 Task: Open the event Second Performance Improvement Plan Assessment and Follow-up on '2024/04/02', change the date to 2024/04/08, change the font style of the description to Times New Roman, set the availability to Busy, insert an emoji Green heart, logged in from the account softage.10@softage.net and add another guest for the event, softage.6@softage.net. Change the alignment of the event description to Align left.Change the font color of the description to Dark Green and select an event charm, 
Action: Mouse moved to (404, 189)
Screenshot: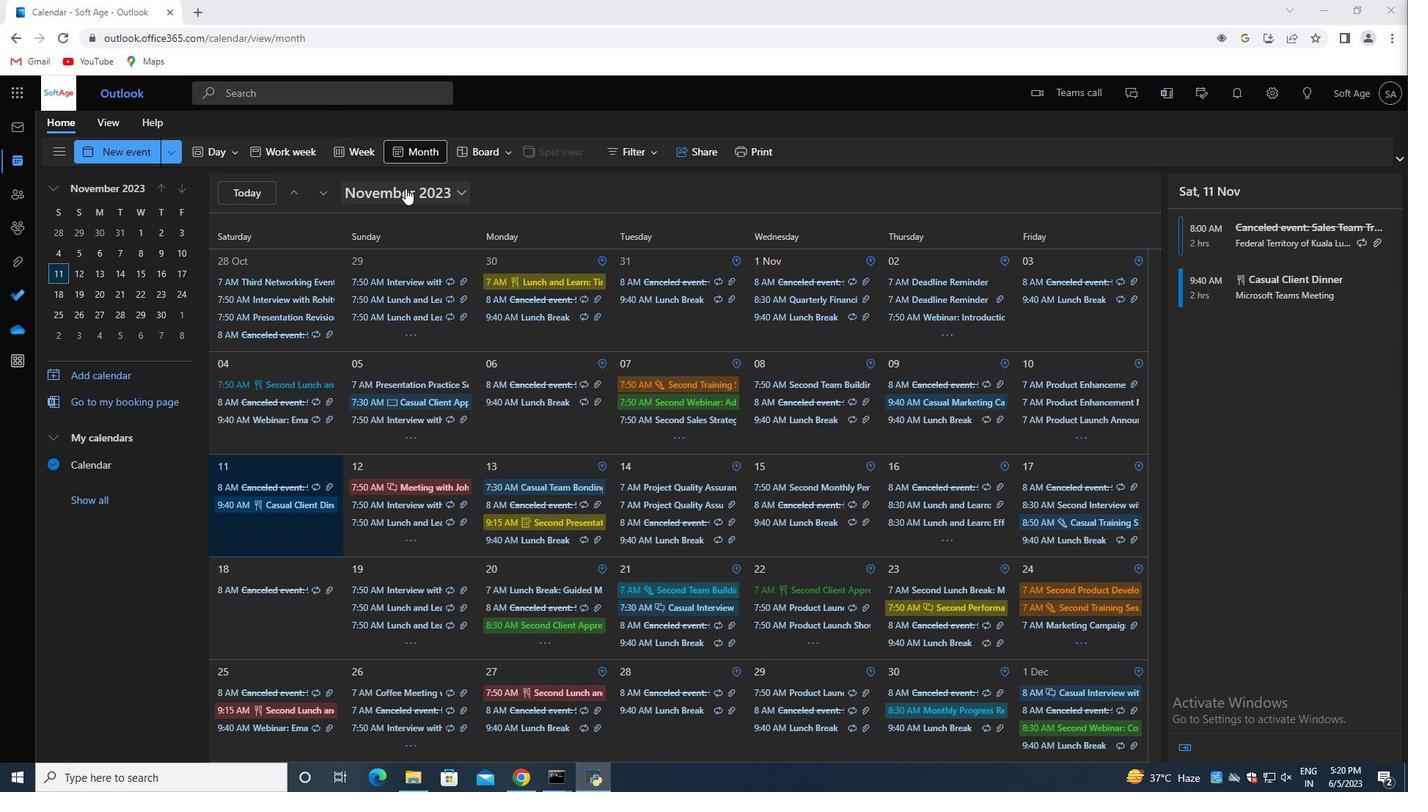 
Action: Mouse pressed left at (404, 189)
Screenshot: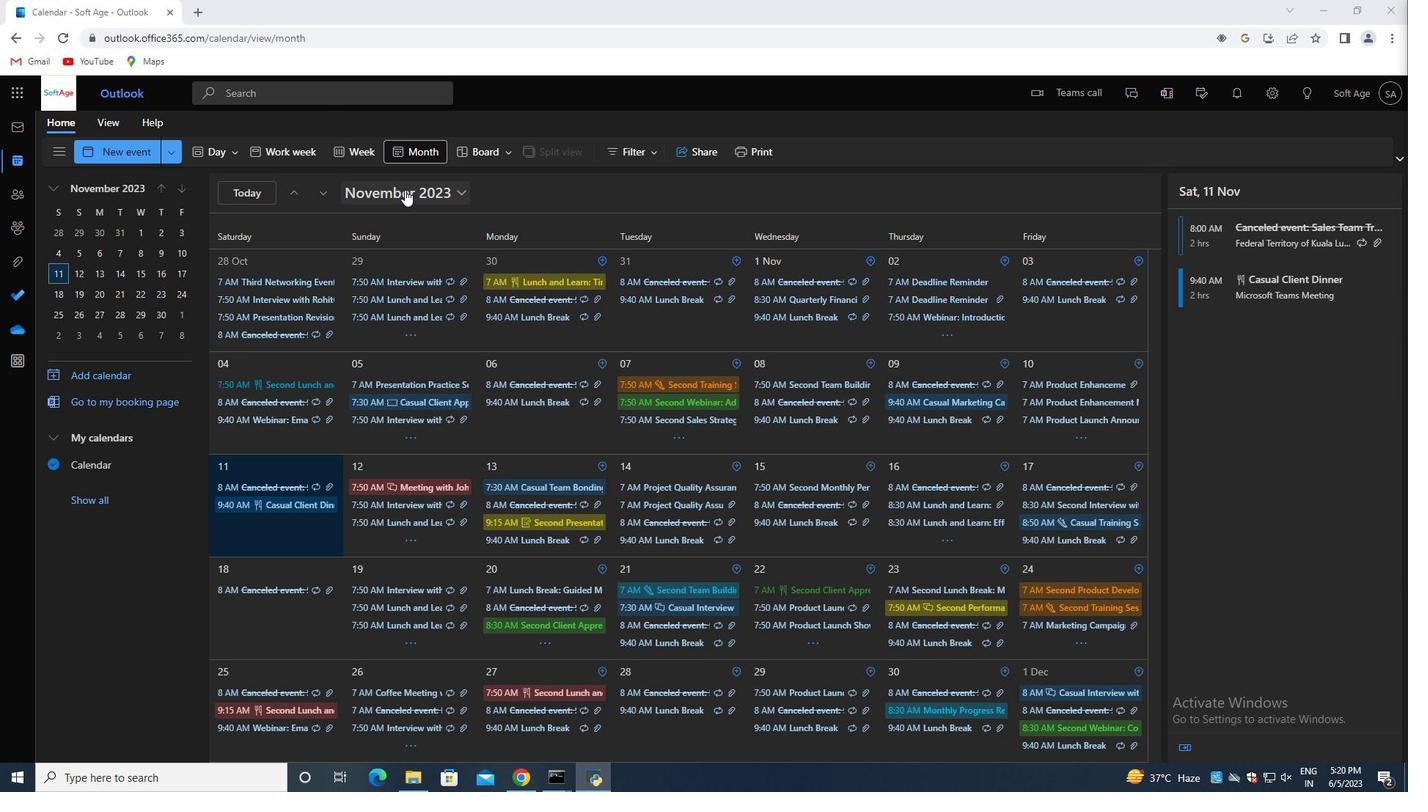 
Action: Mouse moved to (487, 231)
Screenshot: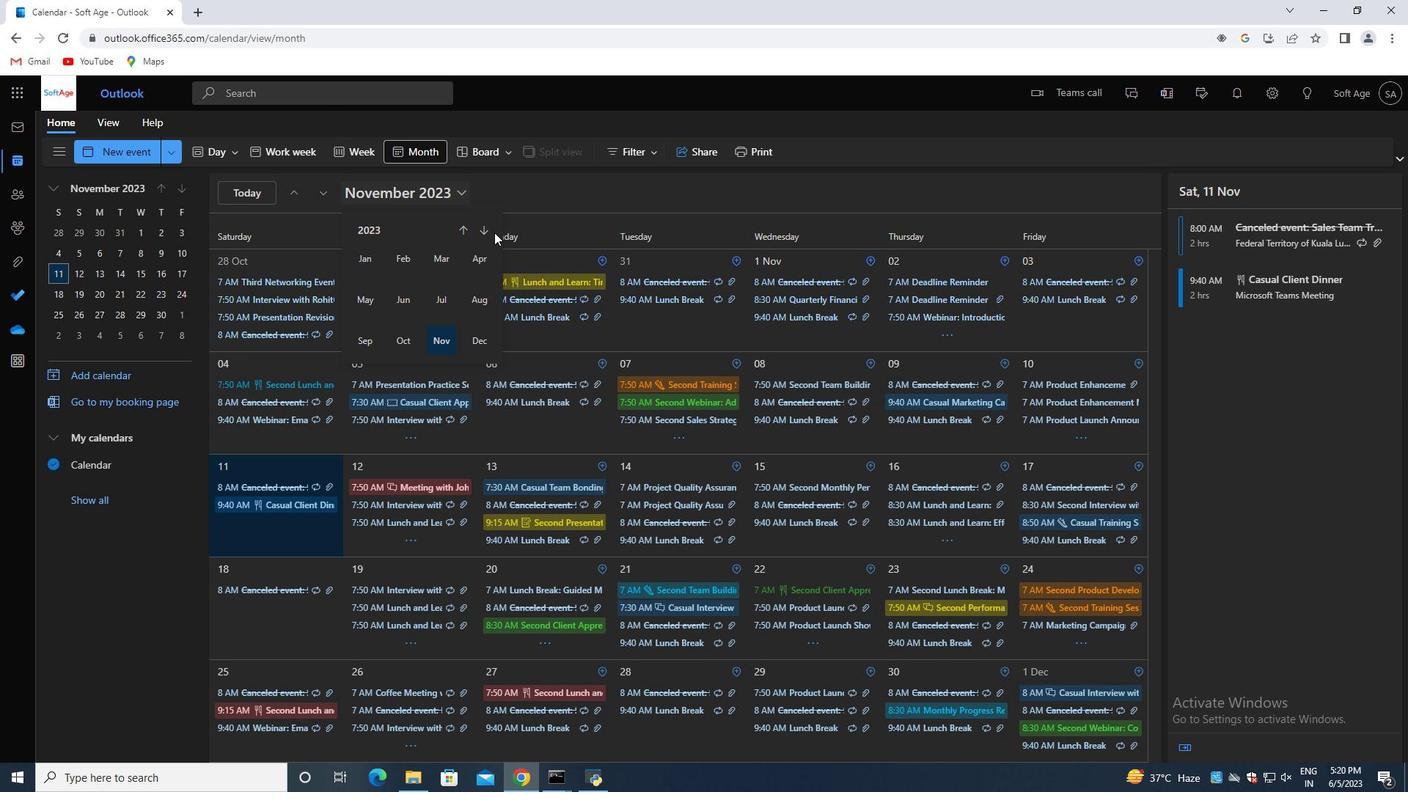 
Action: Mouse pressed left at (487, 231)
Screenshot: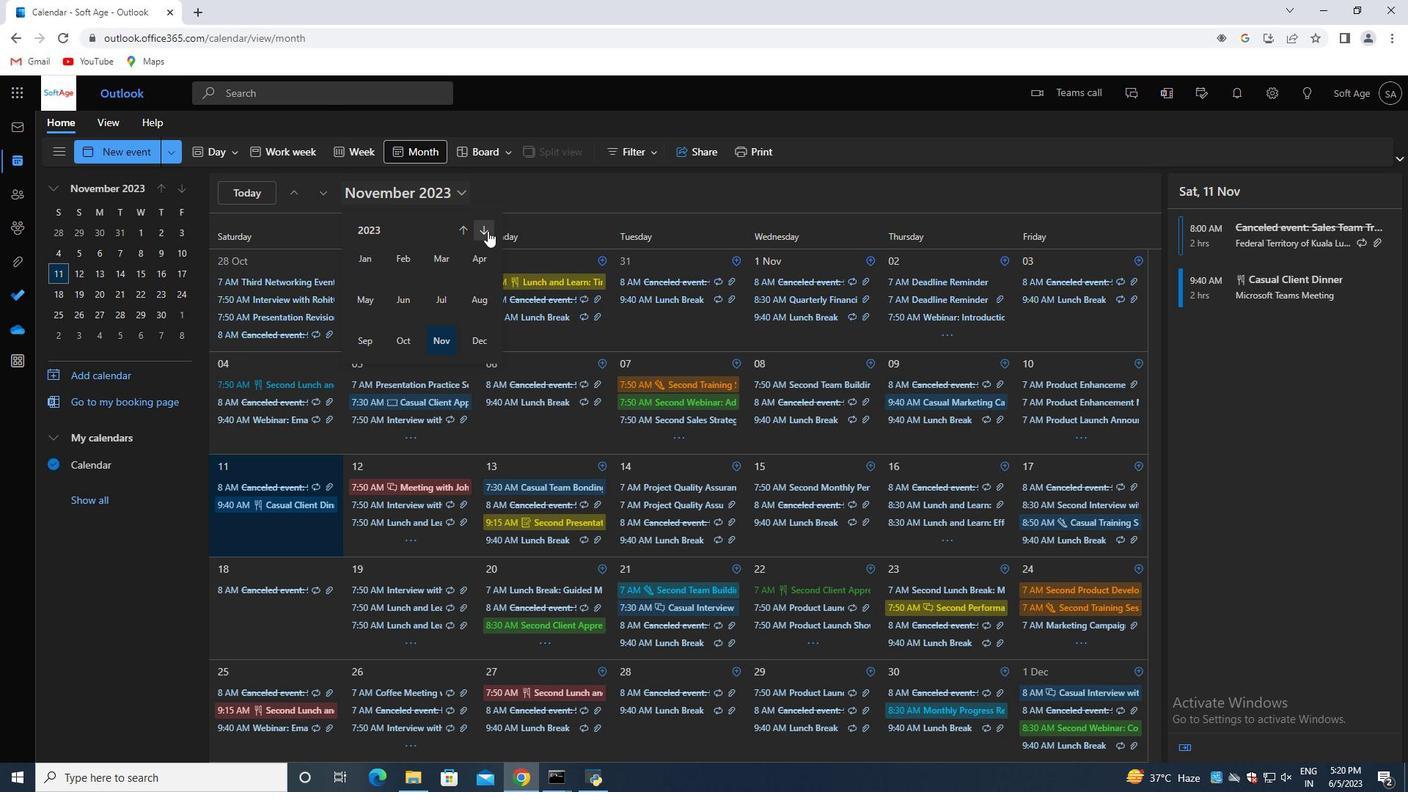 
Action: Mouse moved to (476, 262)
Screenshot: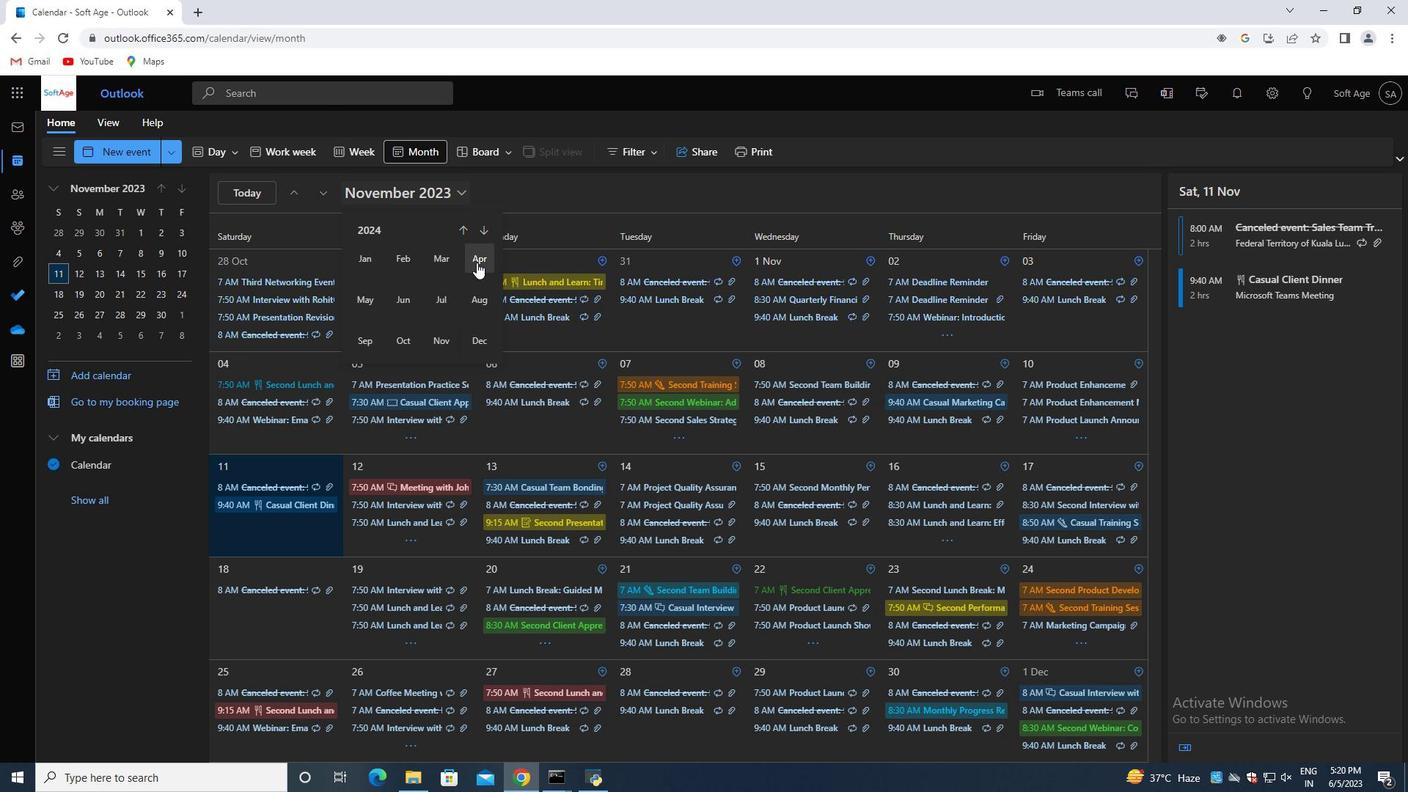 
Action: Mouse pressed left at (476, 262)
Screenshot: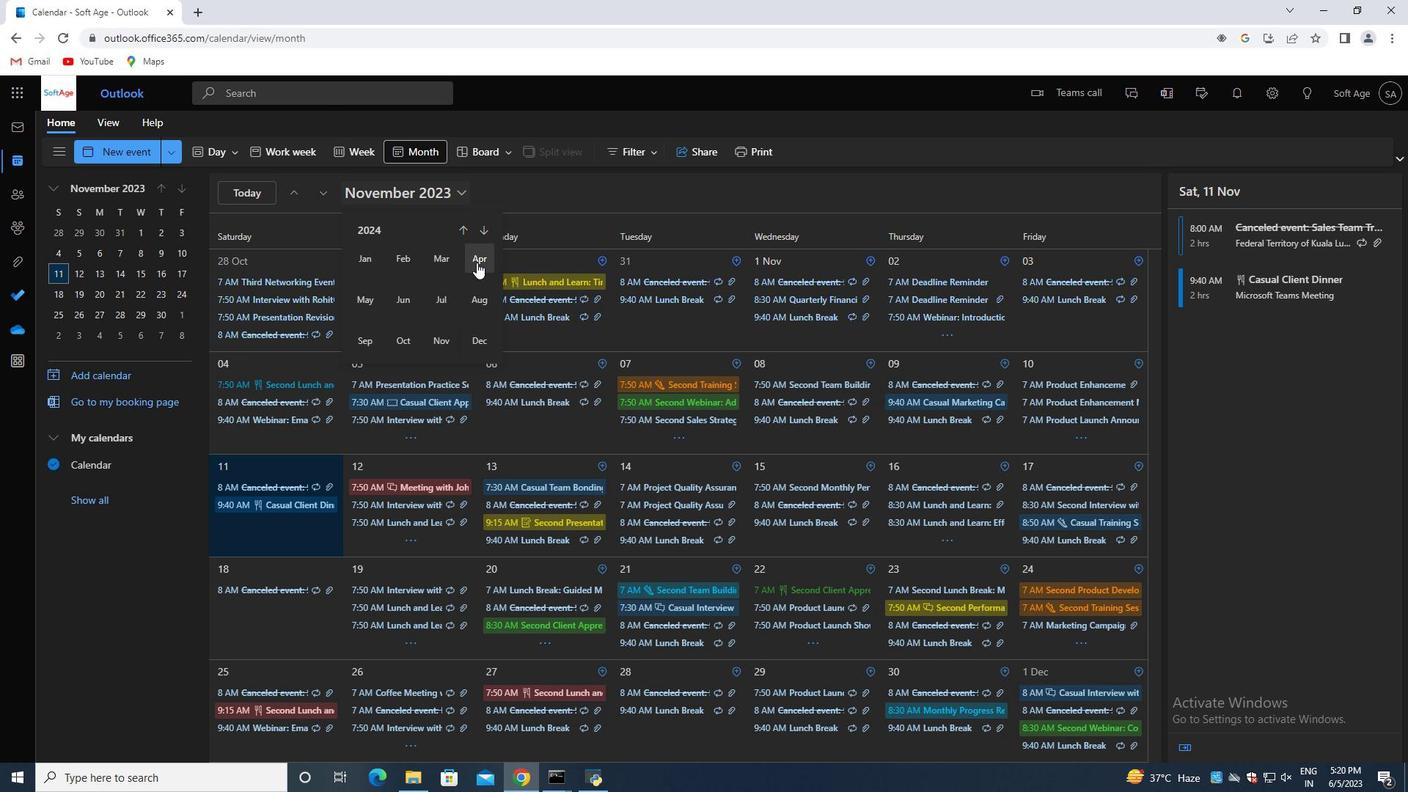 
Action: Mouse moved to (666, 259)
Screenshot: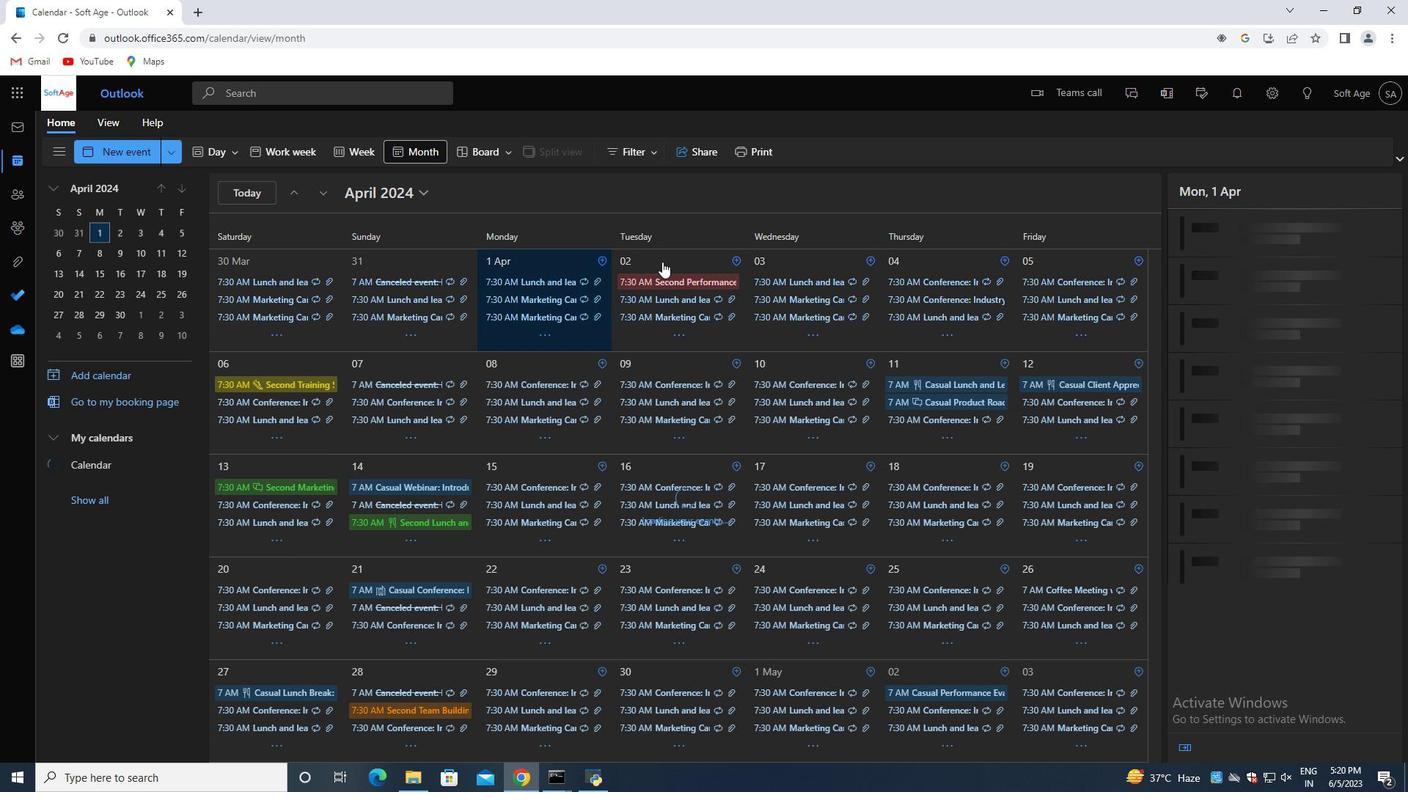 
Action: Mouse pressed left at (666, 259)
Screenshot: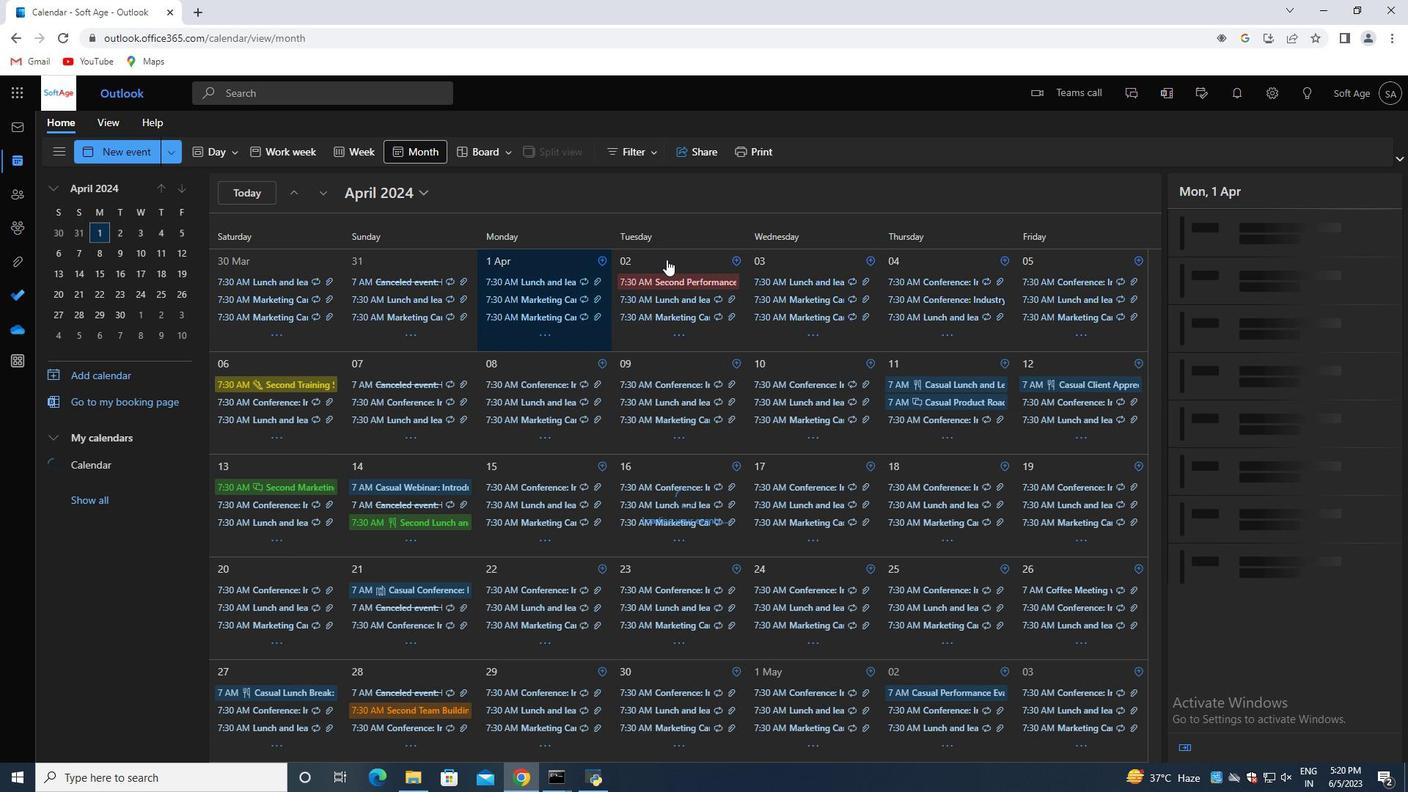 
Action: Mouse moved to (650, 327)
Screenshot: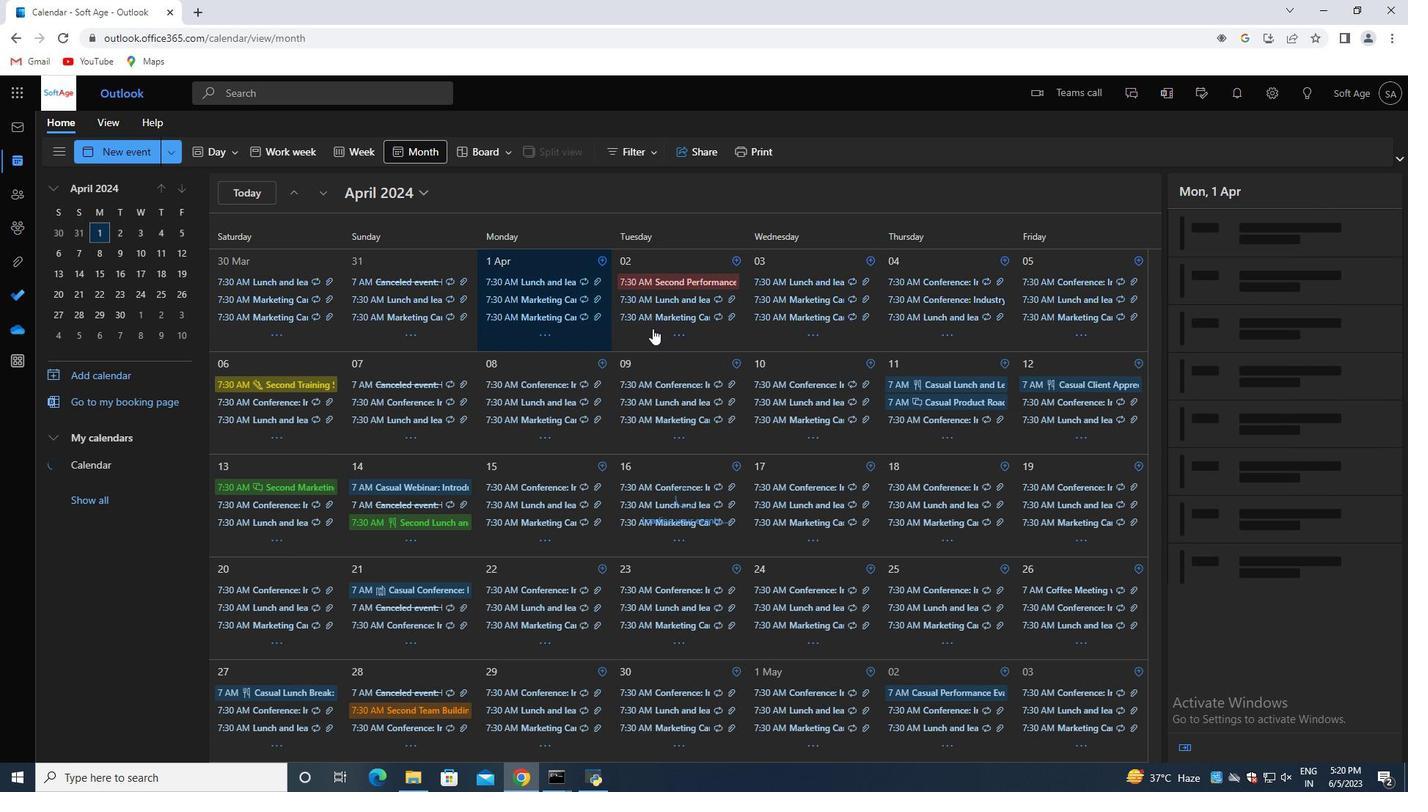 
Action: Mouse pressed left at (650, 327)
Screenshot: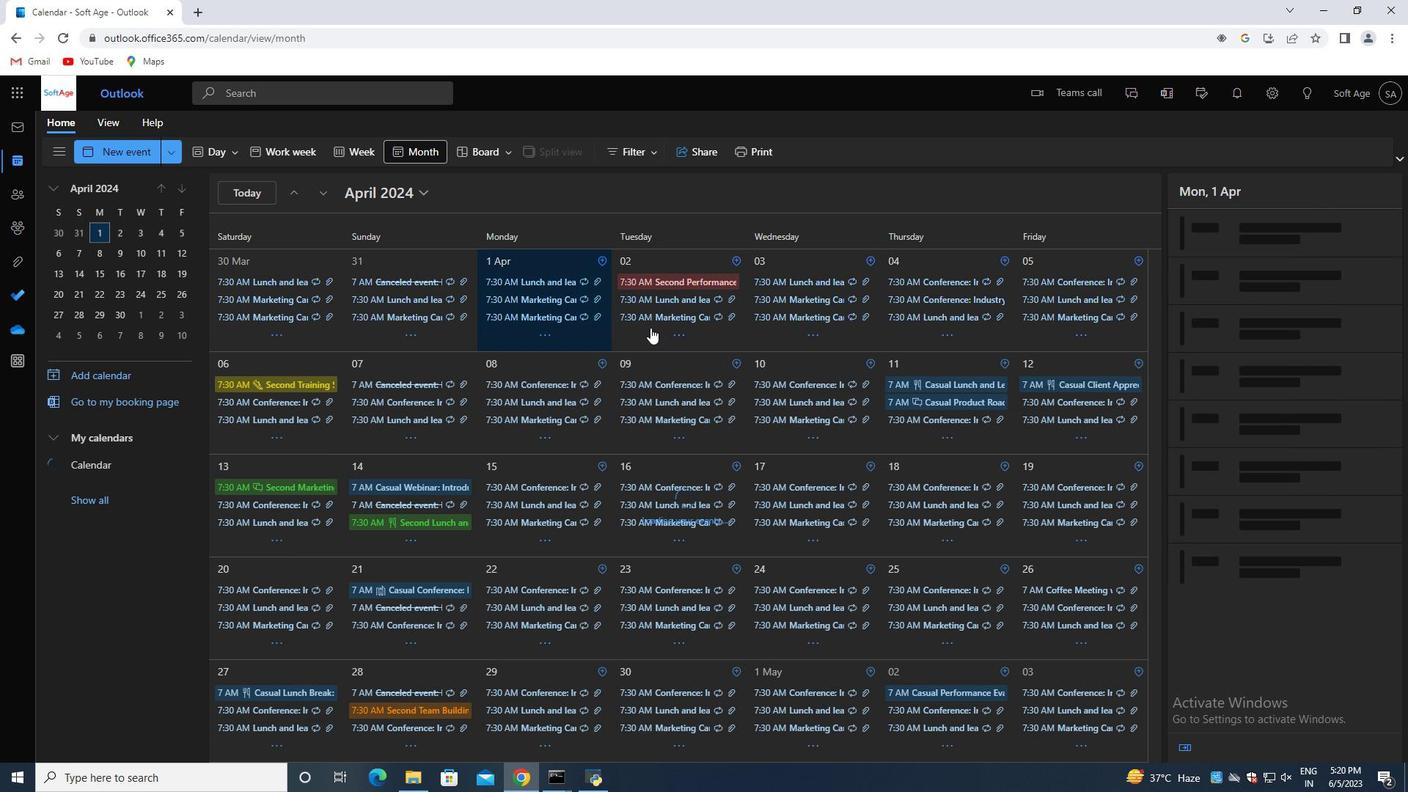 
Action: Mouse moved to (759, 198)
Screenshot: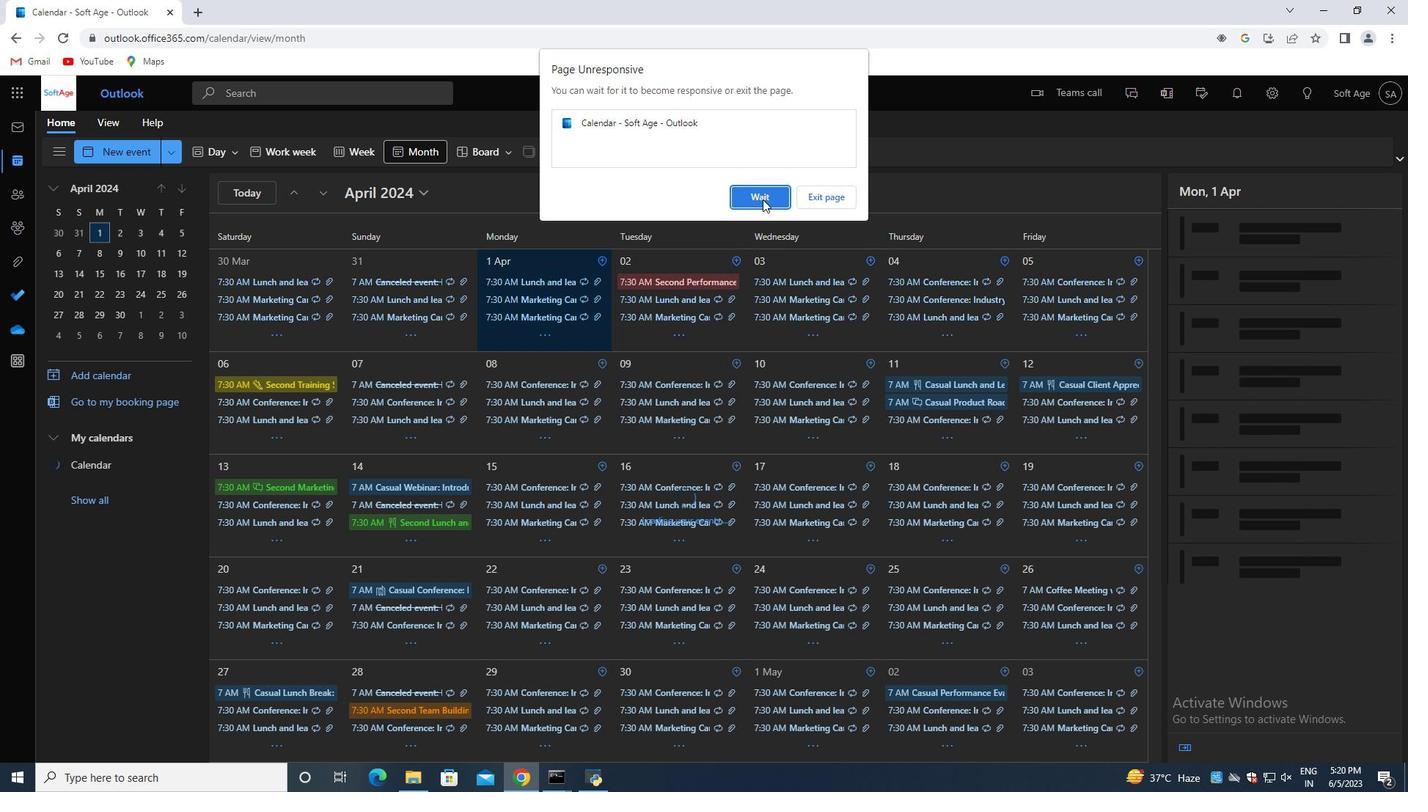 
Action: Mouse pressed left at (759, 198)
Screenshot: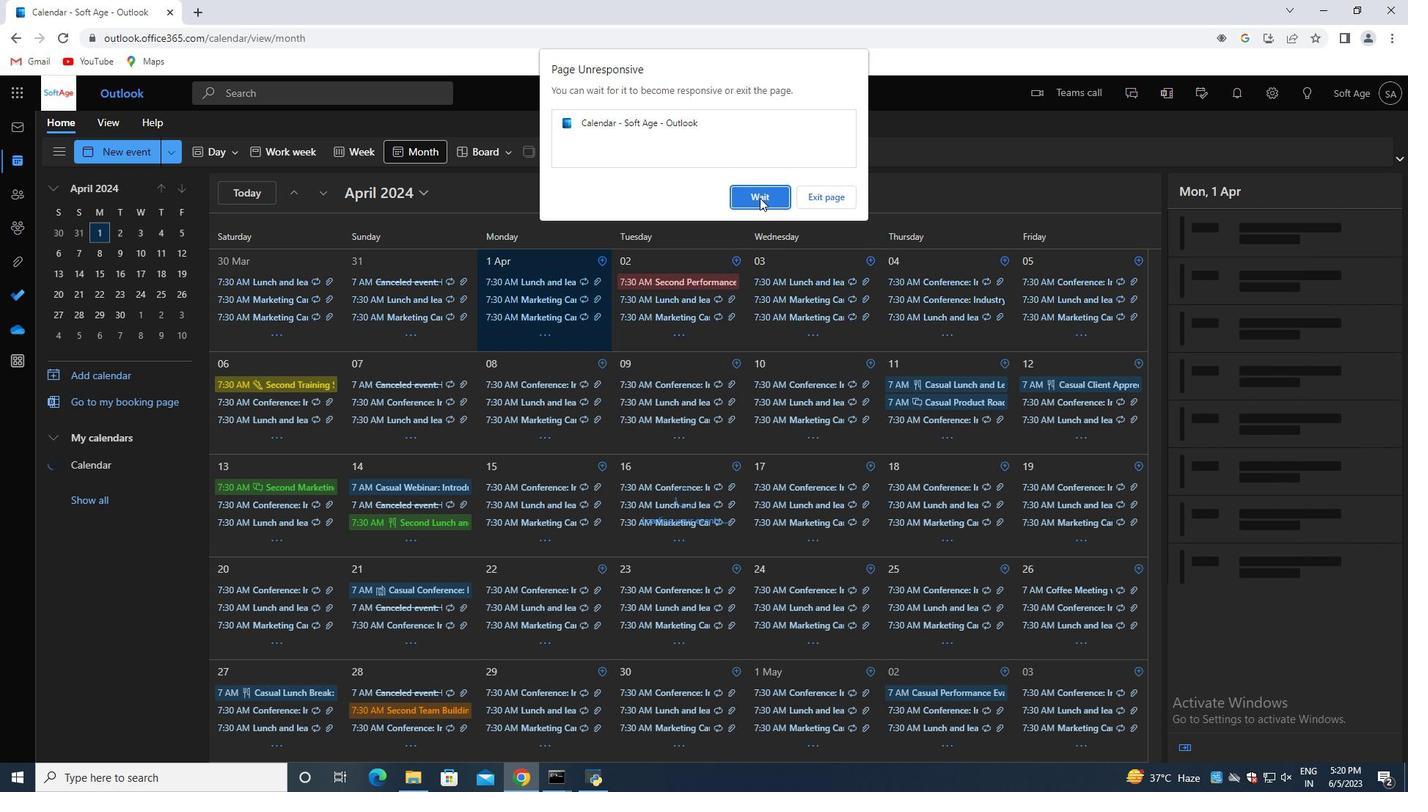 
Action: Mouse moved to (673, 268)
Screenshot: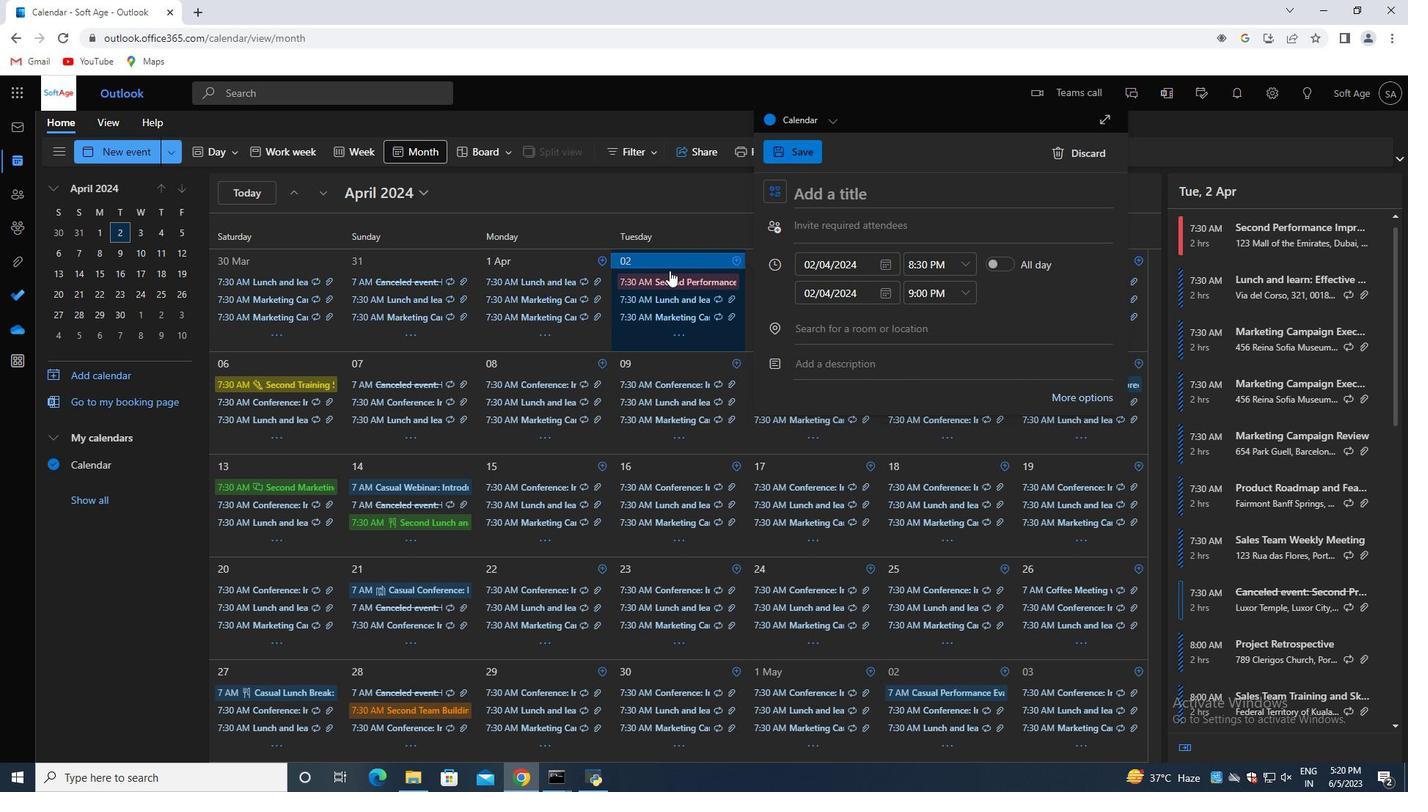 
Action: Mouse pressed left at (673, 268)
Screenshot: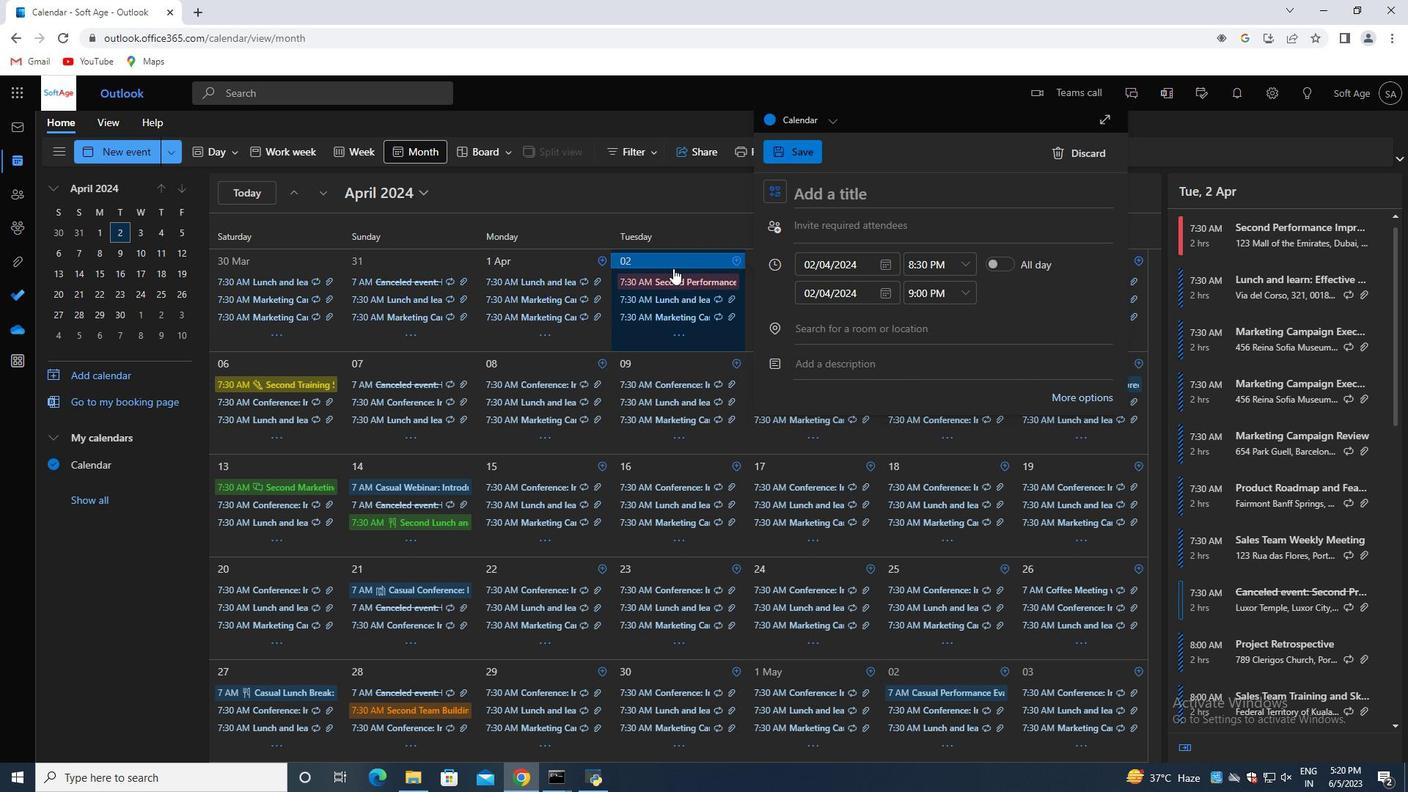 
Action: Mouse moved to (658, 332)
Screenshot: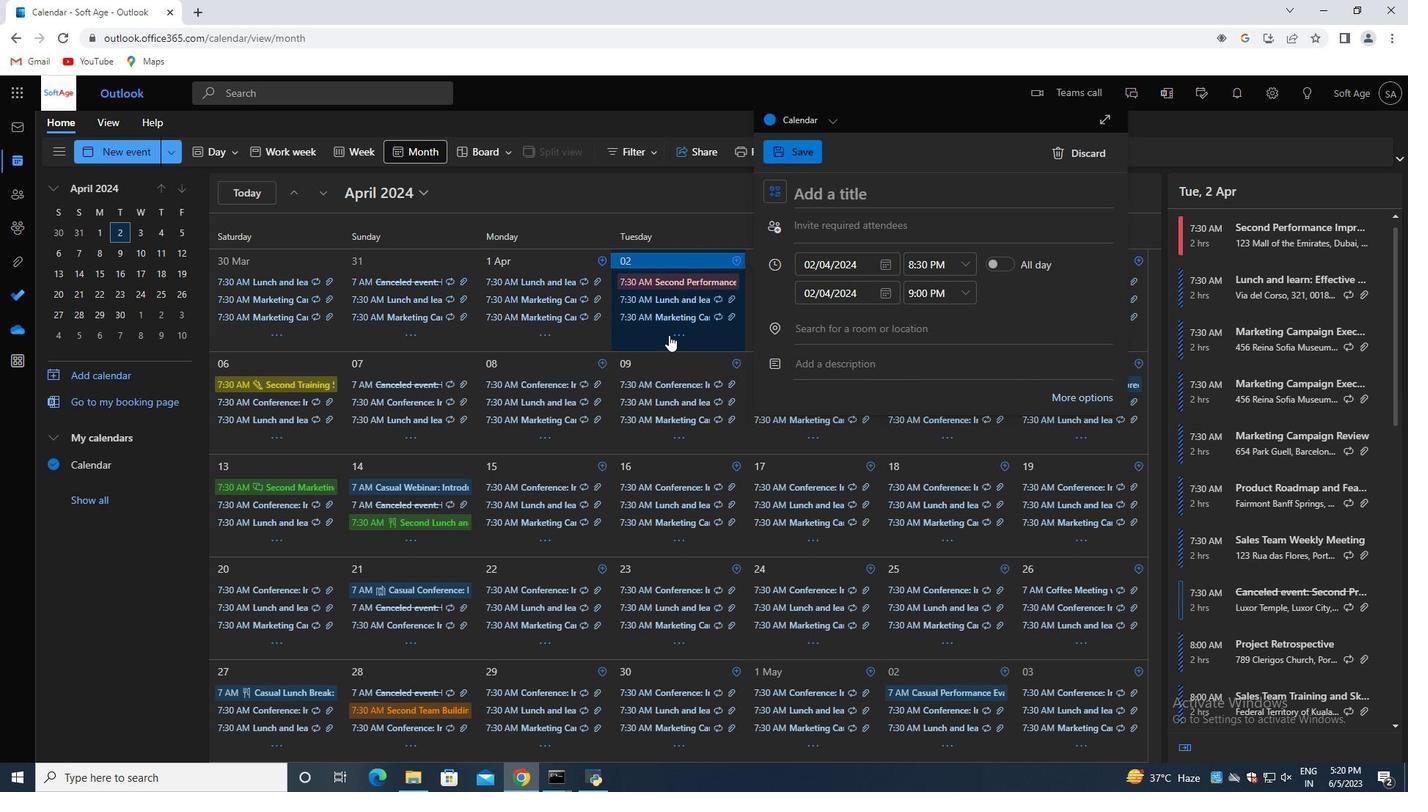 
Action: Mouse pressed left at (658, 332)
Screenshot: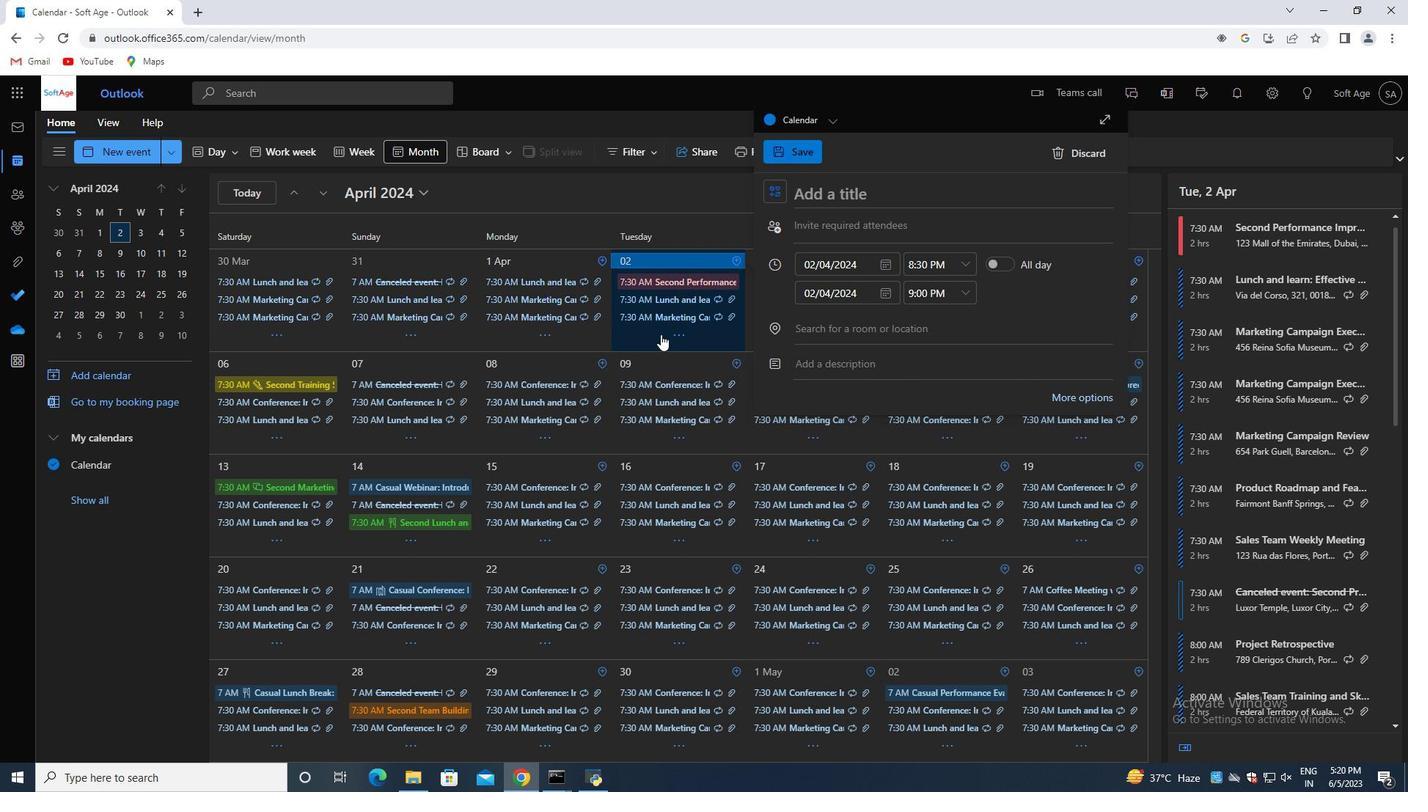 
Action: Mouse moved to (1364, 239)
Screenshot: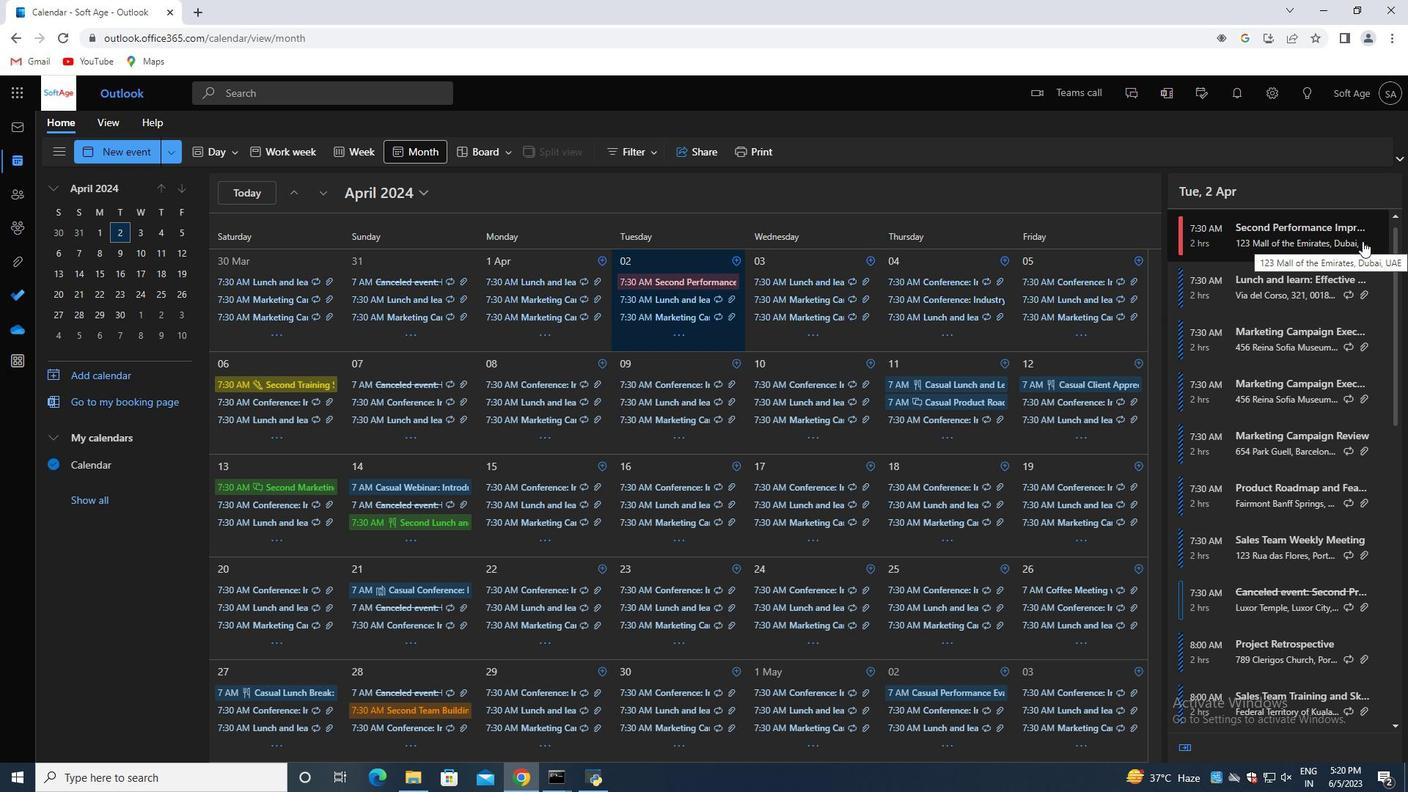 
Action: Mouse pressed left at (1364, 239)
Screenshot: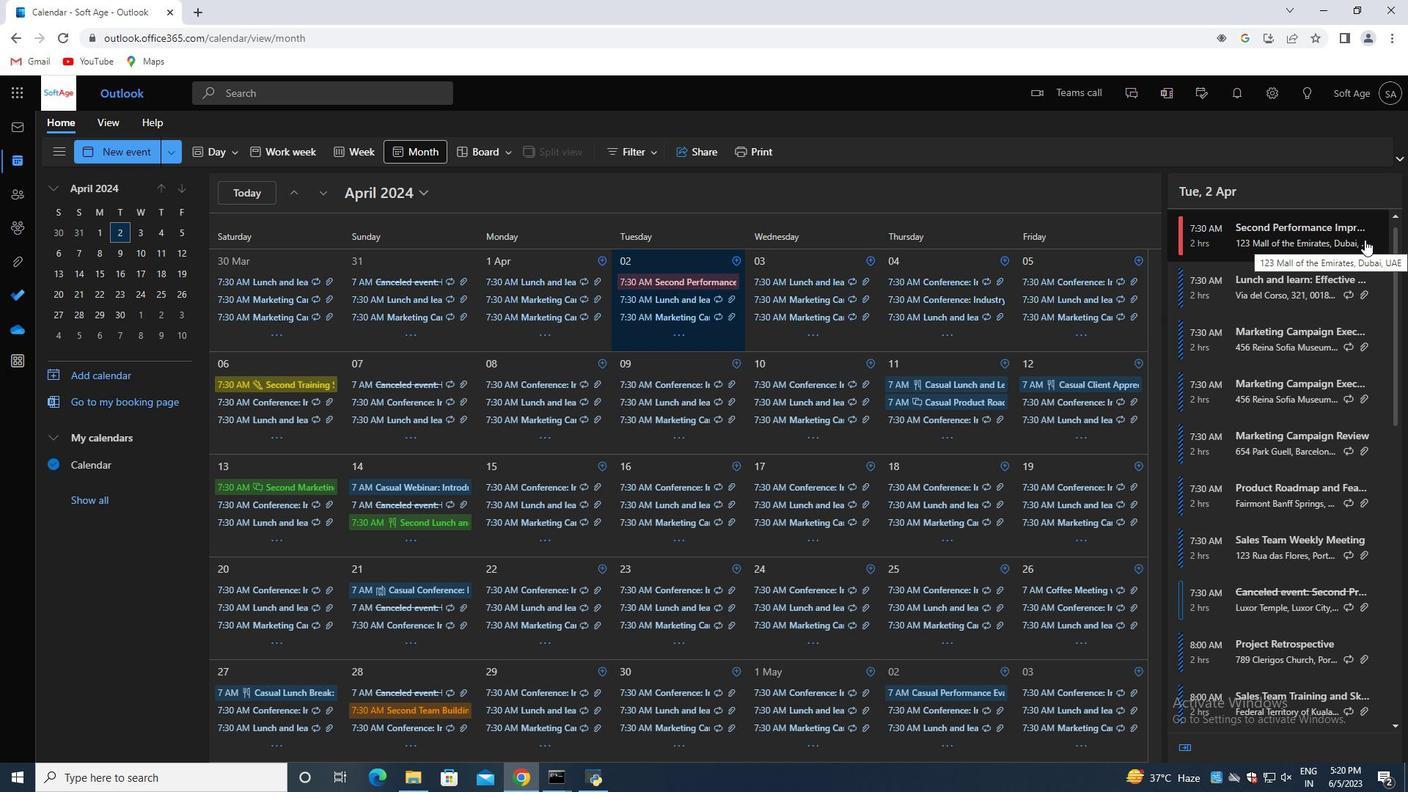 
Action: Mouse moved to (943, 433)
Screenshot: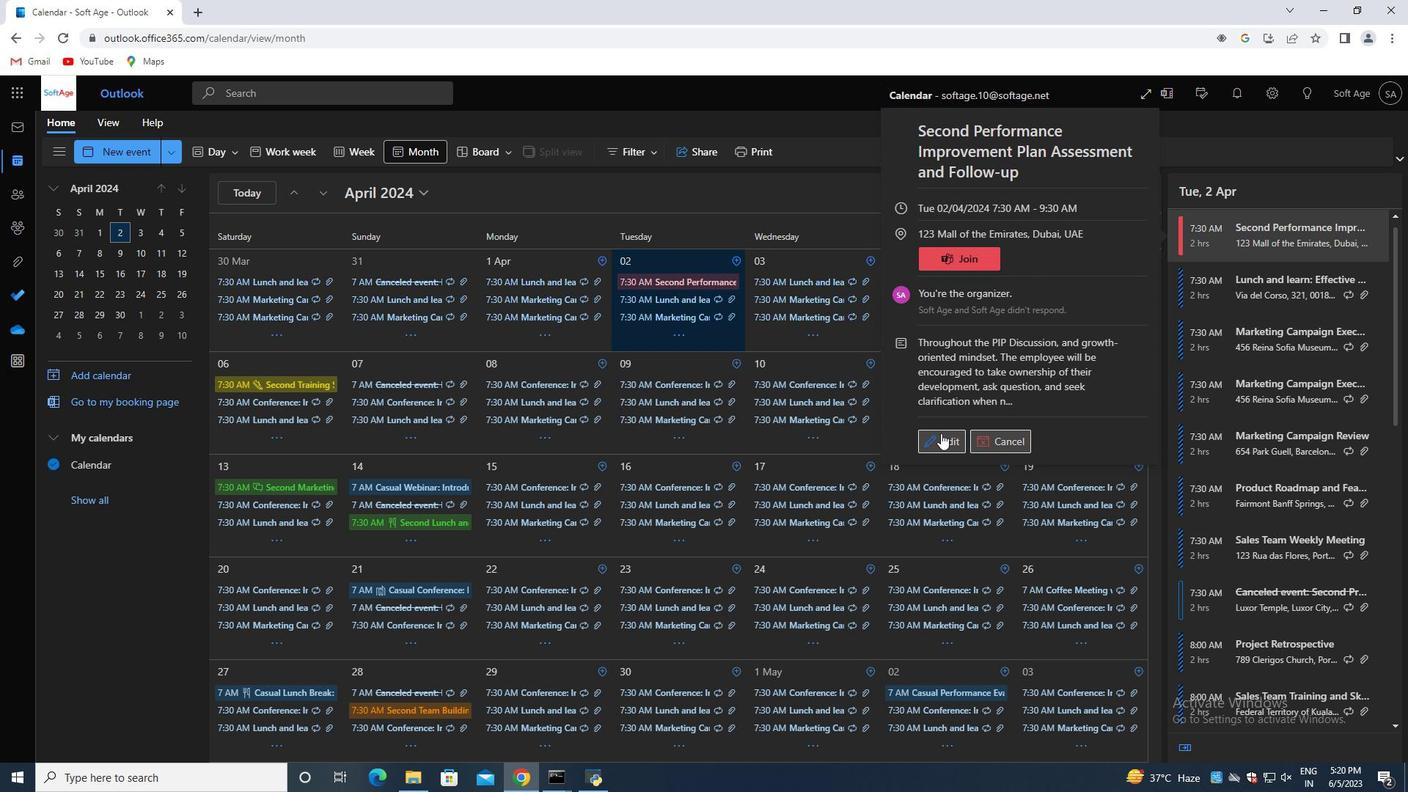 
Action: Mouse pressed left at (943, 433)
Screenshot: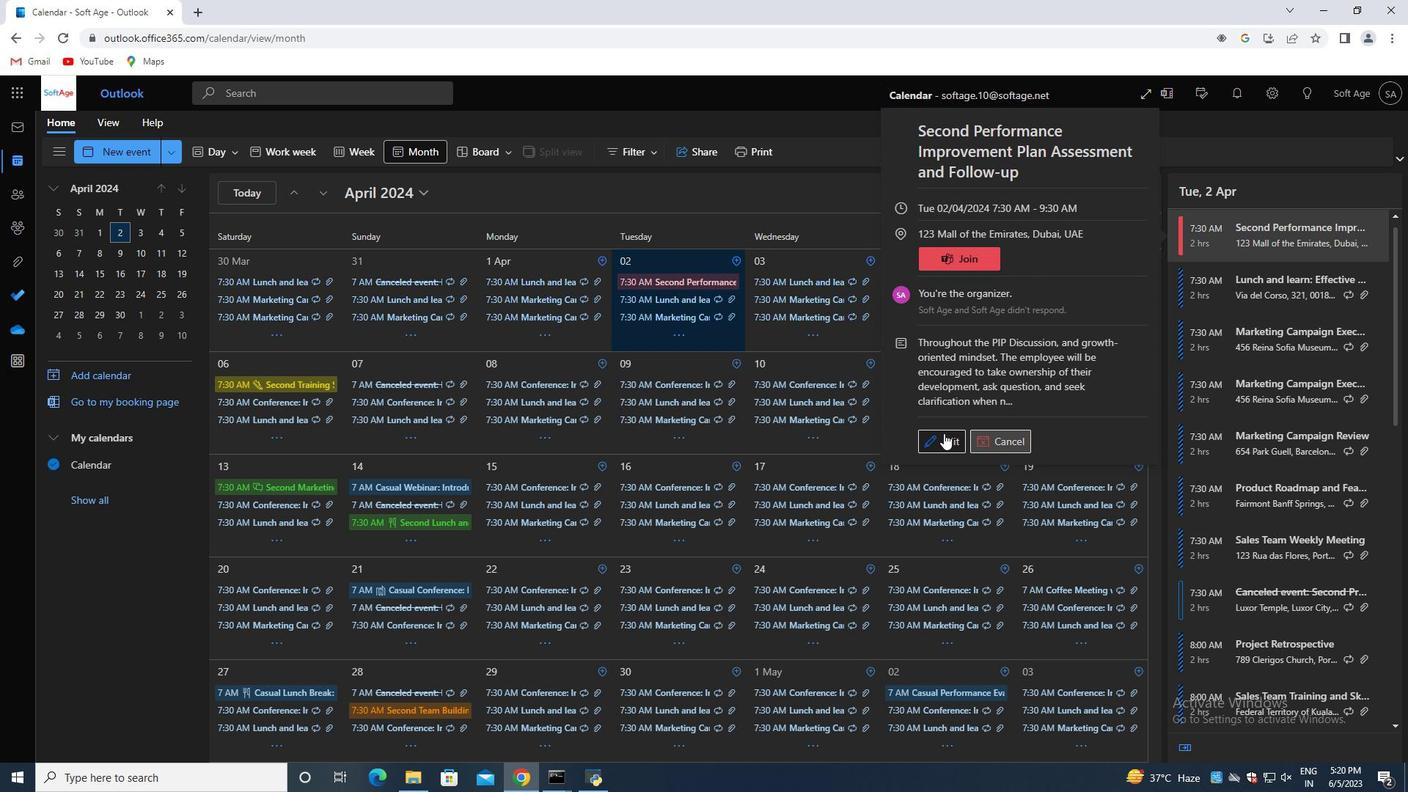 
Action: Mouse moved to (431, 409)
Screenshot: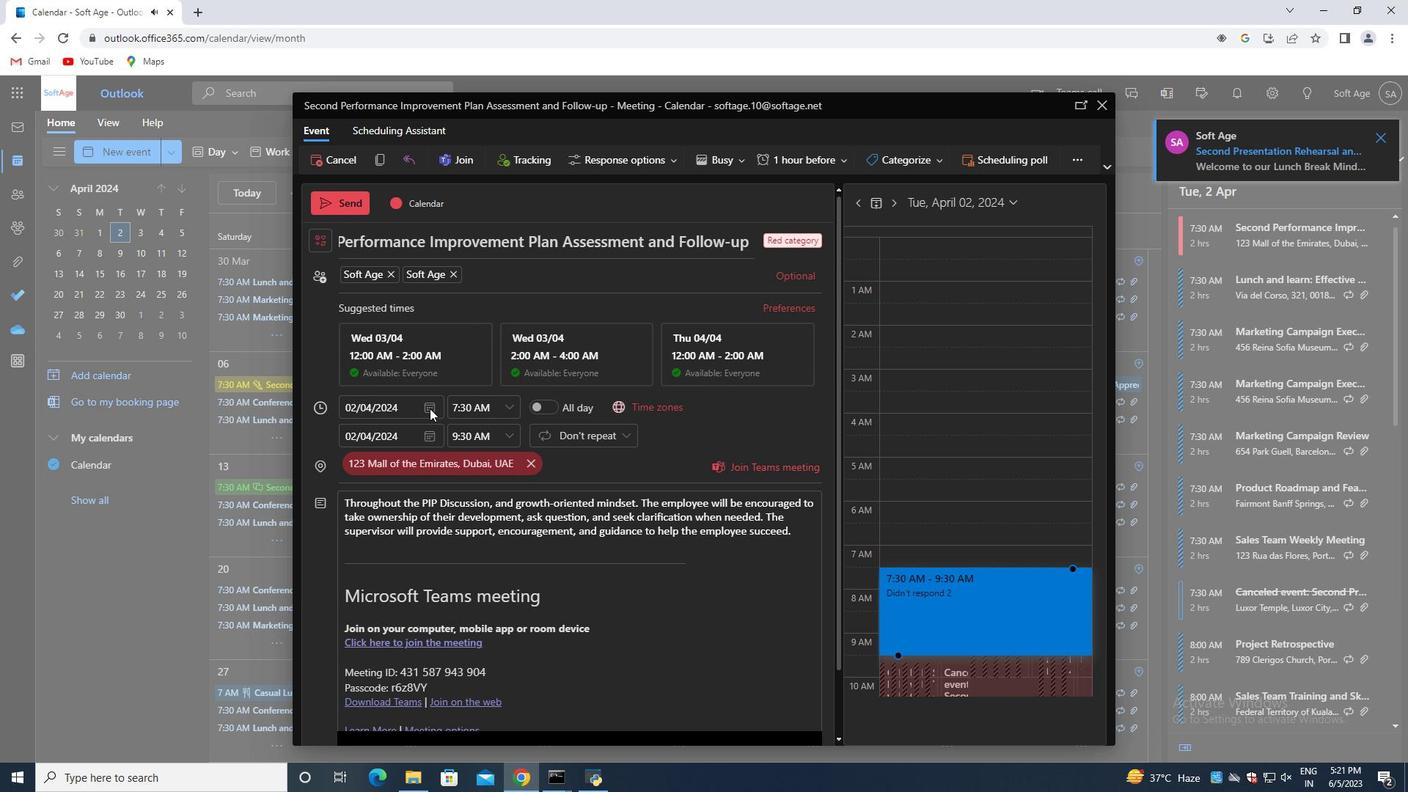 
Action: Mouse pressed left at (431, 409)
Screenshot: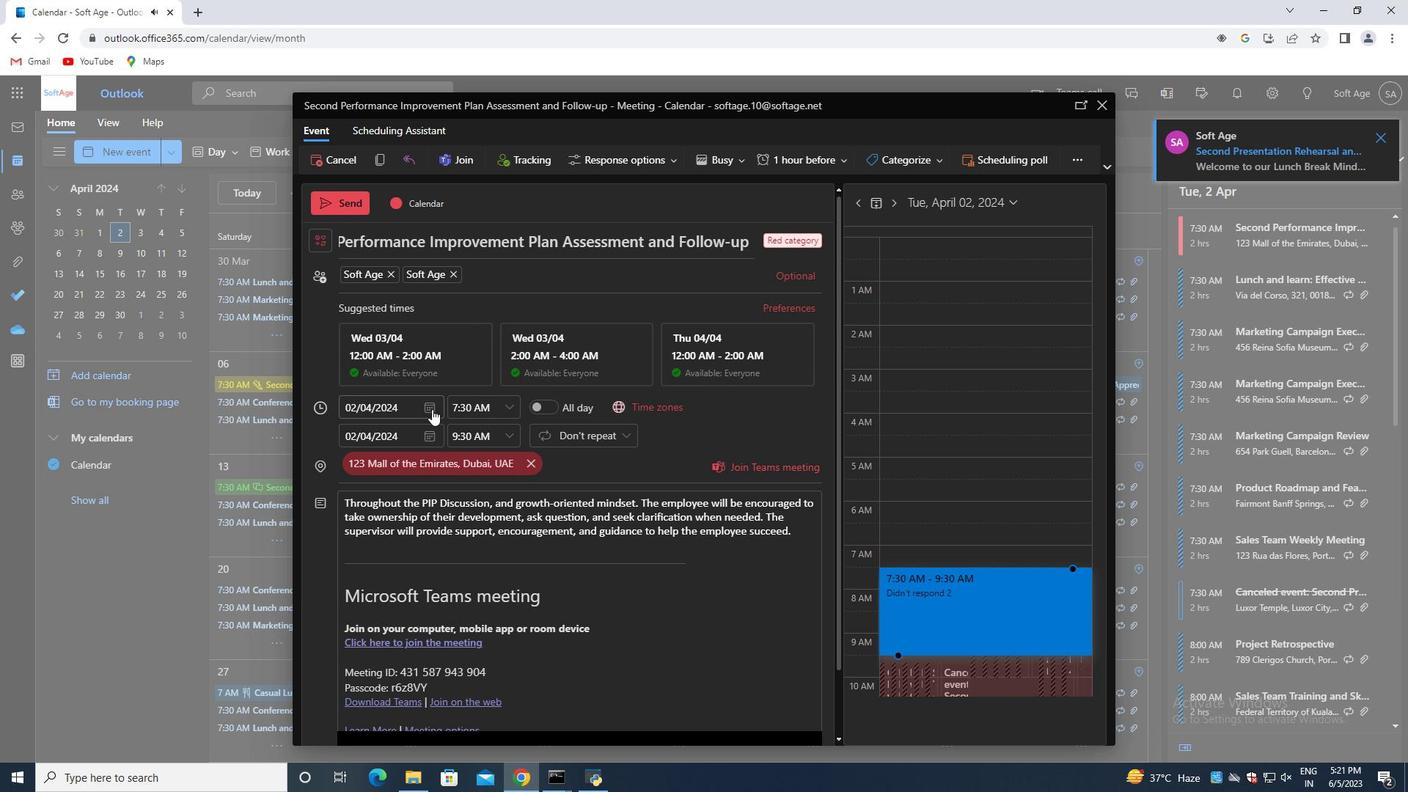
Action: Mouse moved to (397, 501)
Screenshot: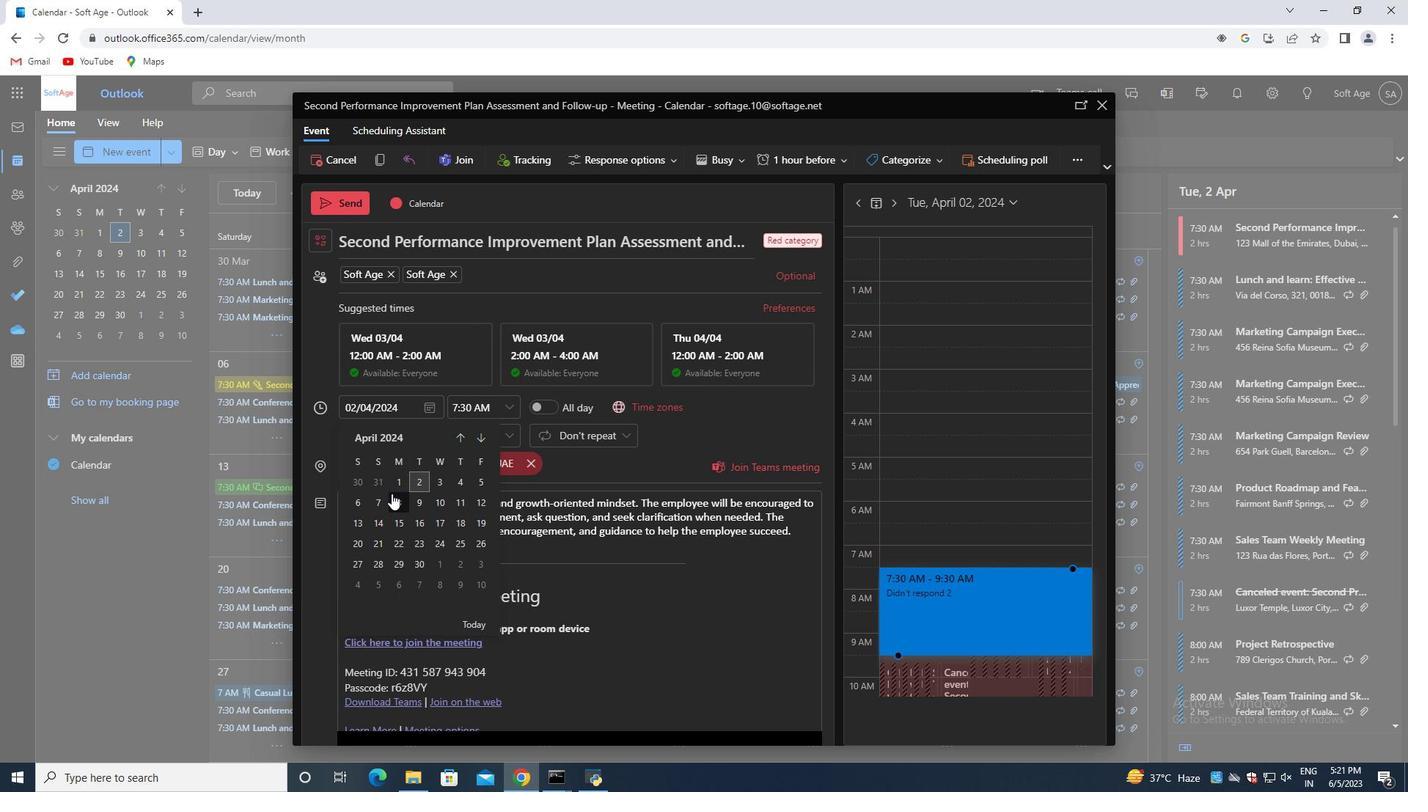 
Action: Mouse pressed left at (397, 501)
Screenshot: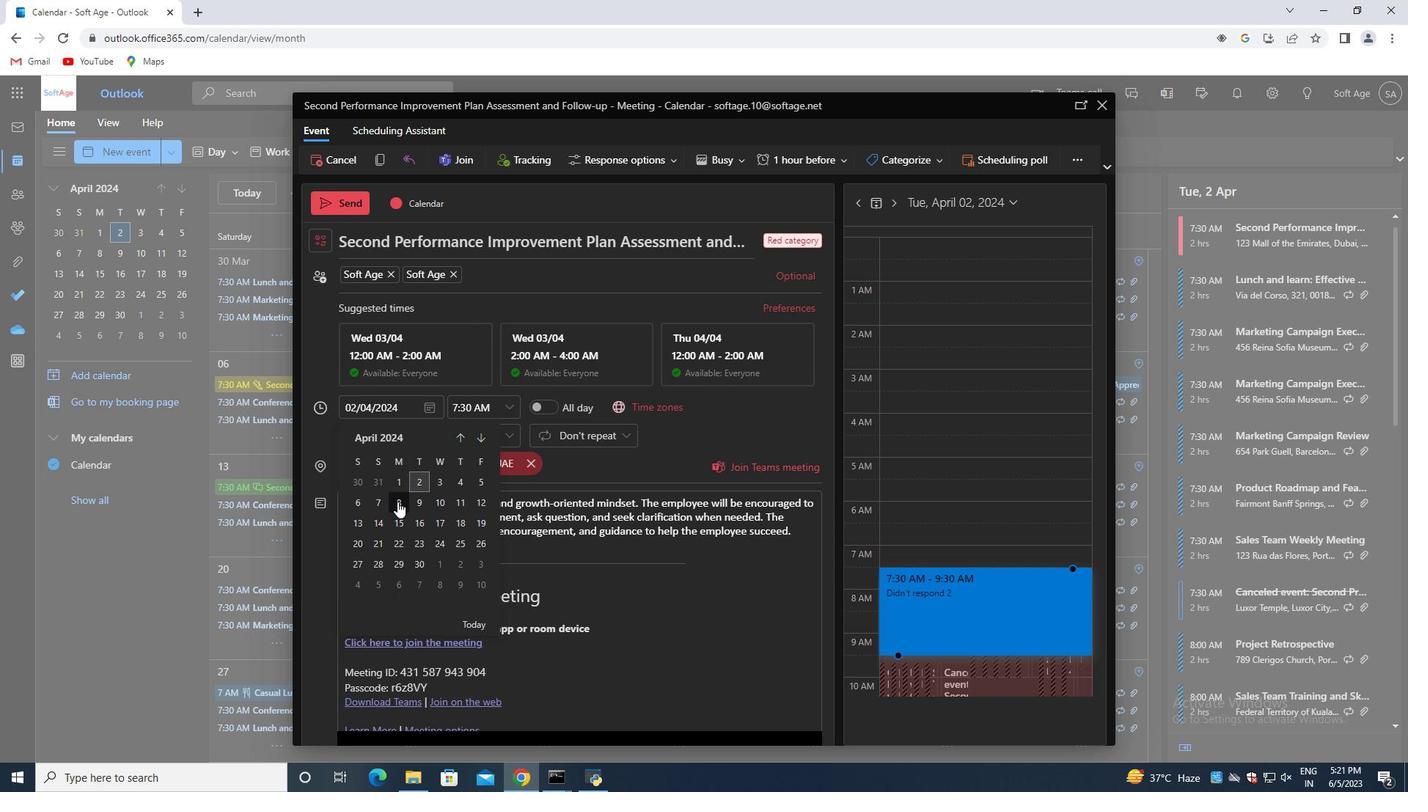 
Action: Mouse moved to (476, 495)
Screenshot: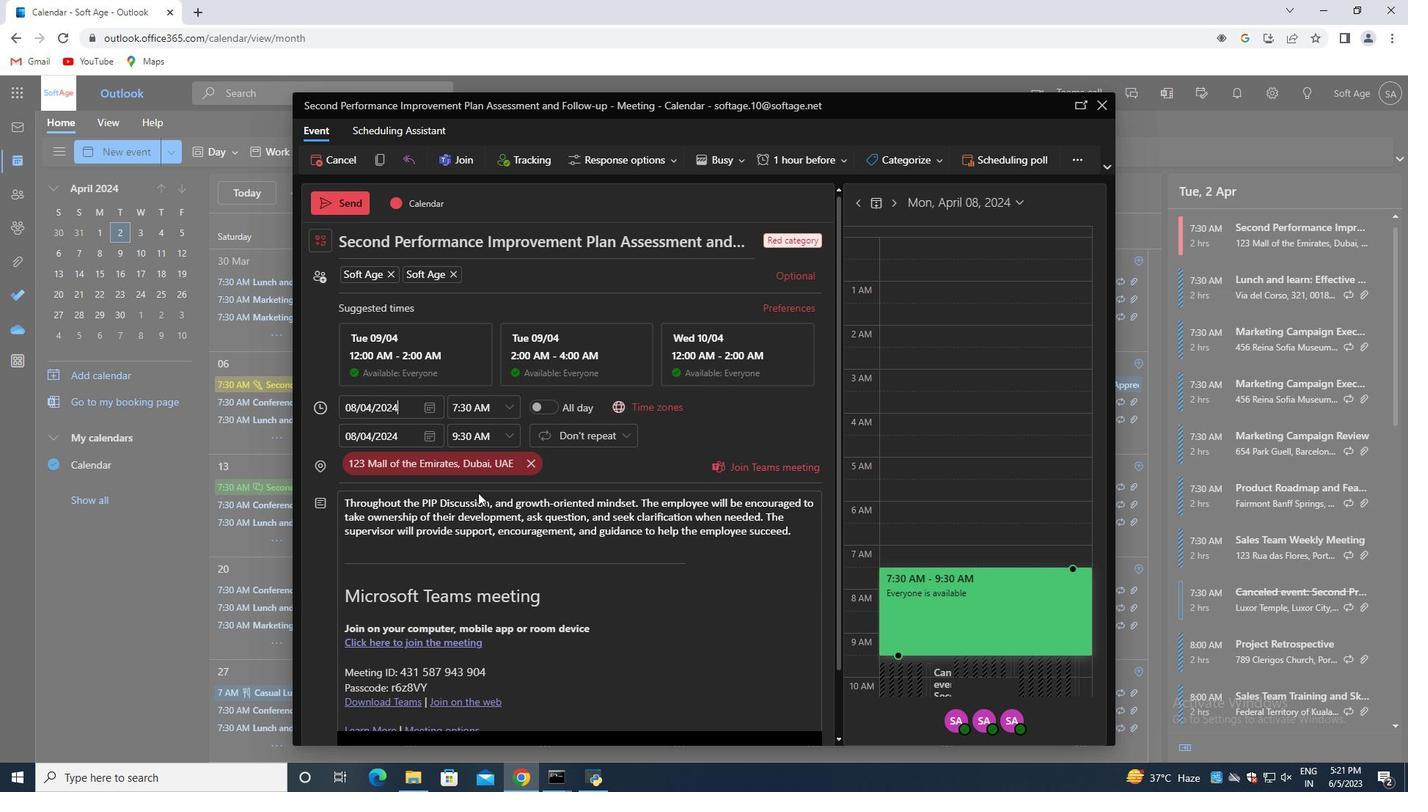 
Action: Mouse scrolled (476, 495) with delta (0, 0)
Screenshot: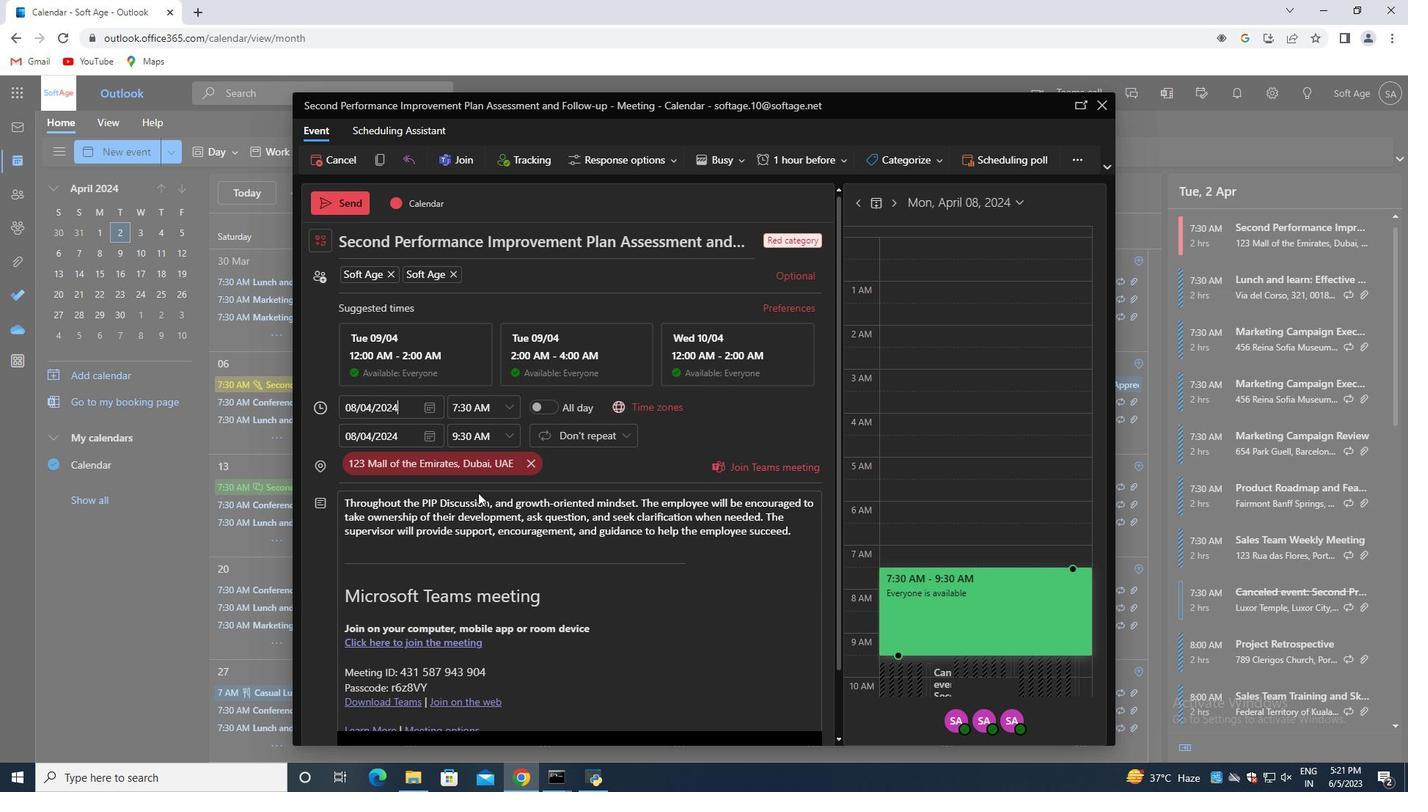 
Action: Mouse moved to (475, 496)
Screenshot: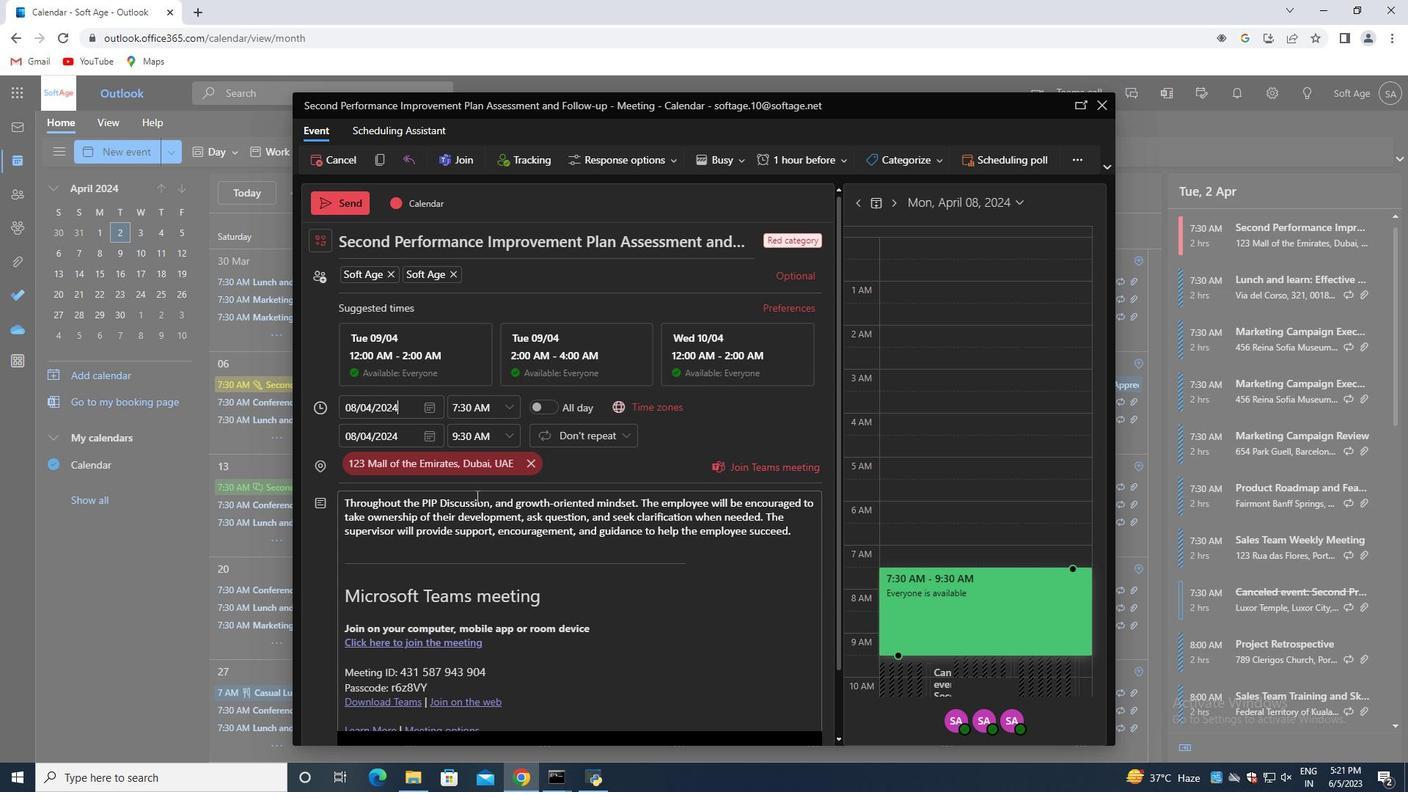 
Action: Mouse scrolled (475, 495) with delta (0, 0)
Screenshot: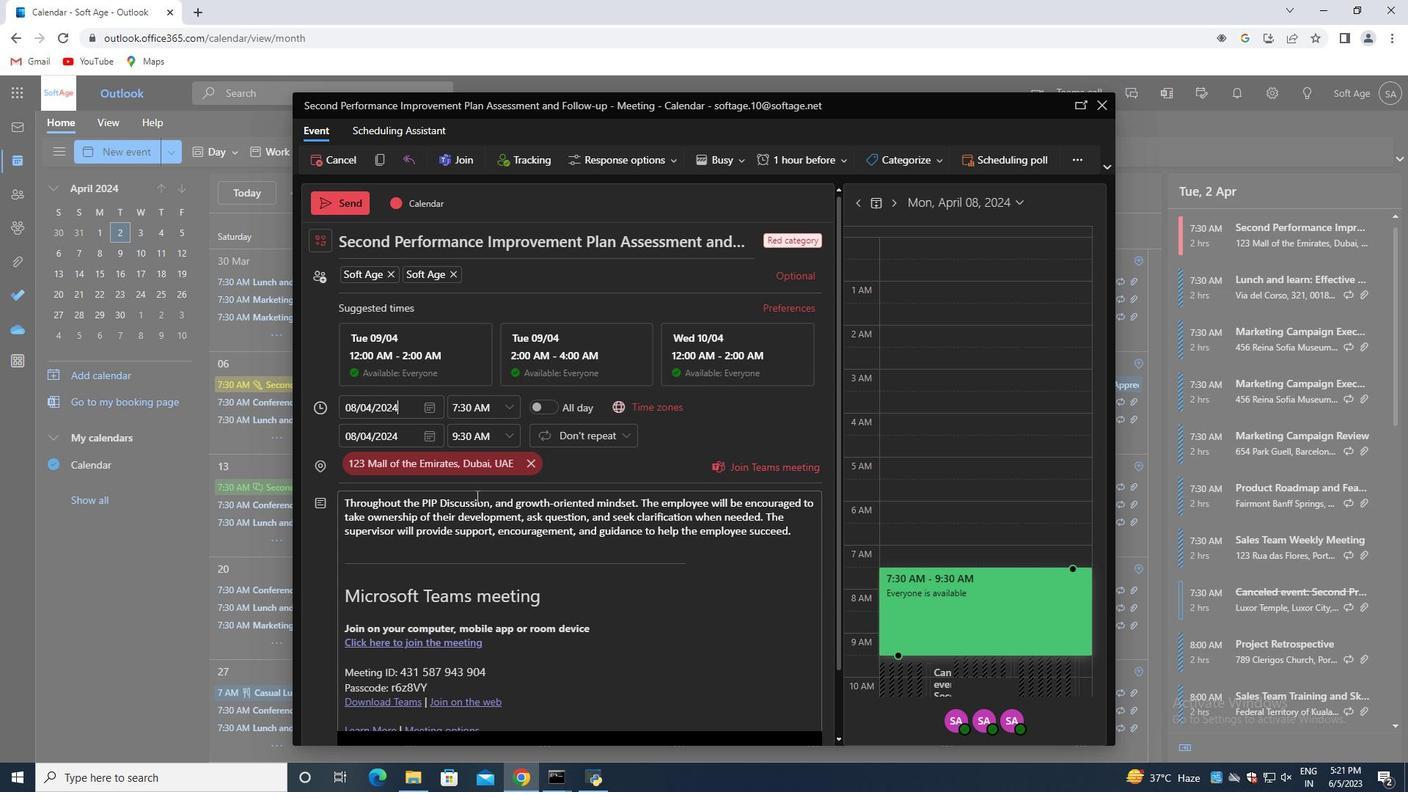 
Action: Mouse moved to (800, 457)
Screenshot: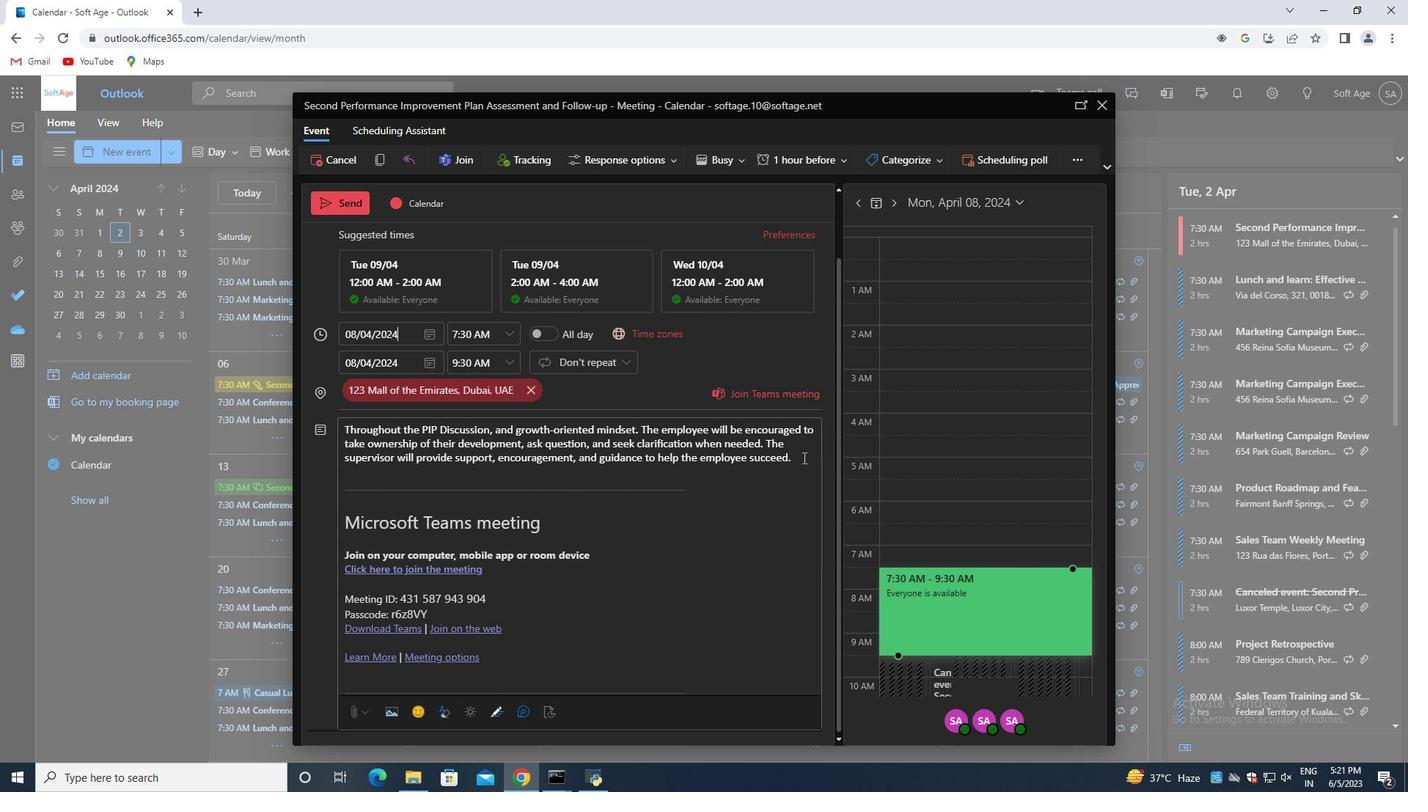 
Action: Mouse pressed left at (800, 457)
Screenshot: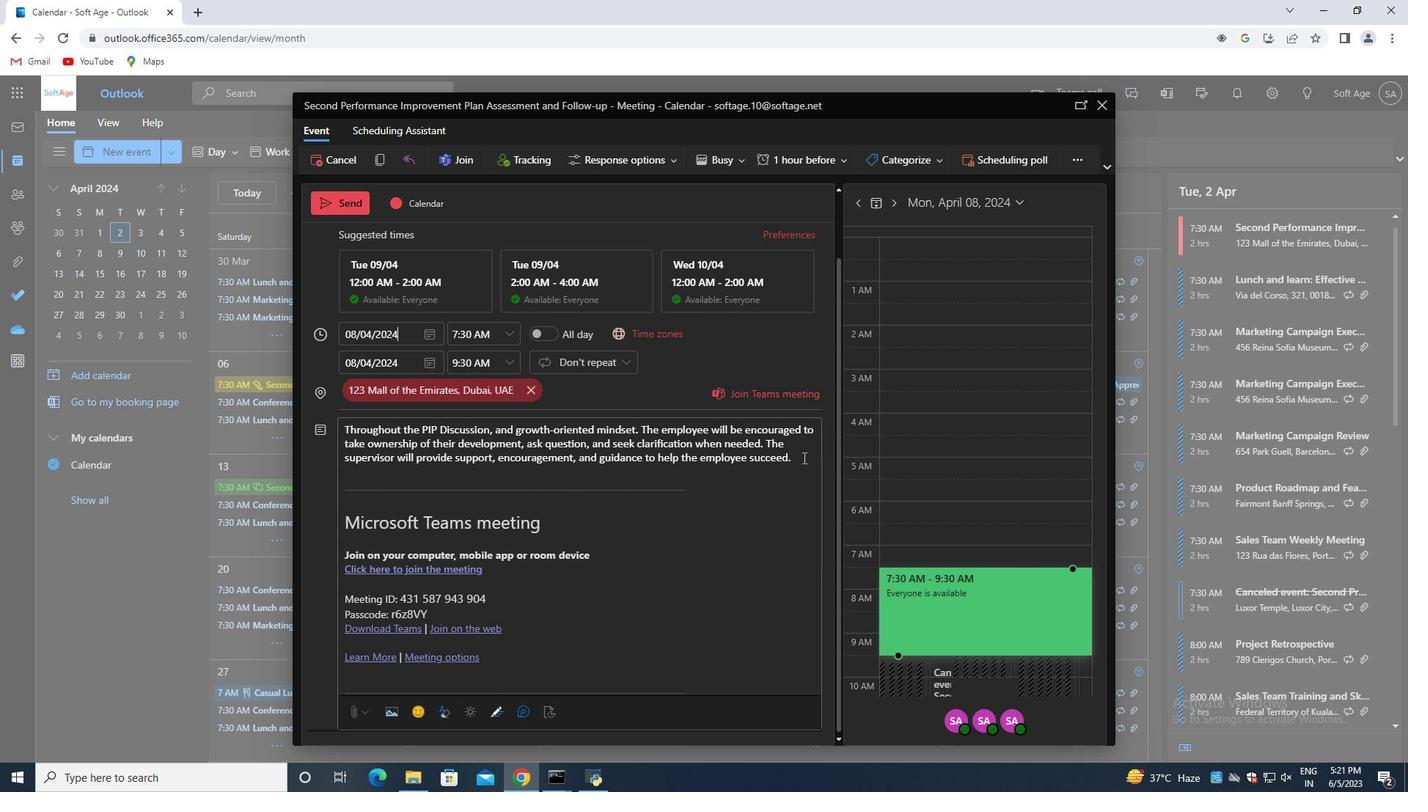 
Action: Mouse moved to (440, 606)
Screenshot: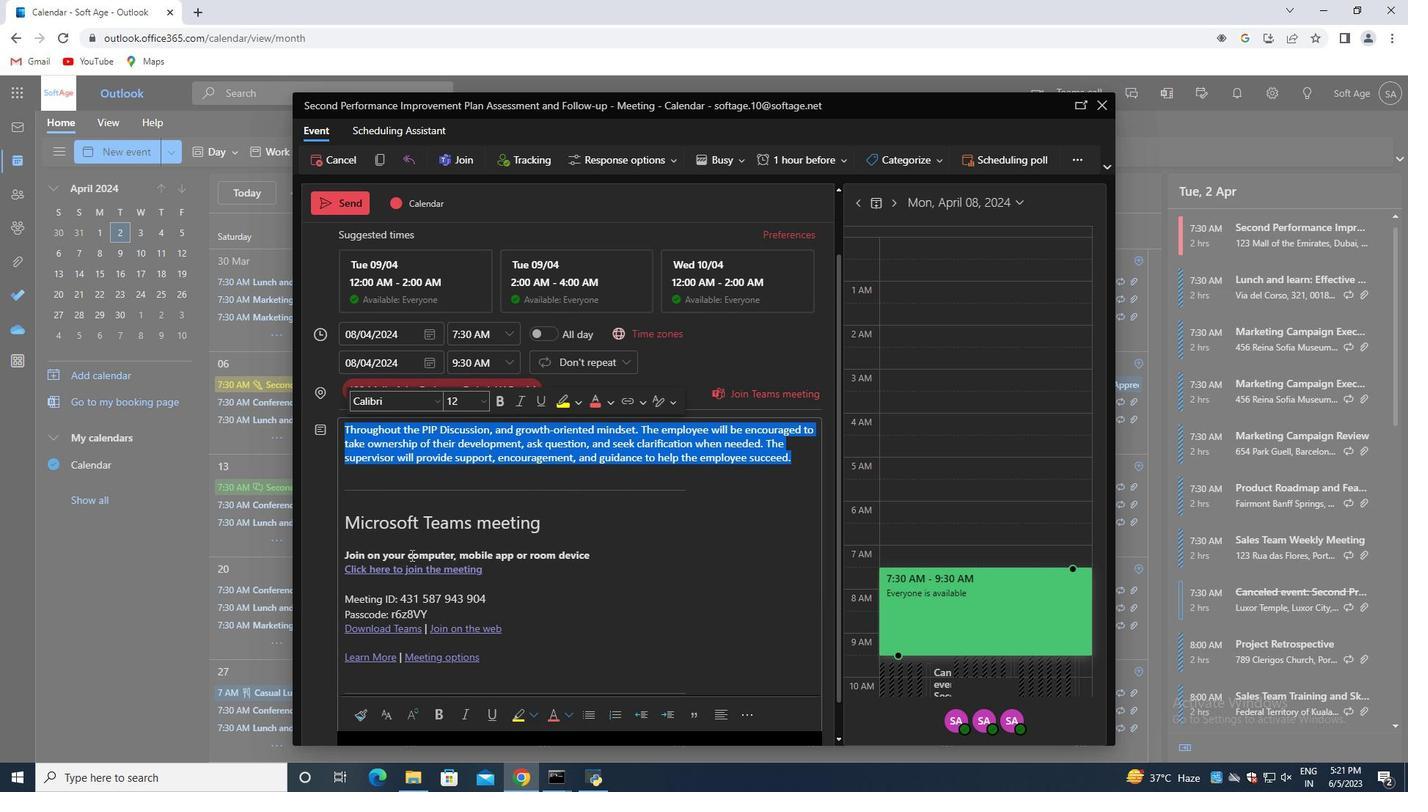 
Action: Mouse scrolled (440, 601) with delta (0, 0)
Screenshot: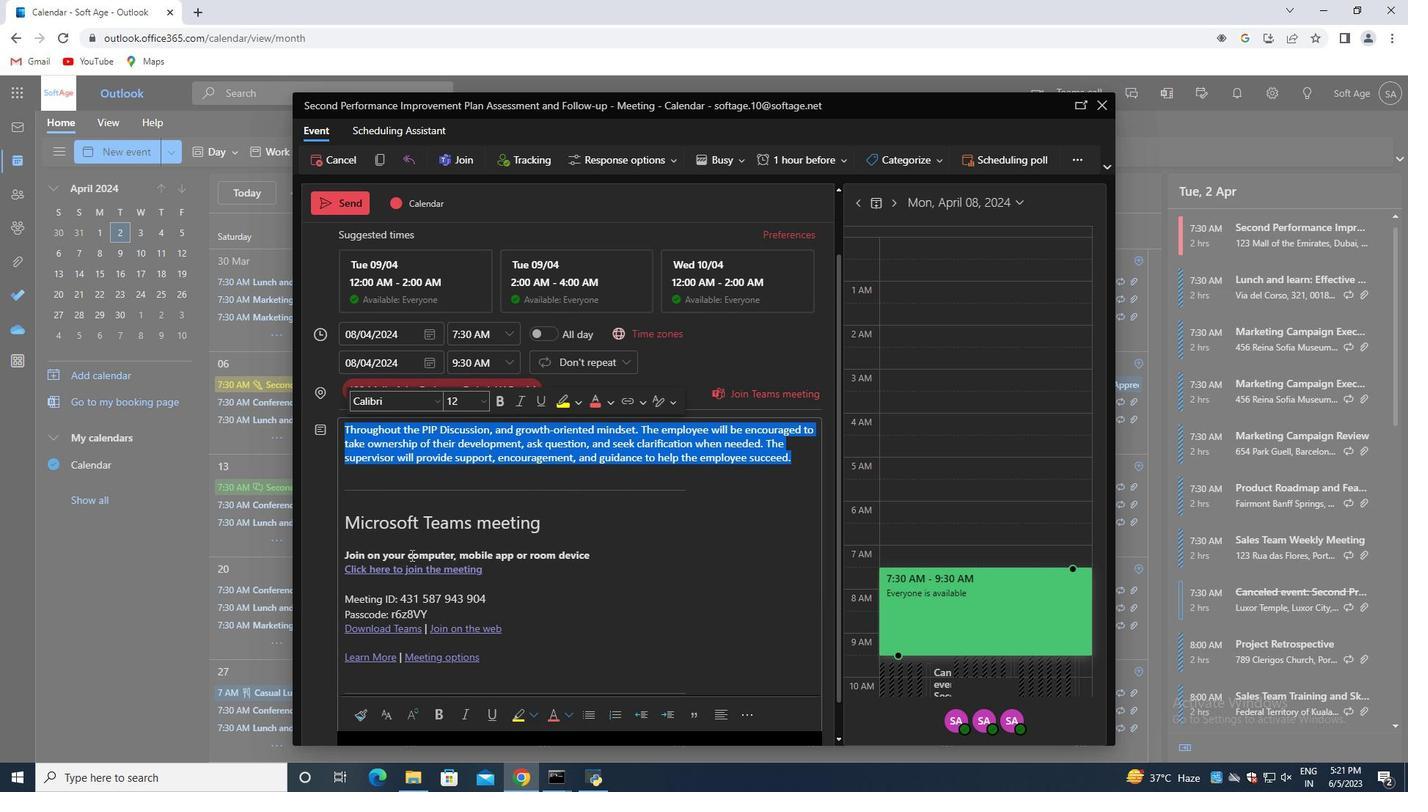 
Action: Mouse moved to (438, 609)
Screenshot: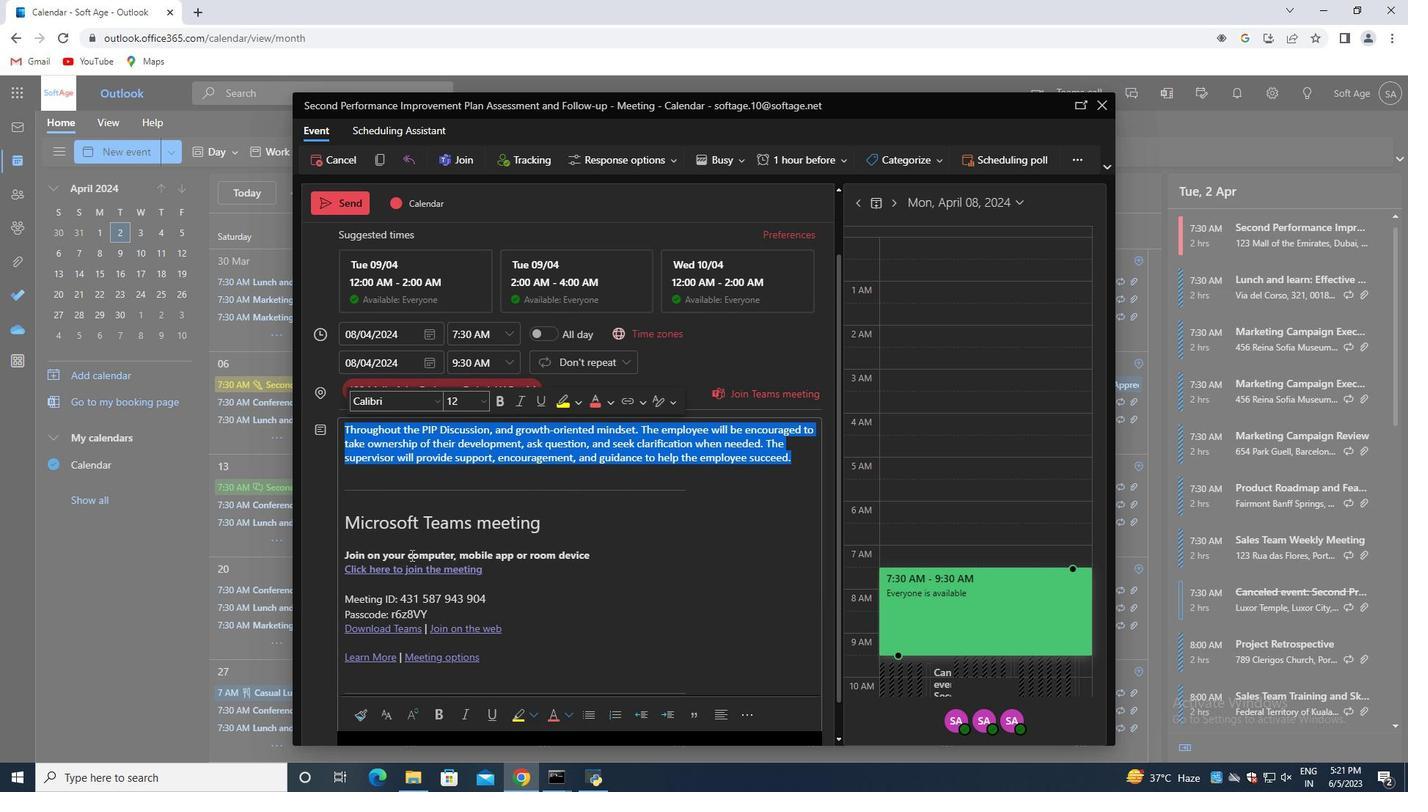 
Action: Mouse scrolled (440, 605) with delta (0, 0)
Screenshot: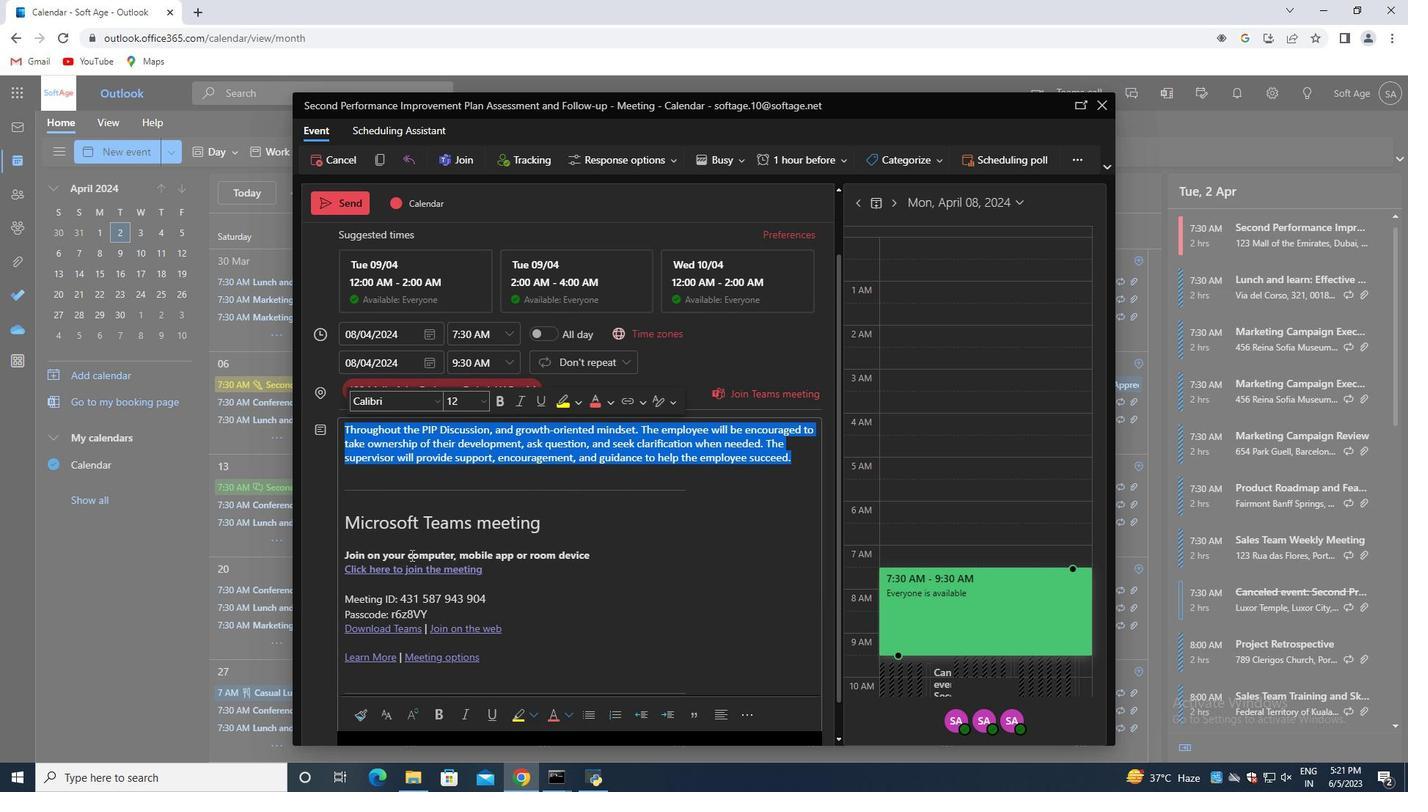 
Action: Mouse moved to (388, 678)
Screenshot: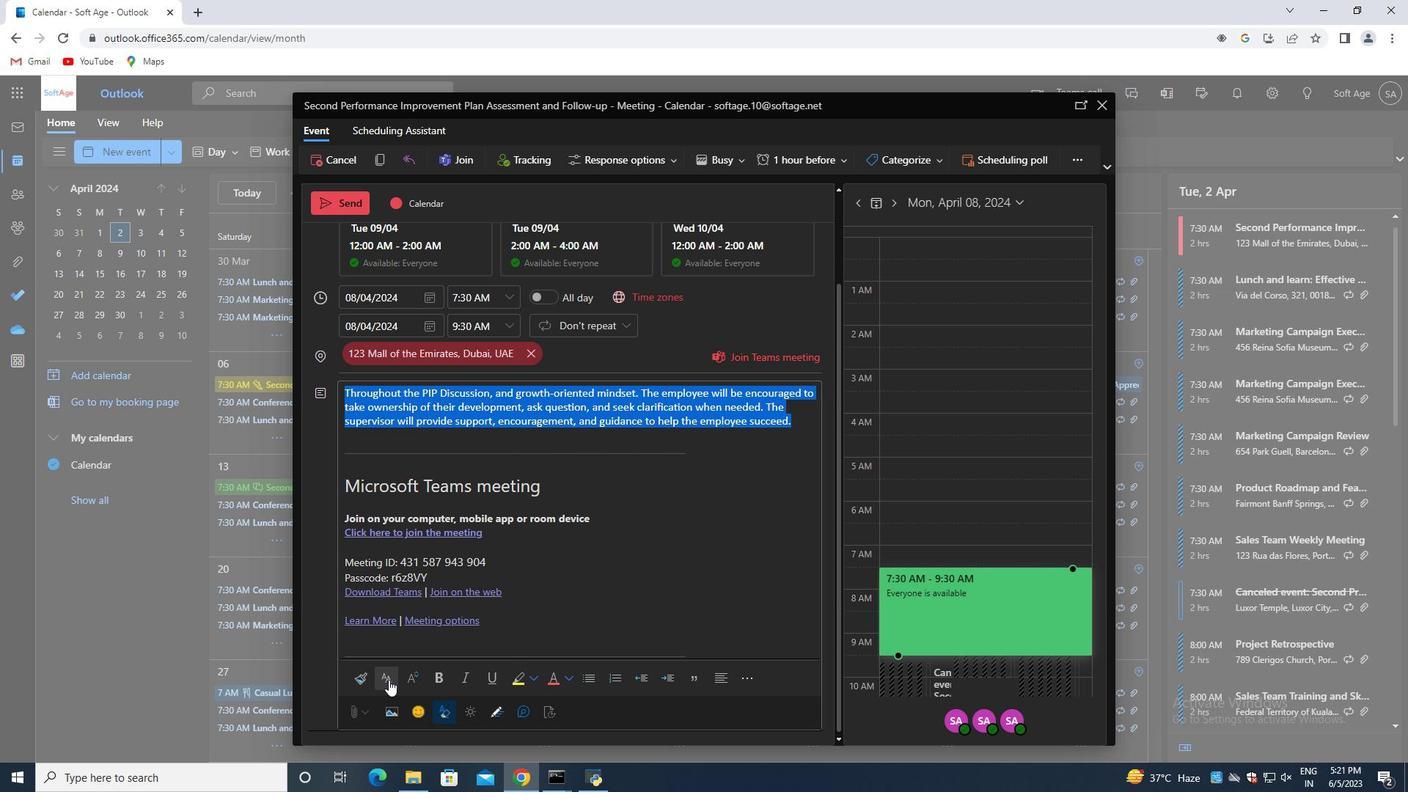 
Action: Mouse pressed left at (388, 678)
Screenshot: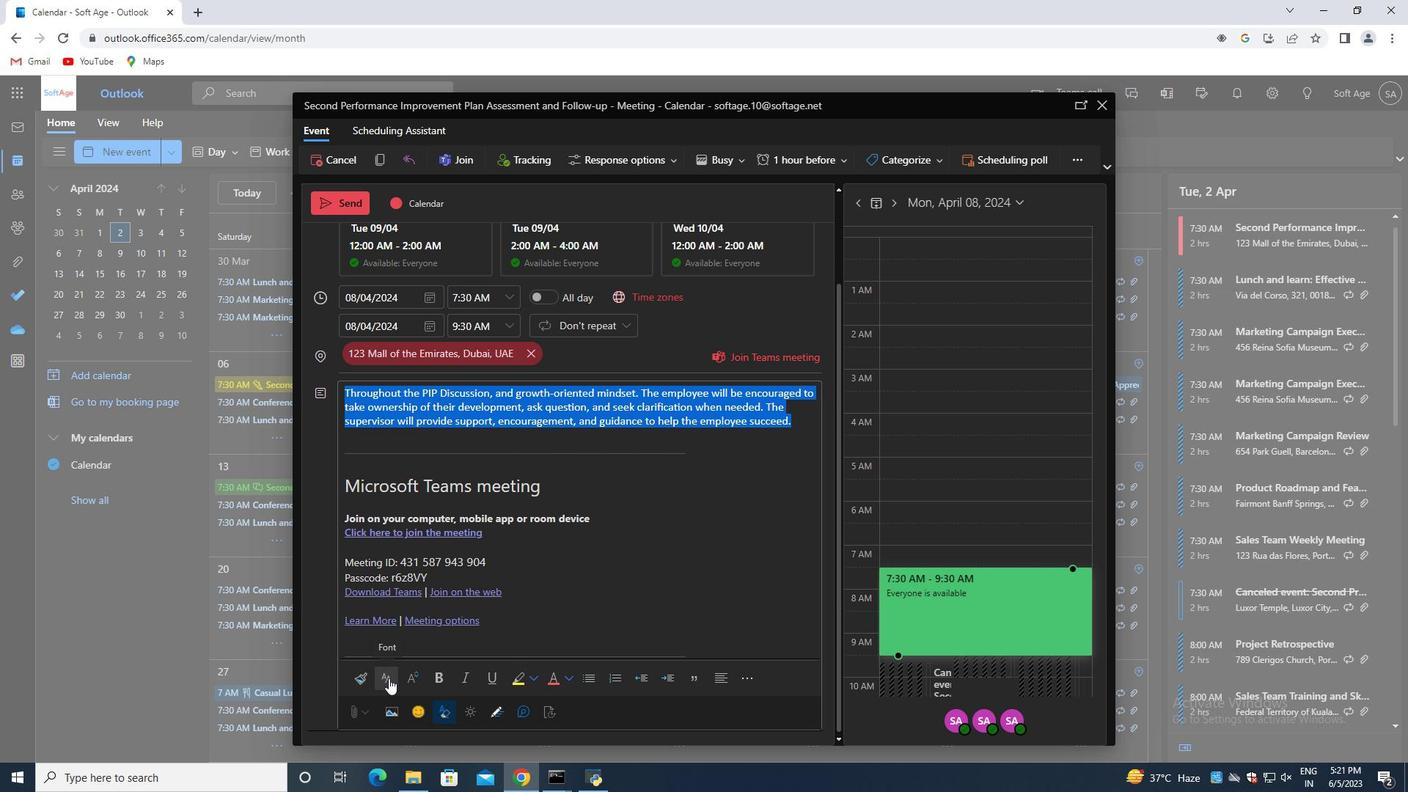 
Action: Mouse moved to (418, 603)
Screenshot: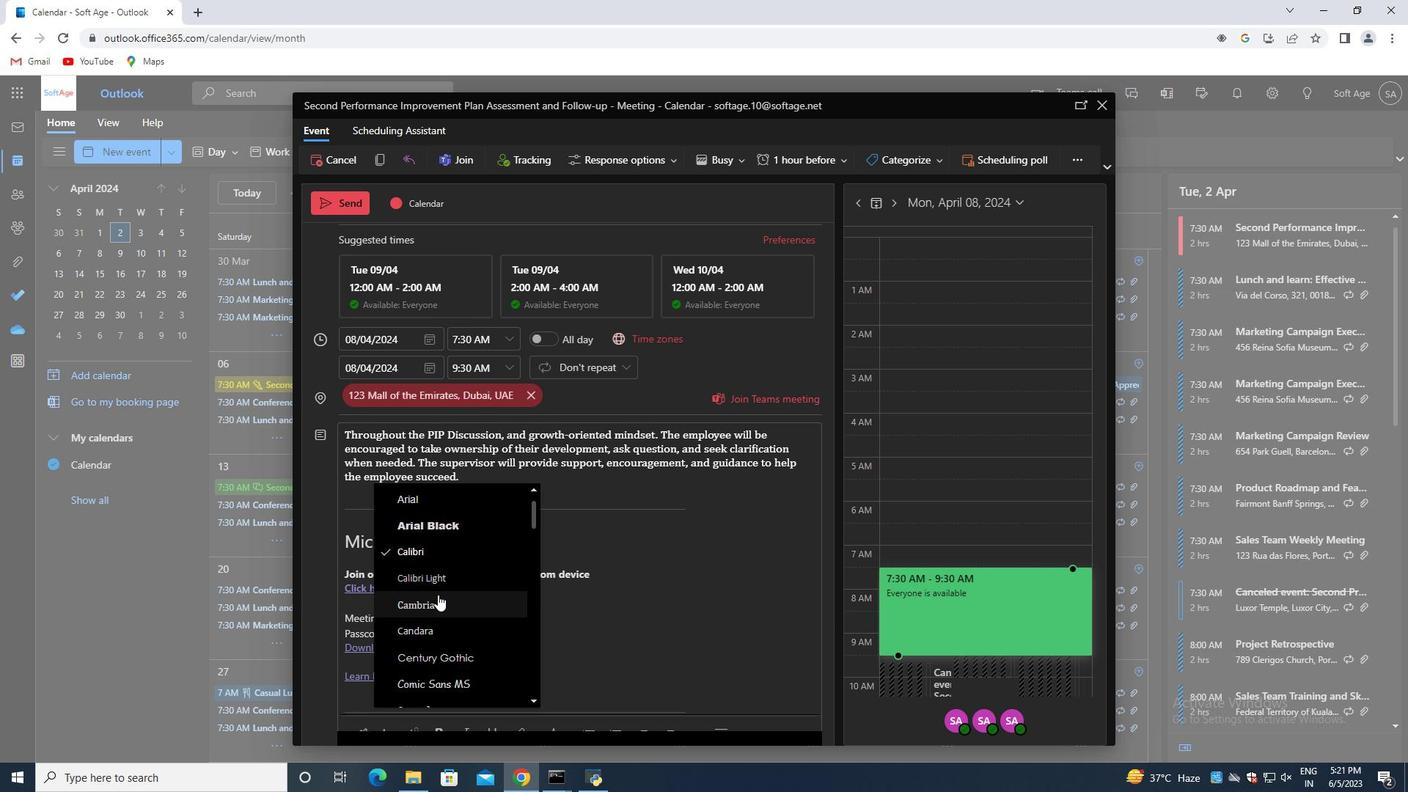 
Action: Mouse scrolled (420, 598) with delta (0, 0)
Screenshot: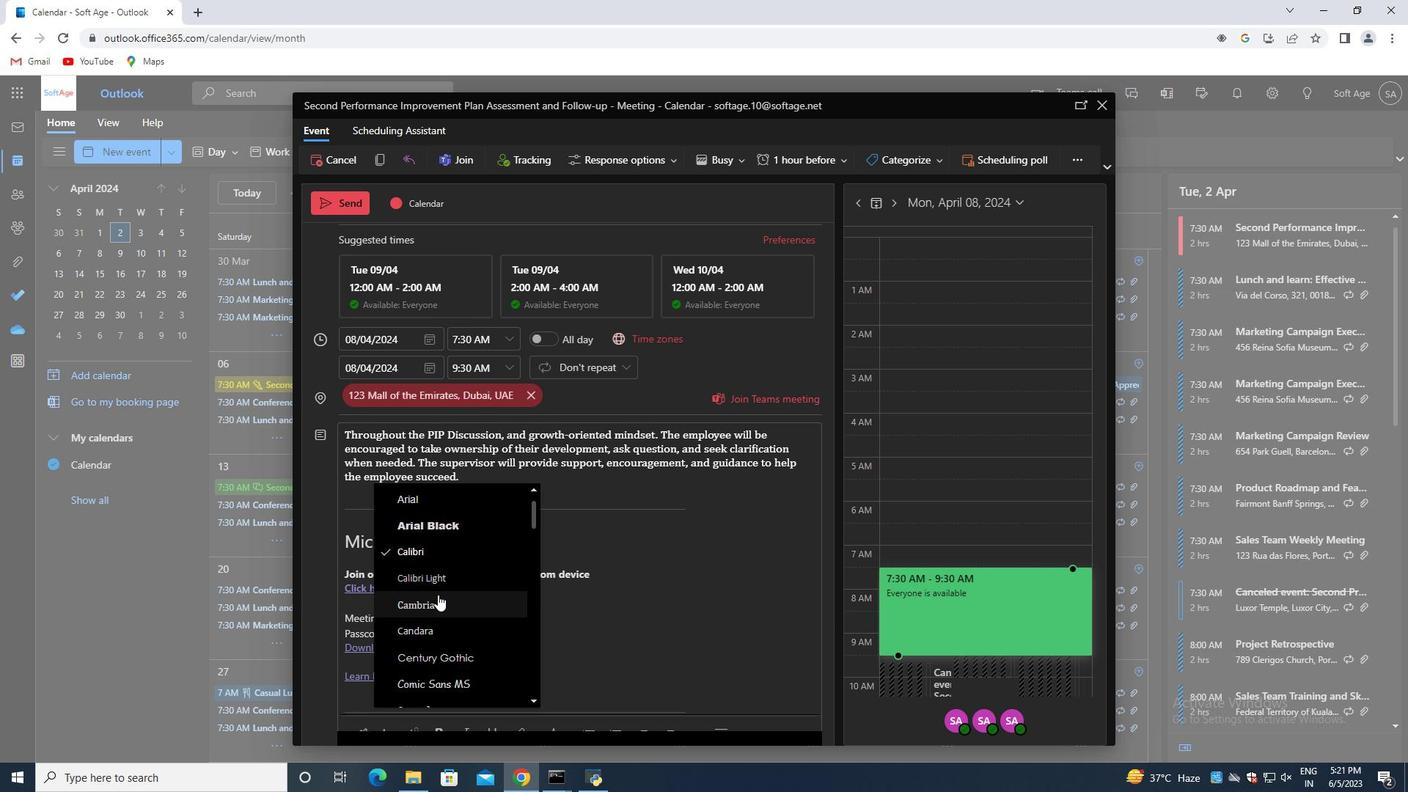 
Action: Mouse moved to (418, 604)
Screenshot: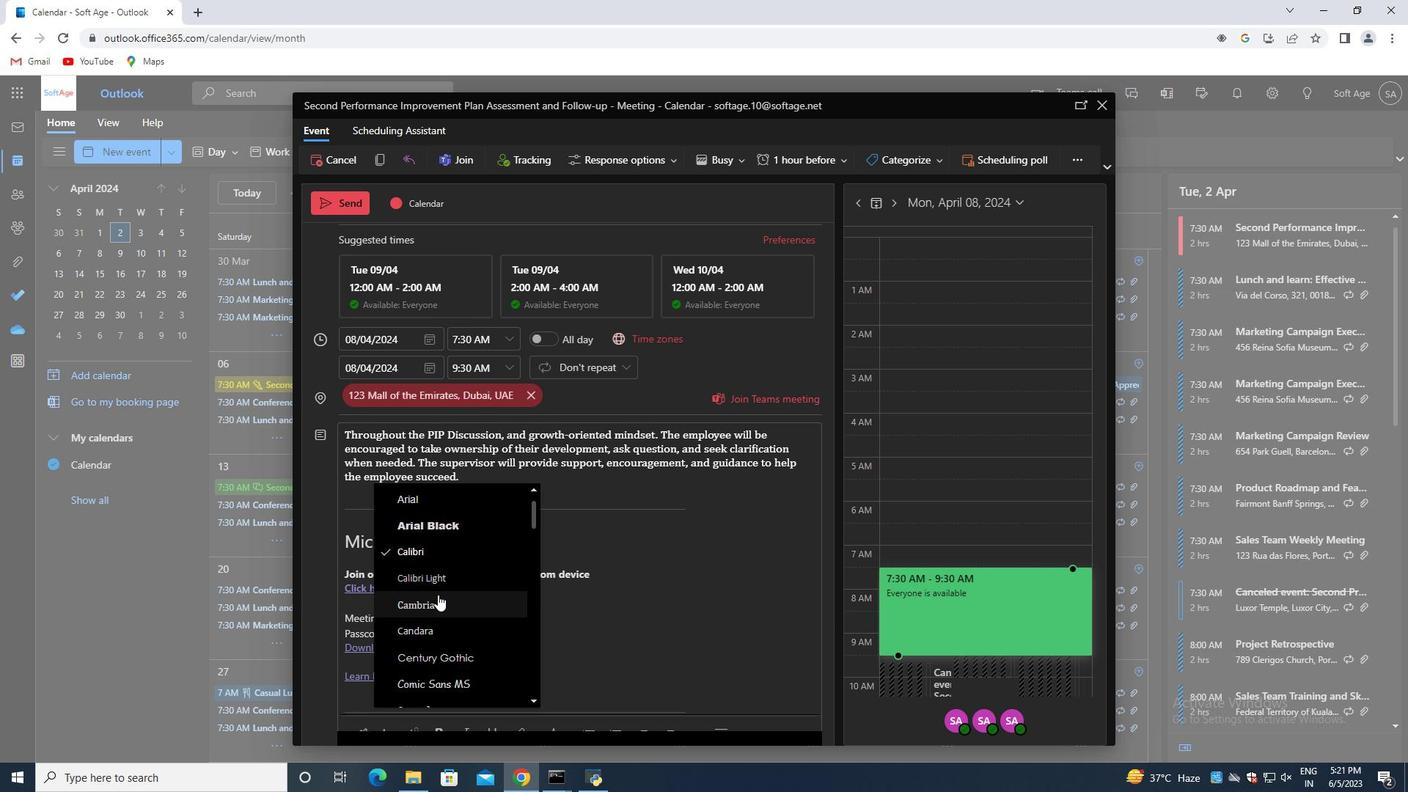 
Action: Mouse scrolled (418, 602) with delta (0, 0)
Screenshot: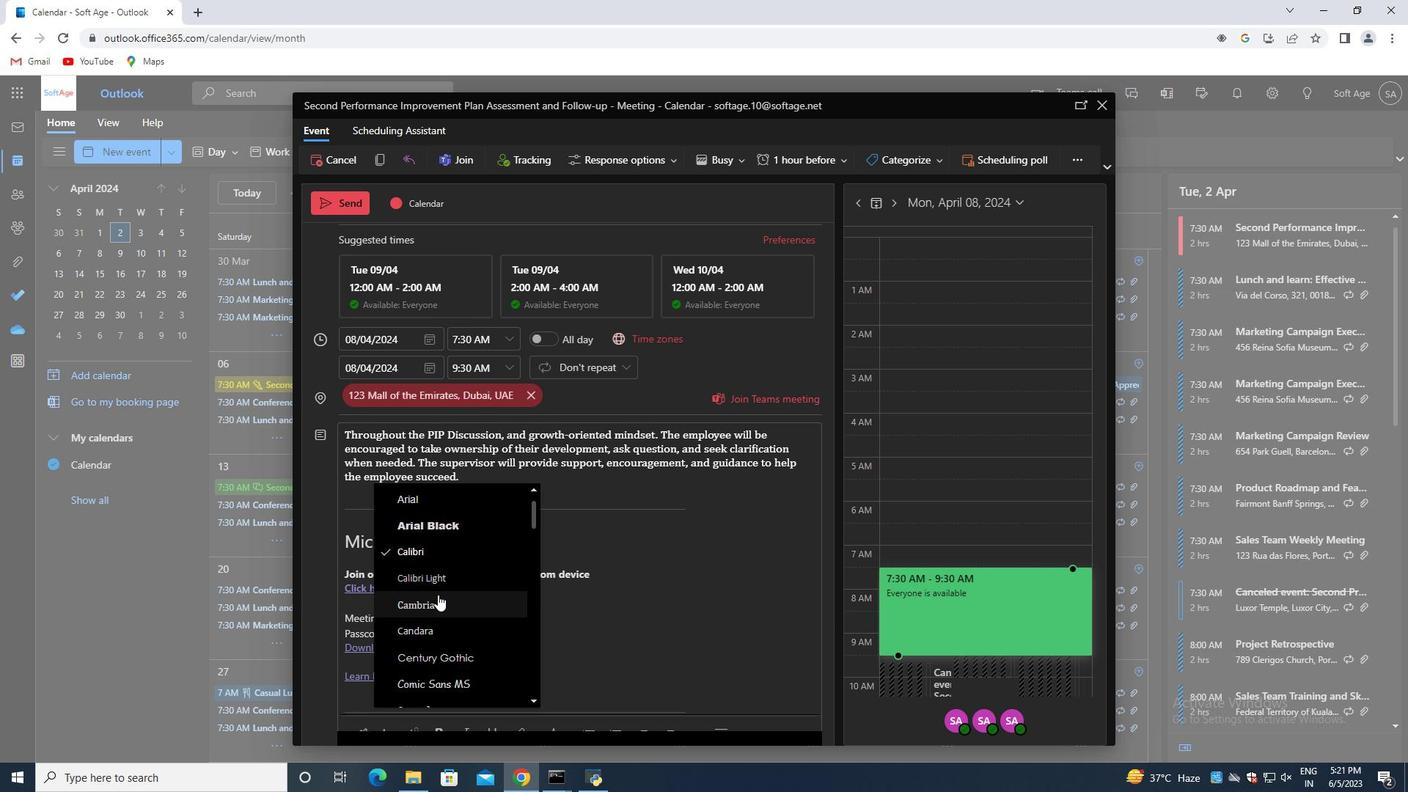 
Action: Mouse scrolled (418, 603) with delta (0, 0)
Screenshot: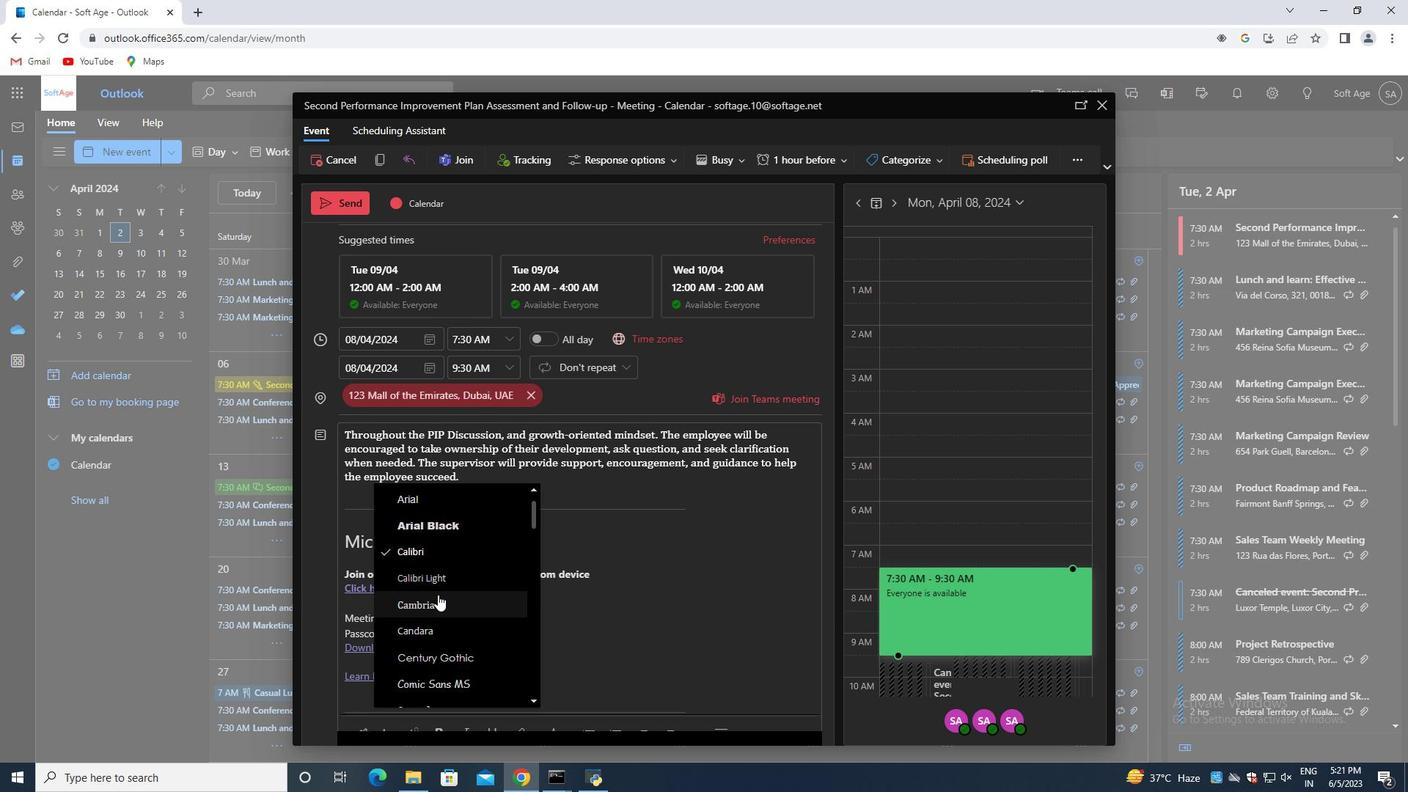 
Action: Mouse moved to (450, 598)
Screenshot: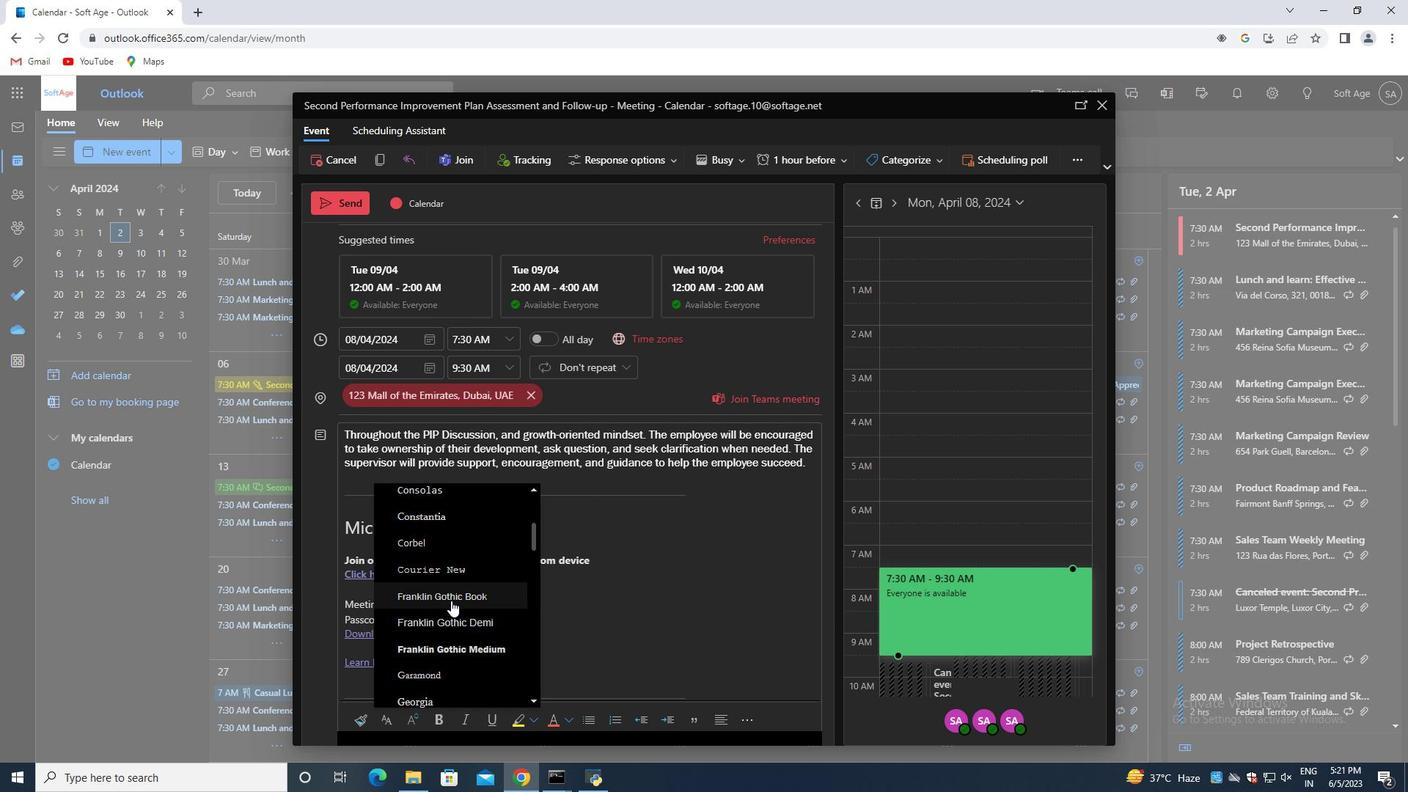 
Action: Mouse scrolled (450, 597) with delta (0, 0)
Screenshot: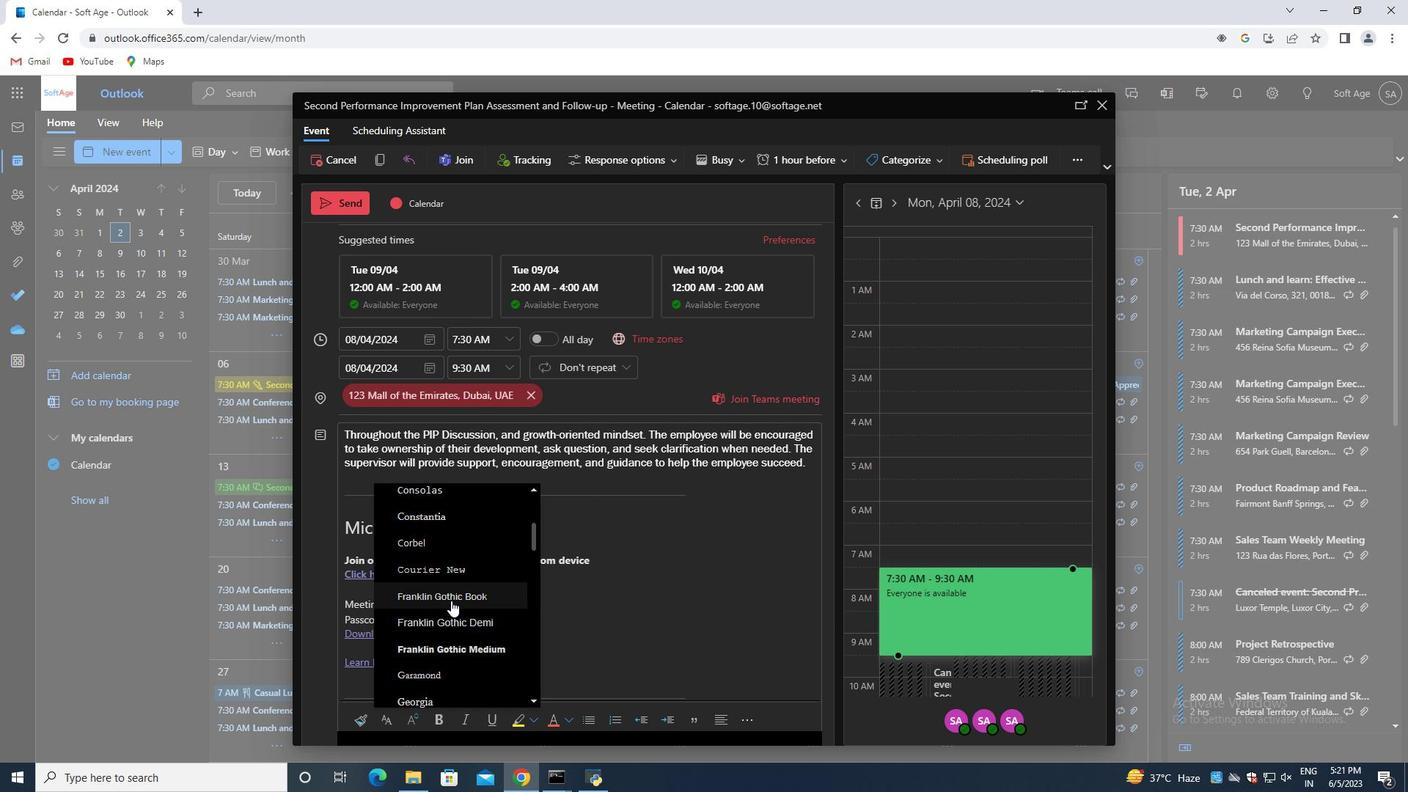 
Action: Mouse moved to (449, 597)
Screenshot: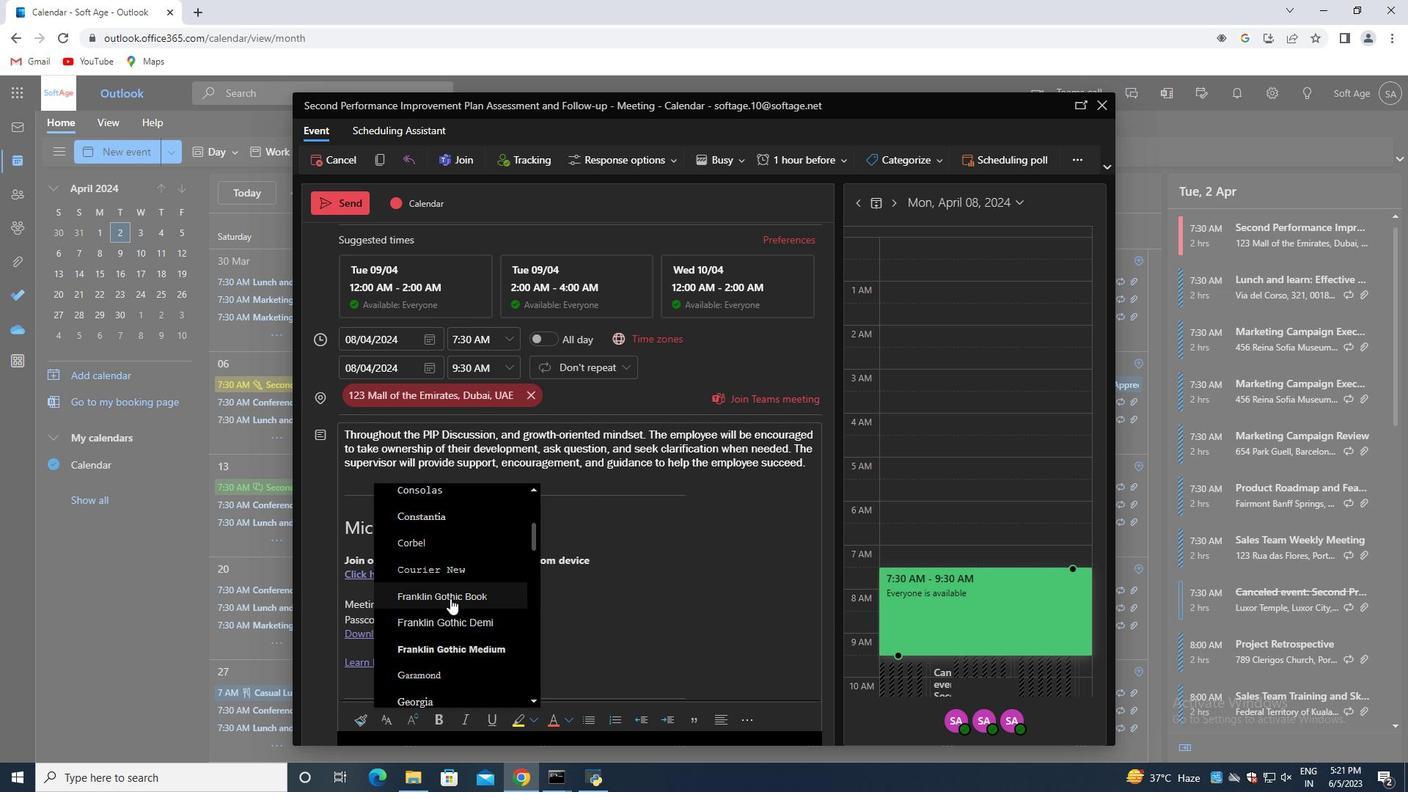 
Action: Mouse scrolled (449, 597) with delta (0, 0)
Screenshot: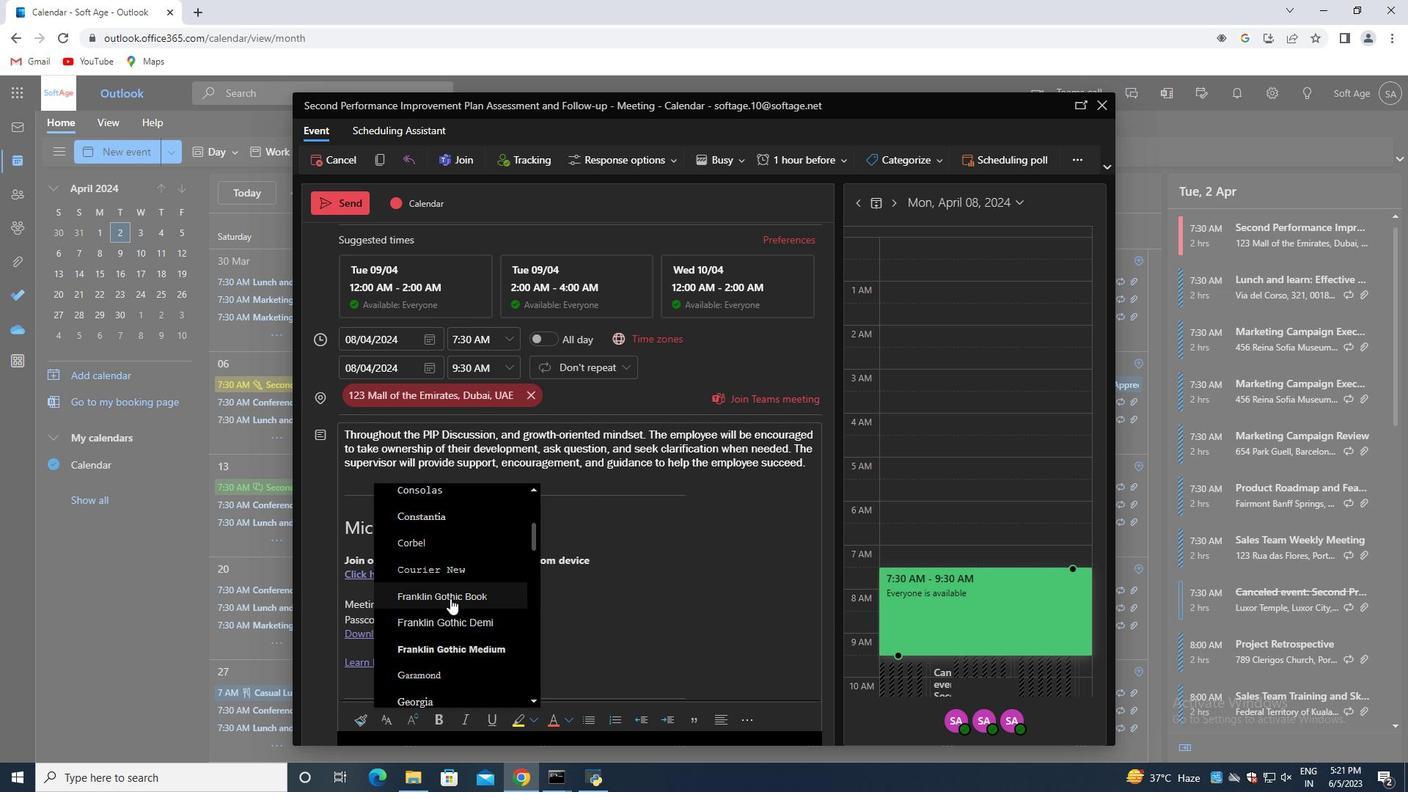 
Action: Mouse moved to (448, 597)
Screenshot: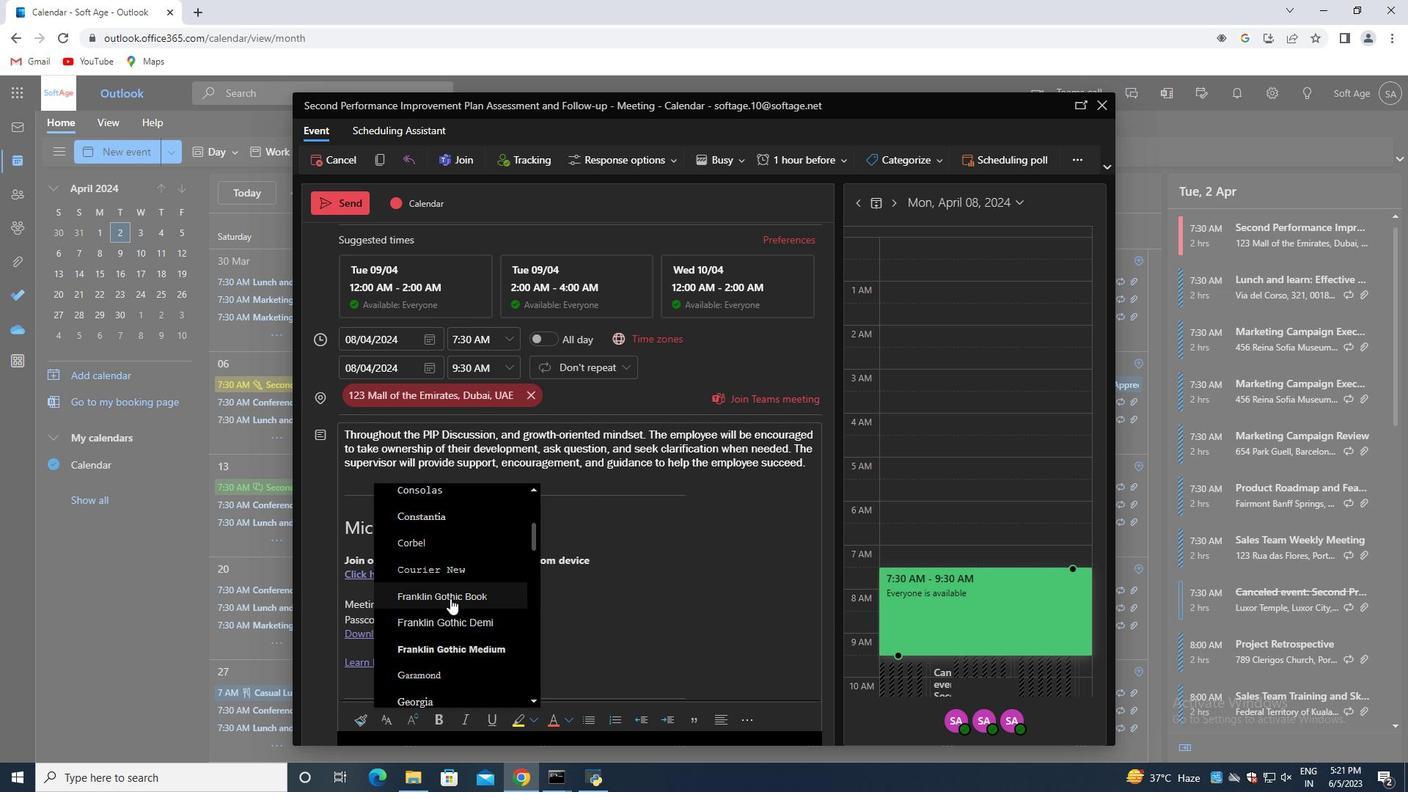 
Action: Mouse scrolled (448, 596) with delta (0, 0)
Screenshot: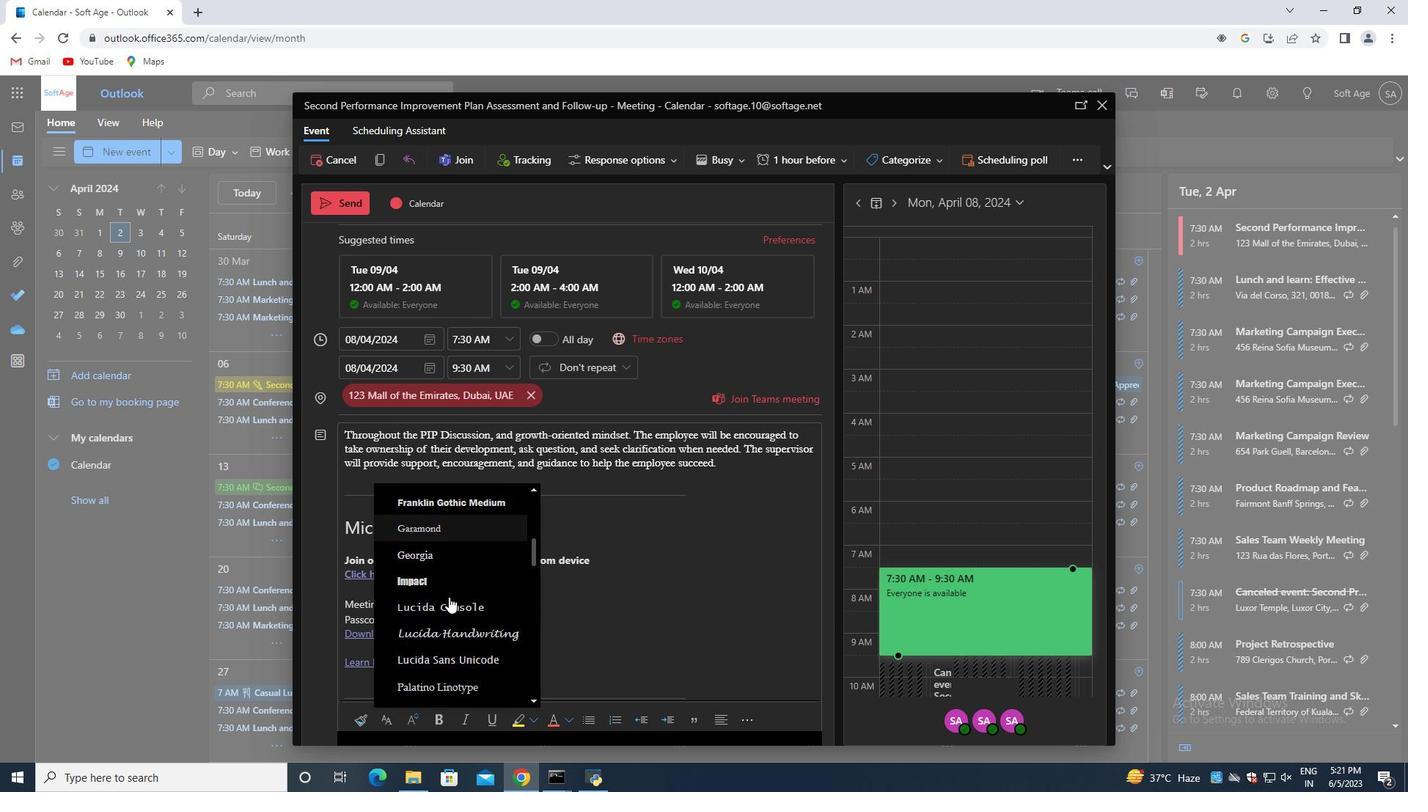 
Action: Mouse moved to (448, 596)
Screenshot: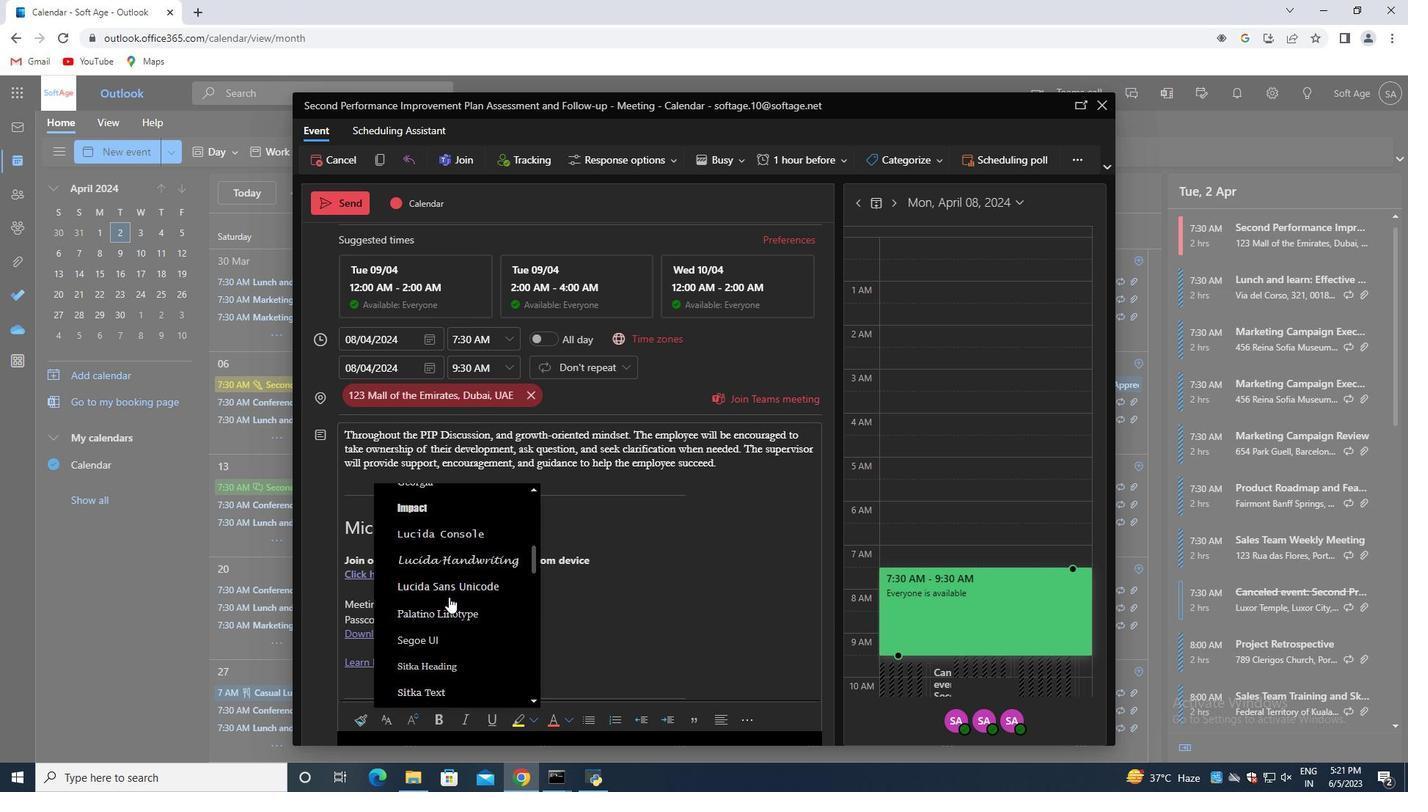 
Action: Mouse scrolled (448, 595) with delta (0, 0)
Screenshot: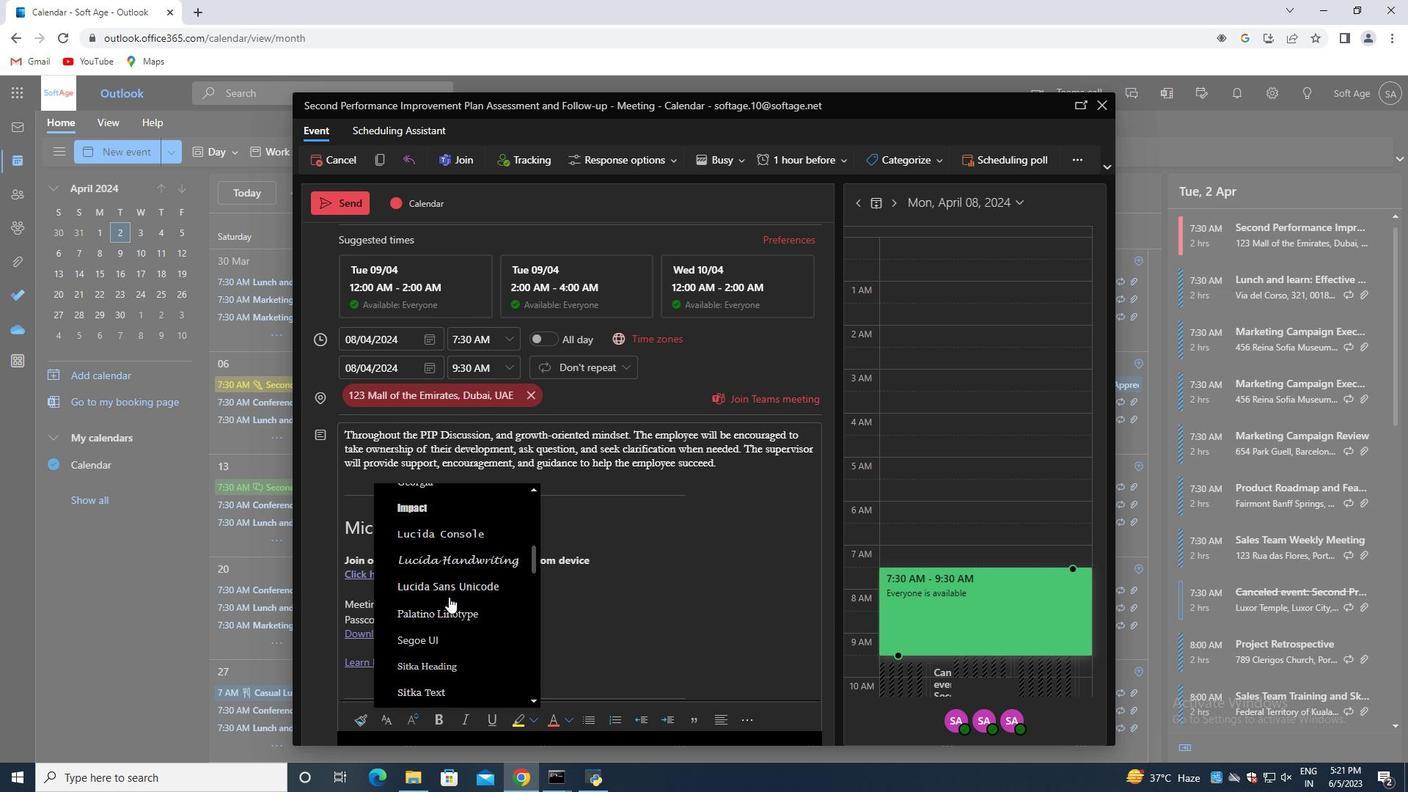 
Action: Mouse scrolled (448, 595) with delta (0, 0)
Screenshot: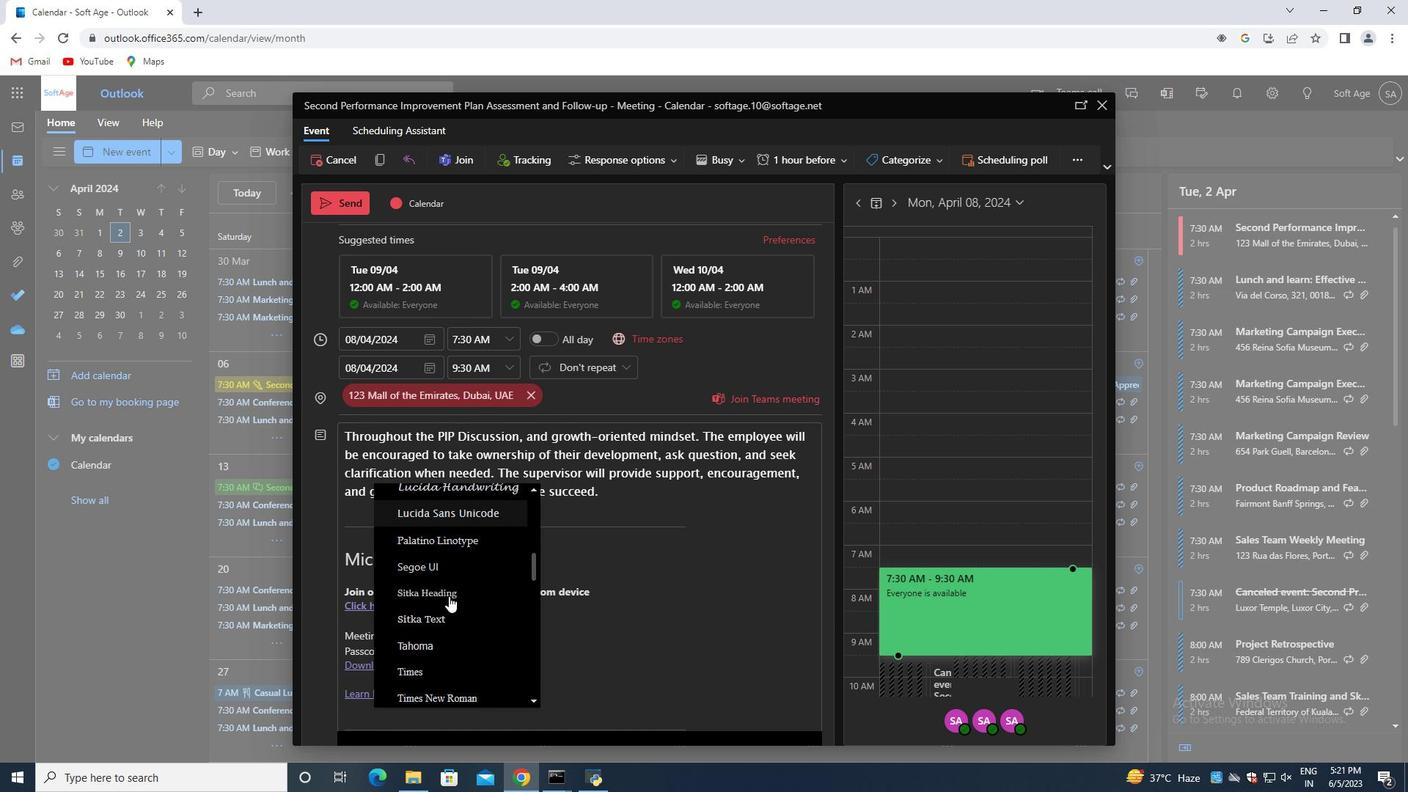 
Action: Mouse moved to (436, 624)
Screenshot: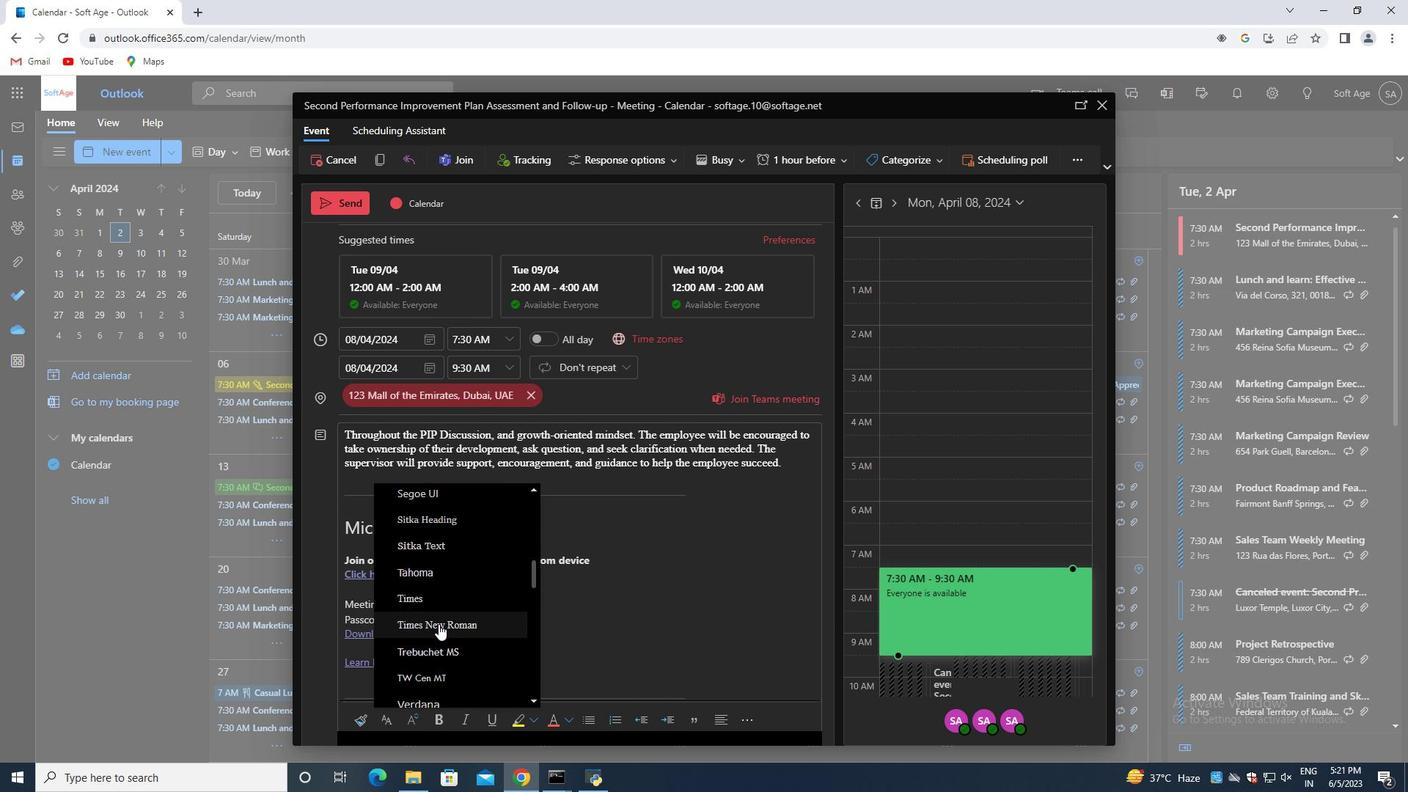 
Action: Mouse pressed left at (436, 624)
Screenshot: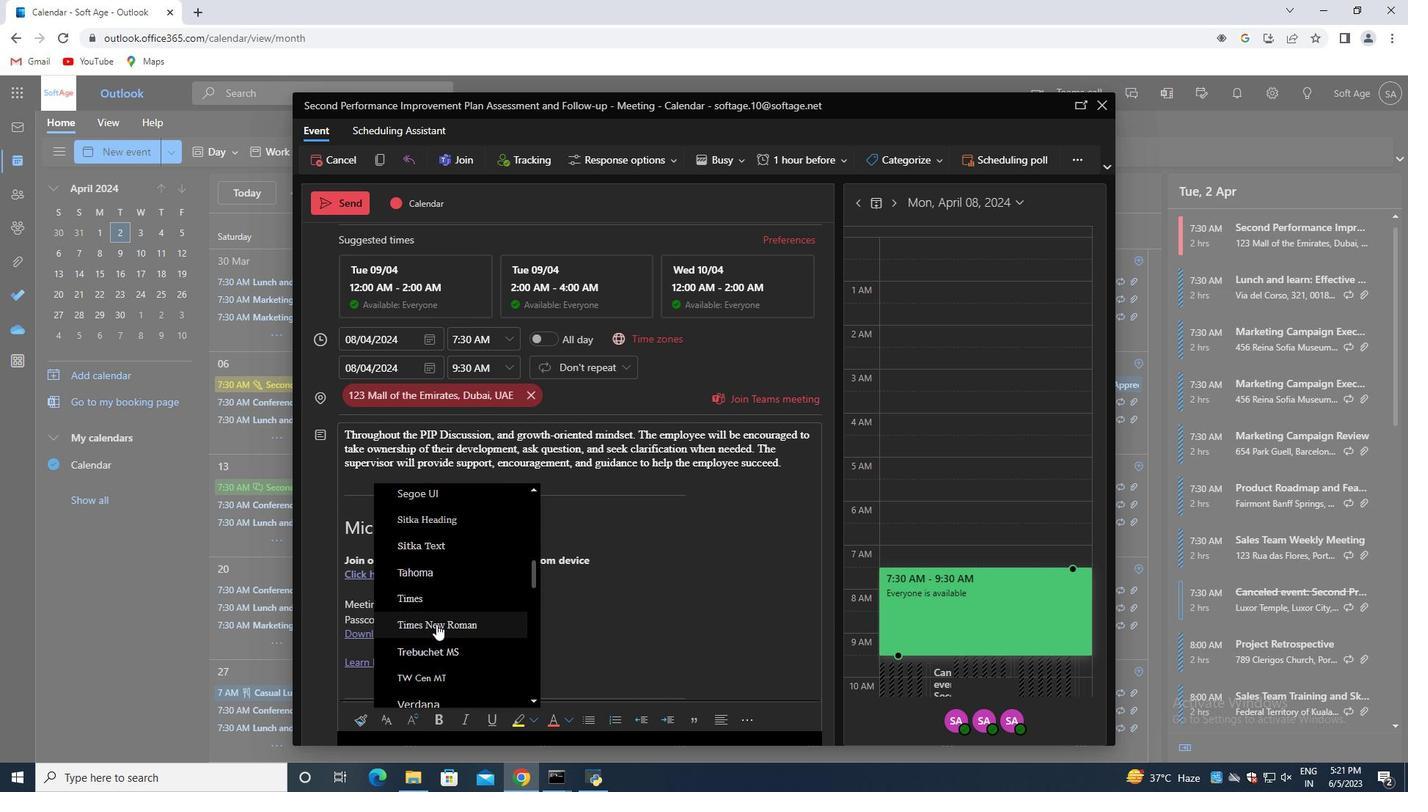 
Action: Mouse moved to (548, 488)
Screenshot: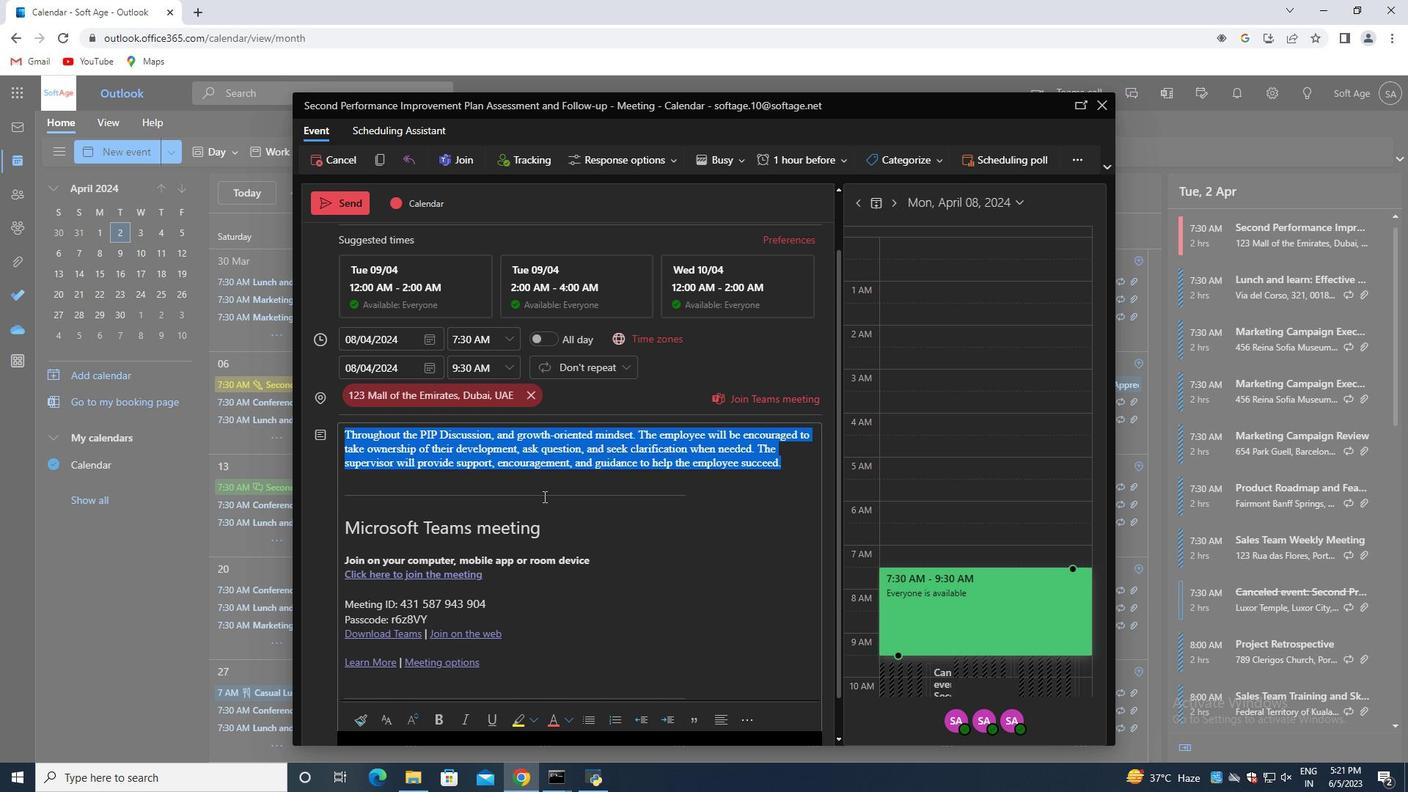 
Action: Mouse pressed left at (548, 488)
Screenshot: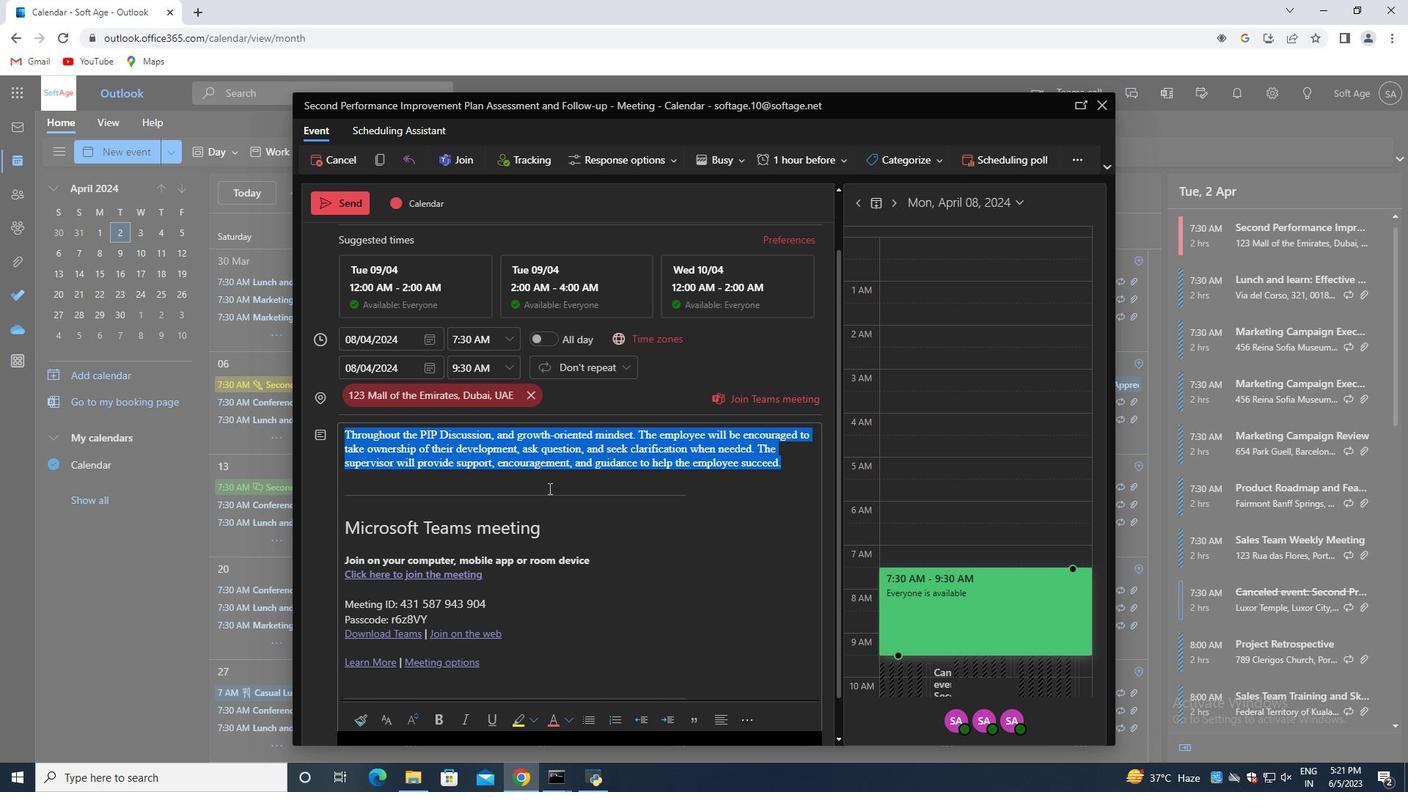 
Action: Mouse moved to (606, 415)
Screenshot: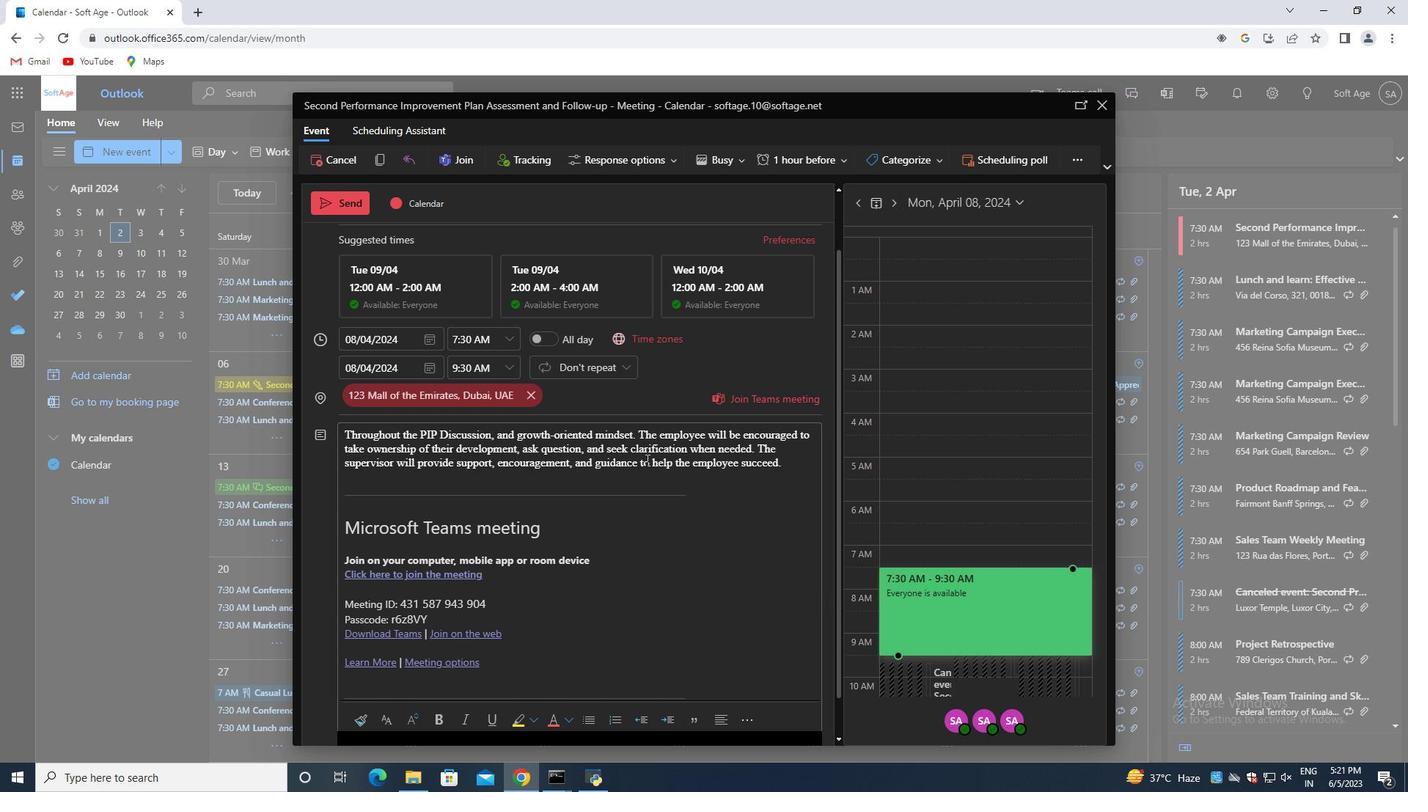 
Action: Mouse scrolled (606, 415) with delta (0, 0)
Screenshot: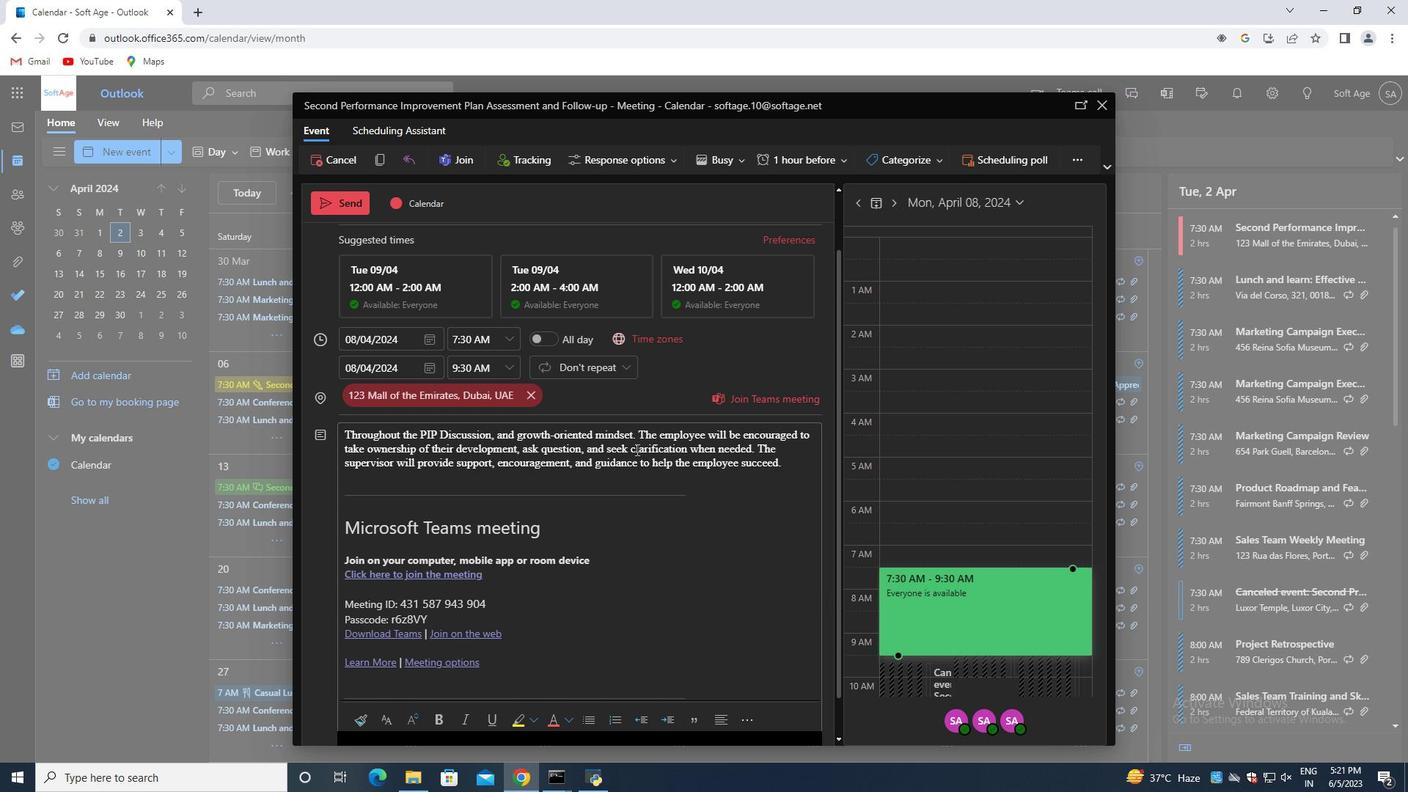 
Action: Mouse scrolled (606, 415) with delta (0, 0)
Screenshot: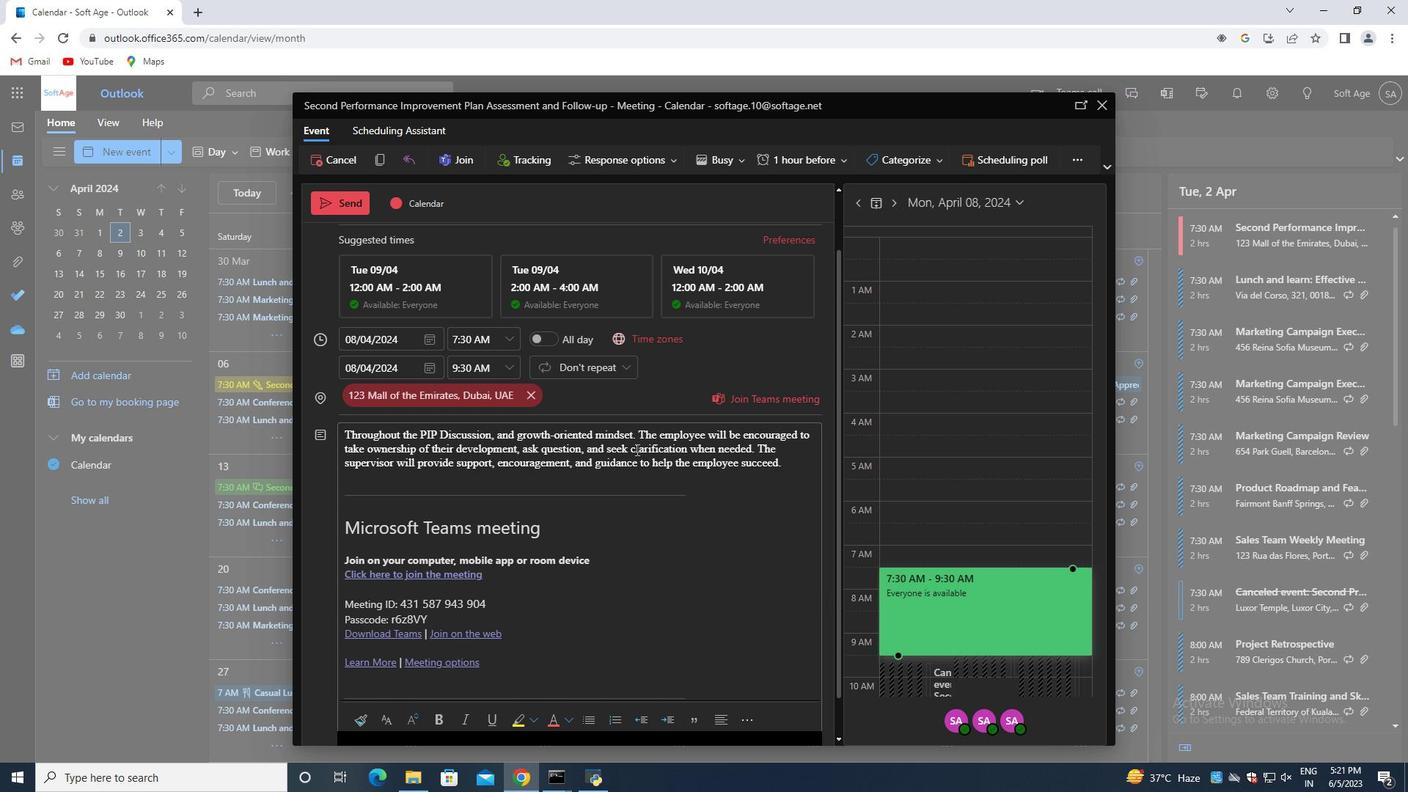 
Action: Mouse scrolled (606, 415) with delta (0, 0)
Screenshot: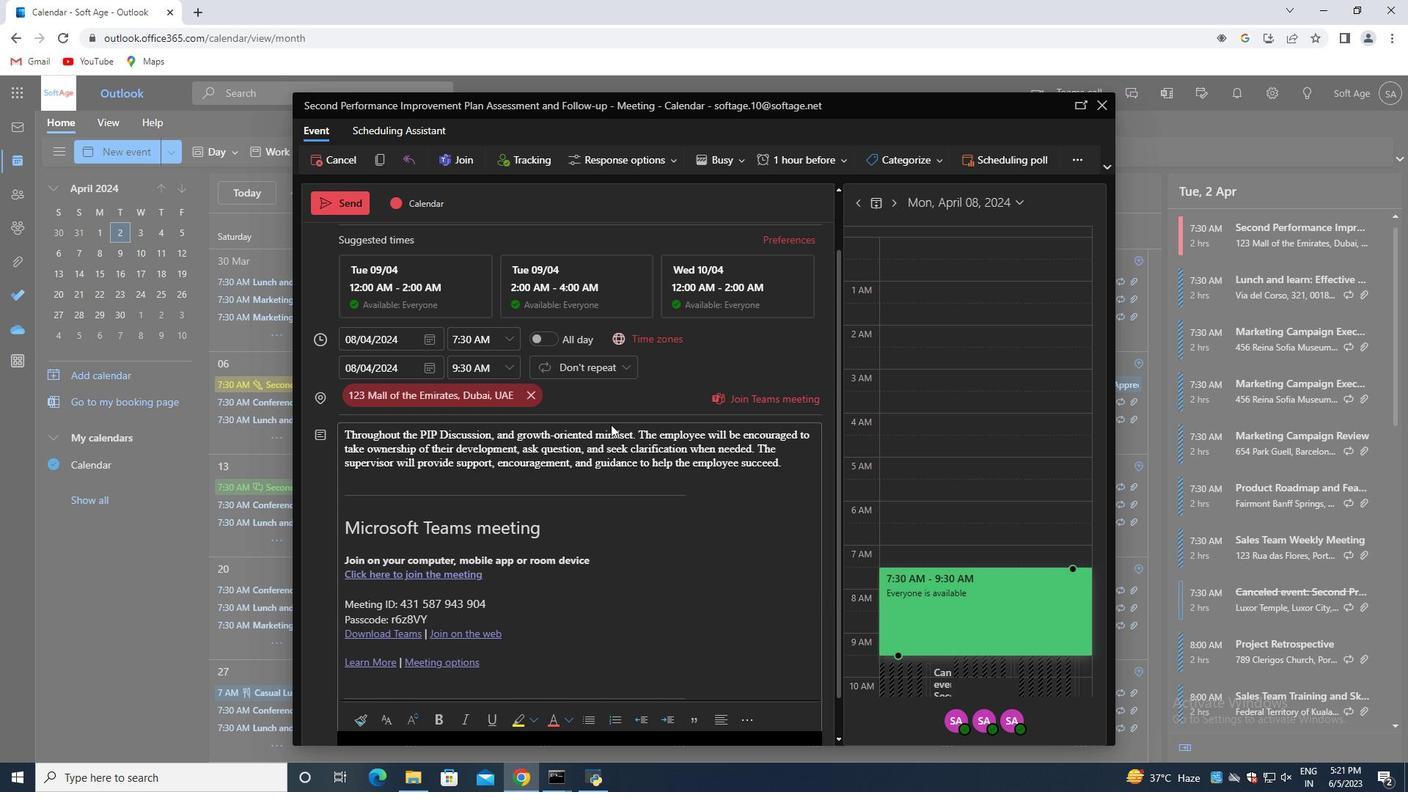 
Action: Mouse scrolled (606, 415) with delta (0, 0)
Screenshot: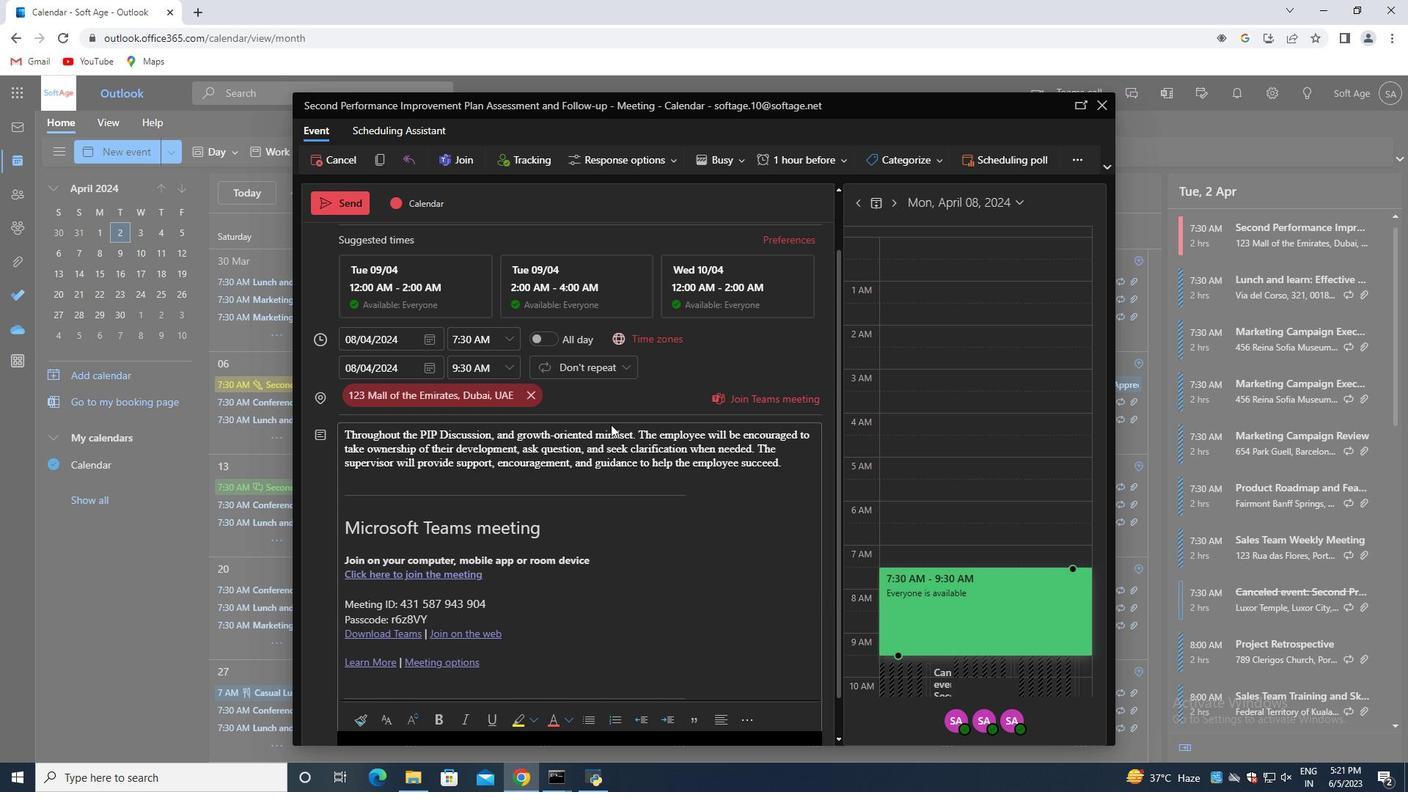 
Action: Mouse scrolled (606, 415) with delta (0, 0)
Screenshot: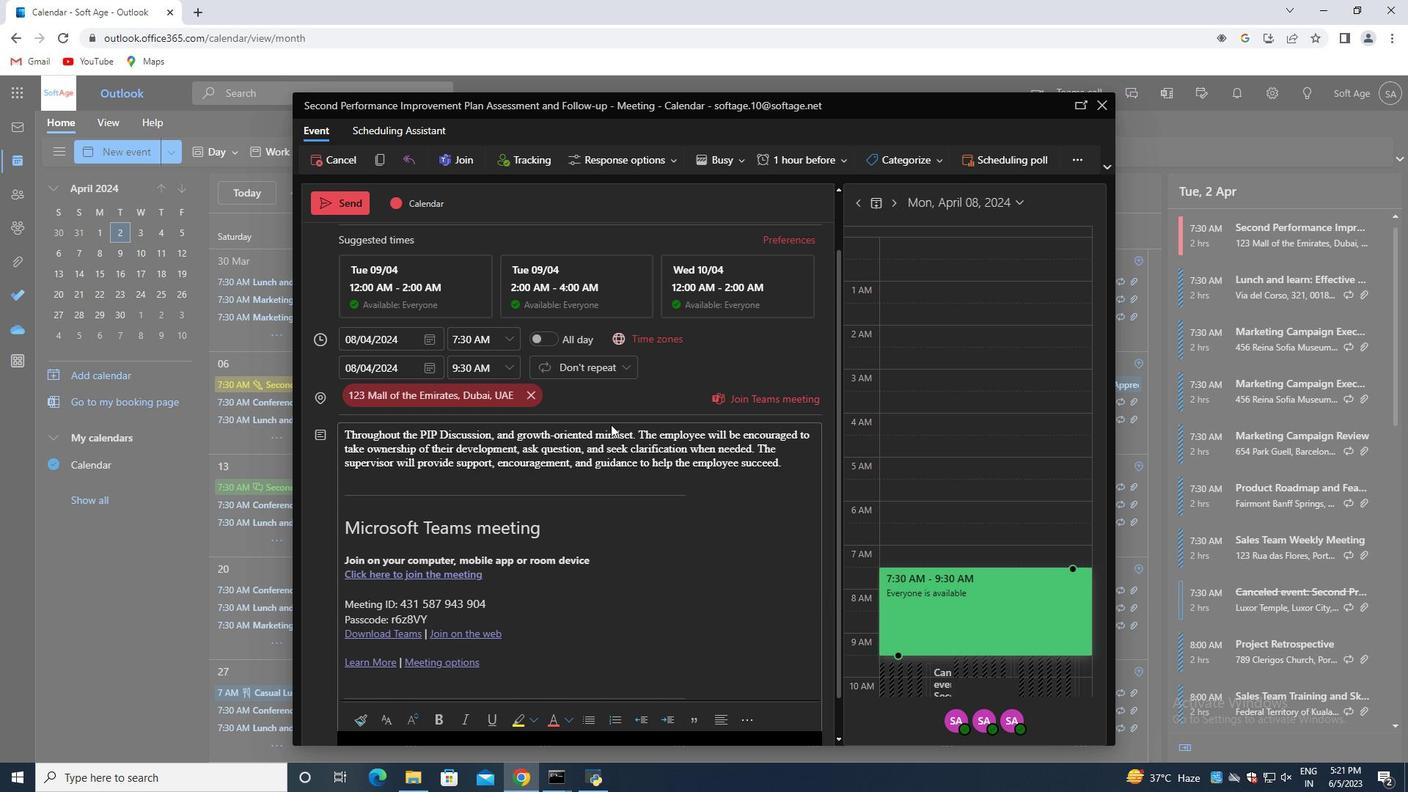 
Action: Mouse moved to (681, 244)
Screenshot: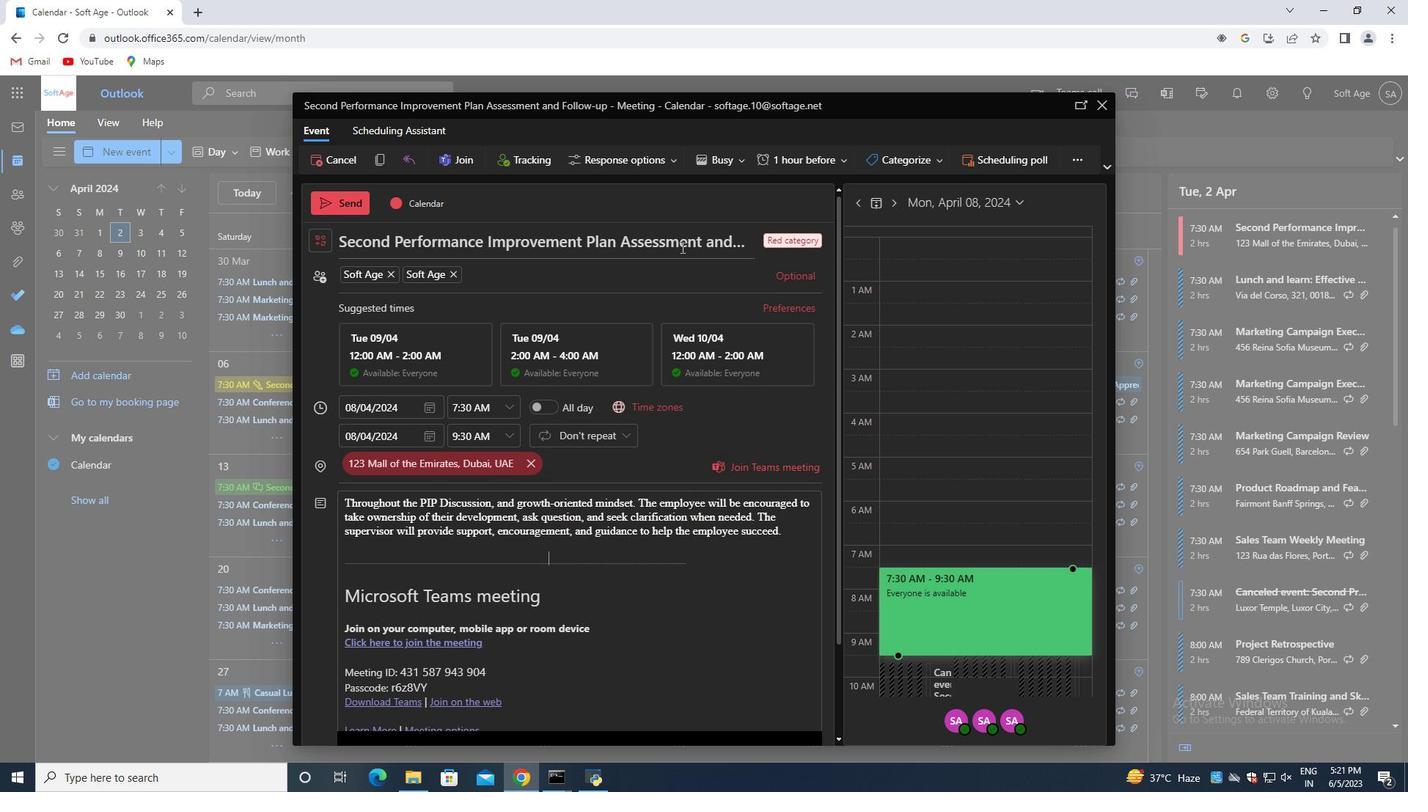 
Action: Mouse scrolled (681, 244) with delta (0, 0)
Screenshot: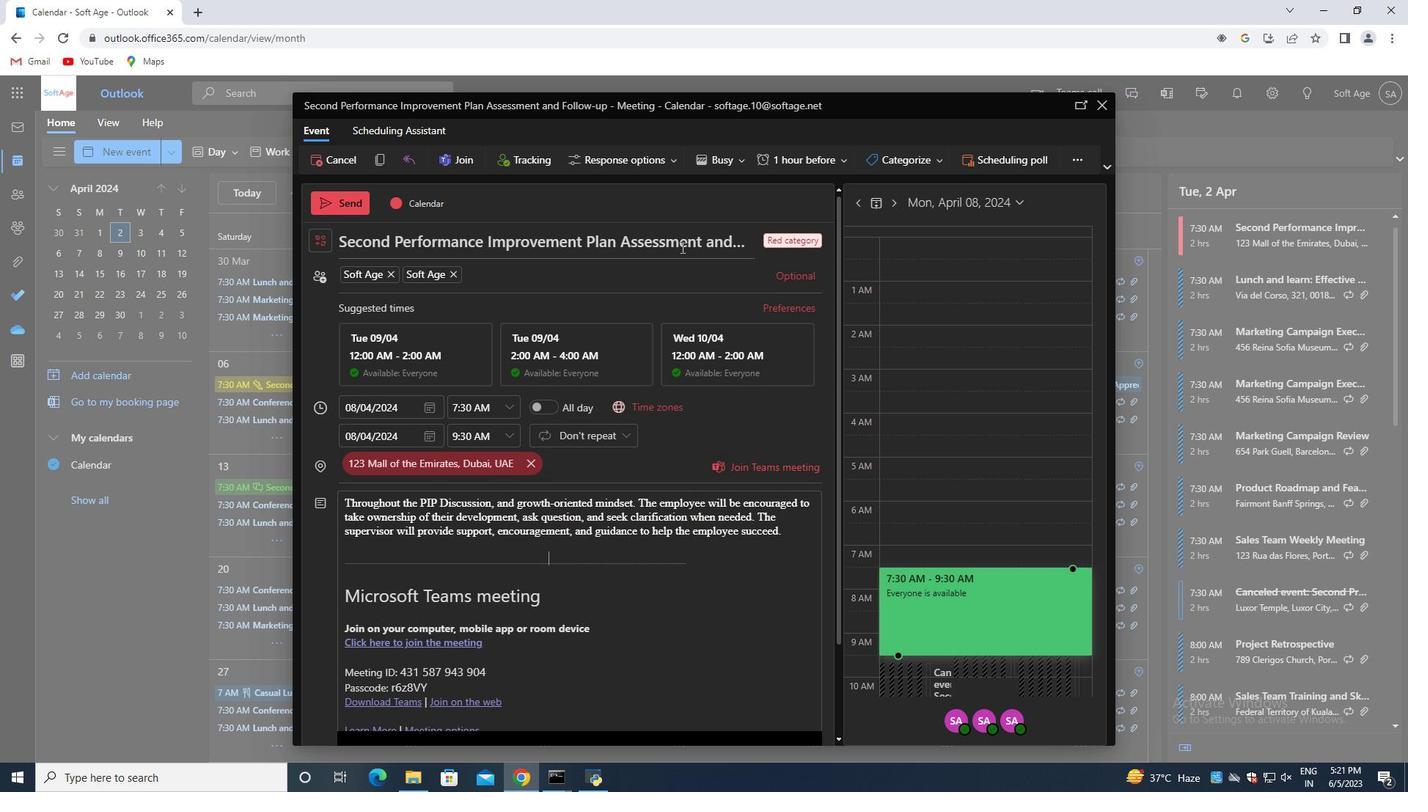 
Action: Mouse moved to (684, 242)
Screenshot: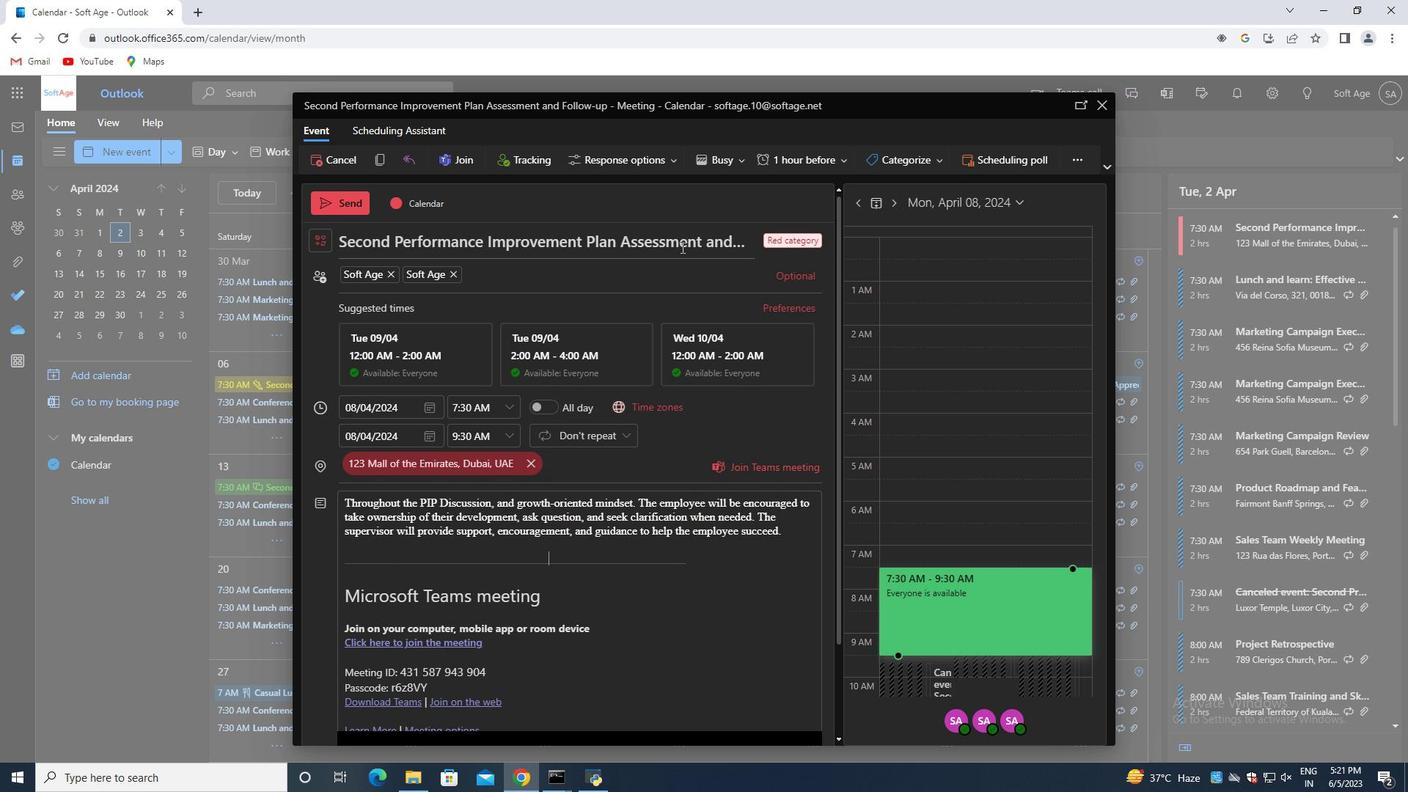 
Action: Mouse scrolled (684, 243) with delta (0, 0)
Screenshot: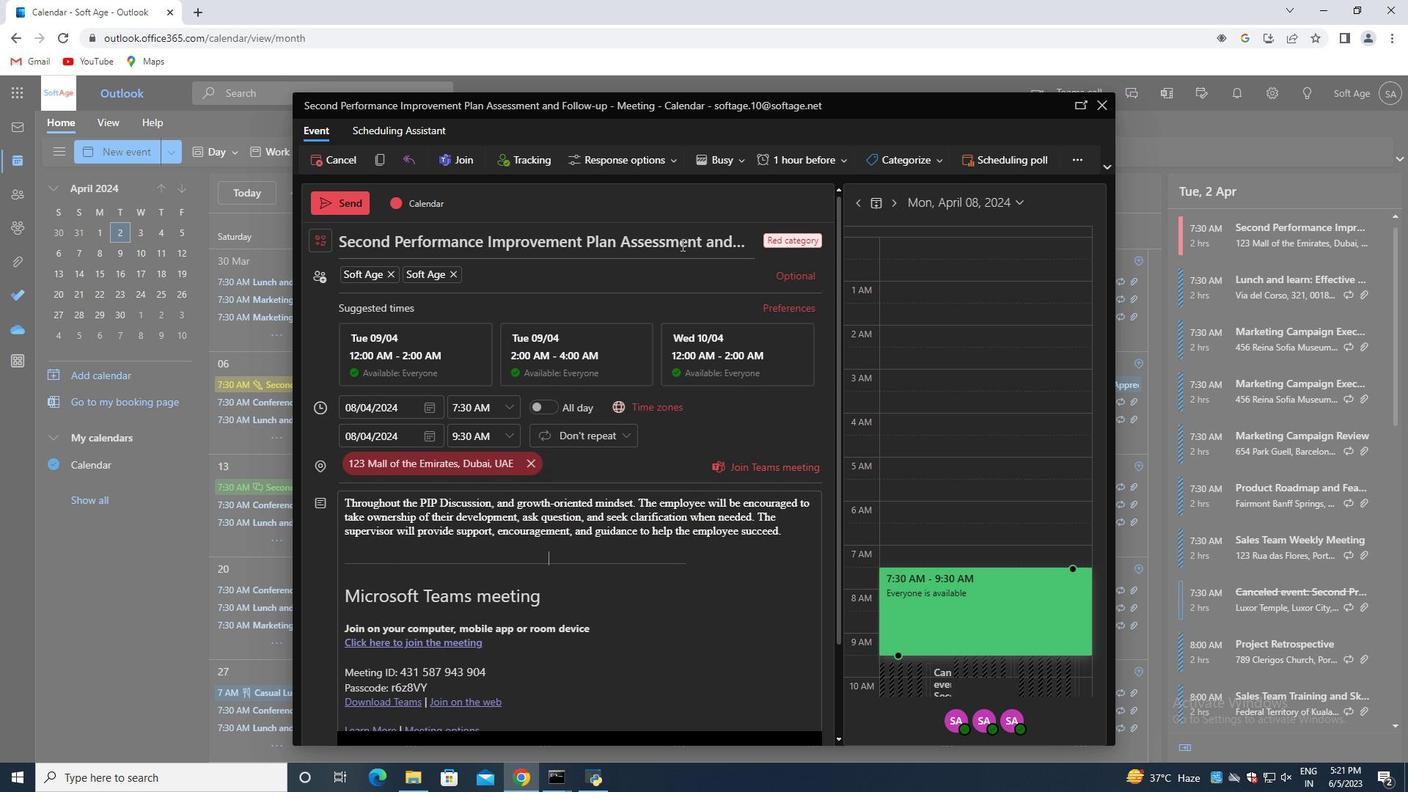 
Action: Mouse moved to (685, 242)
Screenshot: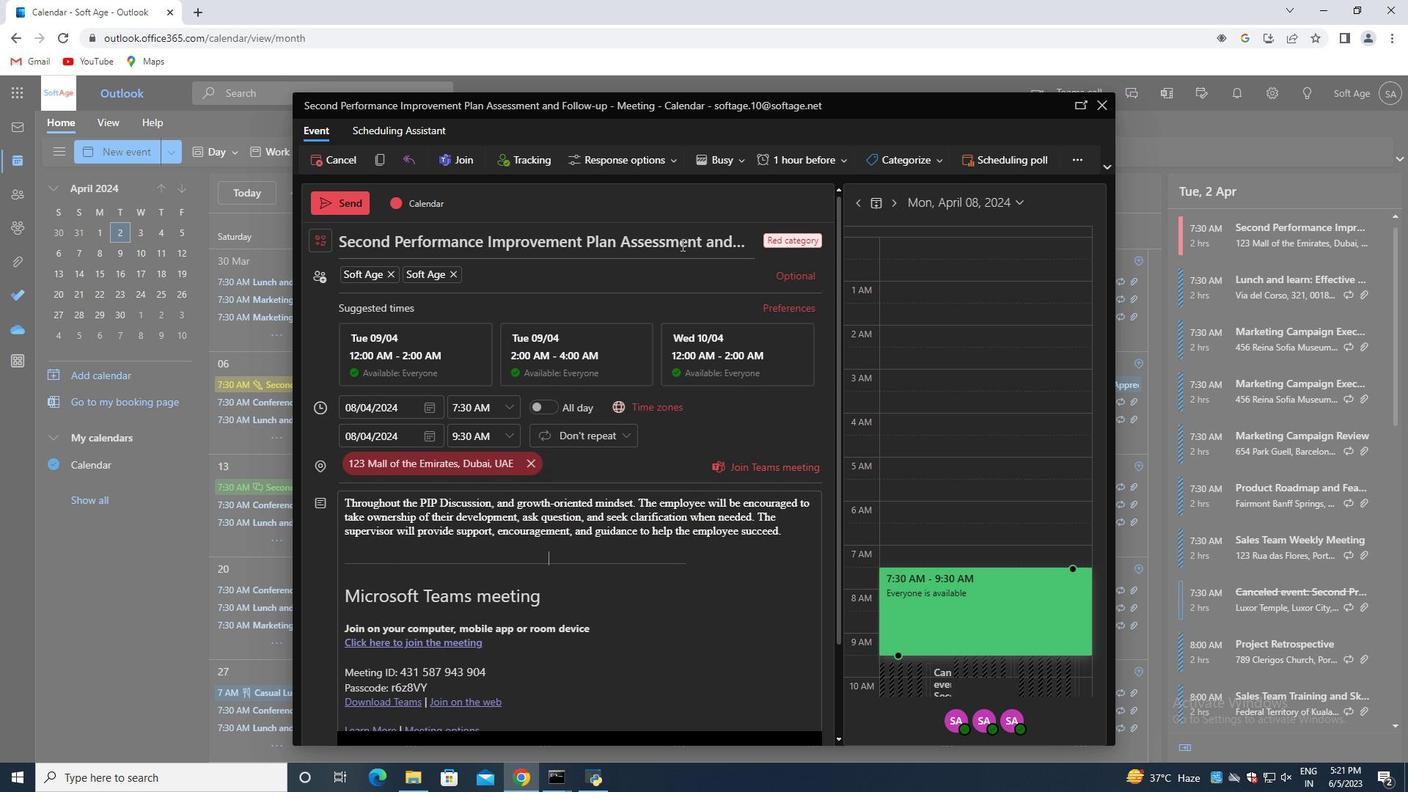 
Action: Mouse scrolled (685, 242) with delta (0, 0)
Screenshot: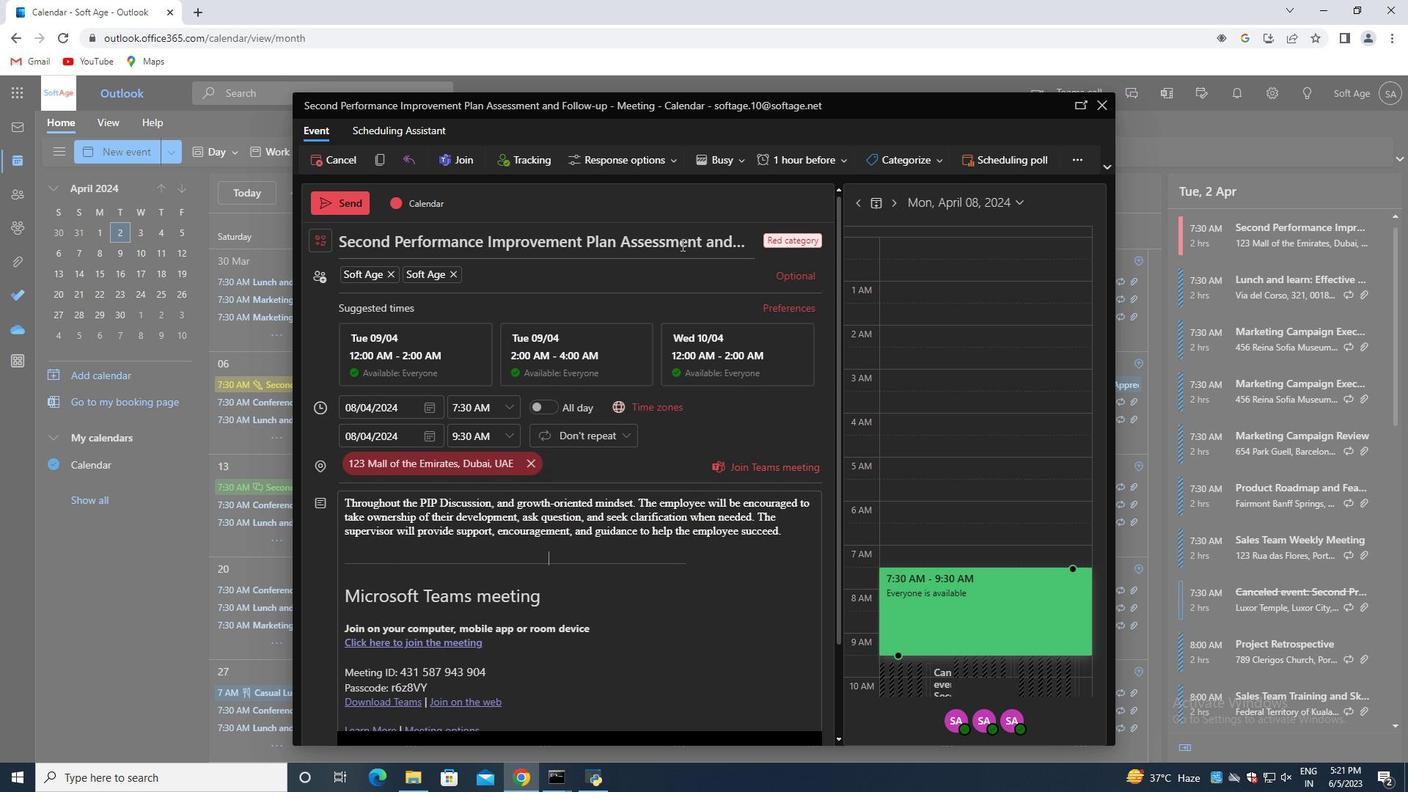 
Action: Mouse scrolled (685, 242) with delta (0, 0)
Screenshot: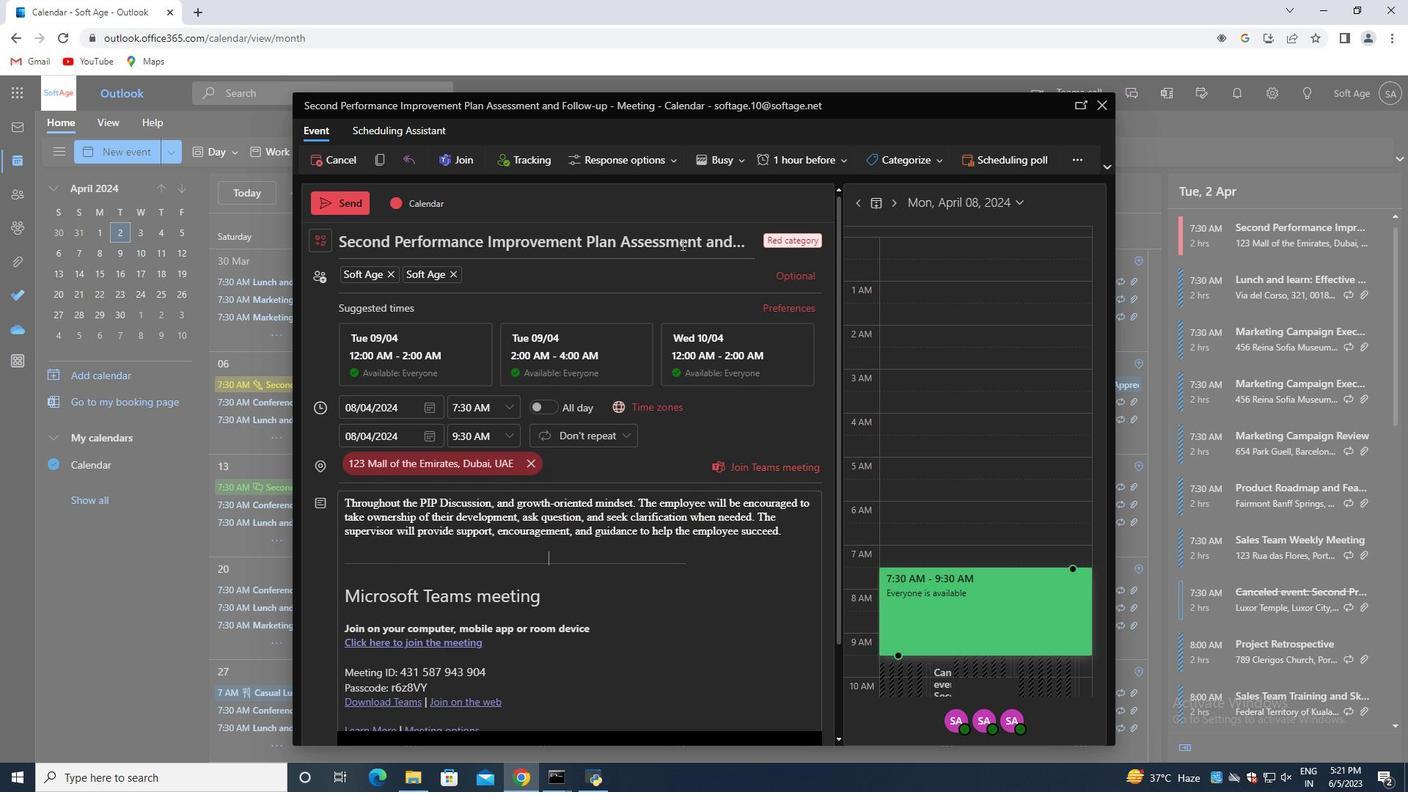 
Action: Mouse moved to (723, 155)
Screenshot: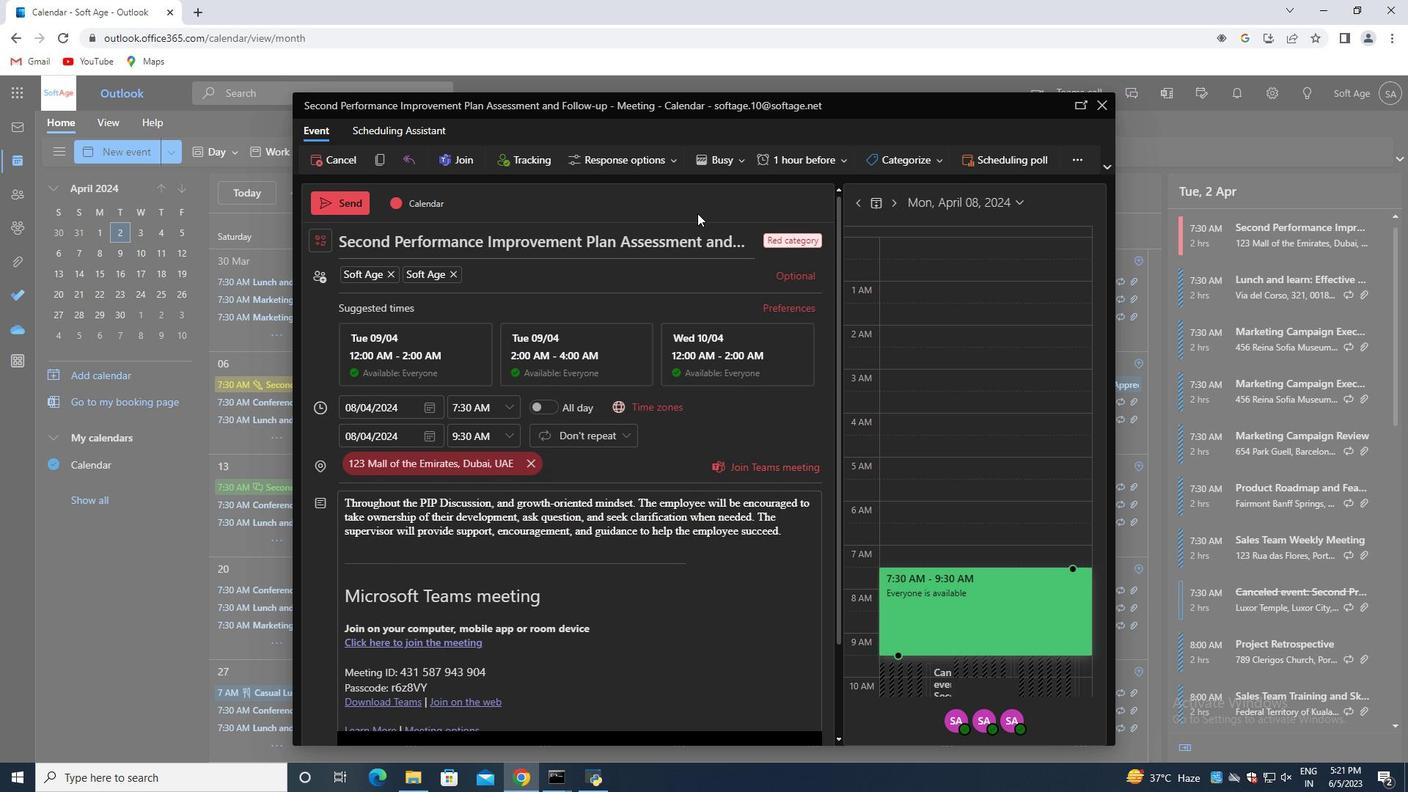 
Action: Mouse pressed left at (723, 155)
Screenshot: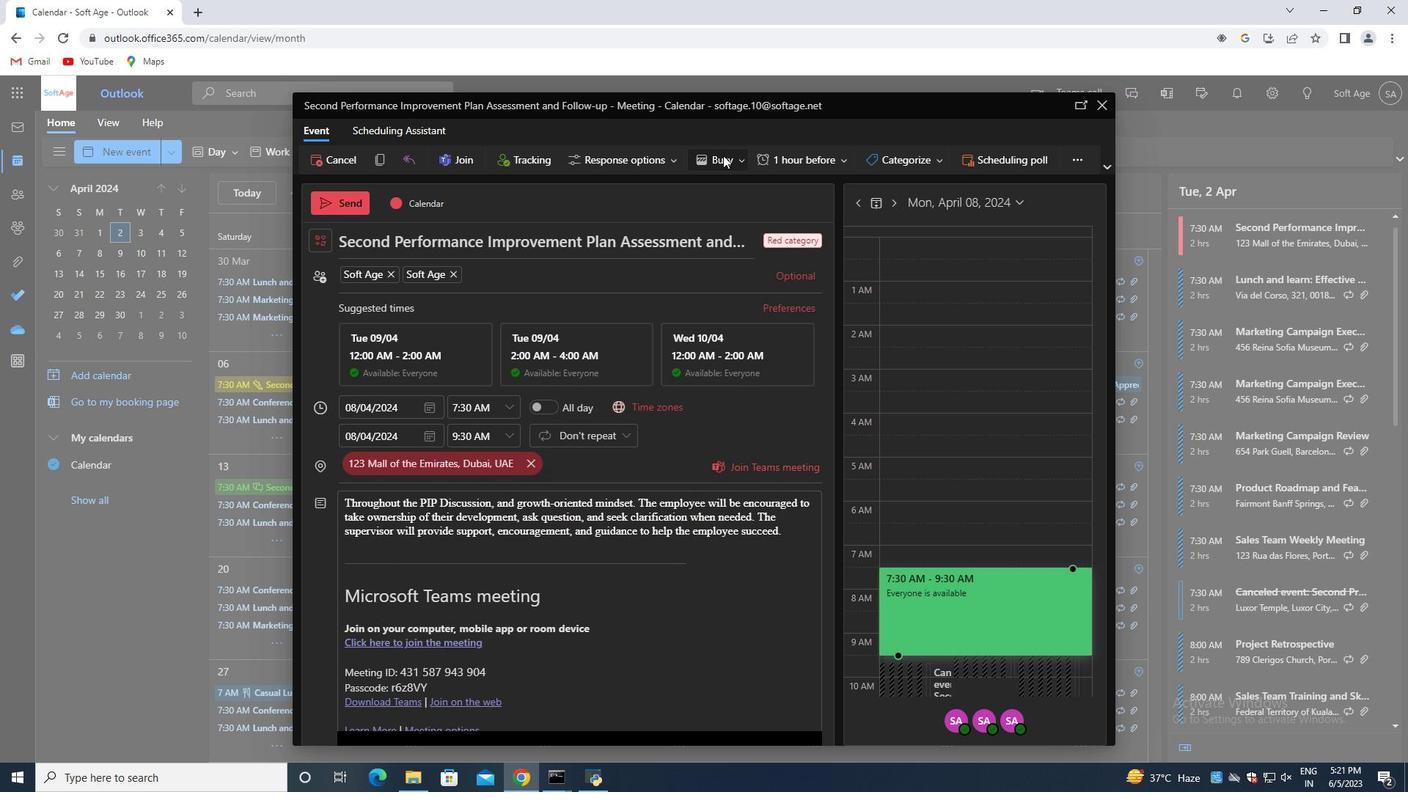 
Action: Mouse moved to (676, 268)
Screenshot: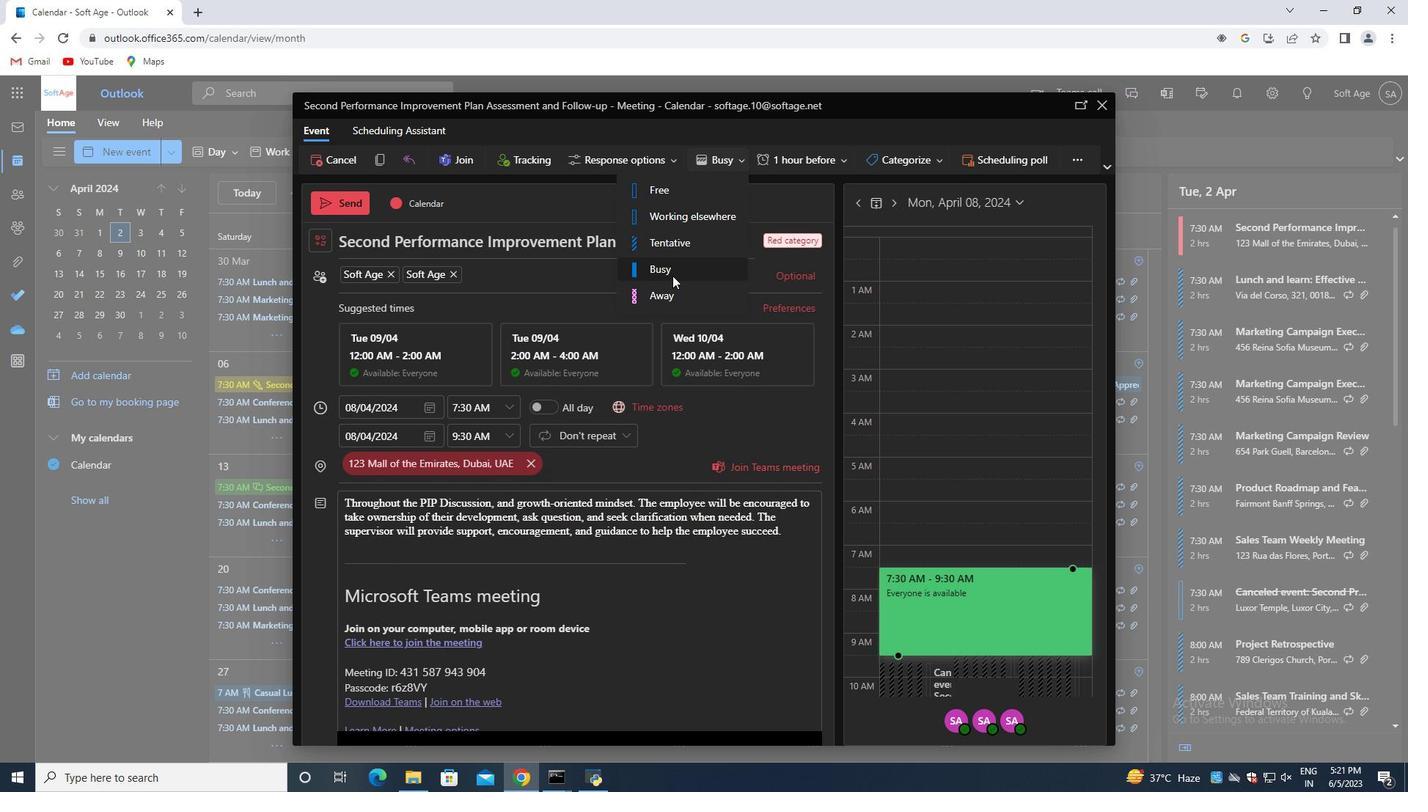 
Action: Mouse pressed left at (676, 268)
Screenshot: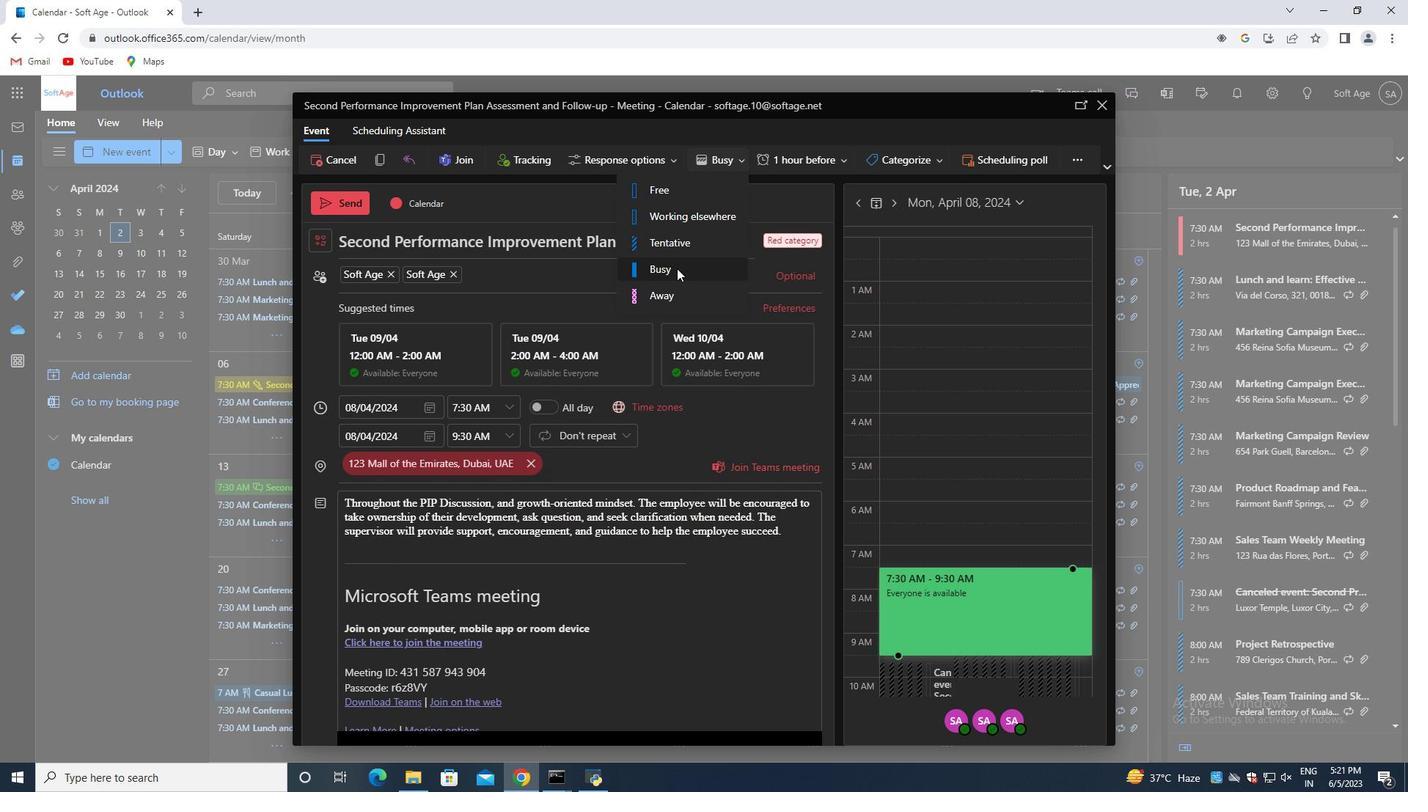 
Action: Mouse moved to (515, 538)
Screenshot: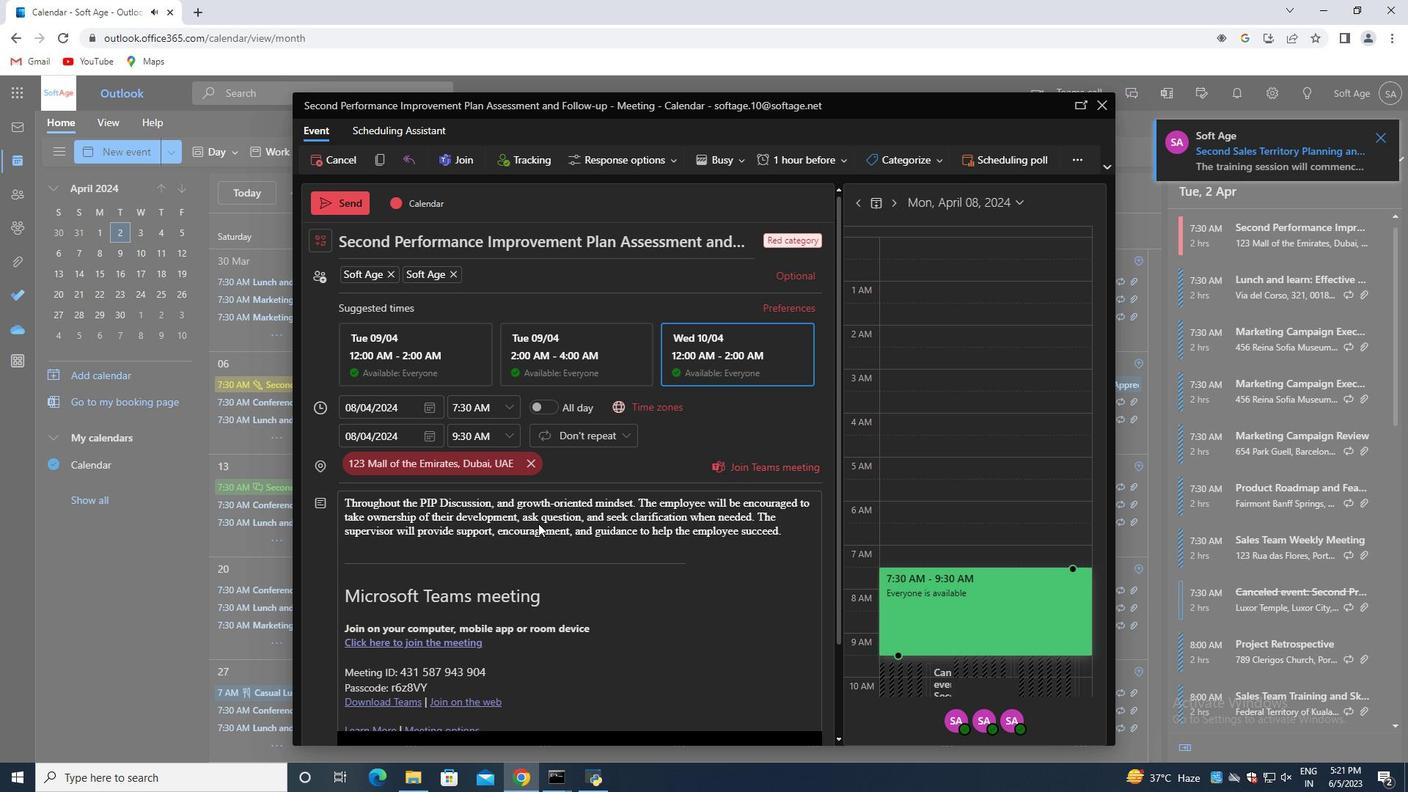 
Action: Mouse scrolled (519, 534) with delta (0, 0)
Screenshot: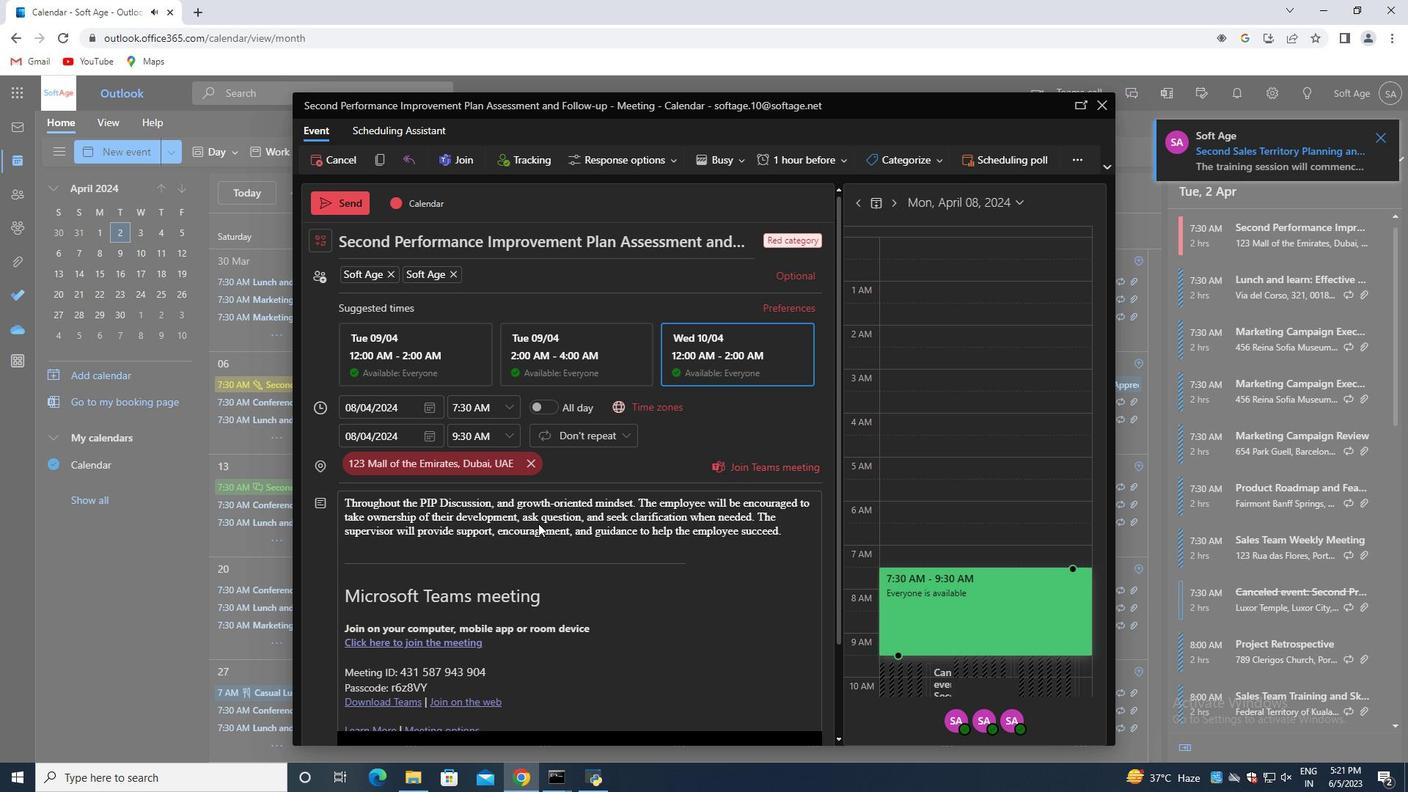
Action: Mouse moved to (487, 556)
Screenshot: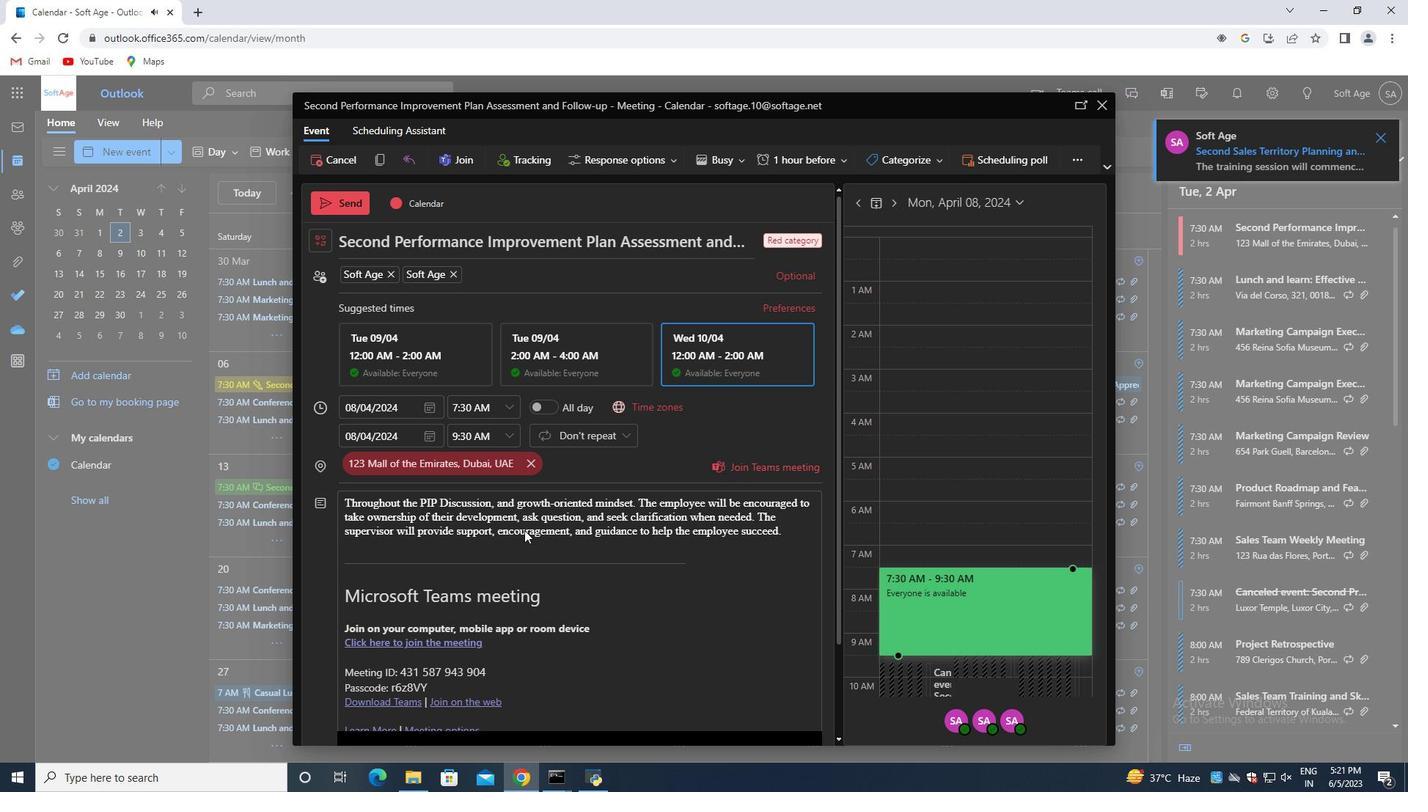 
Action: Mouse scrolled (506, 542) with delta (0, 0)
Screenshot: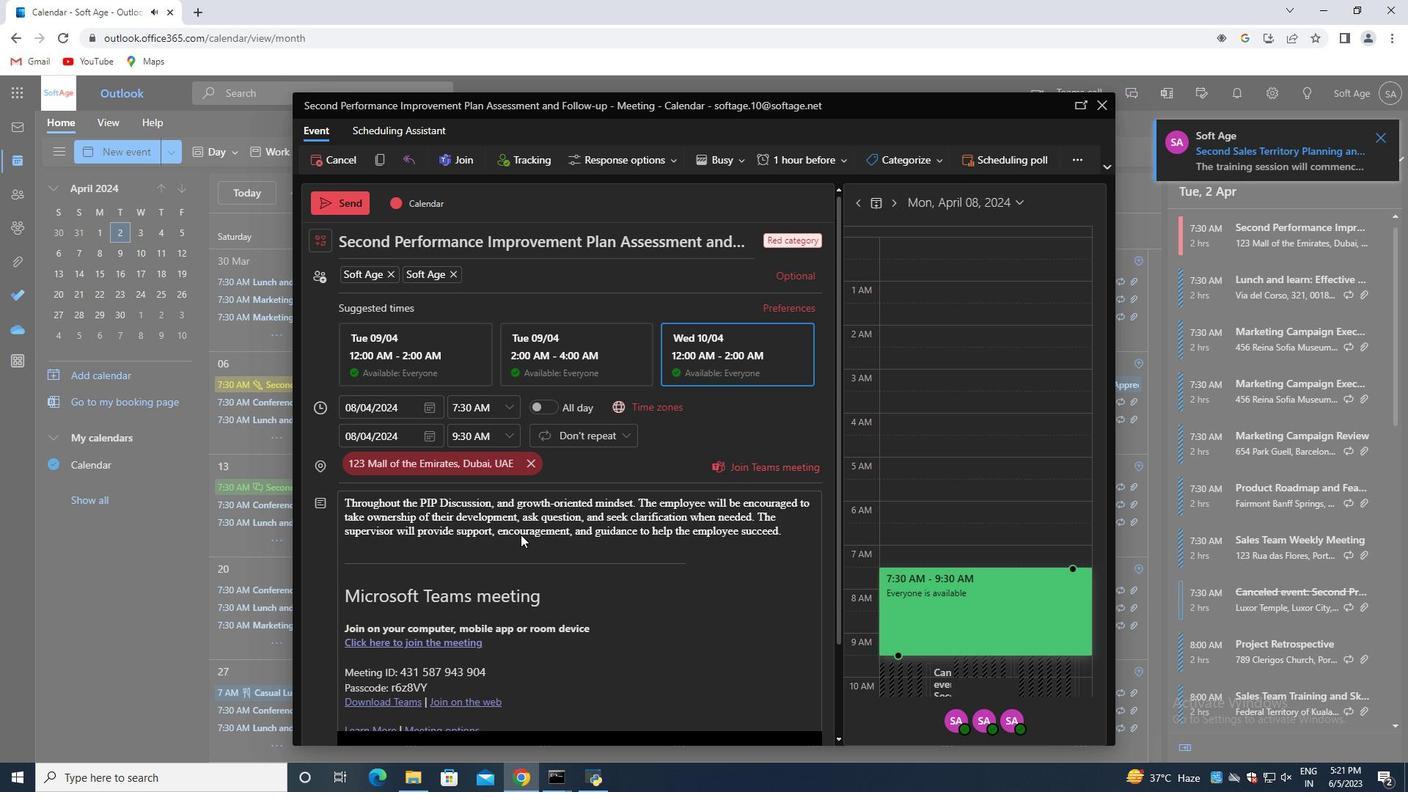 
Action: Mouse moved to (484, 561)
Screenshot: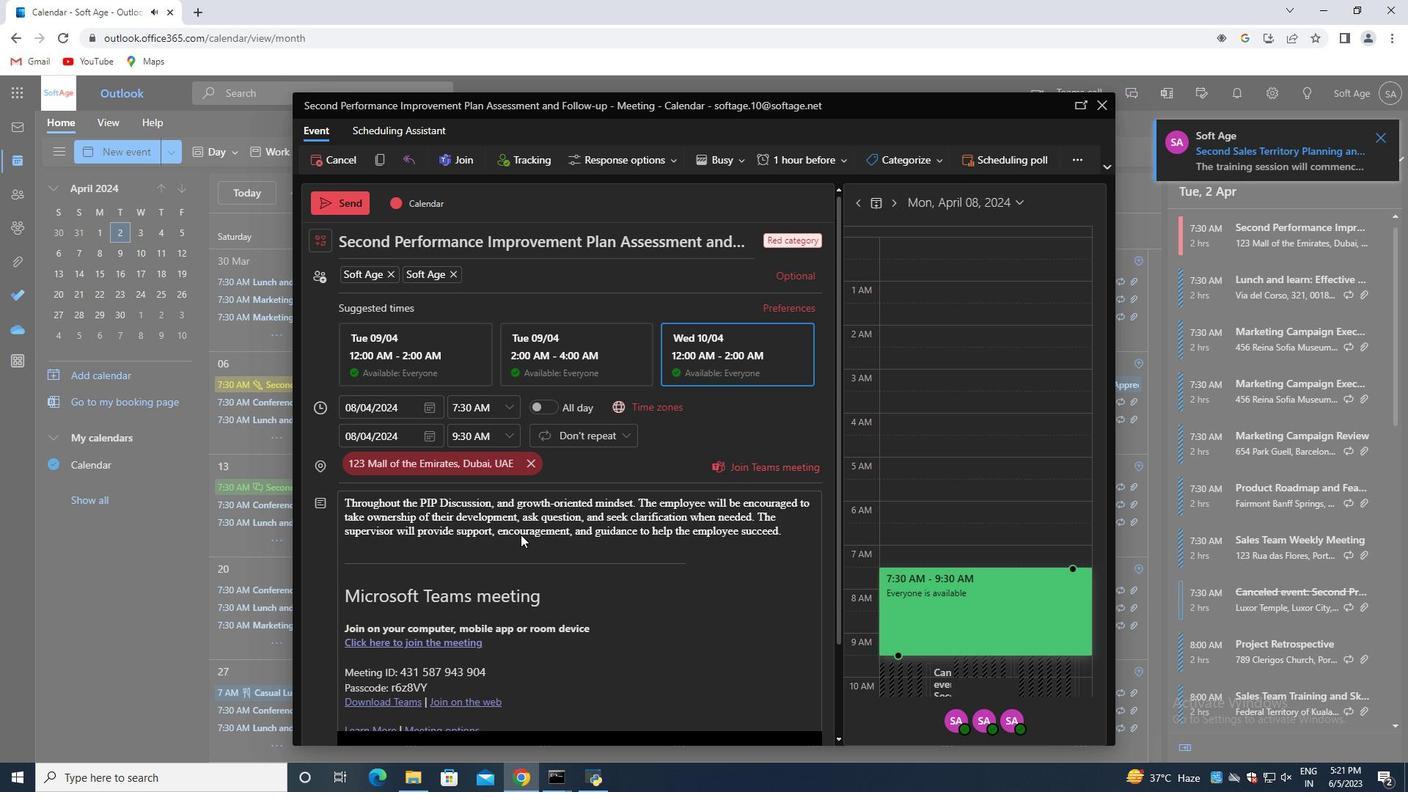 
Action: Mouse scrolled (495, 548) with delta (0, 0)
Screenshot: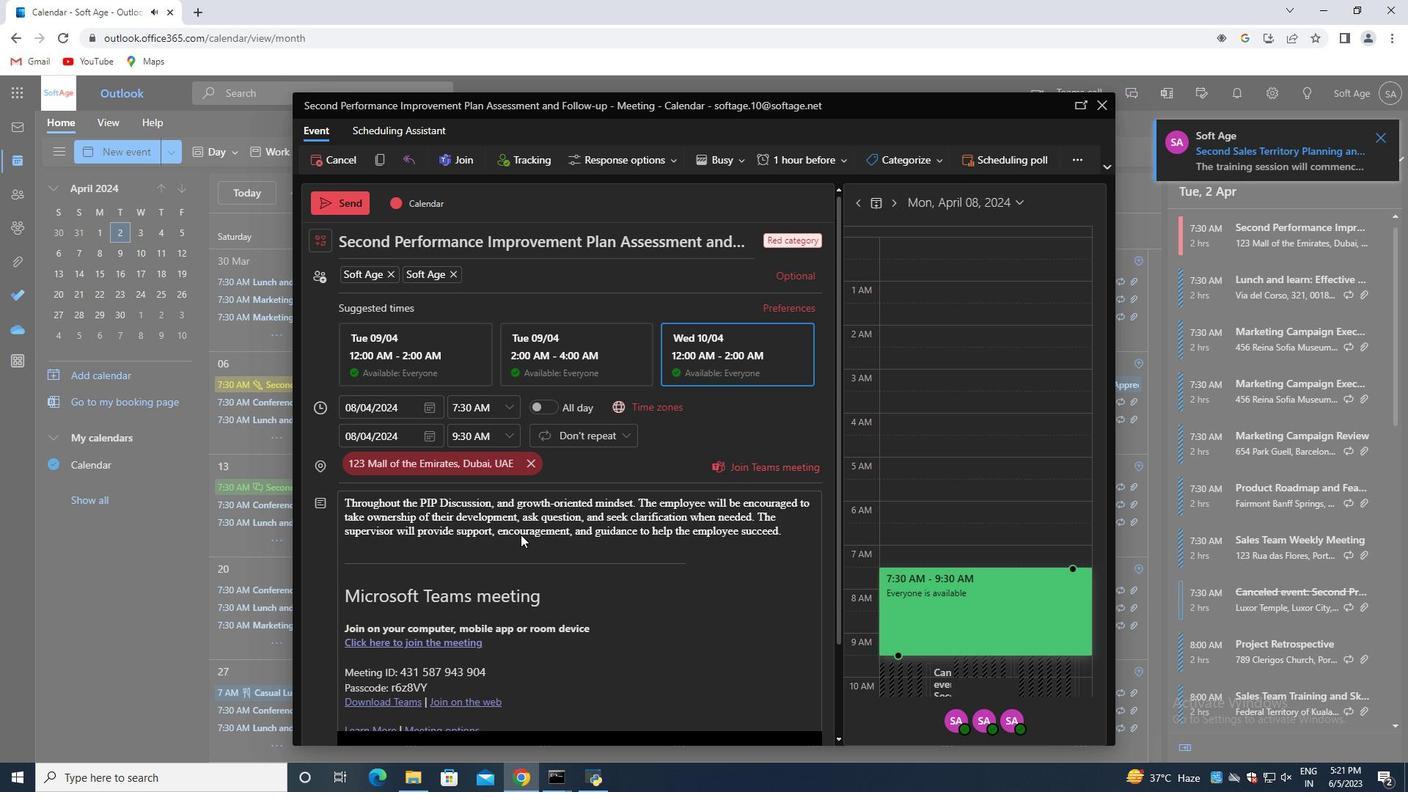 
Action: Mouse moved to (481, 571)
Screenshot: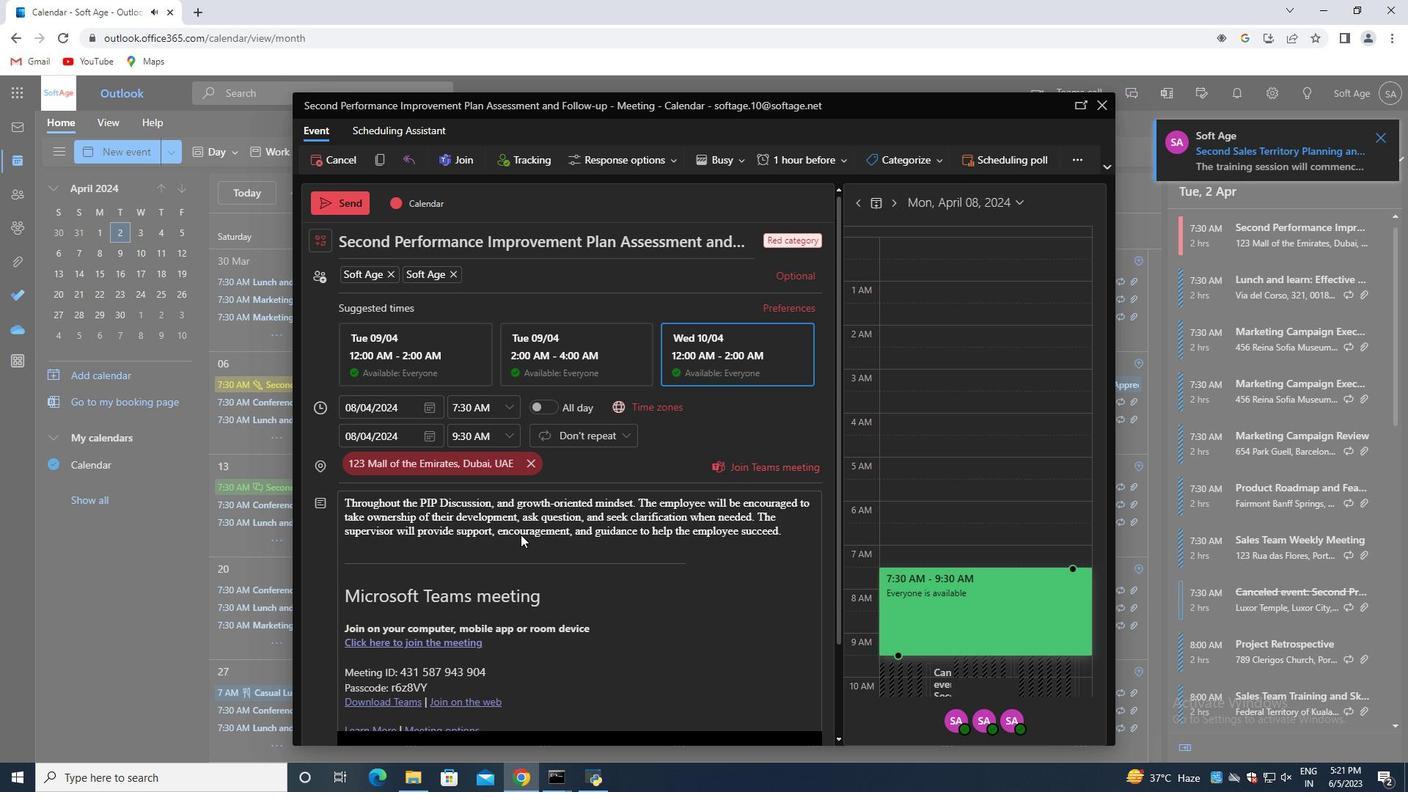 
Action: Mouse scrolled (484, 560) with delta (0, 0)
Screenshot: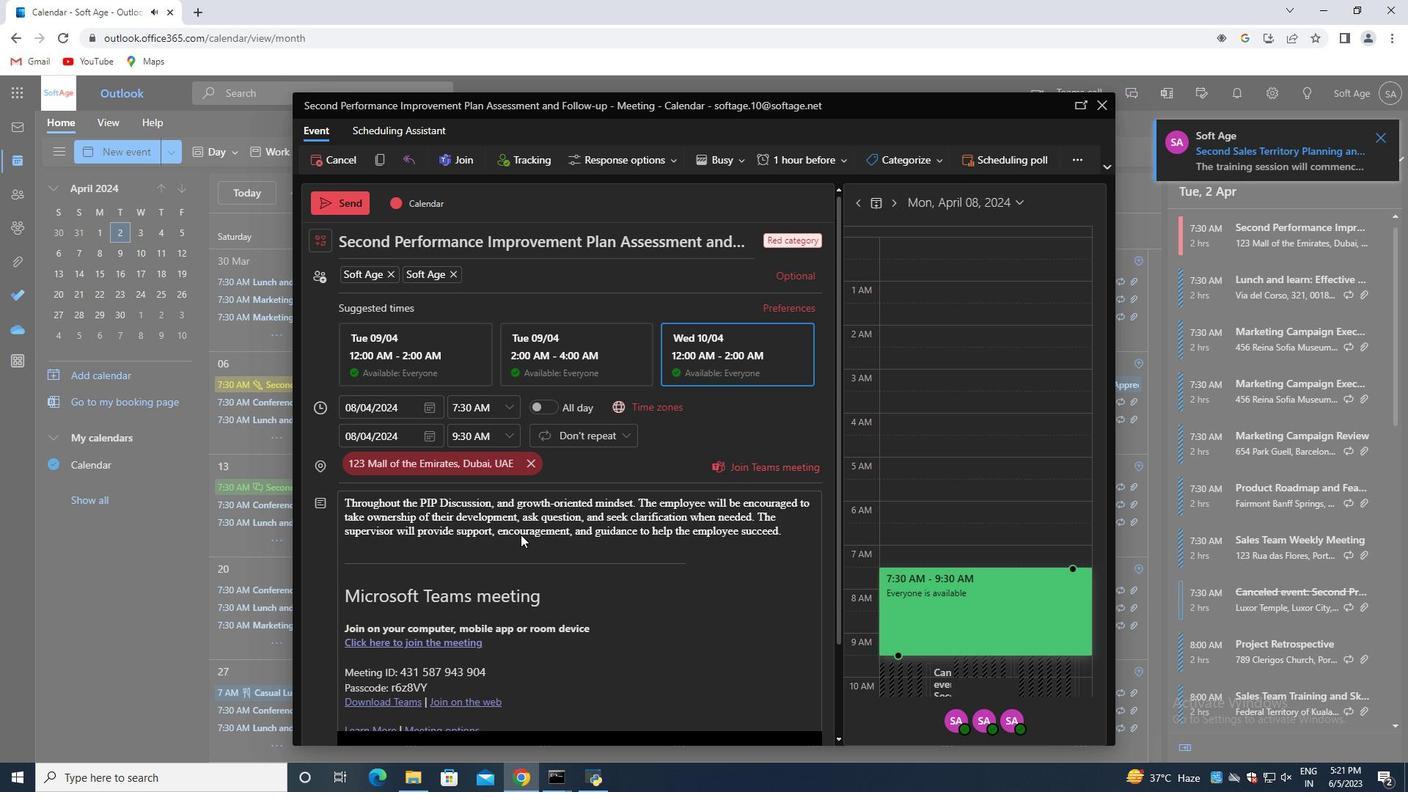 
Action: Mouse moved to (382, 763)
Screenshot: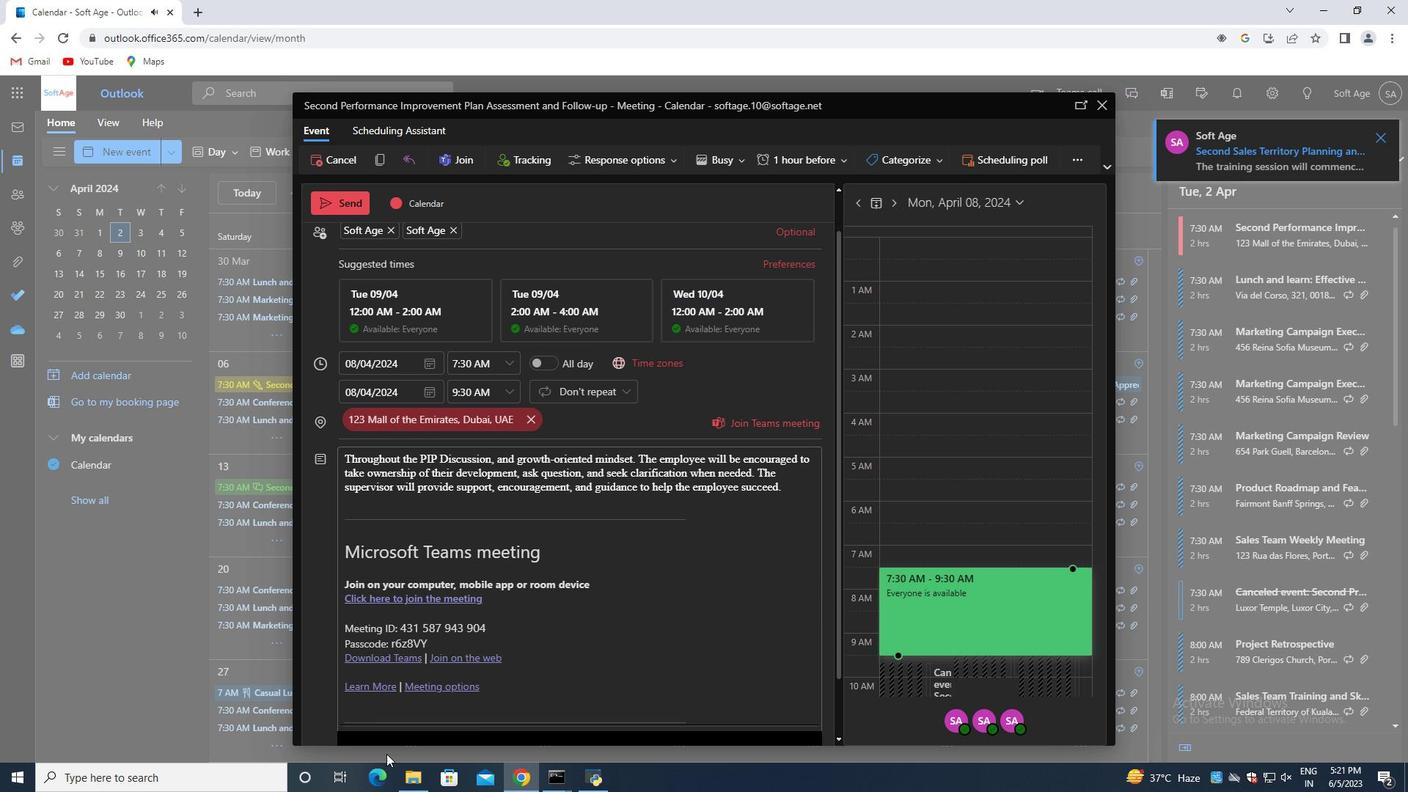 
Action: Mouse scrolled (382, 762) with delta (0, 0)
Screenshot: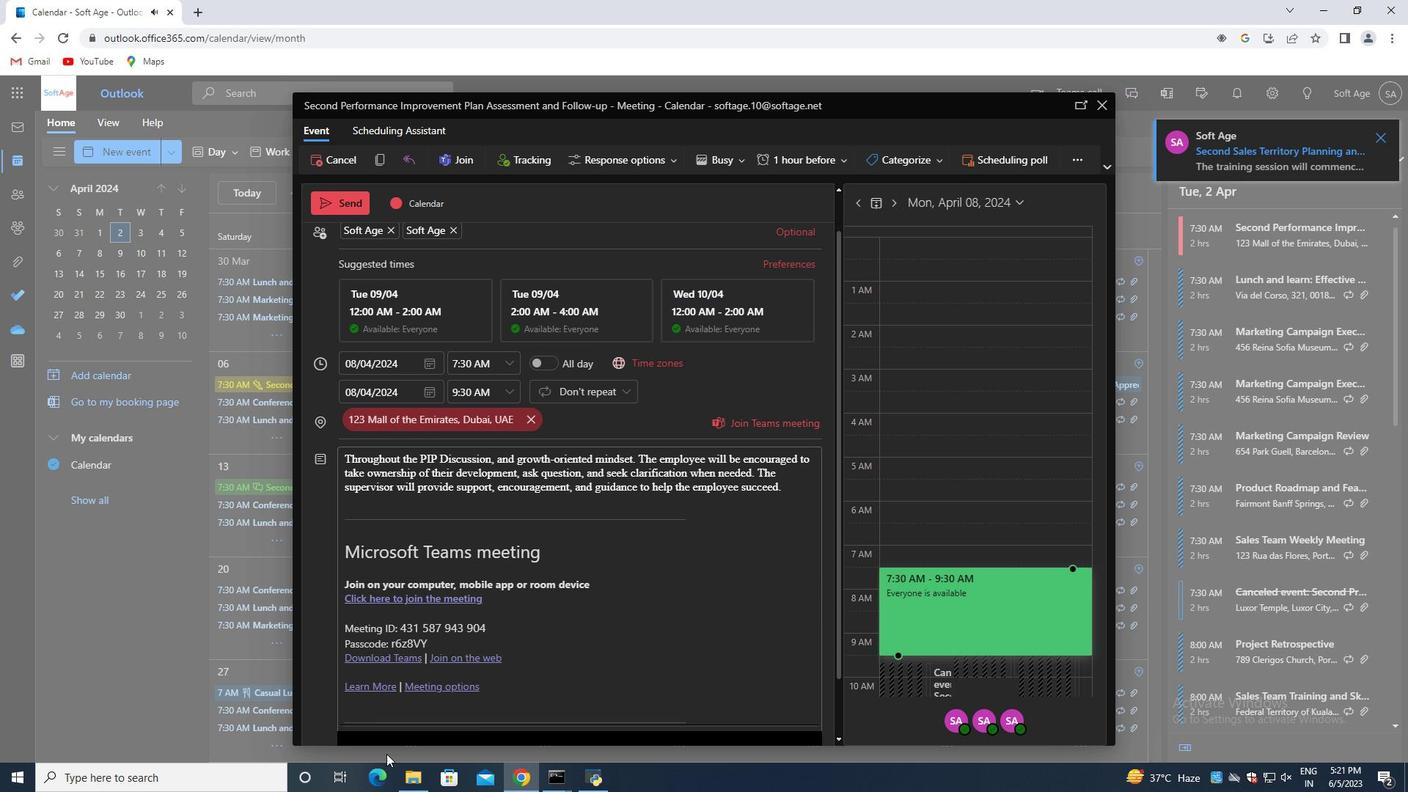
Action: Mouse moved to (382, 763)
Screenshot: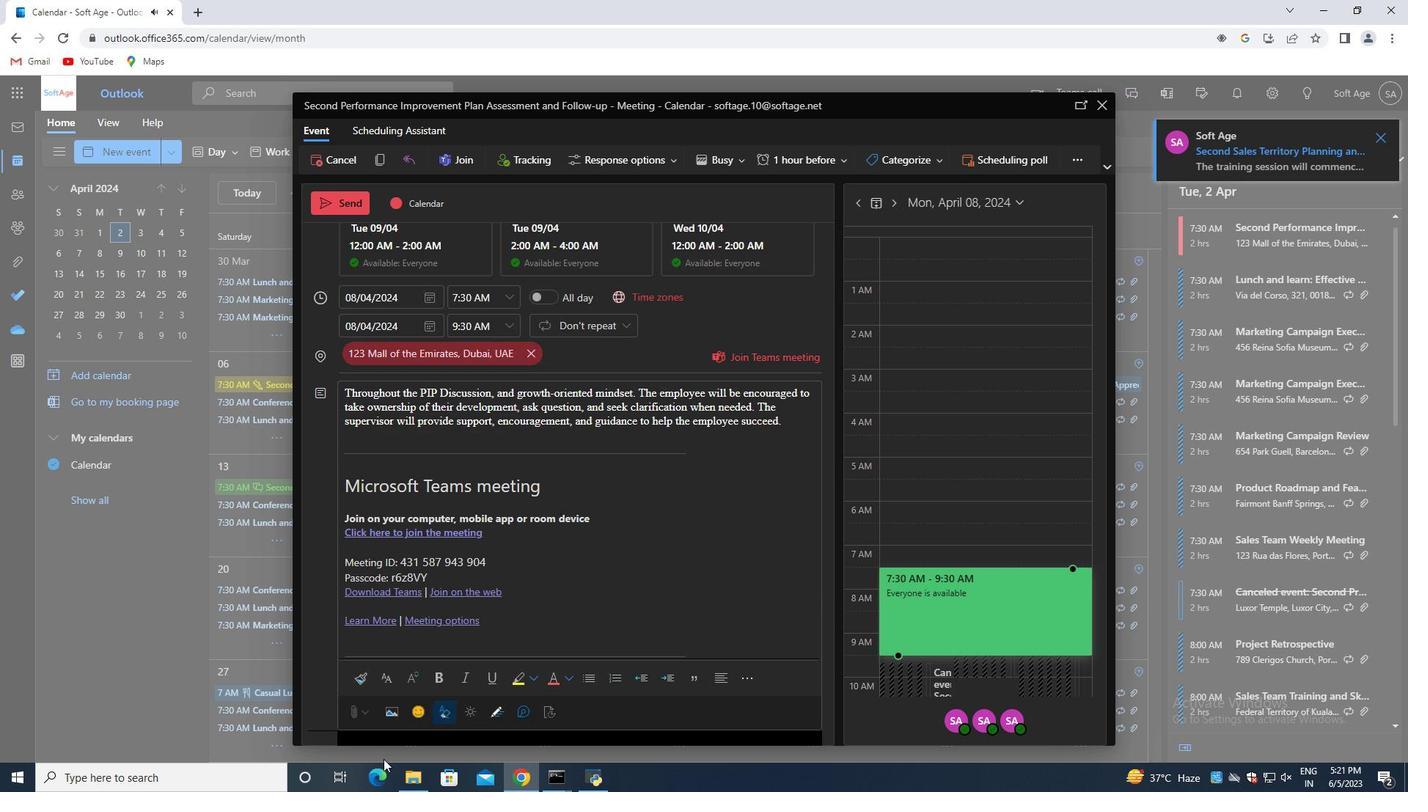 
Action: Mouse scrolled (382, 762) with delta (0, 0)
Screenshot: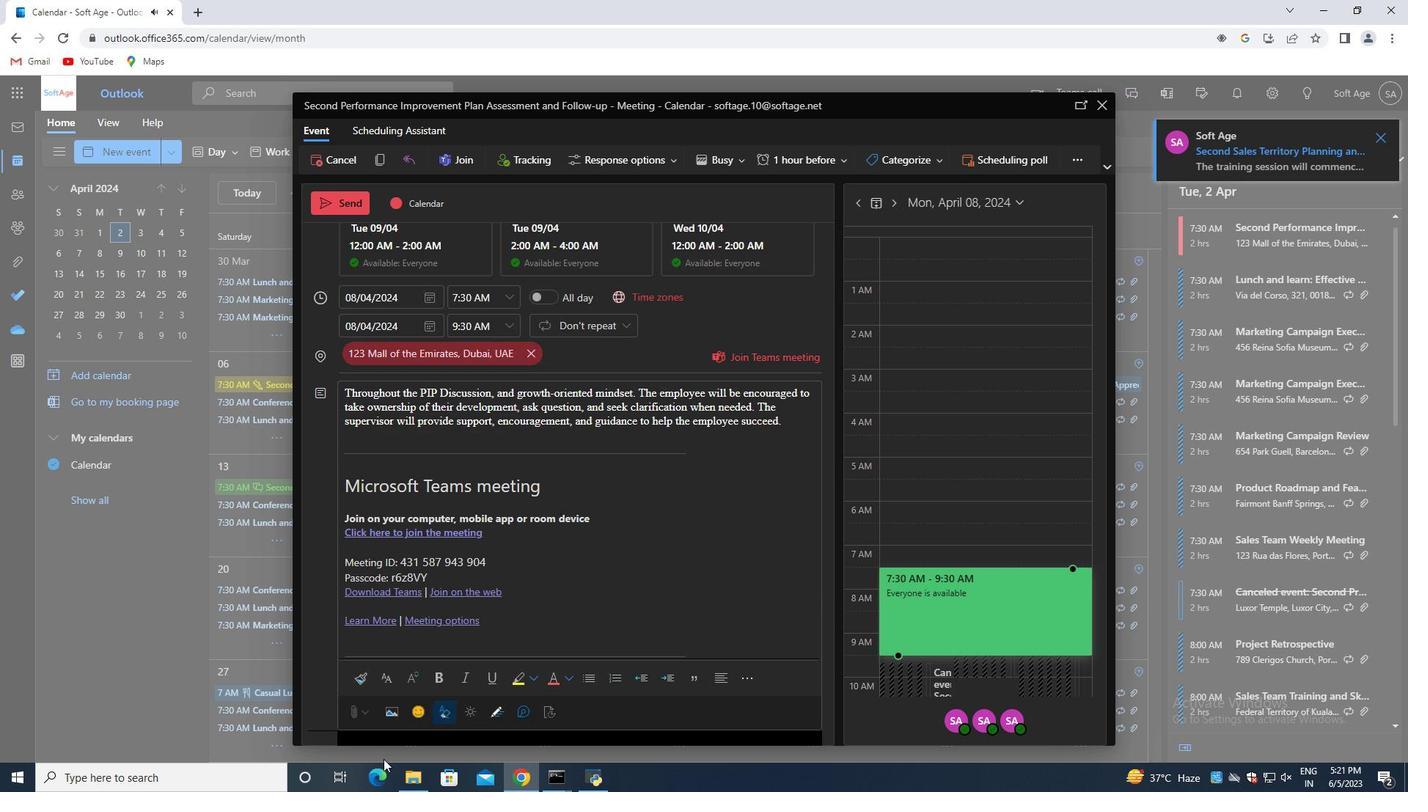 
Action: Mouse scrolled (382, 762) with delta (0, 0)
Screenshot: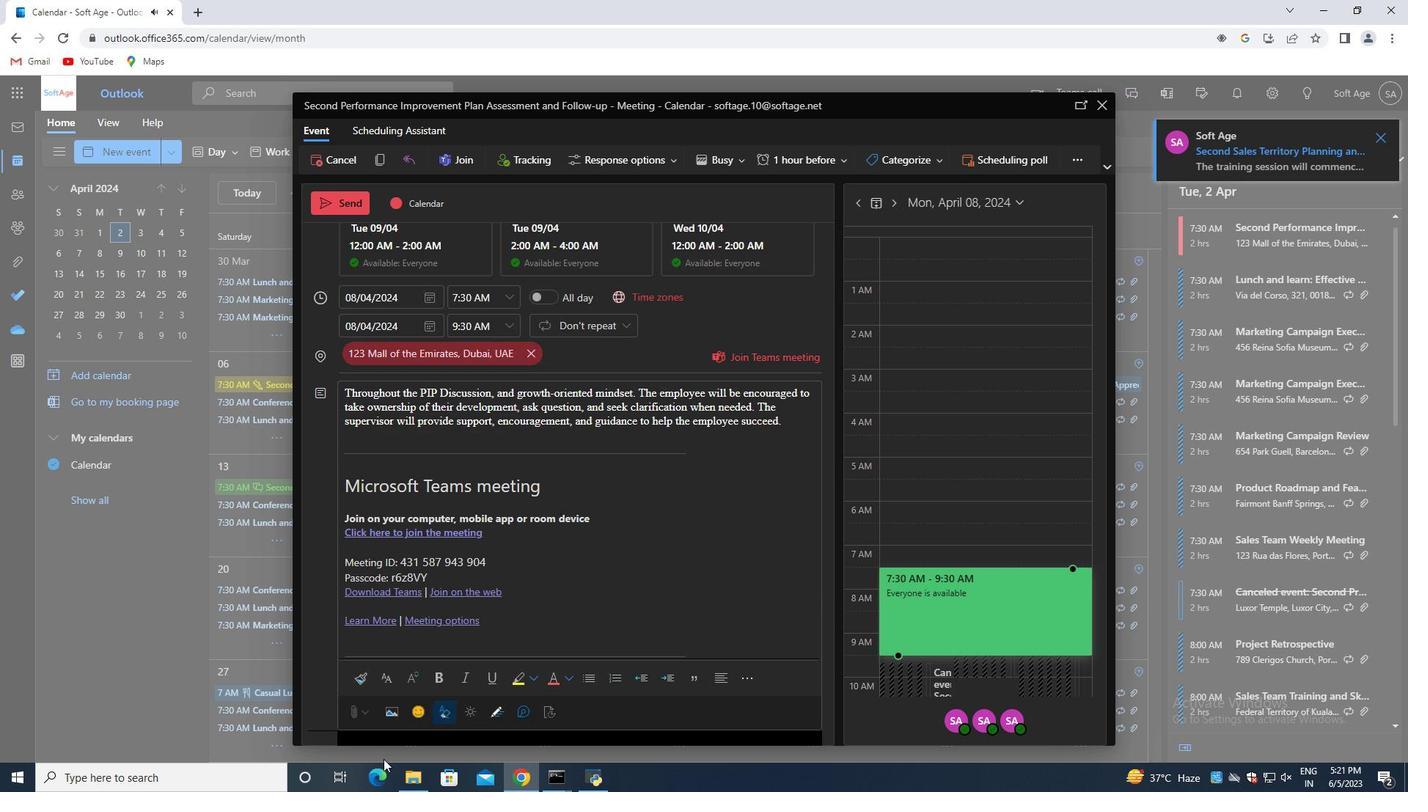
Action: Mouse moved to (390, 764)
Screenshot: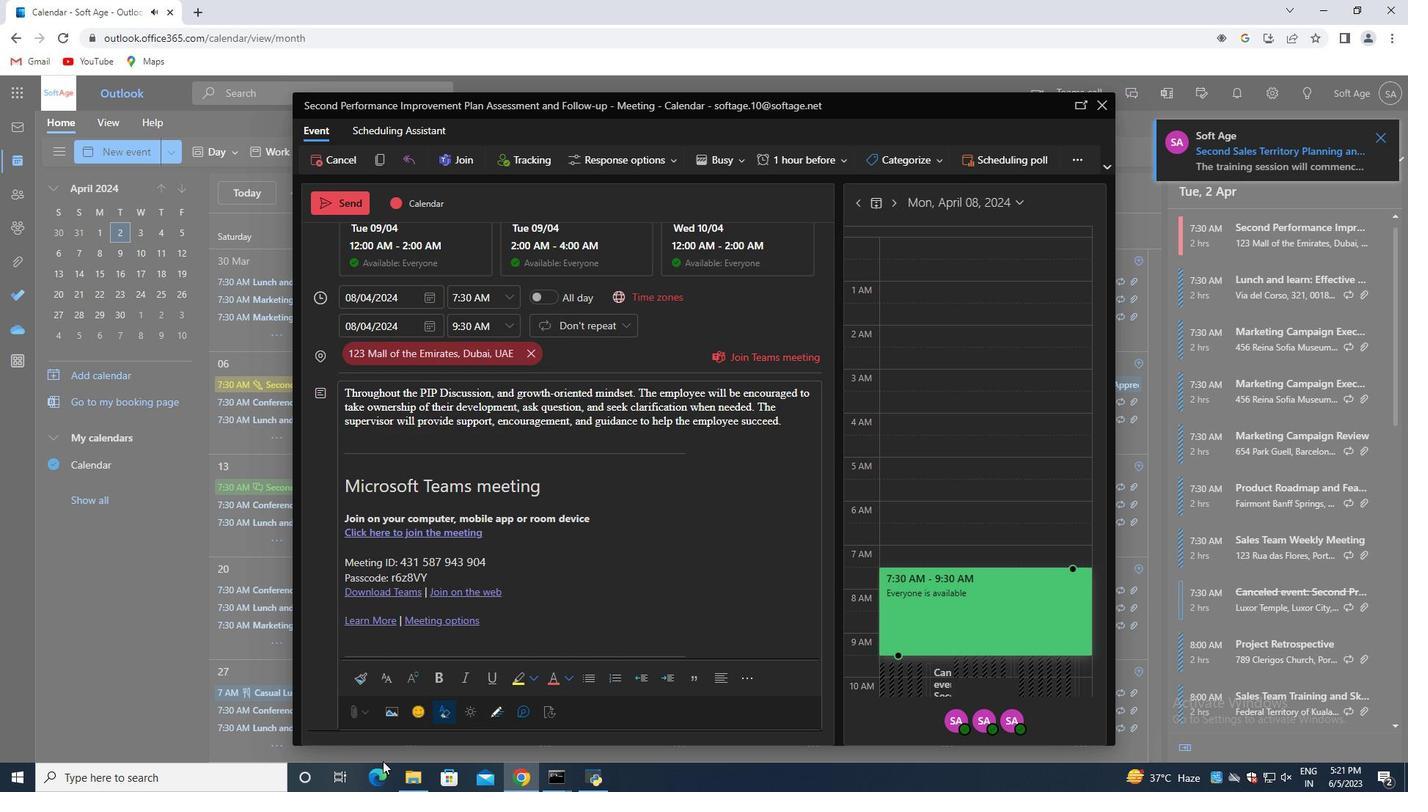 
Action: Mouse scrolled (390, 763) with delta (0, 0)
Screenshot: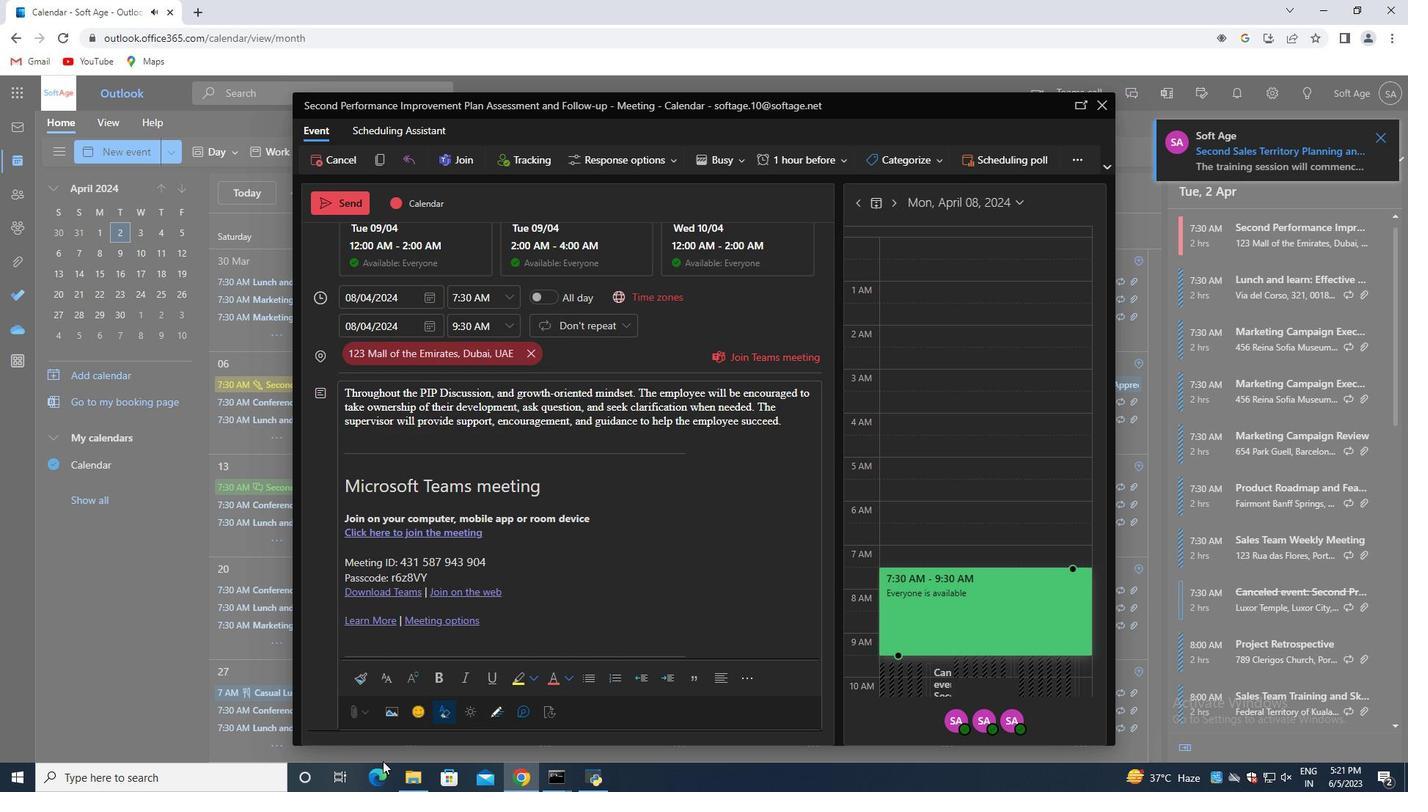 
Action: Mouse moved to (409, 711)
Screenshot: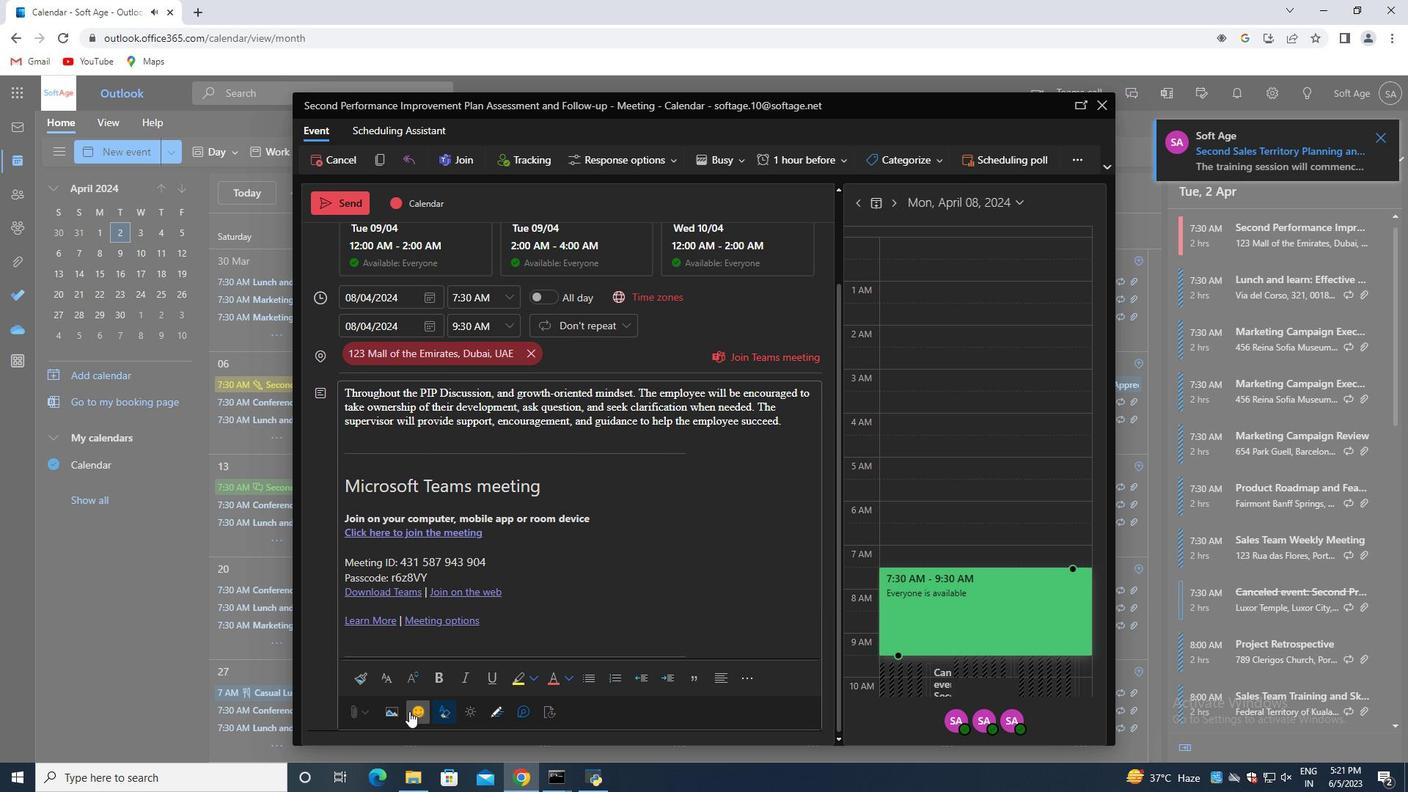 
Action: Mouse pressed left at (409, 711)
Screenshot: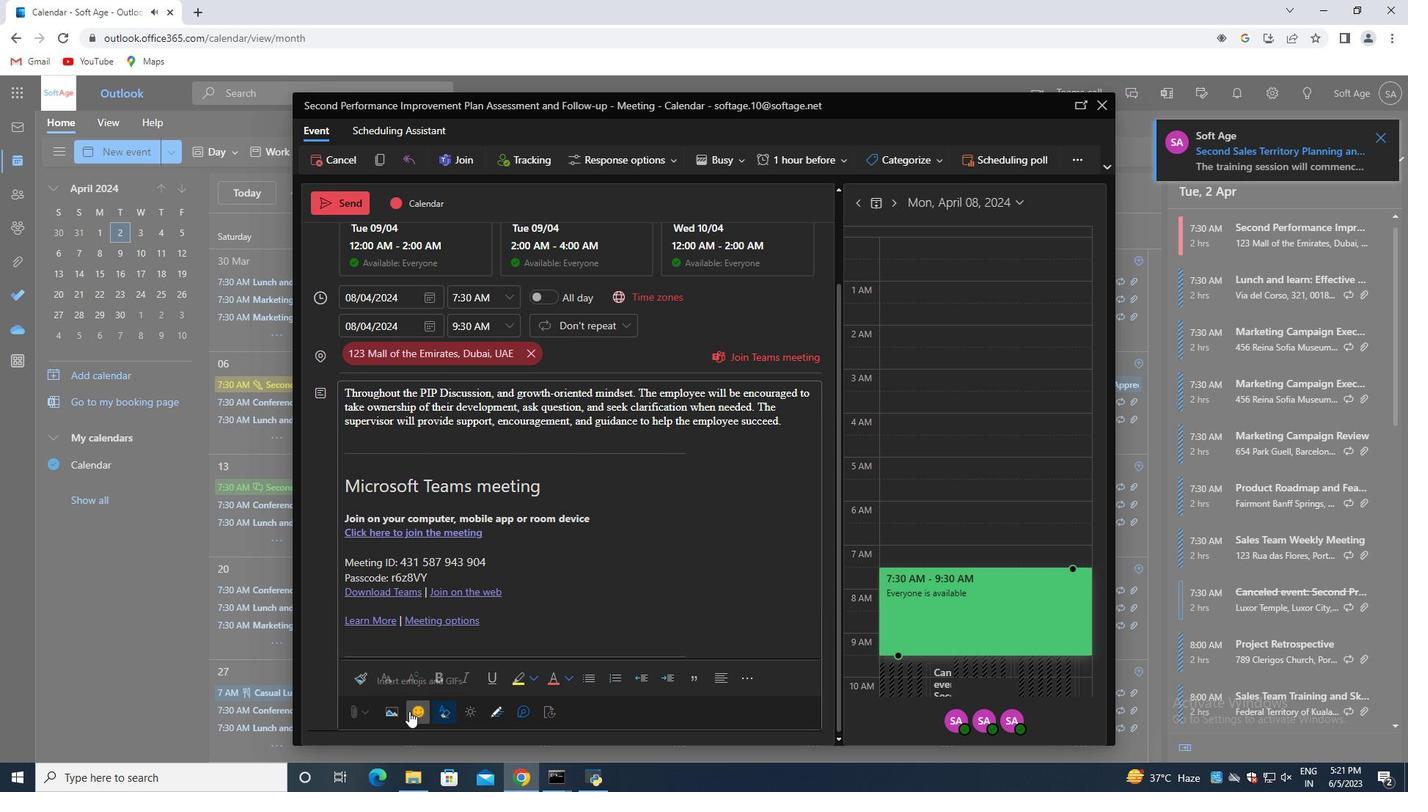 
Action: Mouse moved to (1064, 321)
Screenshot: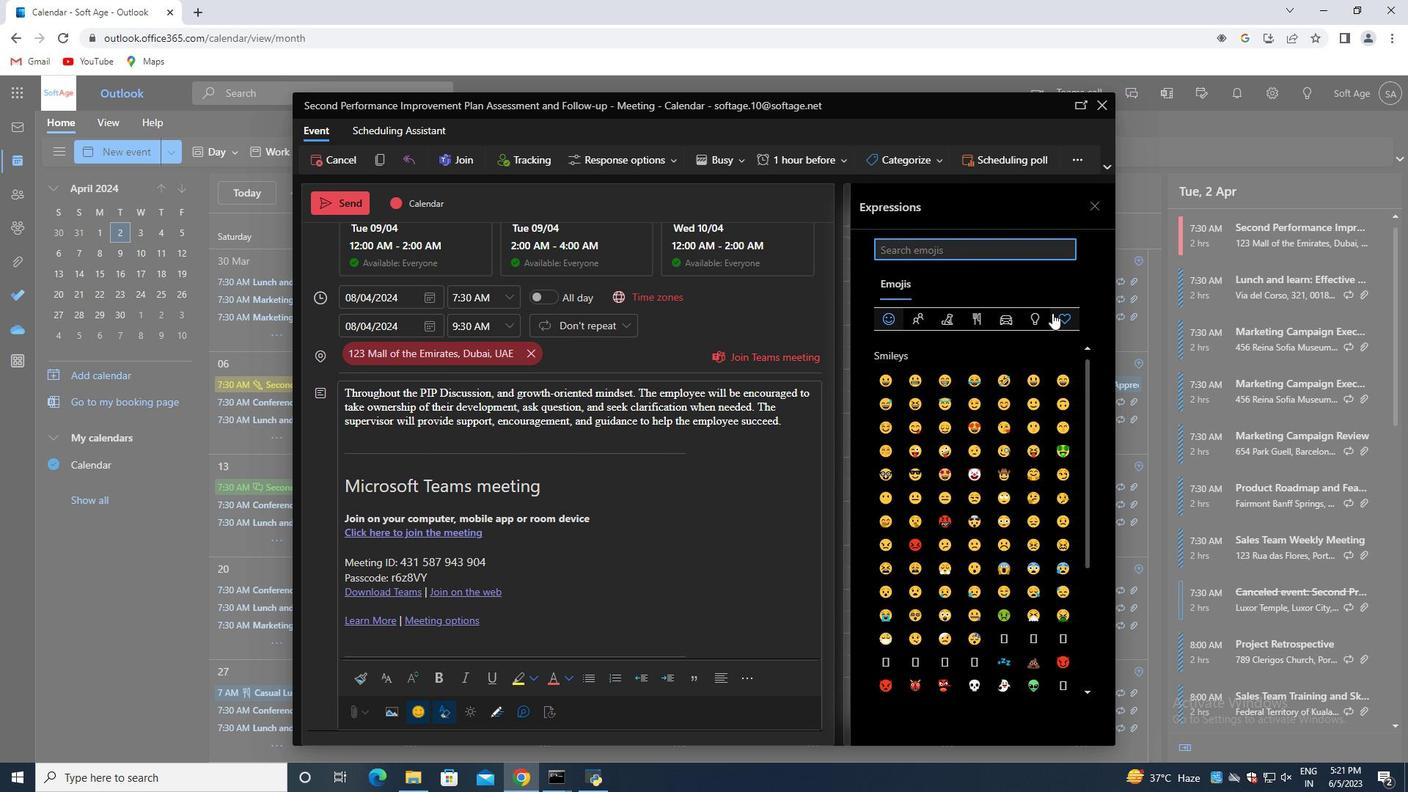 
Action: Mouse pressed left at (1064, 321)
Screenshot: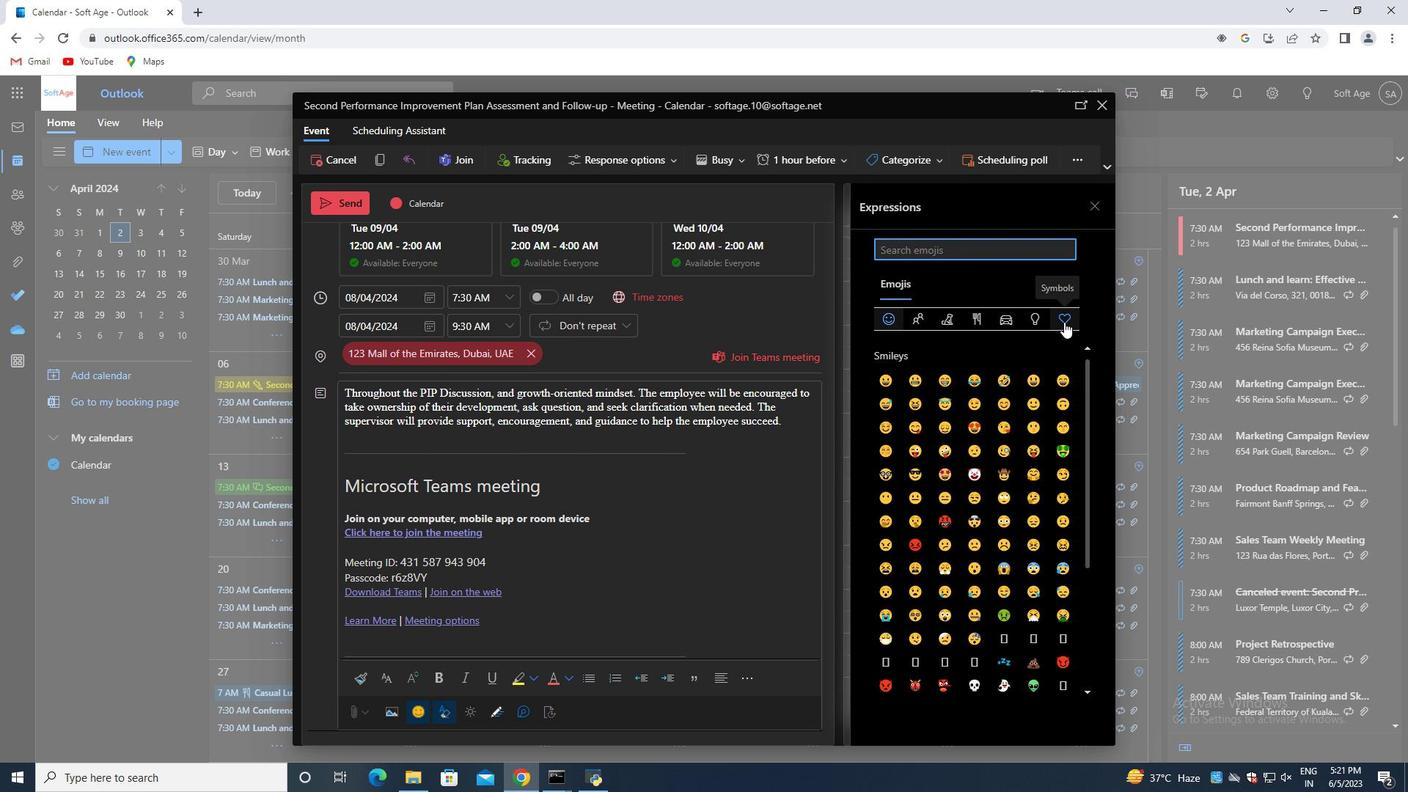 
Action: Mouse moved to (1007, 376)
Screenshot: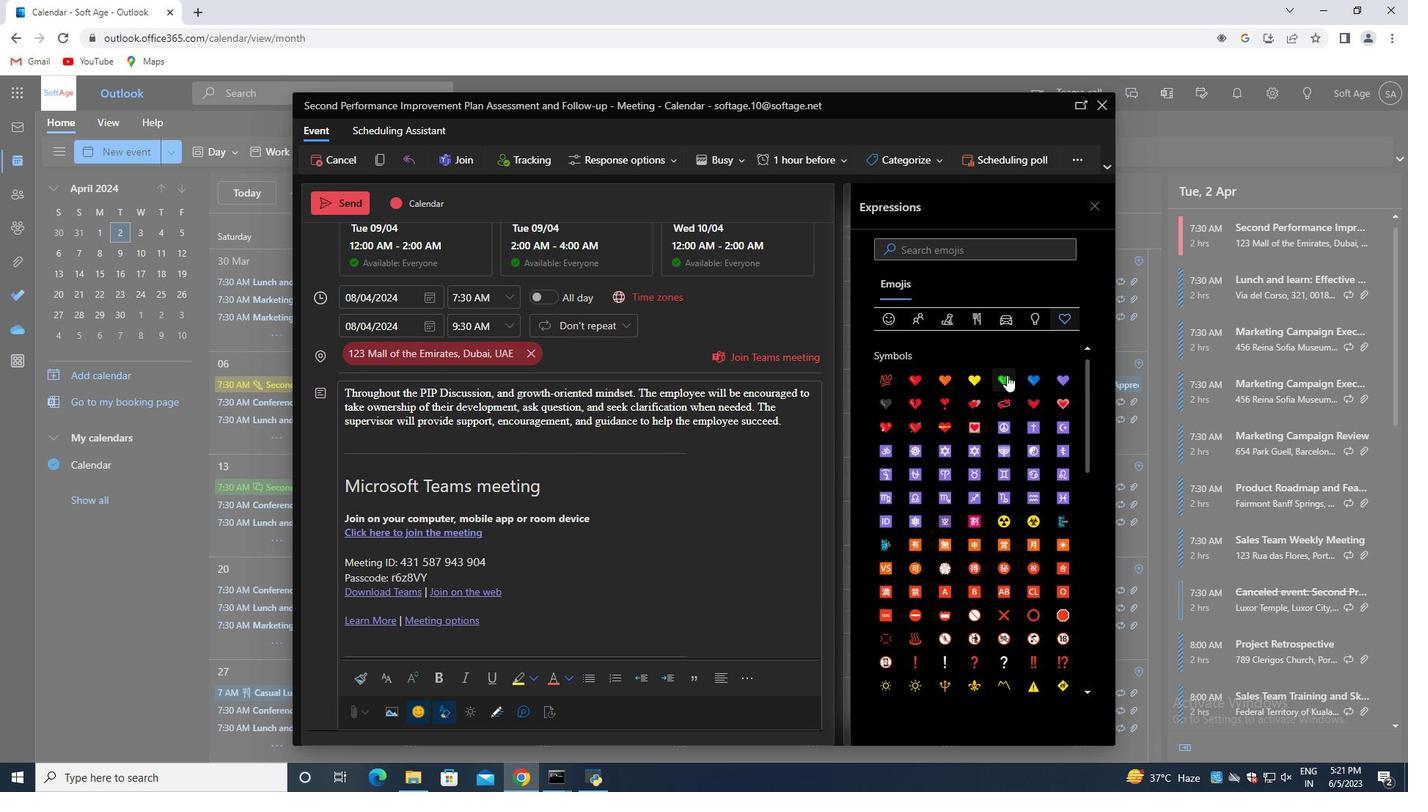 
Action: Mouse pressed left at (1007, 376)
Screenshot: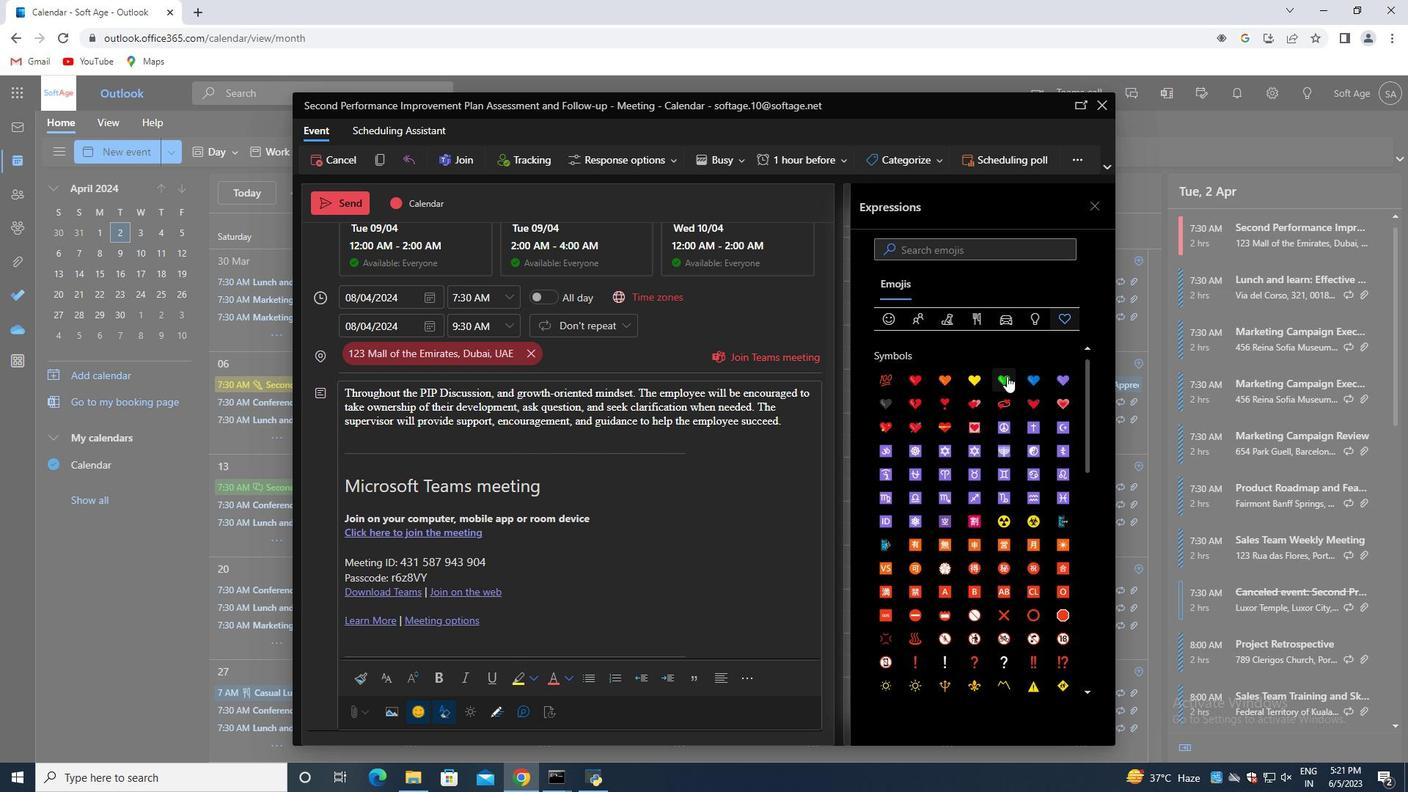 
Action: Mouse moved to (746, 478)
Screenshot: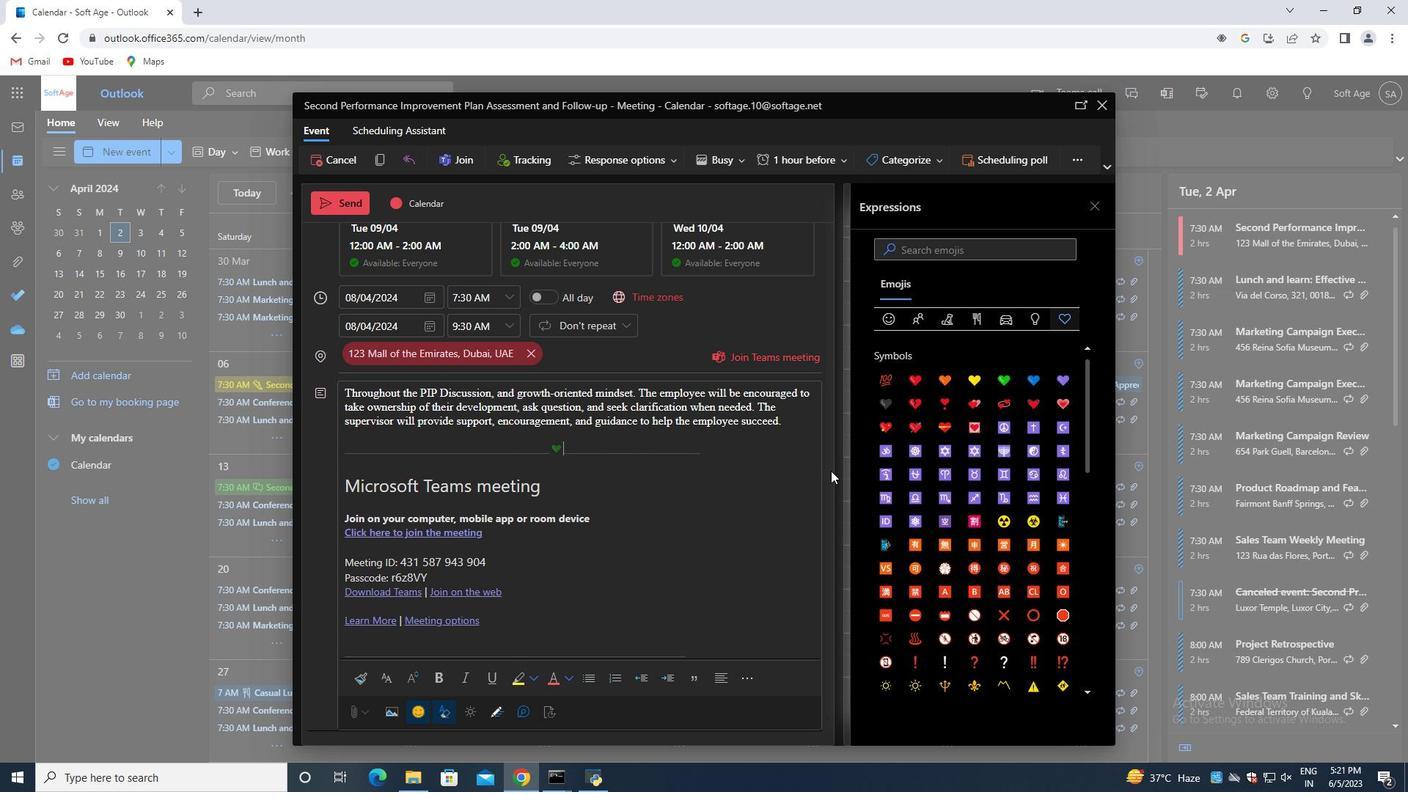 
Action: Mouse pressed left at (746, 478)
Screenshot: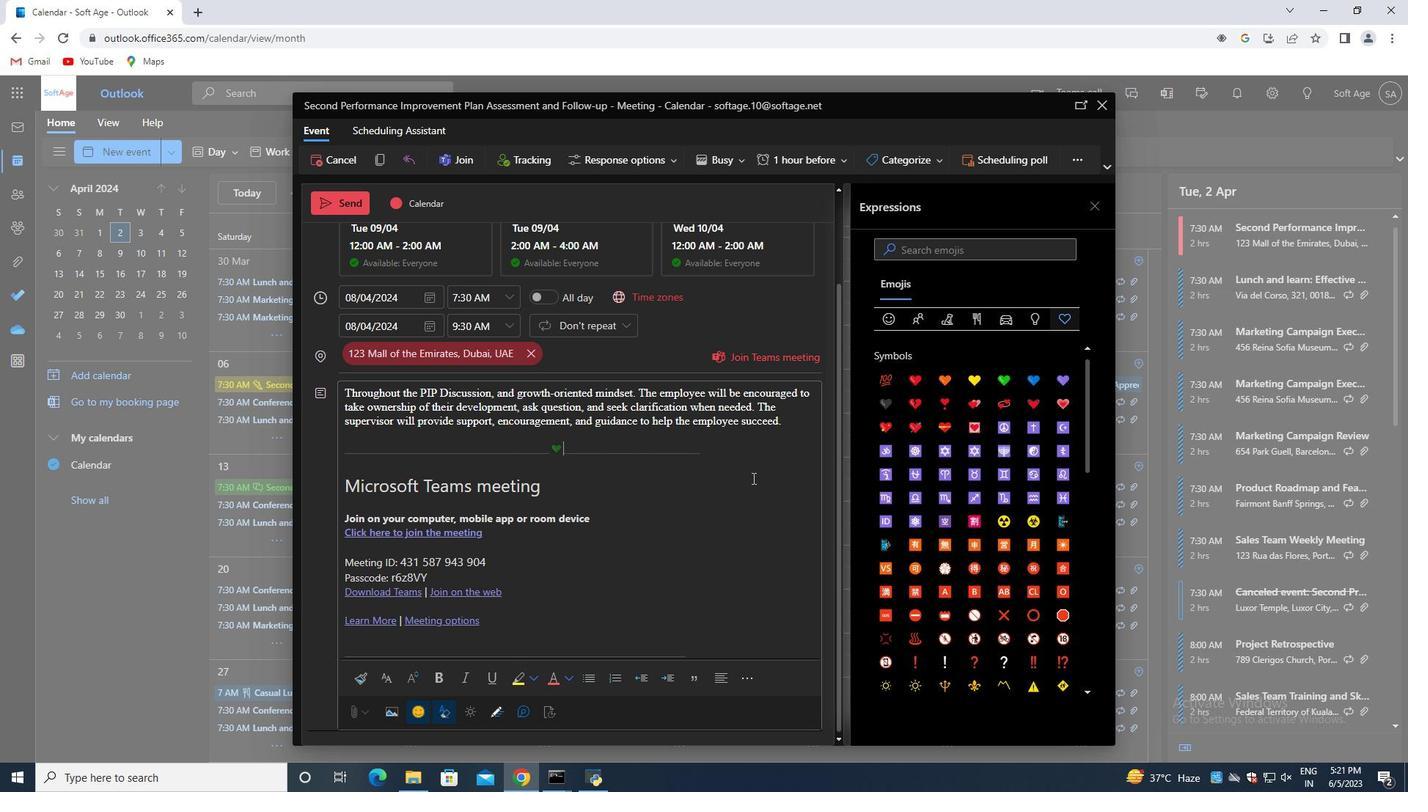 
Action: Mouse moved to (757, 461)
Screenshot: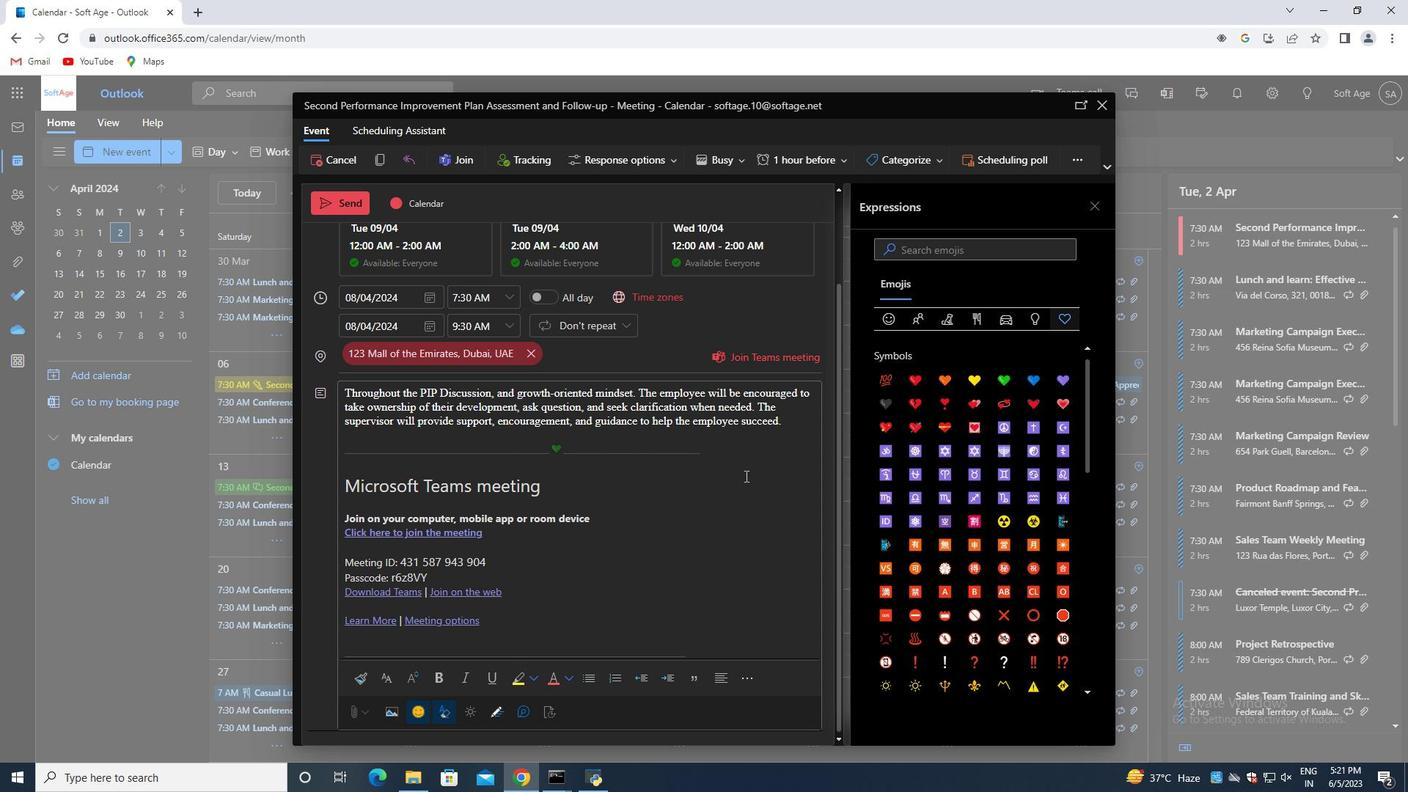 
Action: Mouse pressed left at (757, 461)
Screenshot: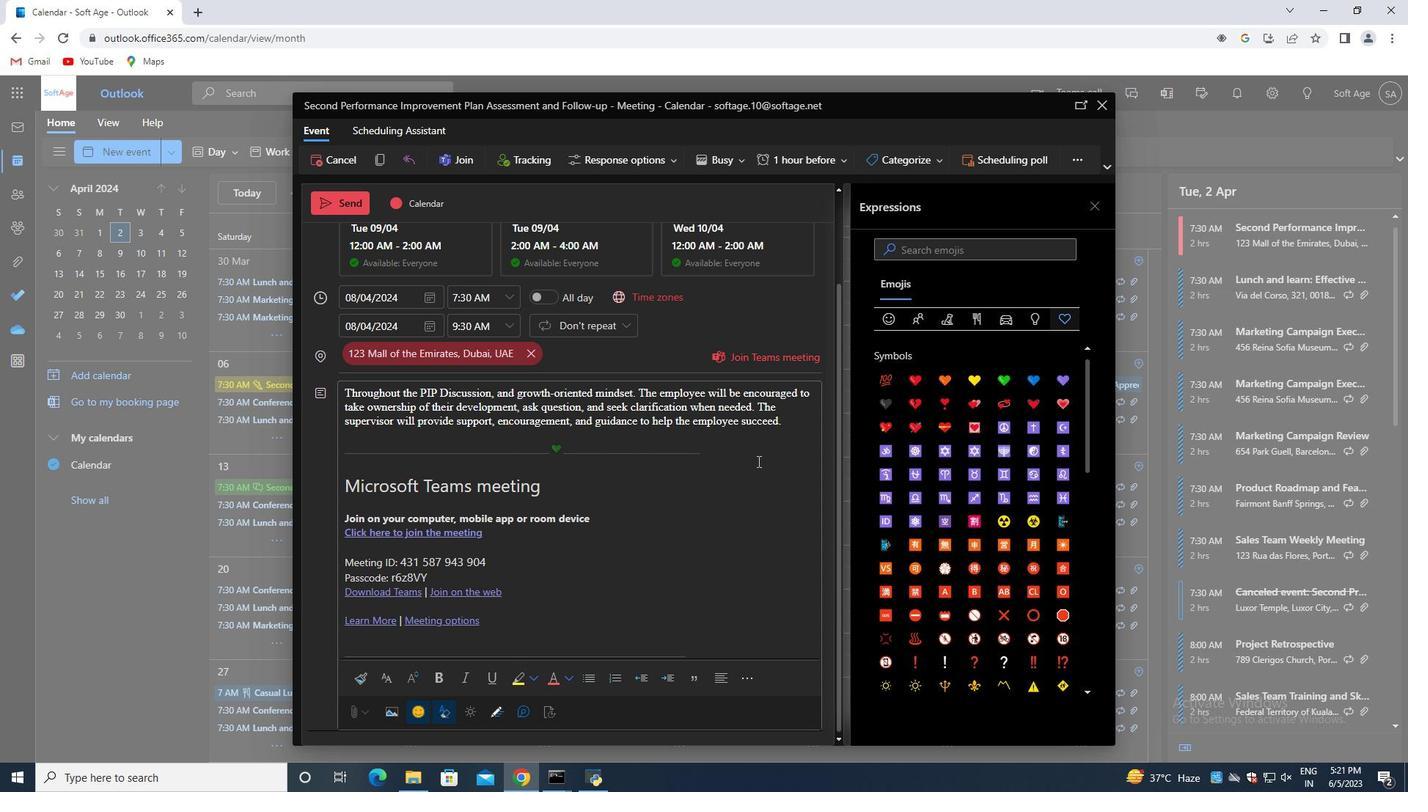 
Action: Mouse moved to (1092, 206)
Screenshot: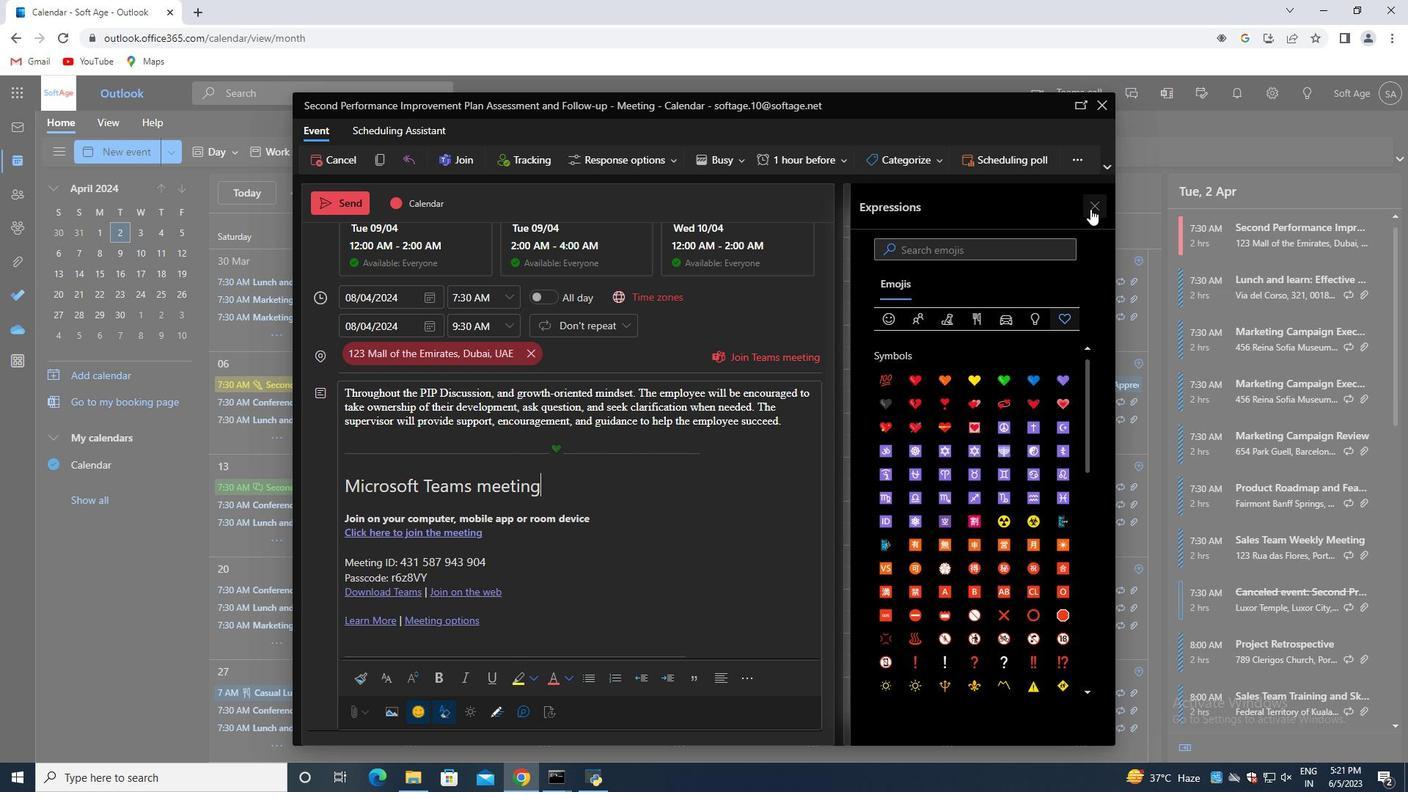 
Action: Mouse pressed left at (1092, 206)
Screenshot: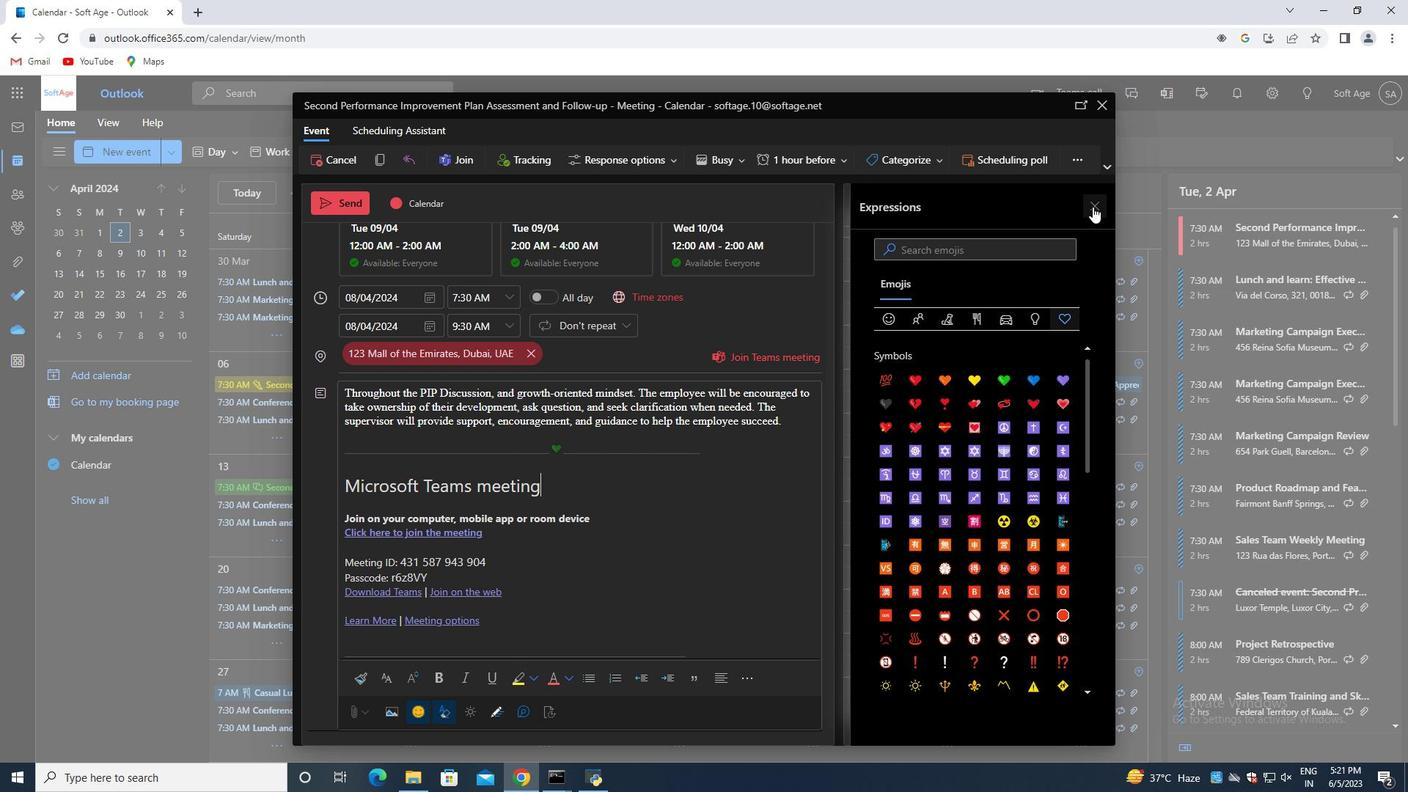 
Action: Mouse moved to (771, 434)
Screenshot: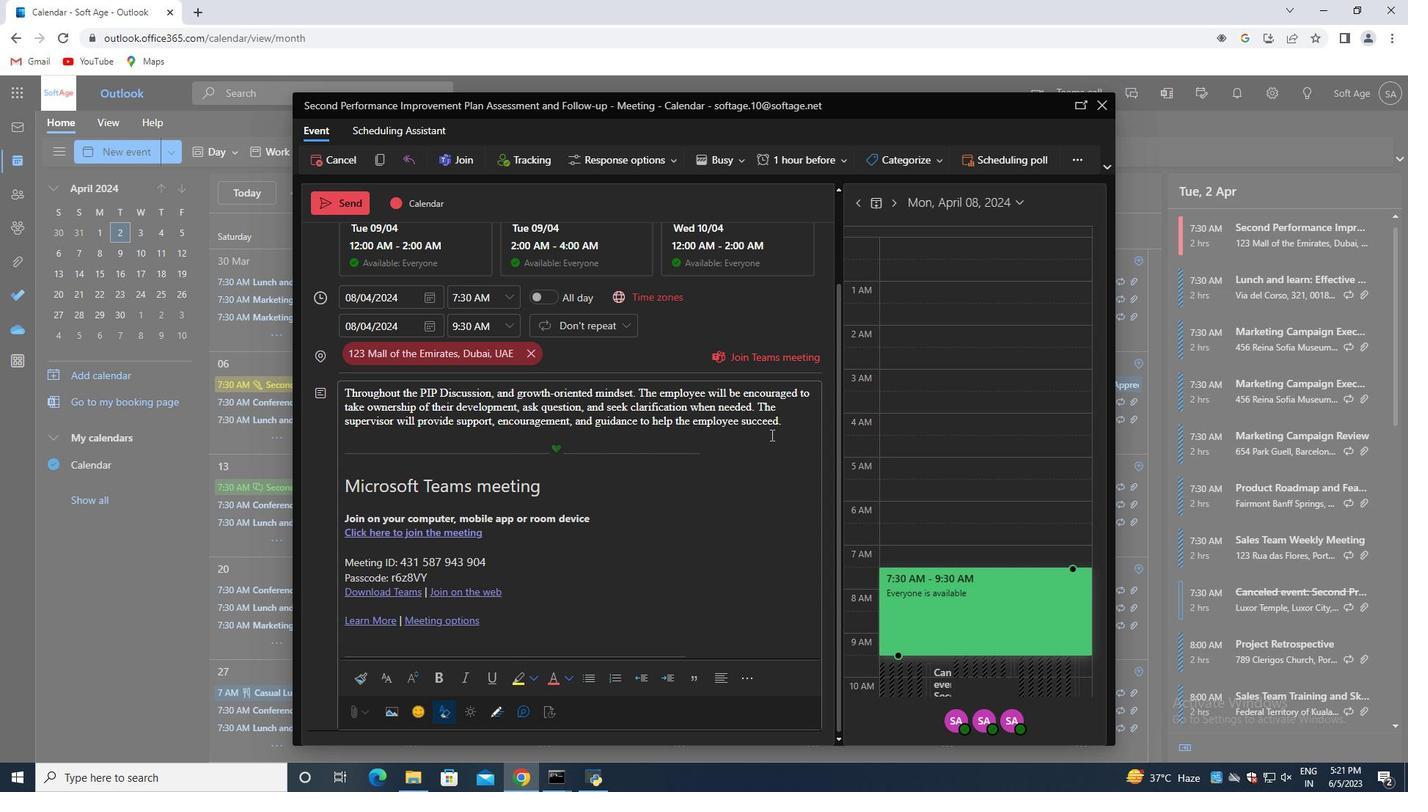 
Action: Mouse scrolled (771, 435) with delta (0, 0)
Screenshot: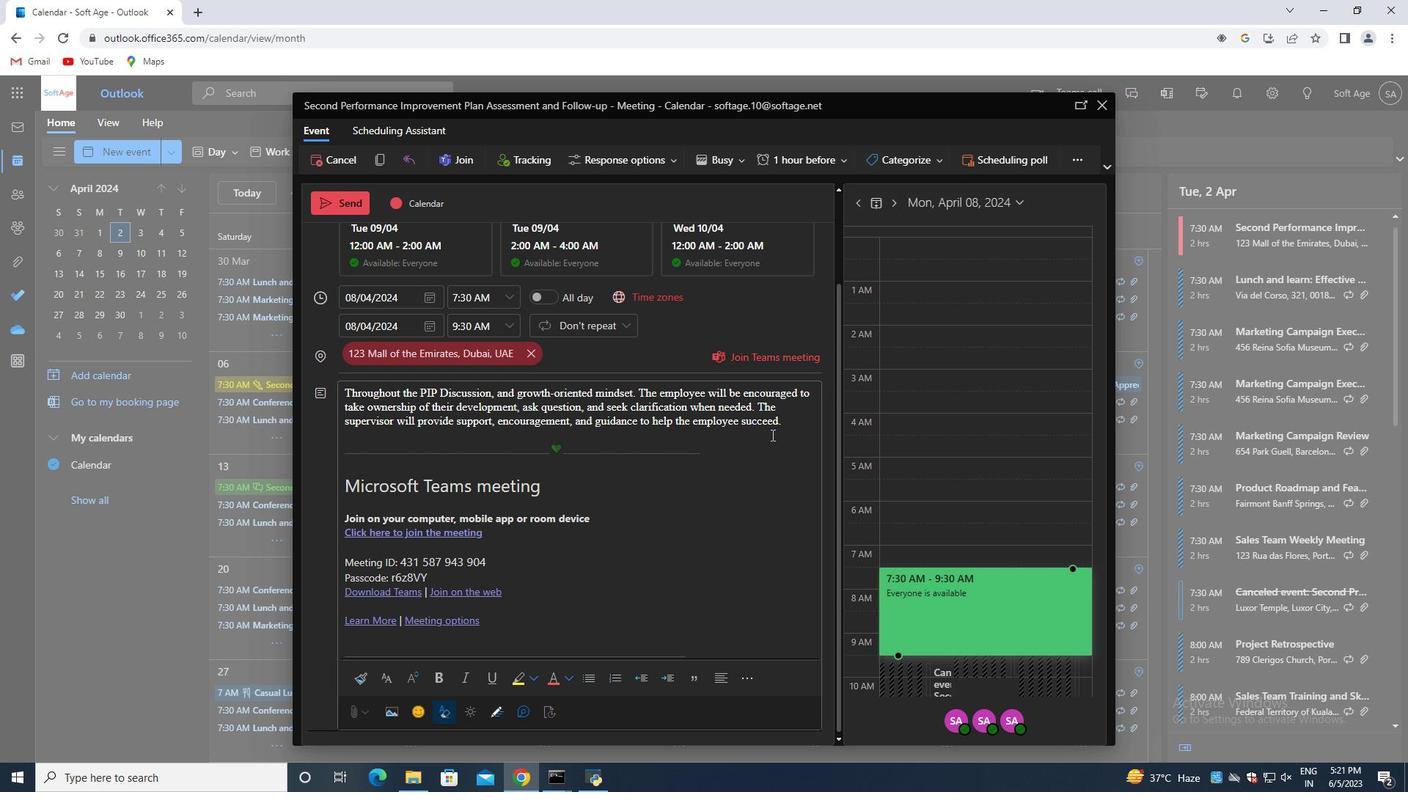 
Action: Mouse moved to (771, 434)
Screenshot: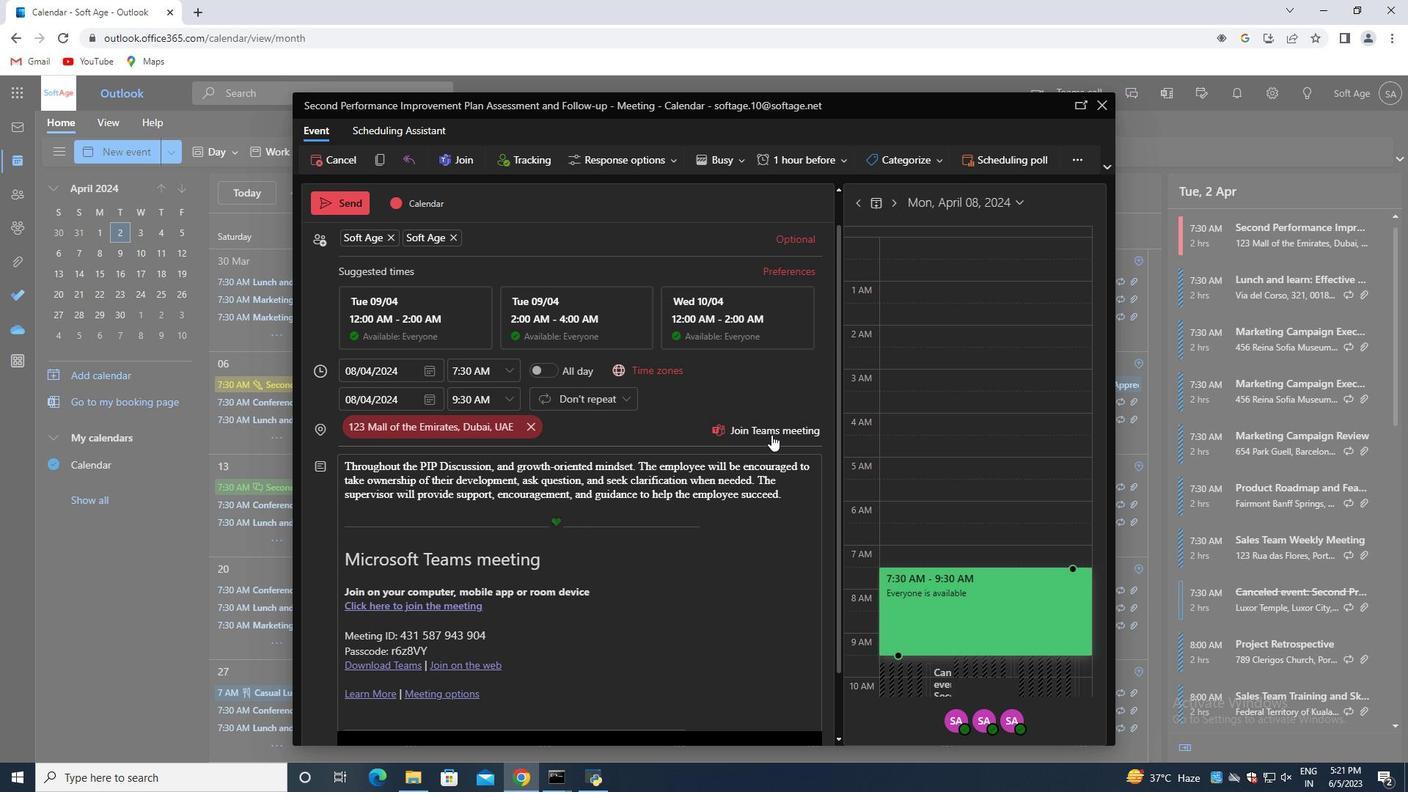 
Action: Mouse scrolled (771, 435) with delta (0, 0)
Screenshot: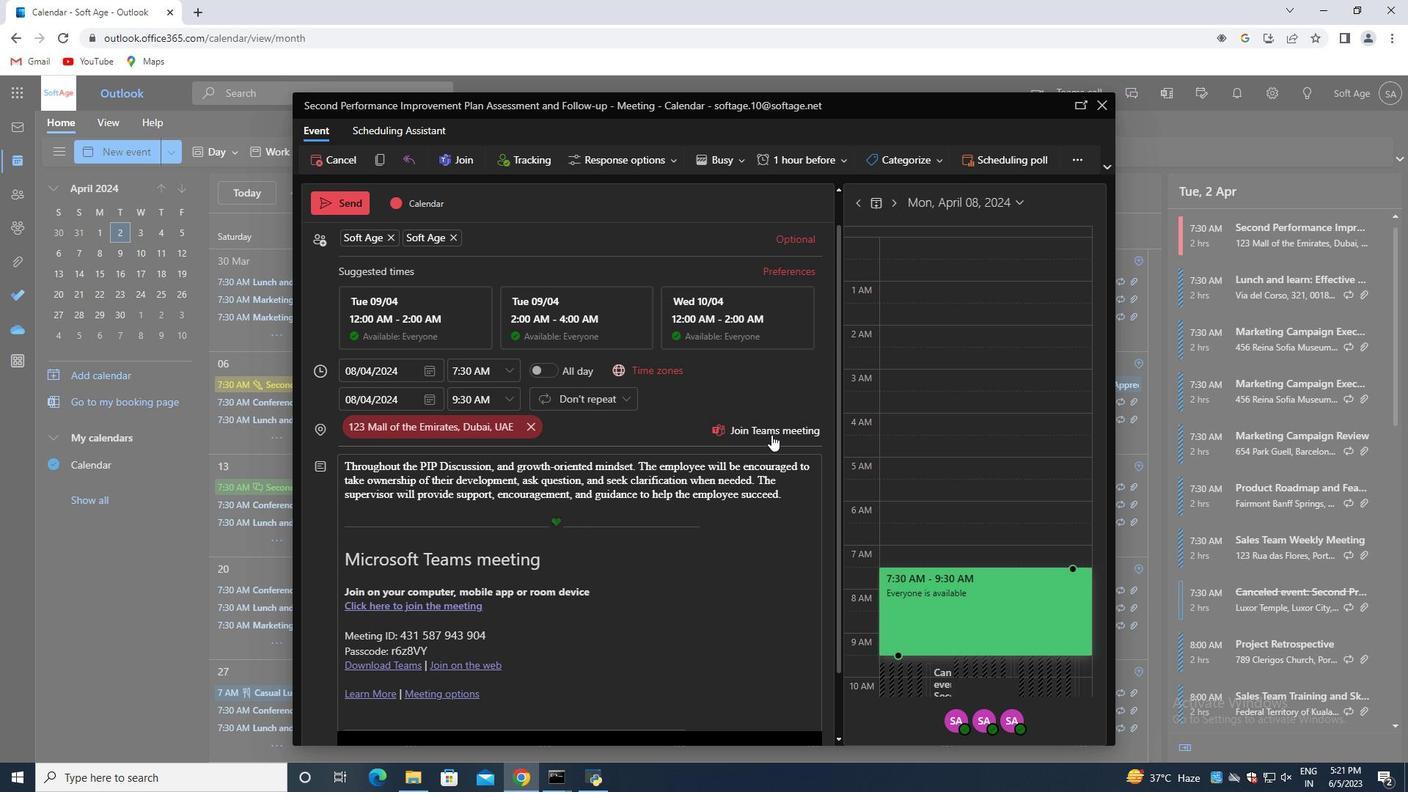 
Action: Mouse moved to (775, 438)
Screenshot: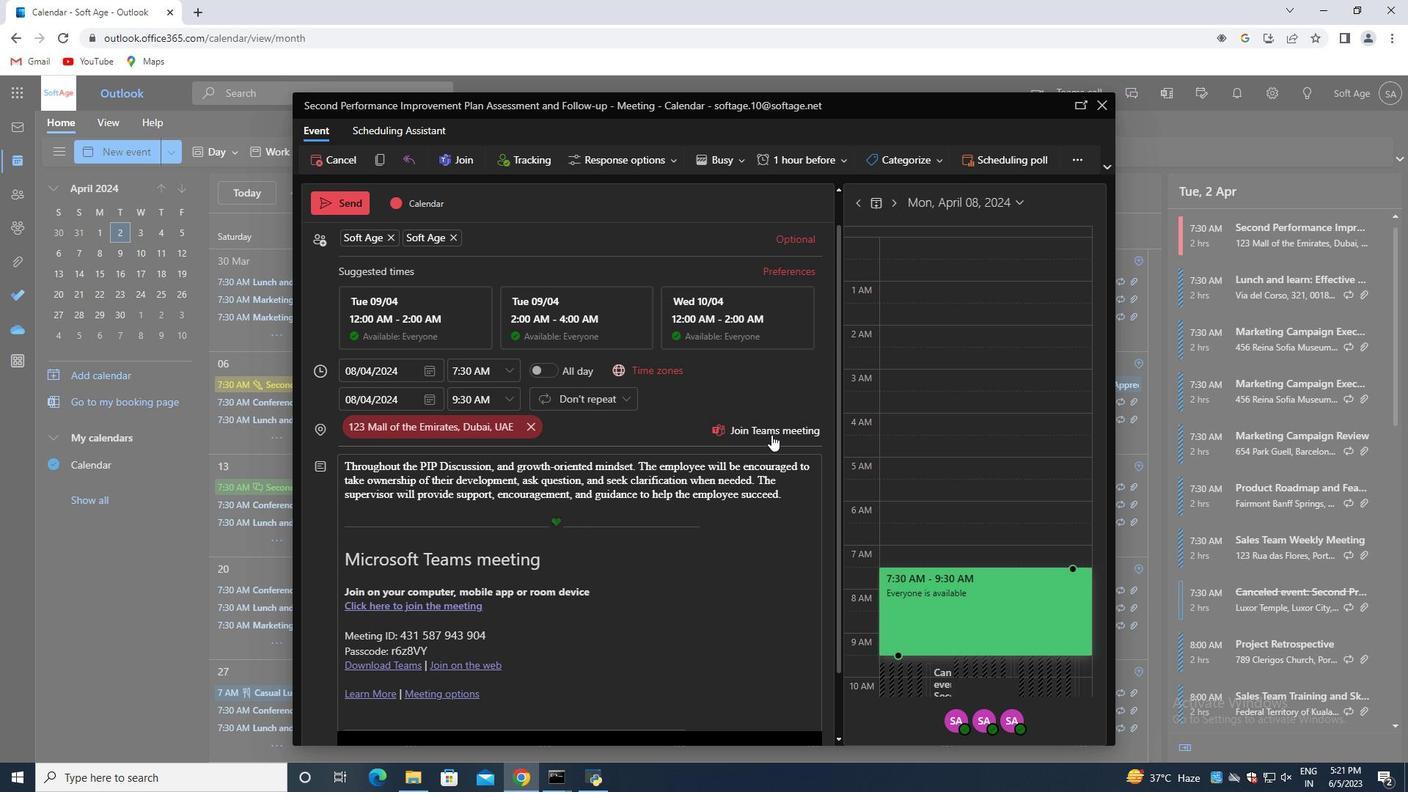 
Action: Mouse scrolled (775, 439) with delta (0, 0)
Screenshot: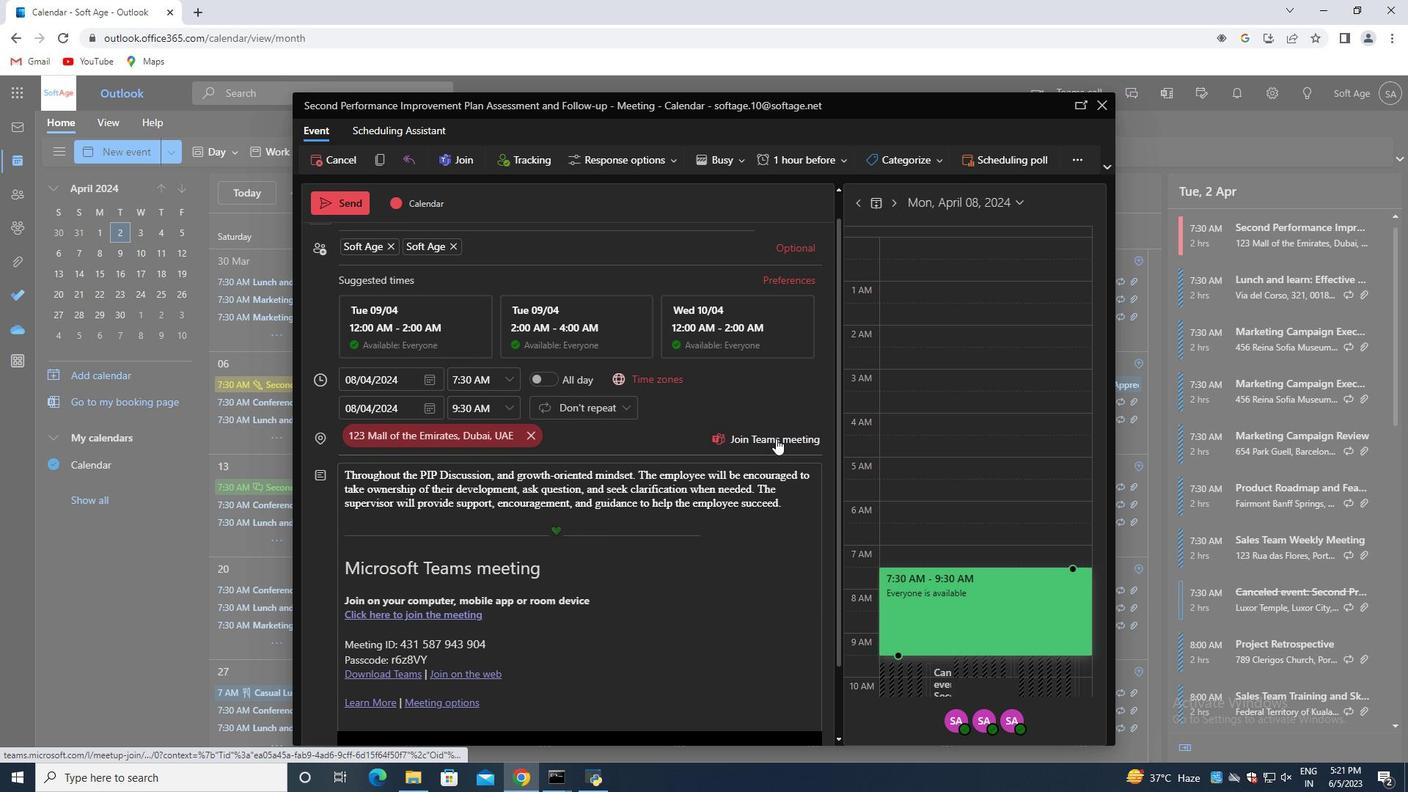 
Action: Mouse moved to (778, 440)
Screenshot: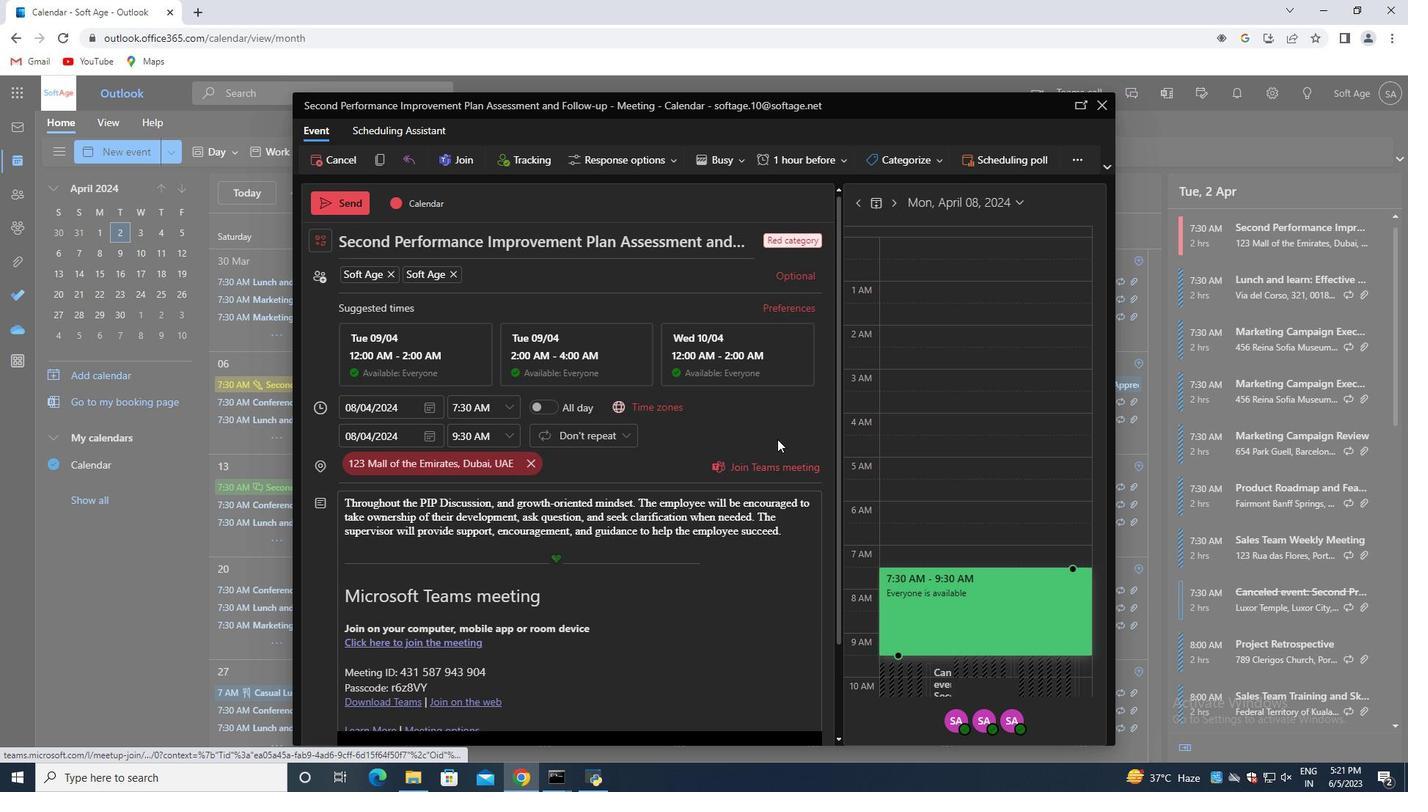 
Action: Mouse scrolled (778, 440) with delta (0, 0)
Screenshot: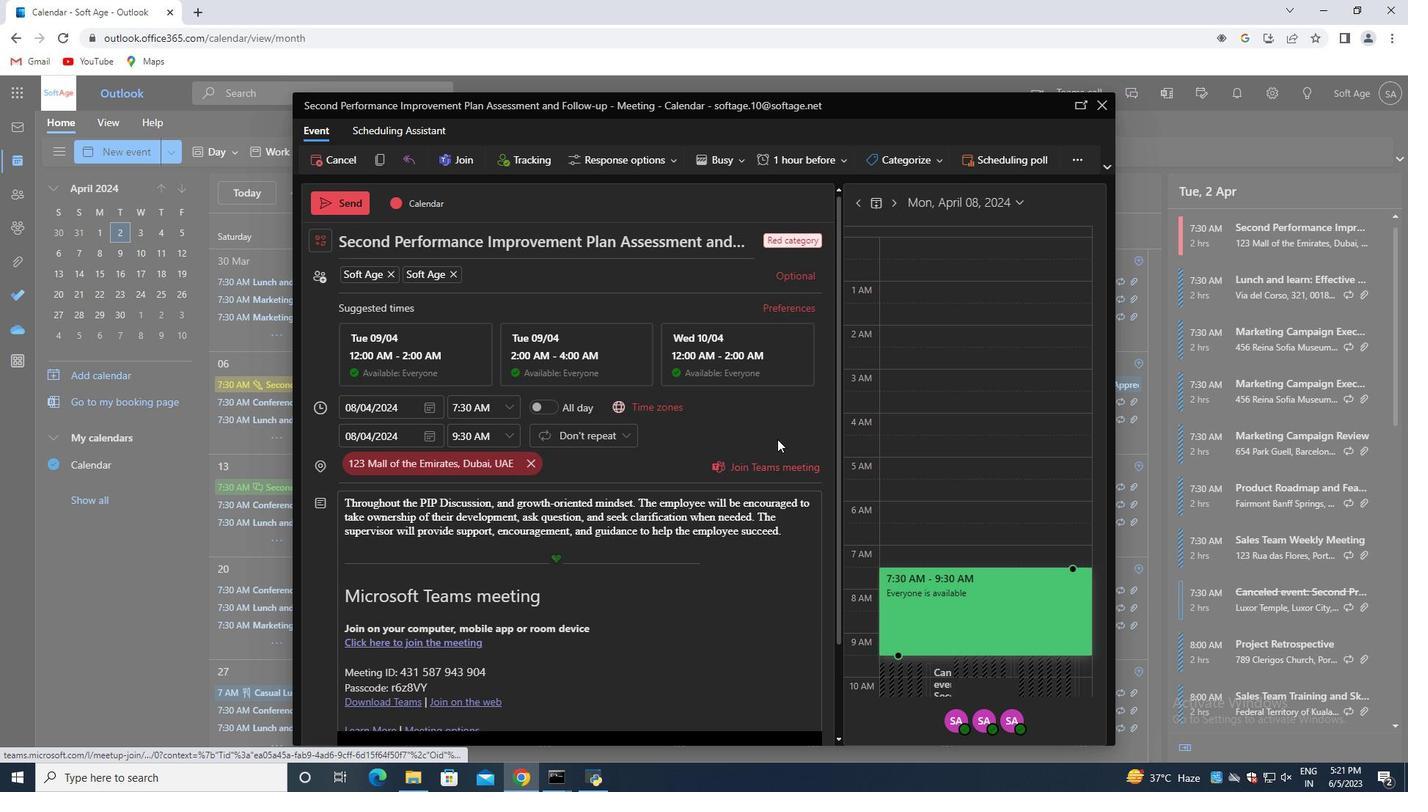 
Action: Mouse moved to (780, 442)
Screenshot: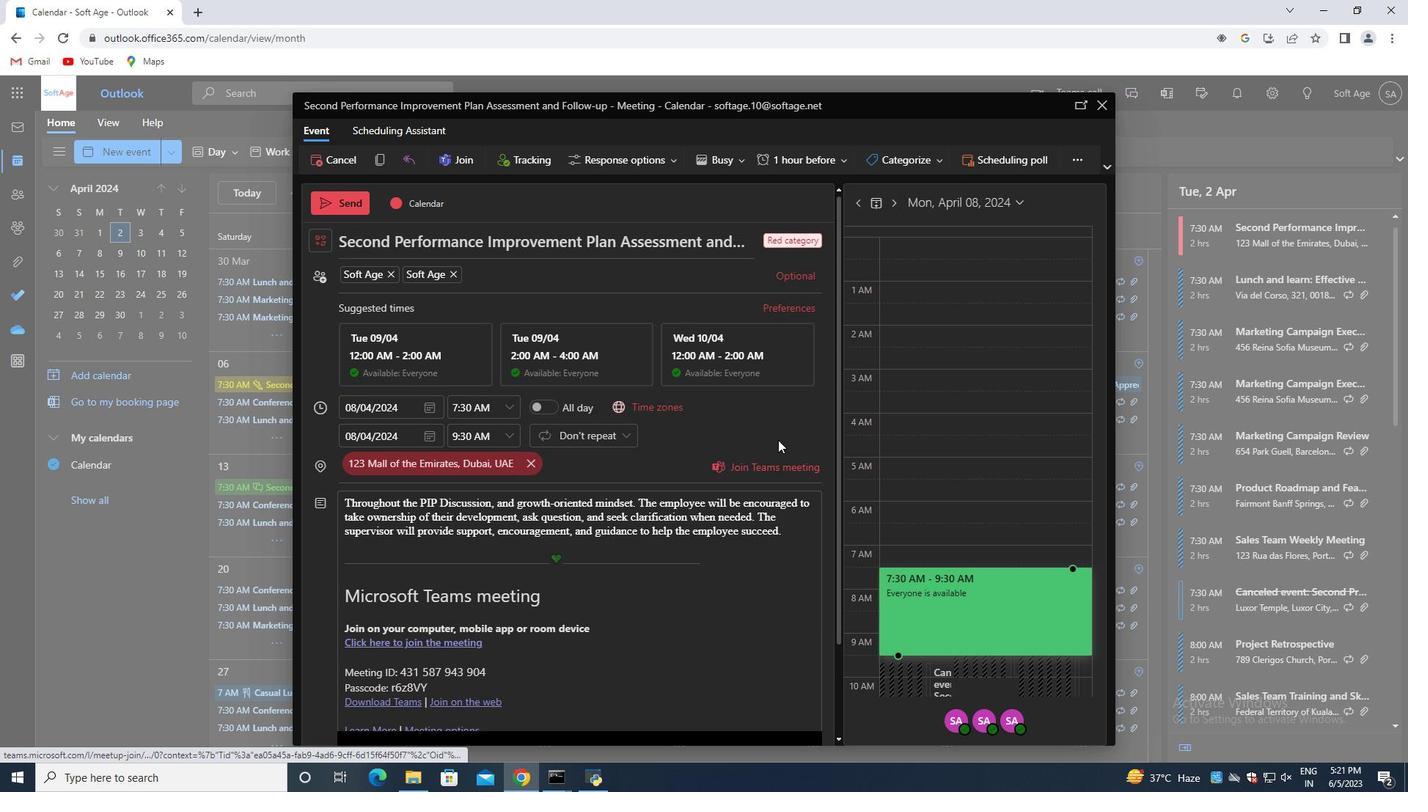 
Action: Mouse scrolled (780, 442) with delta (0, 0)
Screenshot: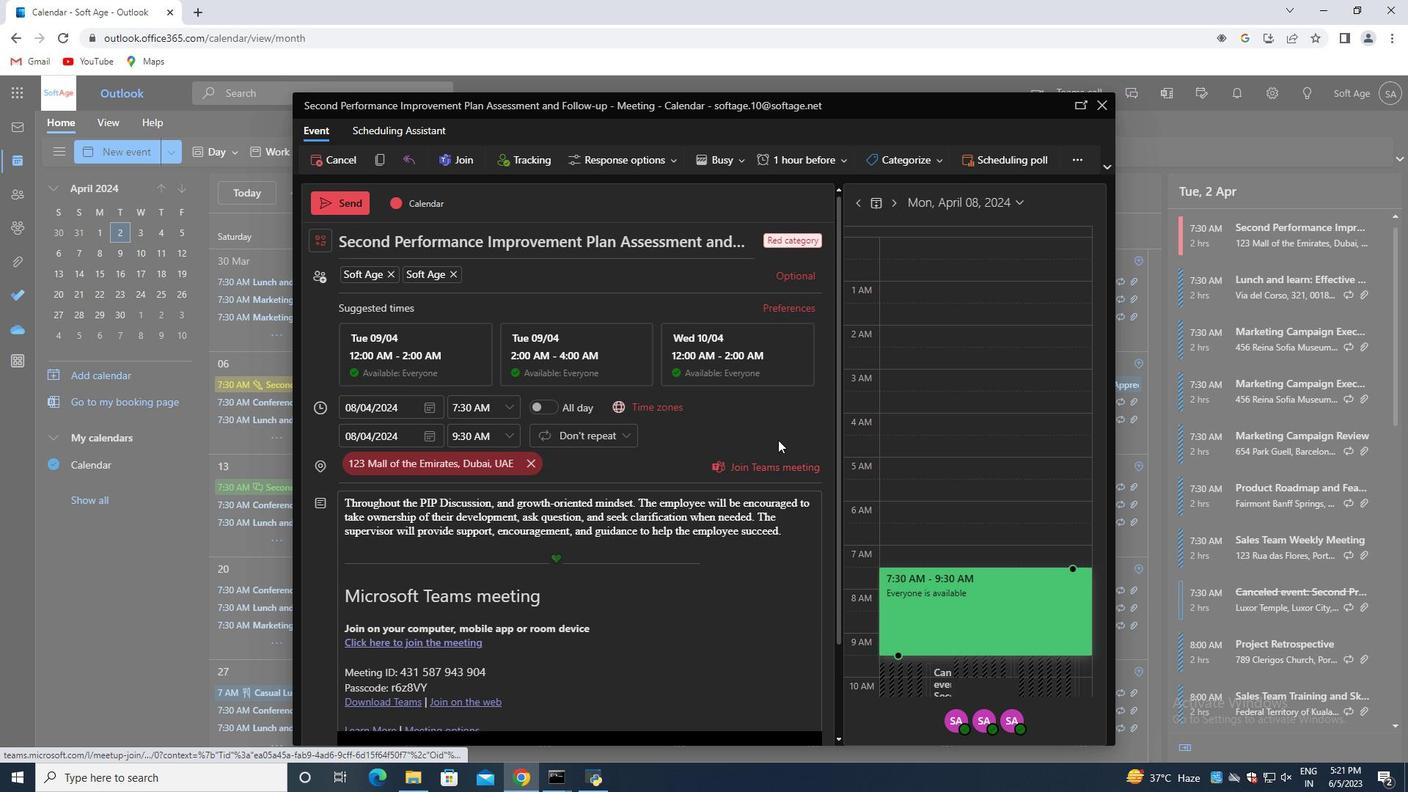 
Action: Mouse scrolled (780, 442) with delta (0, 0)
Screenshot: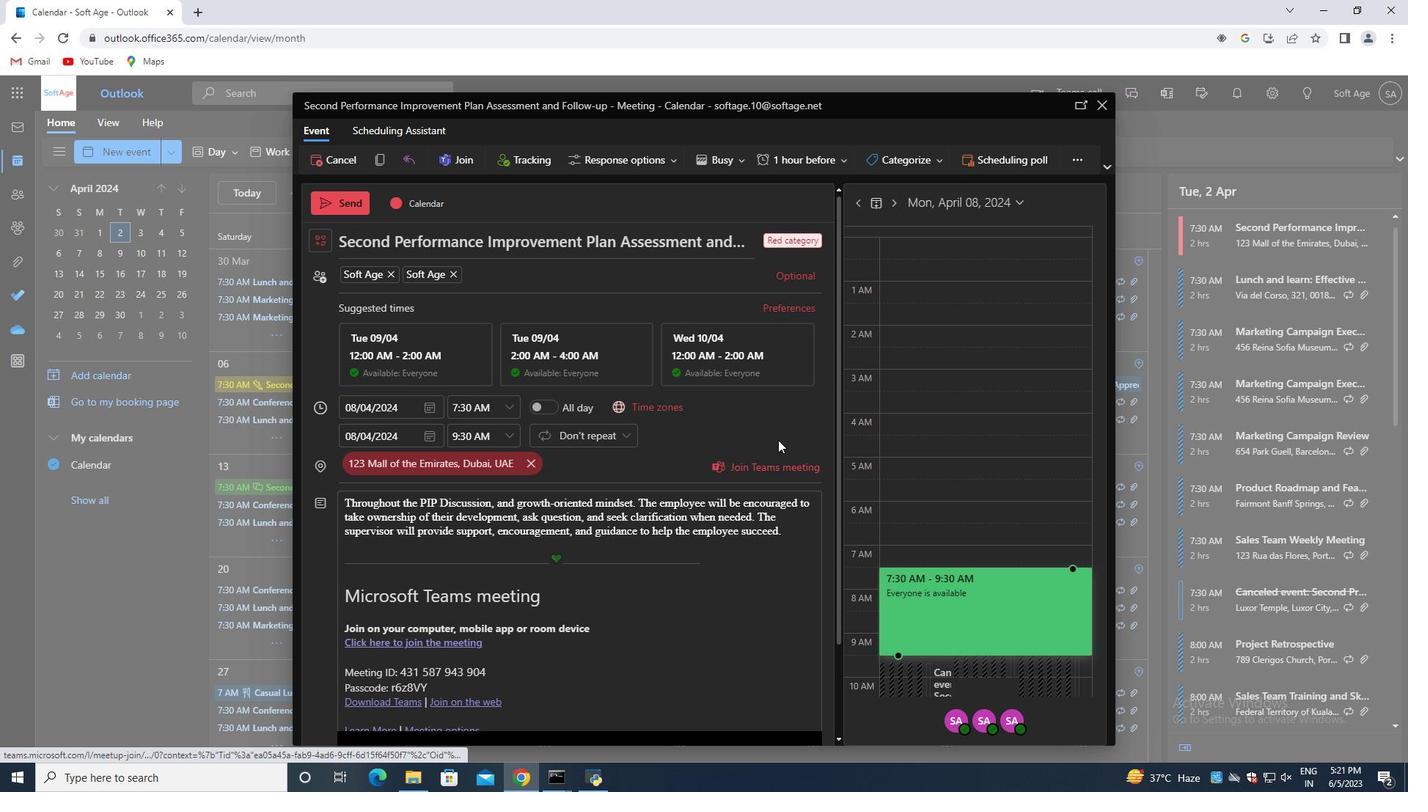 
Action: Mouse moved to (530, 272)
Screenshot: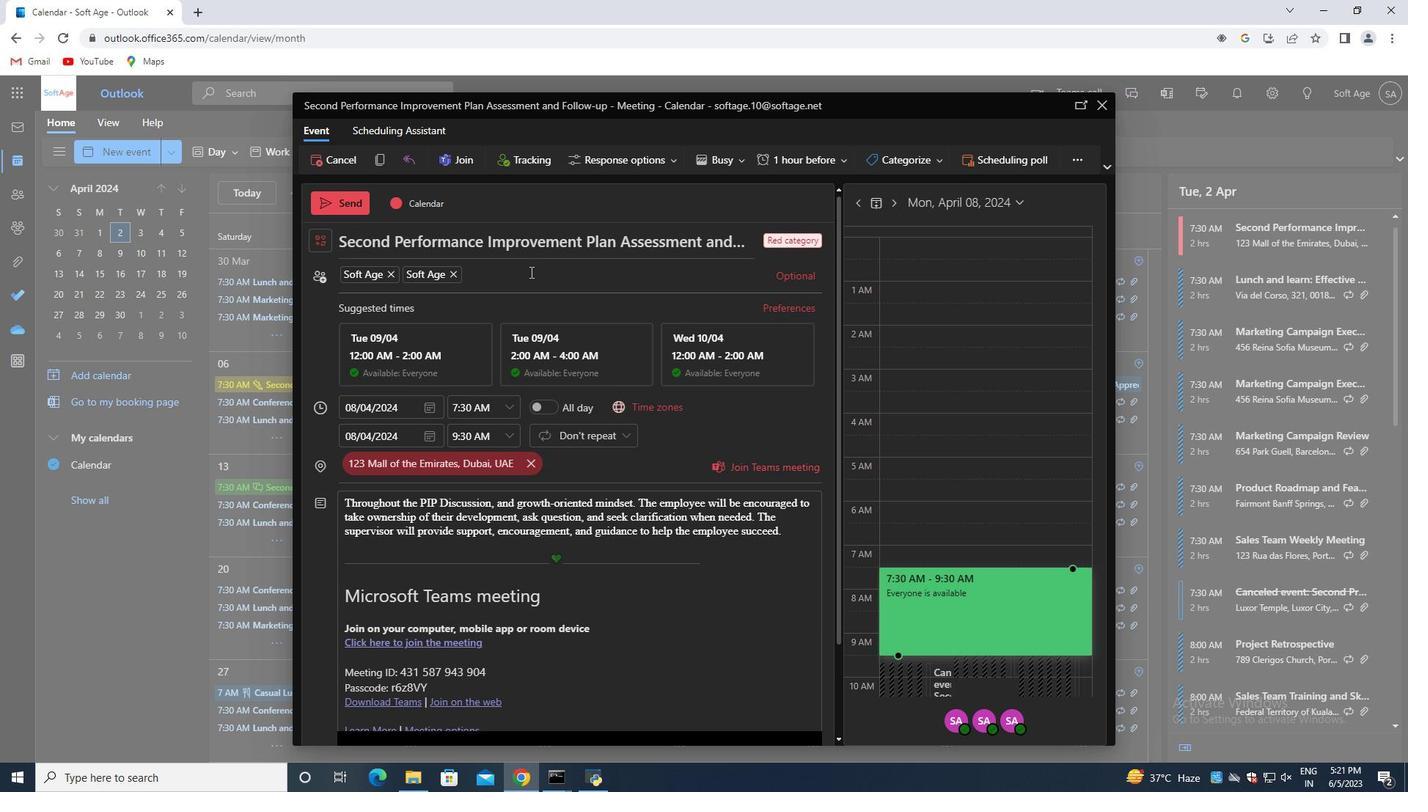 
Action: Mouse pressed left at (530, 272)
Screenshot: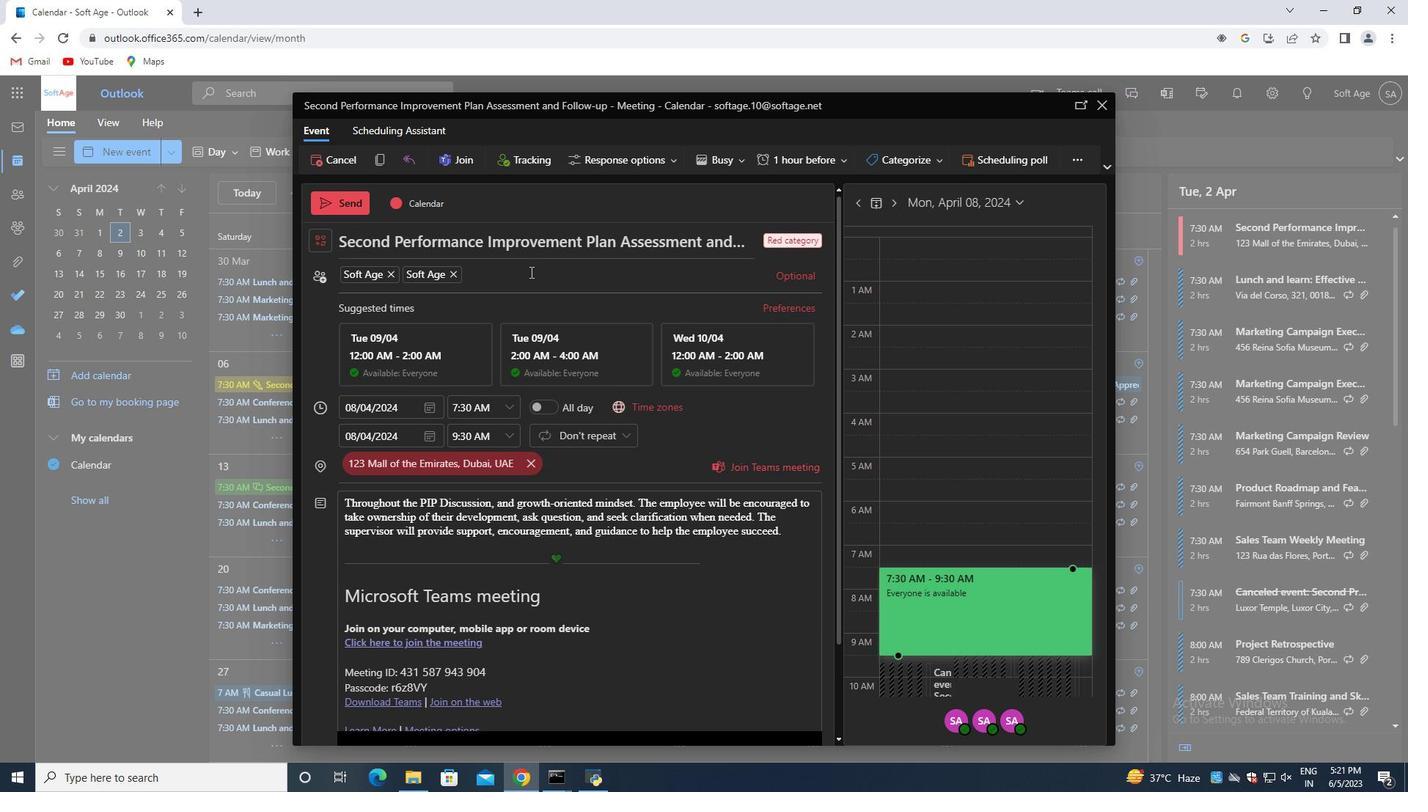 
Action: Mouse moved to (560, 284)
Screenshot: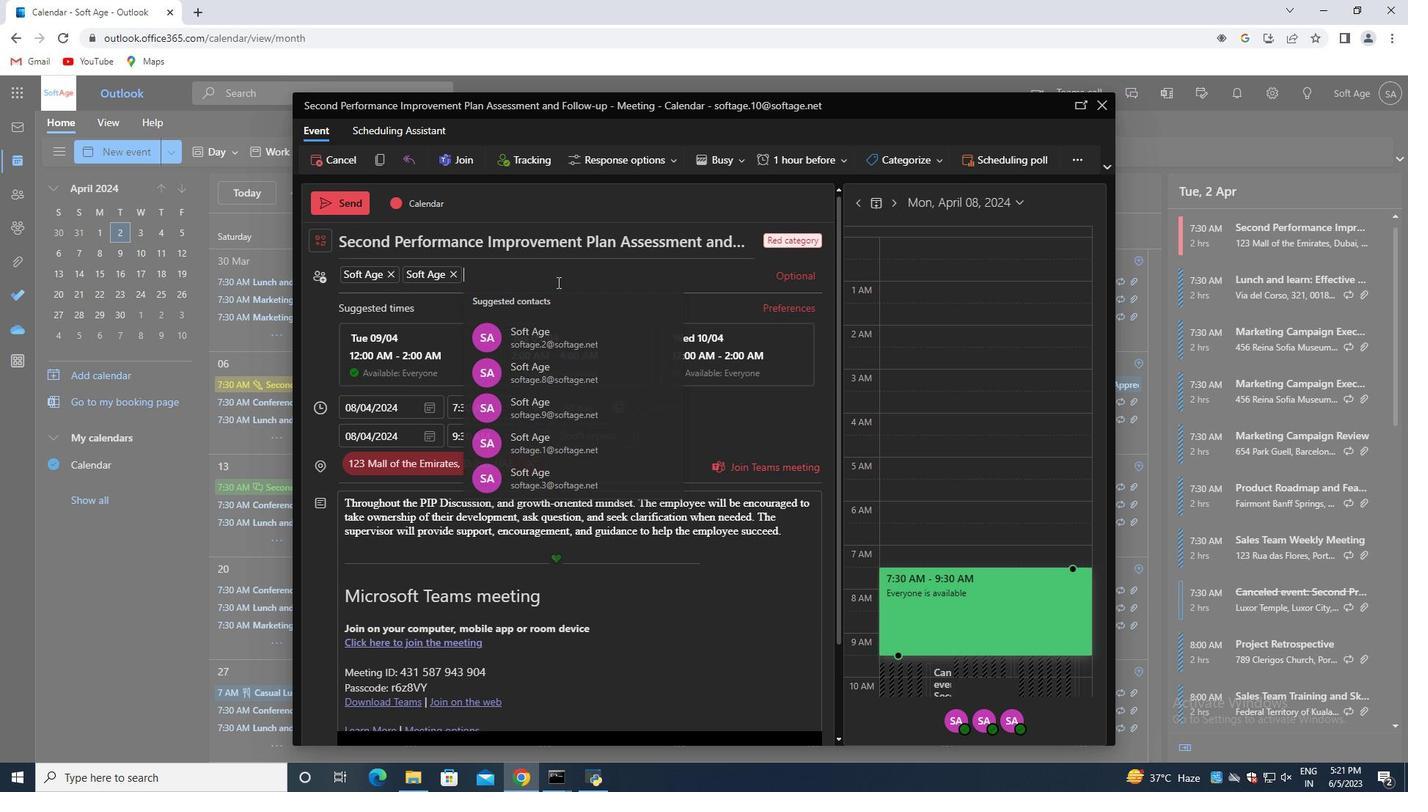 
Action: Key pressed softagr.6<Key.shift>
Screenshot: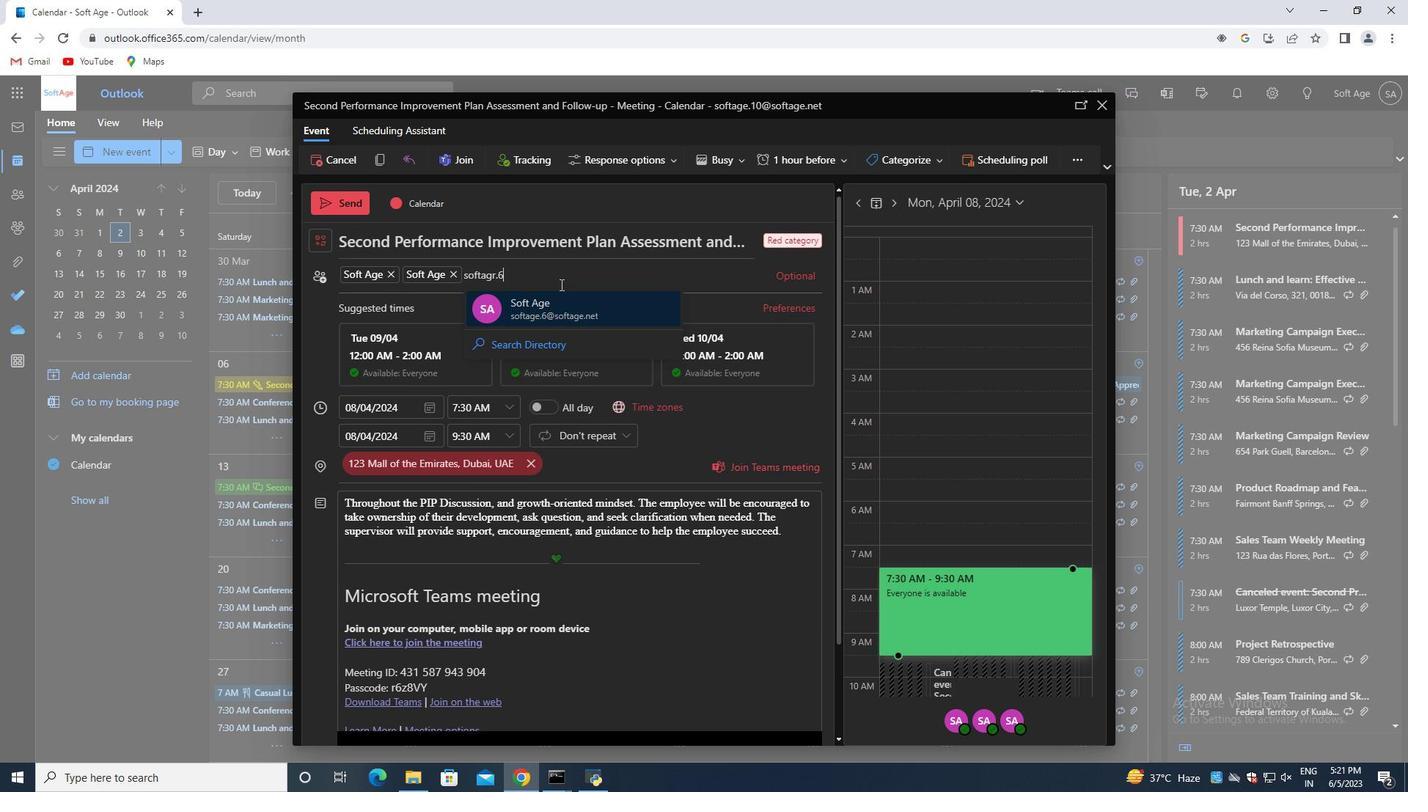 
Action: Mouse moved to (639, 277)
Screenshot: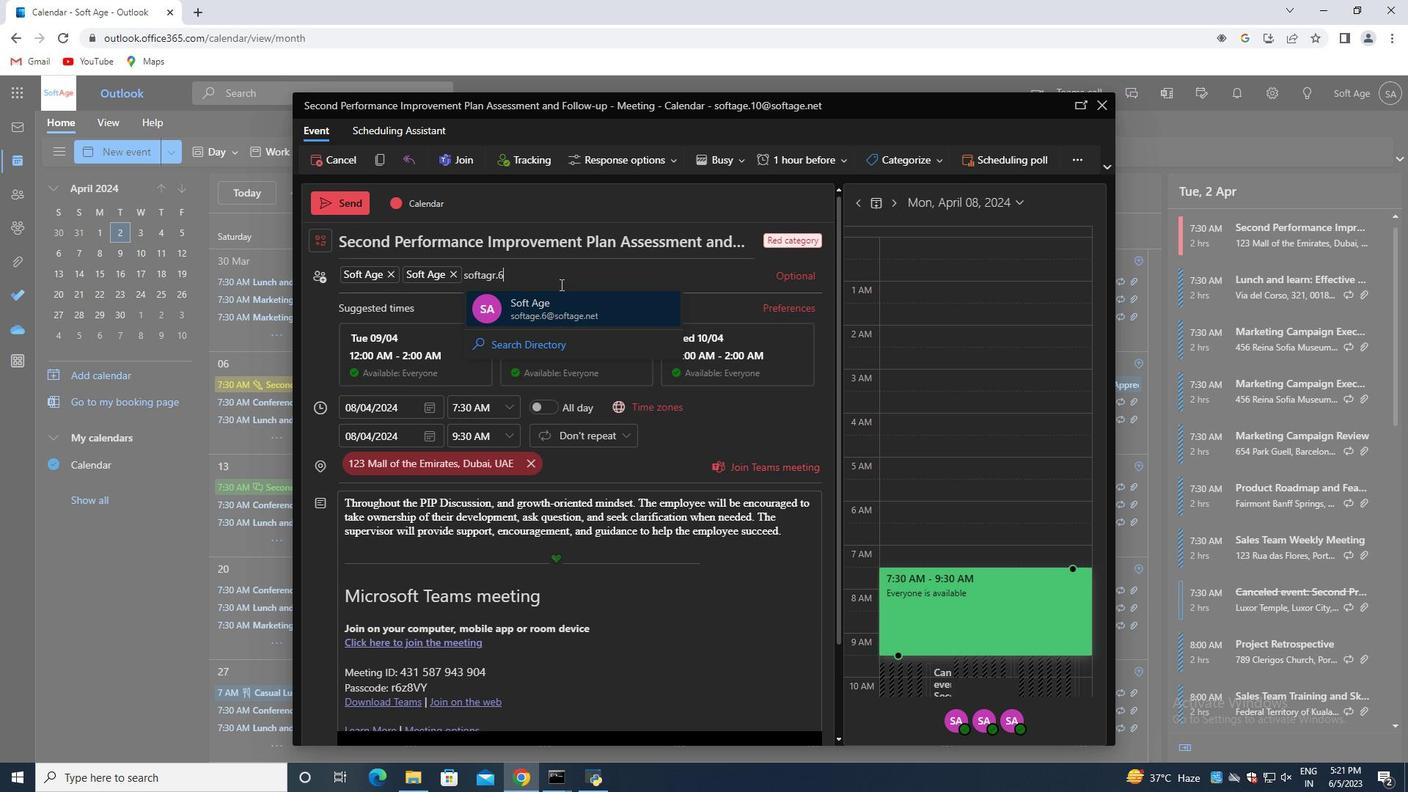 
Action: Key pressed @softage.net
Screenshot: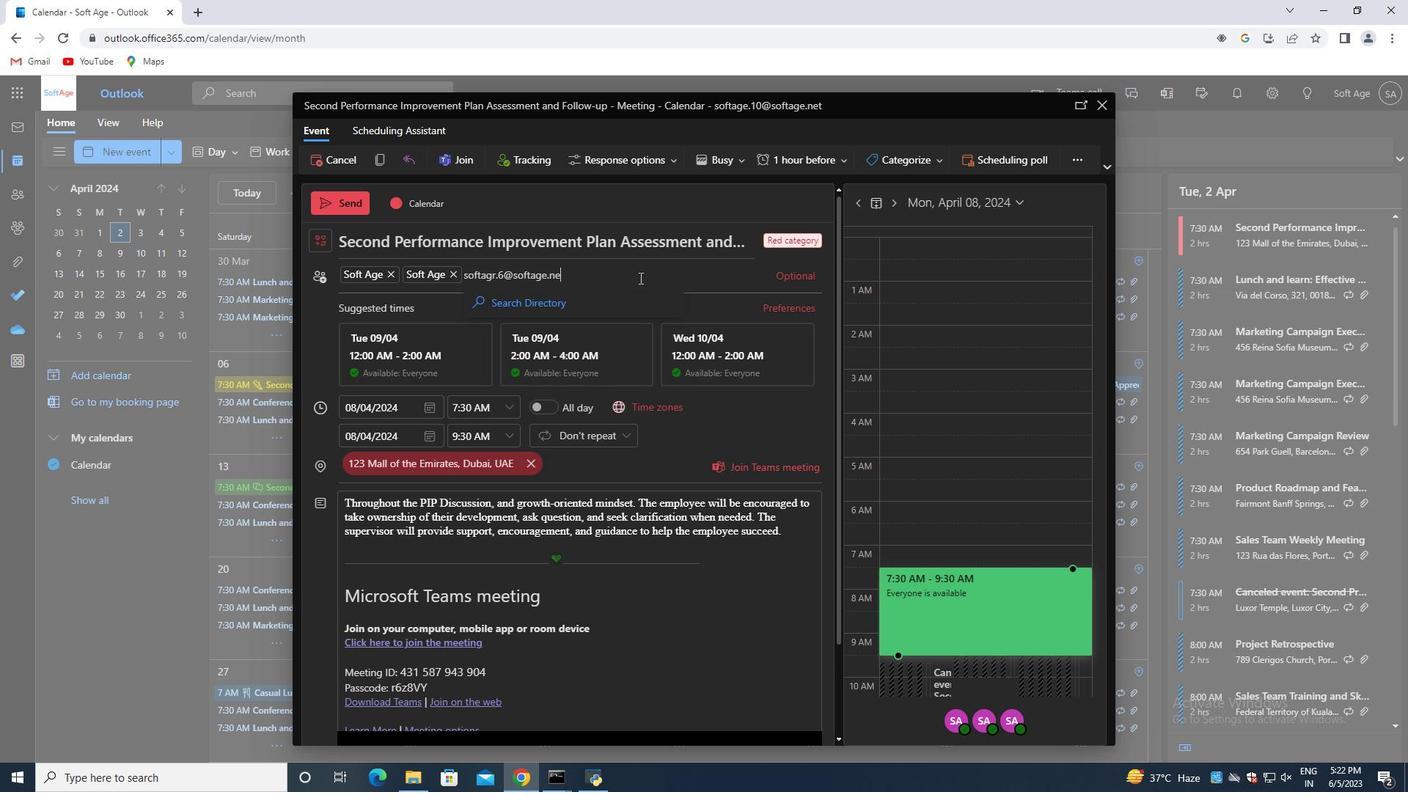 
Action: Mouse moved to (494, 272)
Screenshot: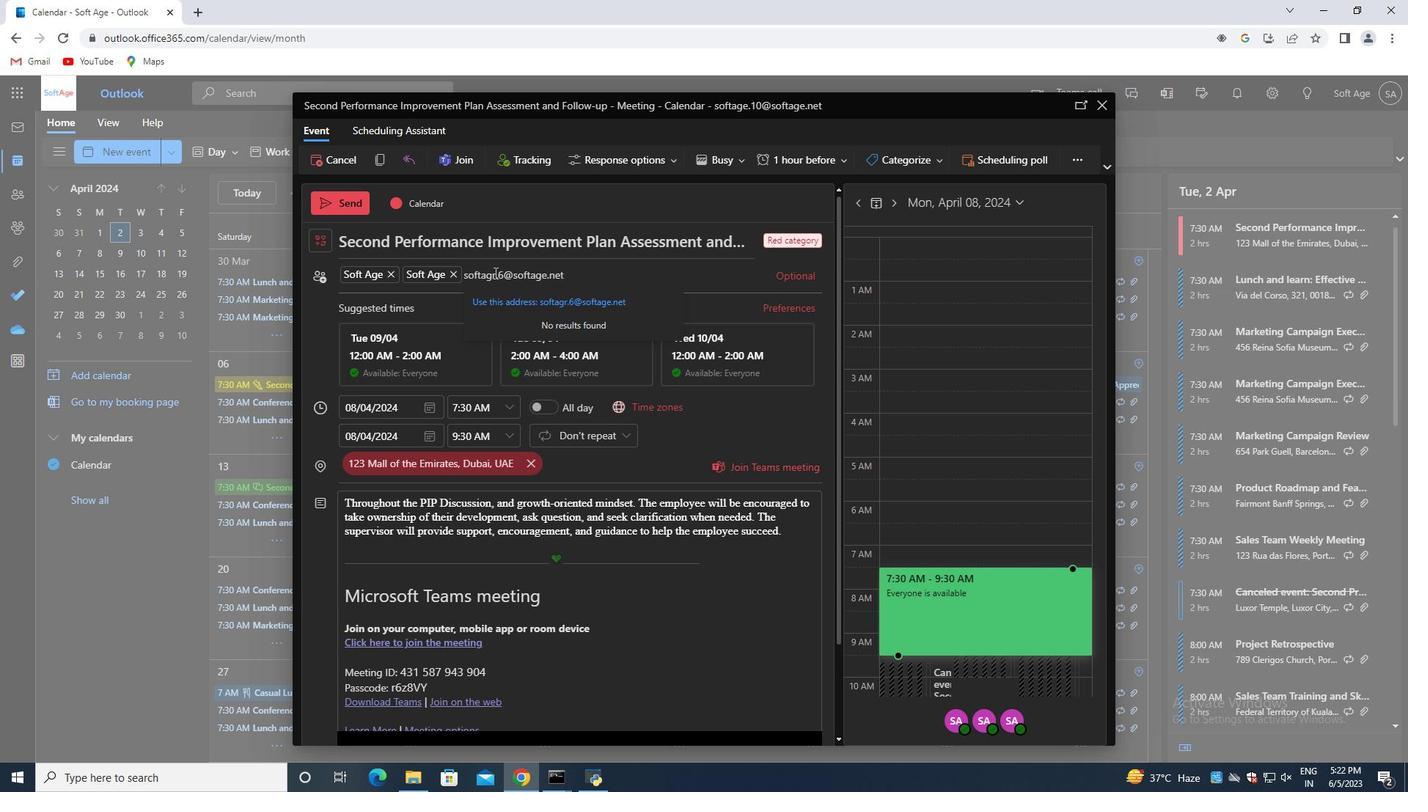 
Action: Mouse pressed left at (494, 272)
Screenshot: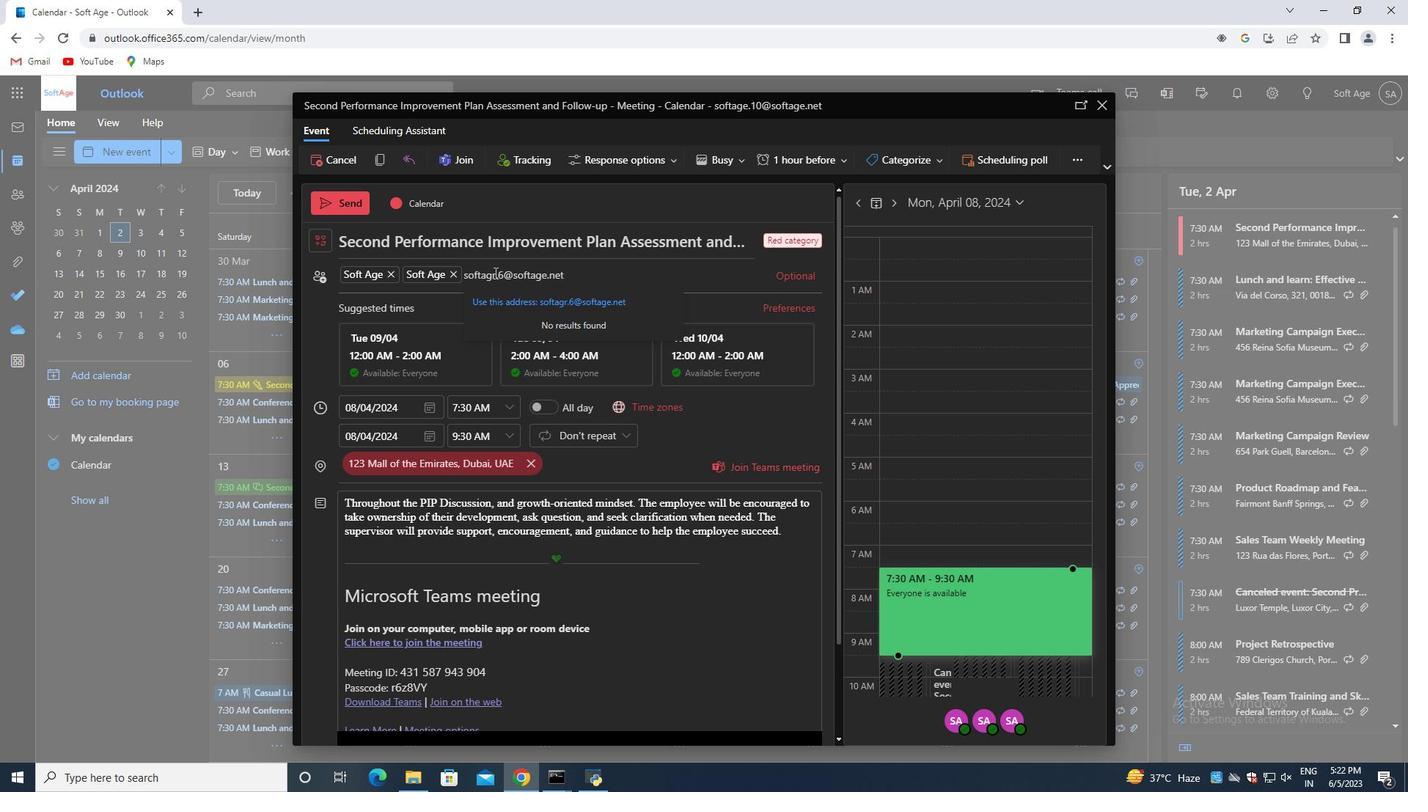 
Action: Mouse moved to (672, 187)
Screenshot: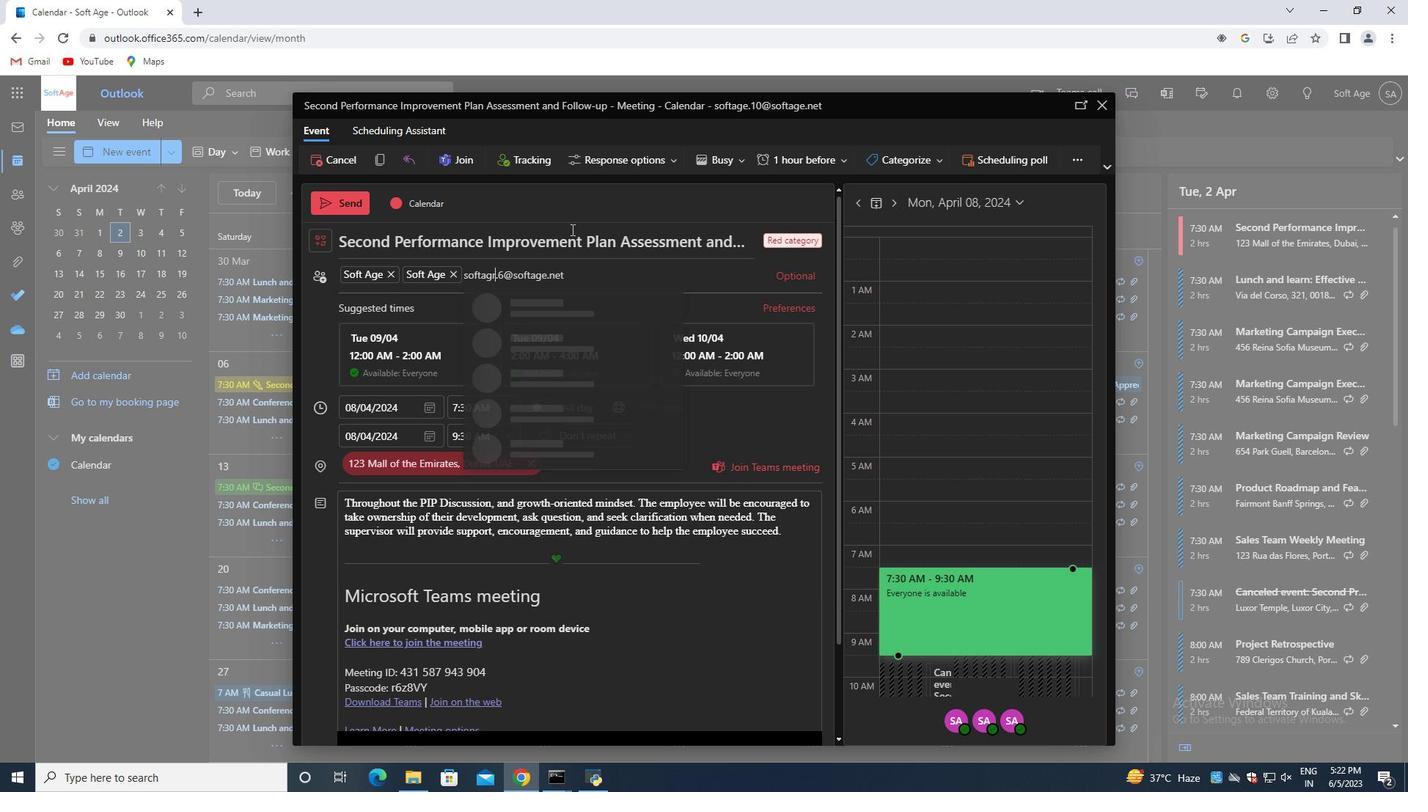 
Action: Key pressed <Key.backspace>e
Screenshot: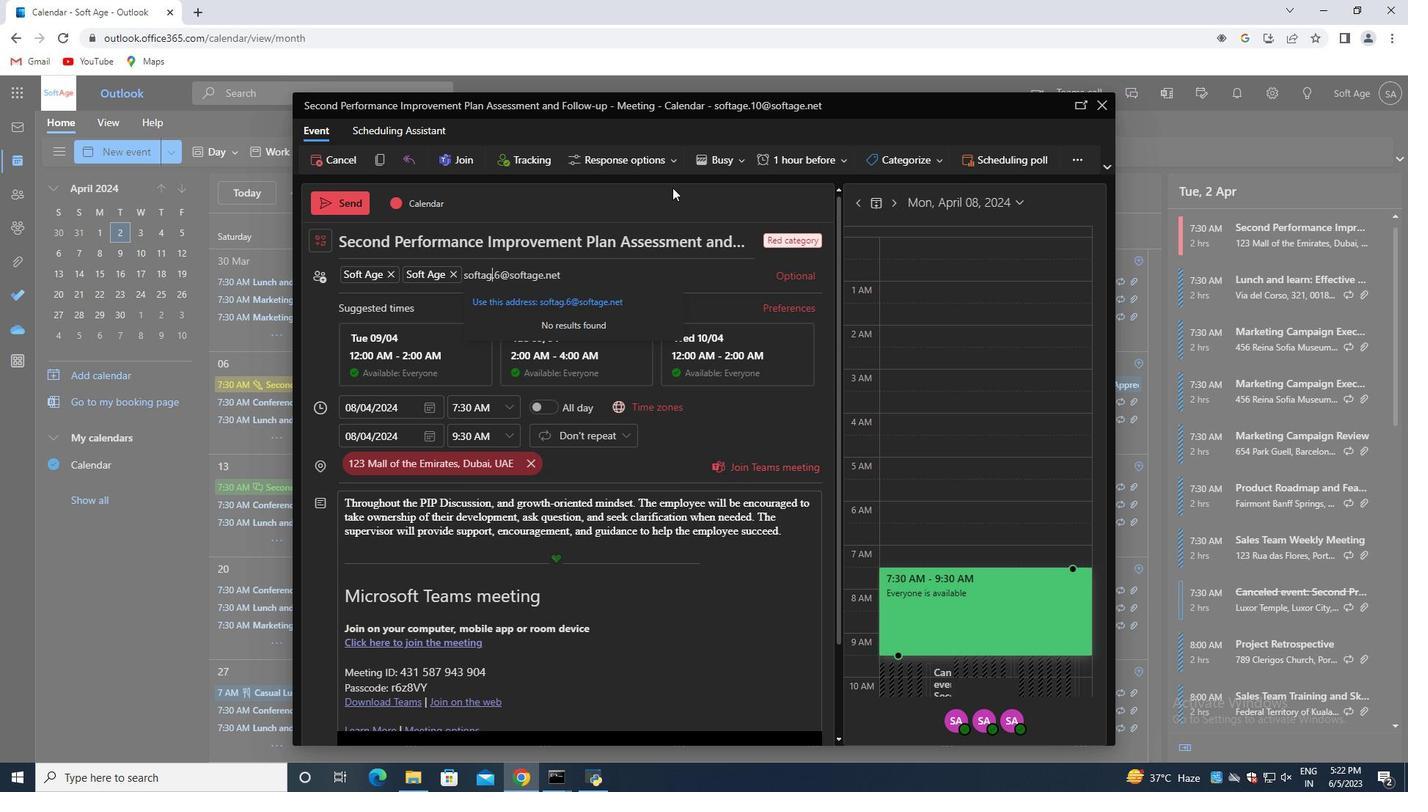 
Action: Mouse moved to (582, 302)
Screenshot: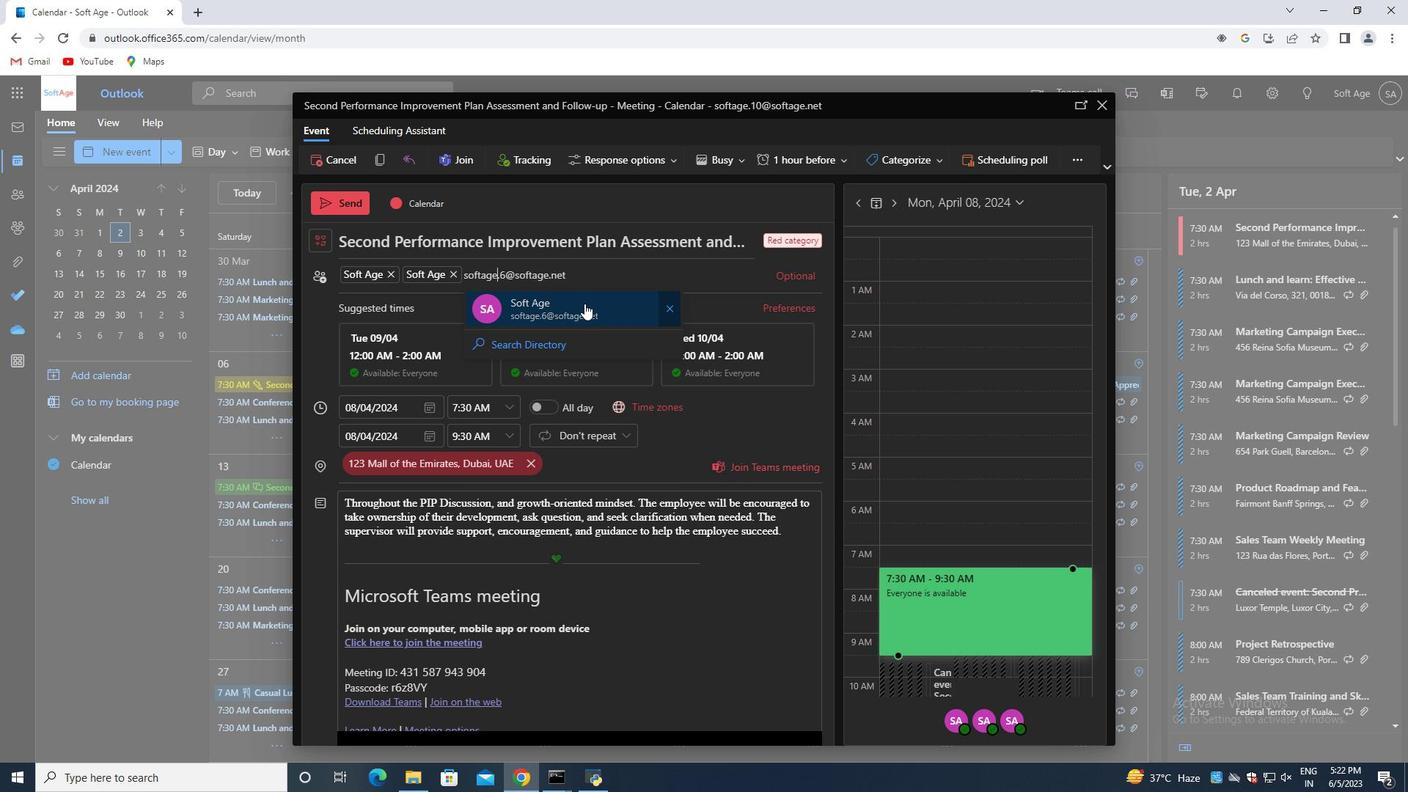 
Action: Mouse pressed left at (582, 302)
Screenshot: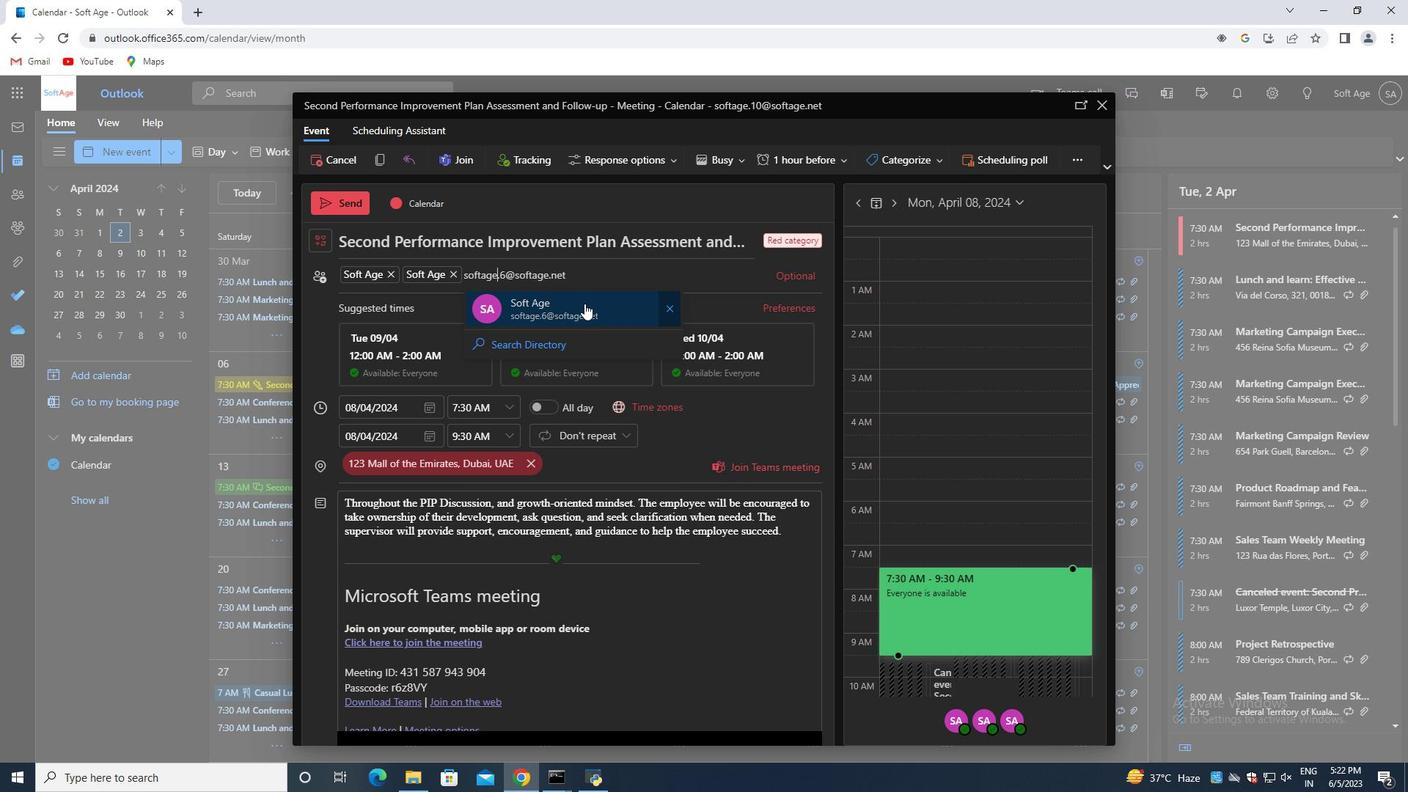 
Action: Mouse moved to (567, 396)
Screenshot: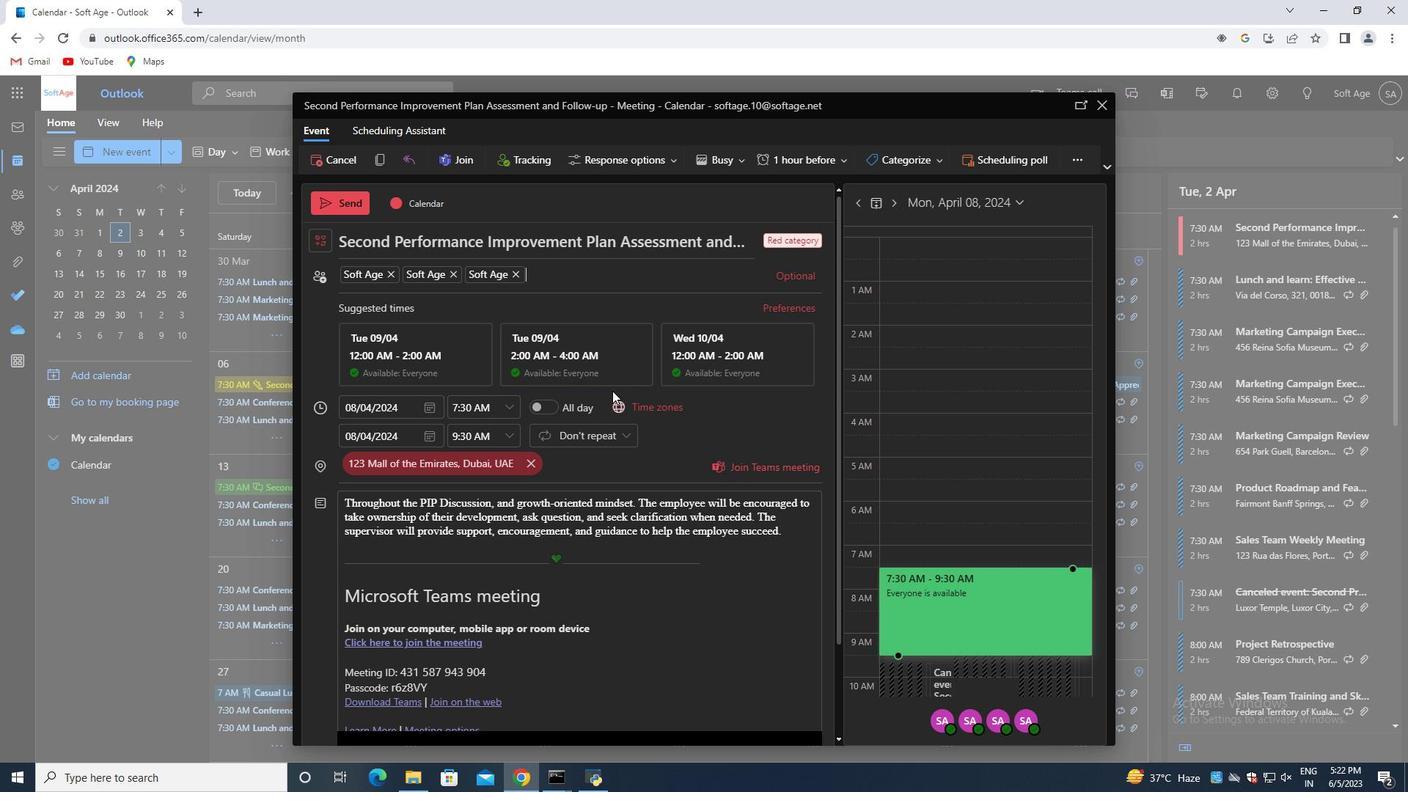 
Action: Mouse scrolled (567, 395) with delta (0, 0)
Screenshot: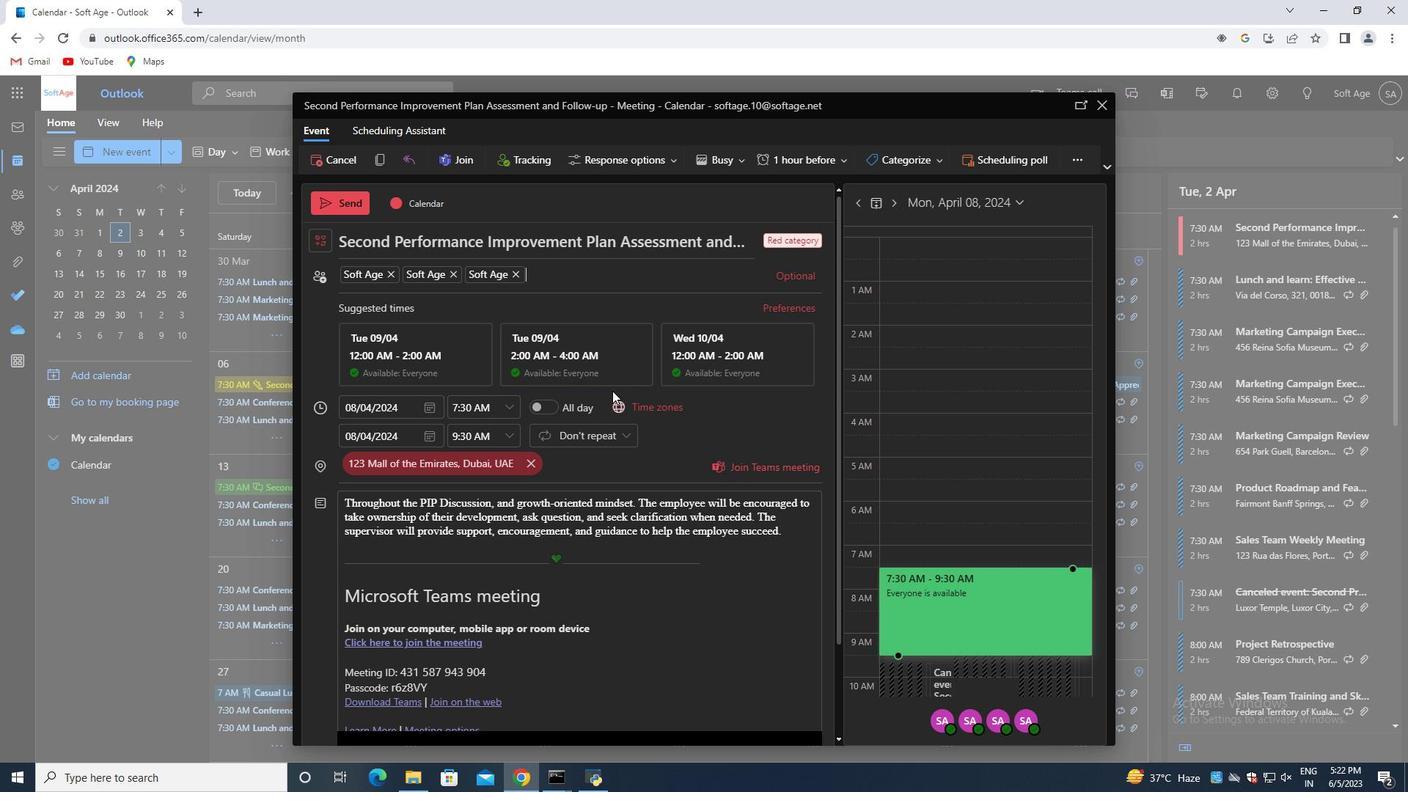 
Action: Mouse moved to (549, 409)
Screenshot: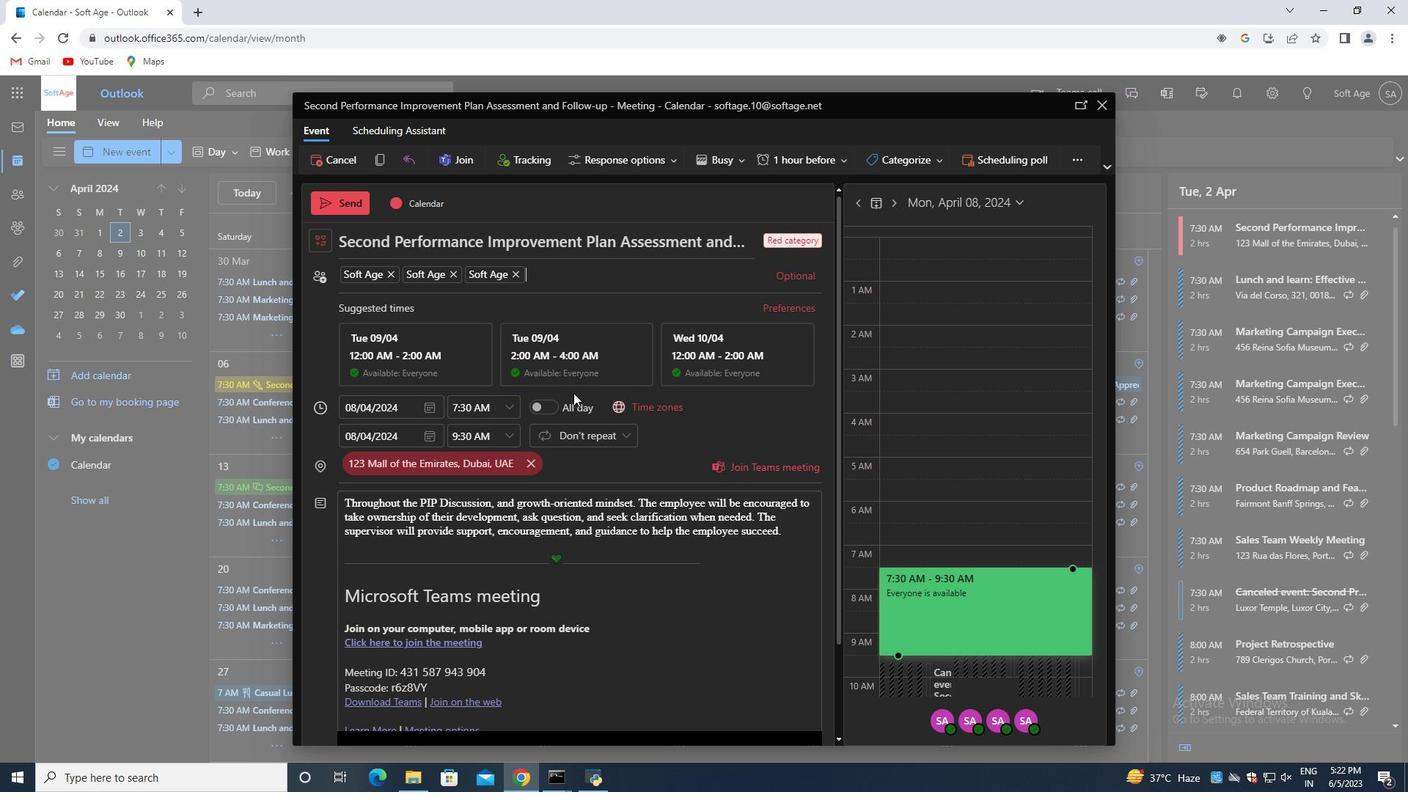 
Action: Mouse scrolled (549, 408) with delta (0, 0)
Screenshot: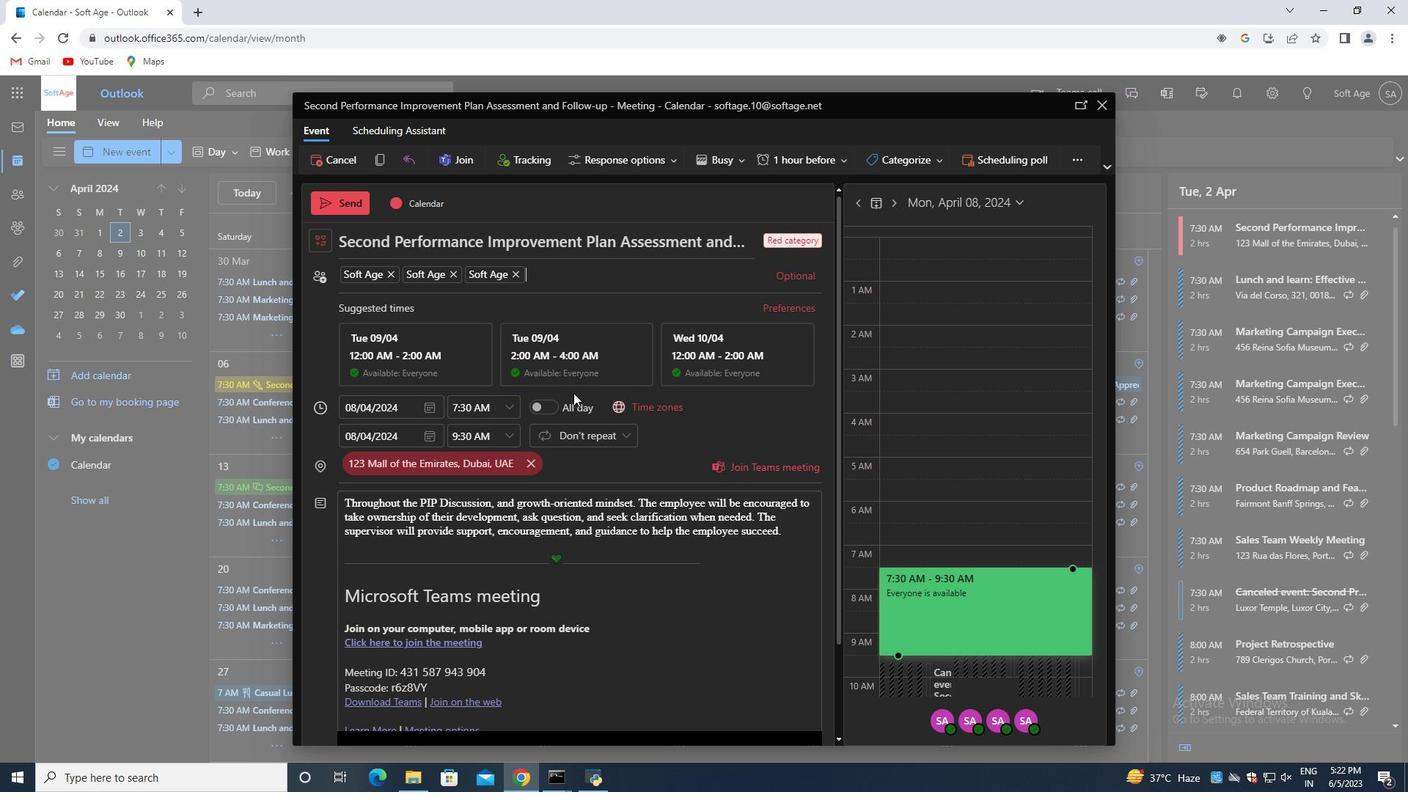 
Action: Mouse moved to (544, 411)
Screenshot: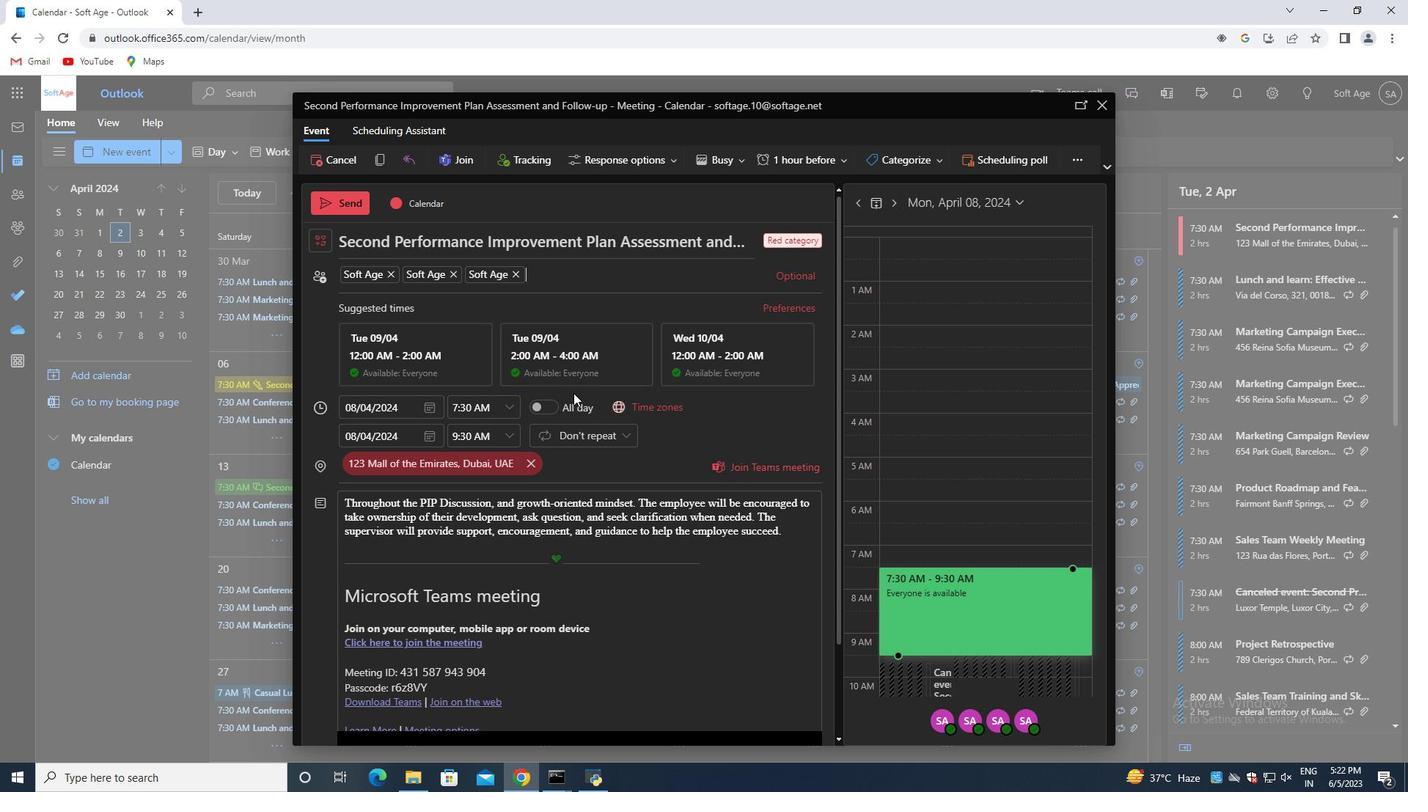 
Action: Mouse scrolled (544, 410) with delta (0, 0)
Screenshot: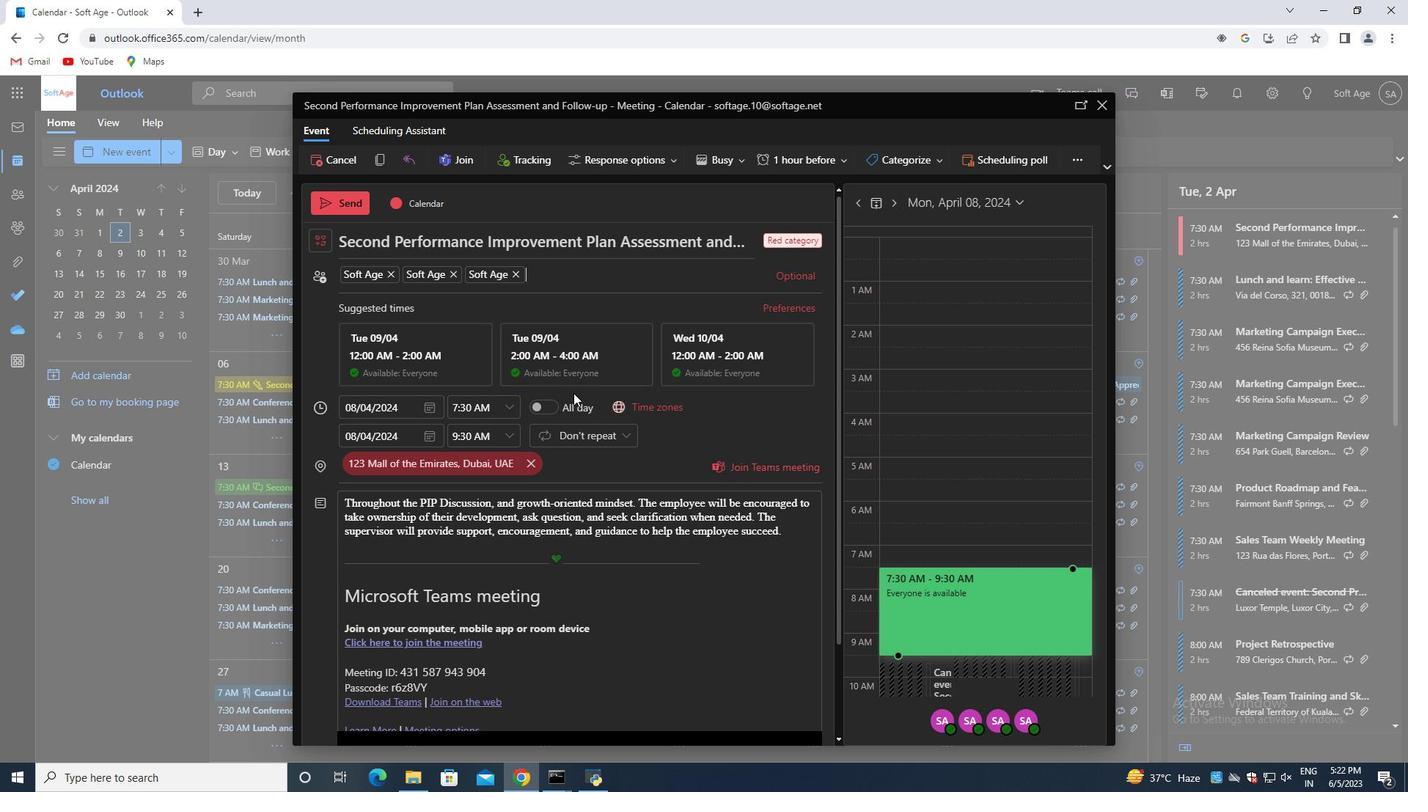 
Action: Mouse moved to (536, 415)
Screenshot: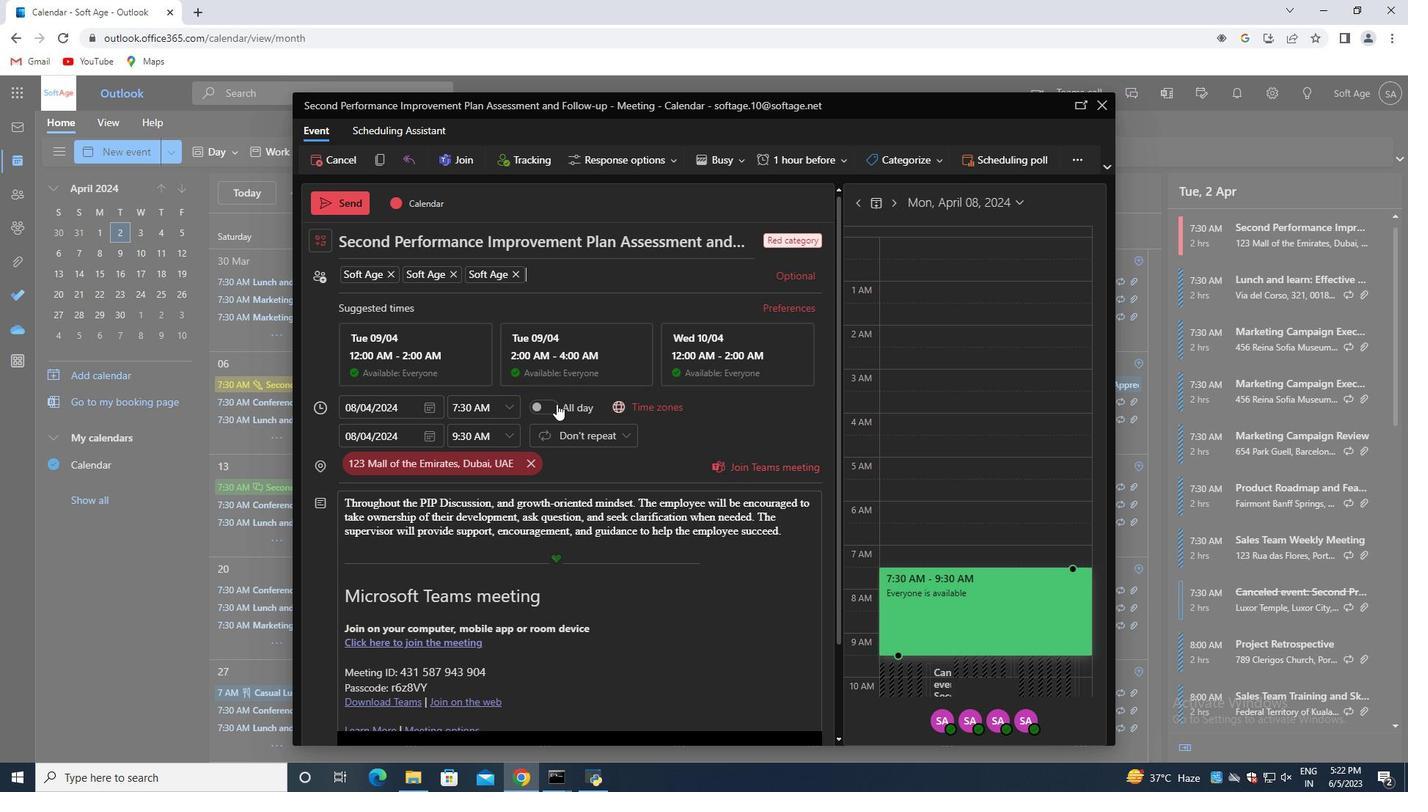 
Action: Mouse scrolled (536, 415) with delta (0, 0)
Screenshot: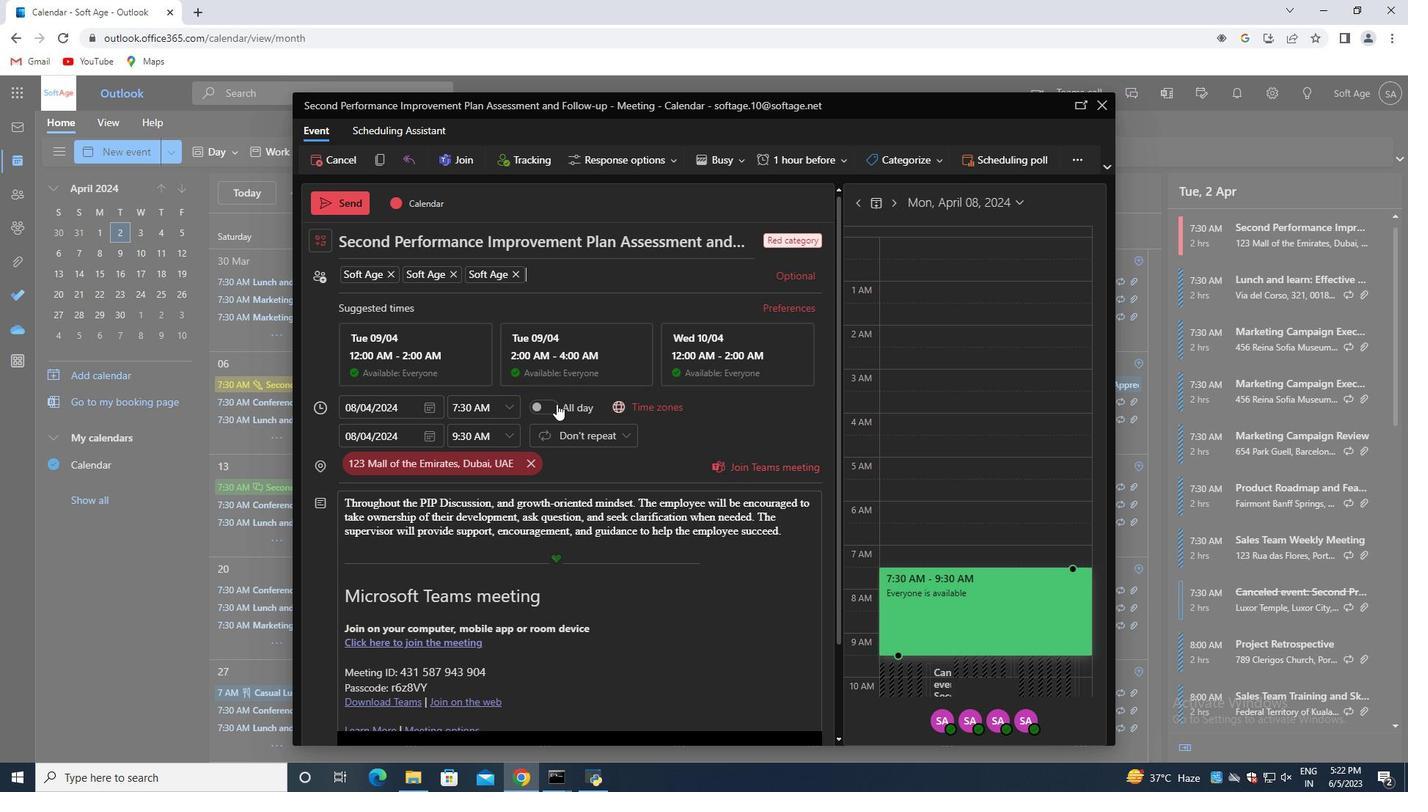 
Action: Mouse moved to (787, 417)
Screenshot: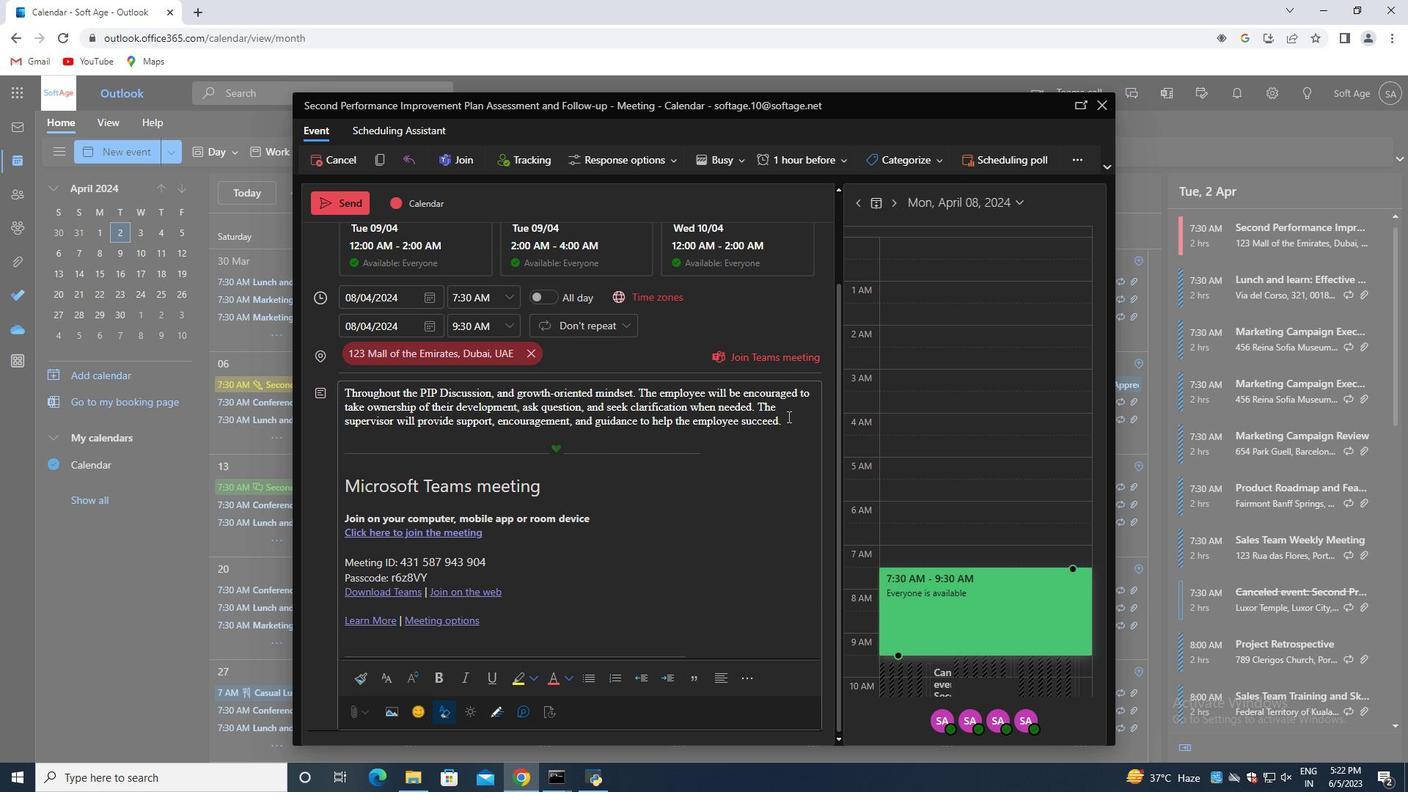
Action: Mouse pressed left at (787, 417)
Screenshot: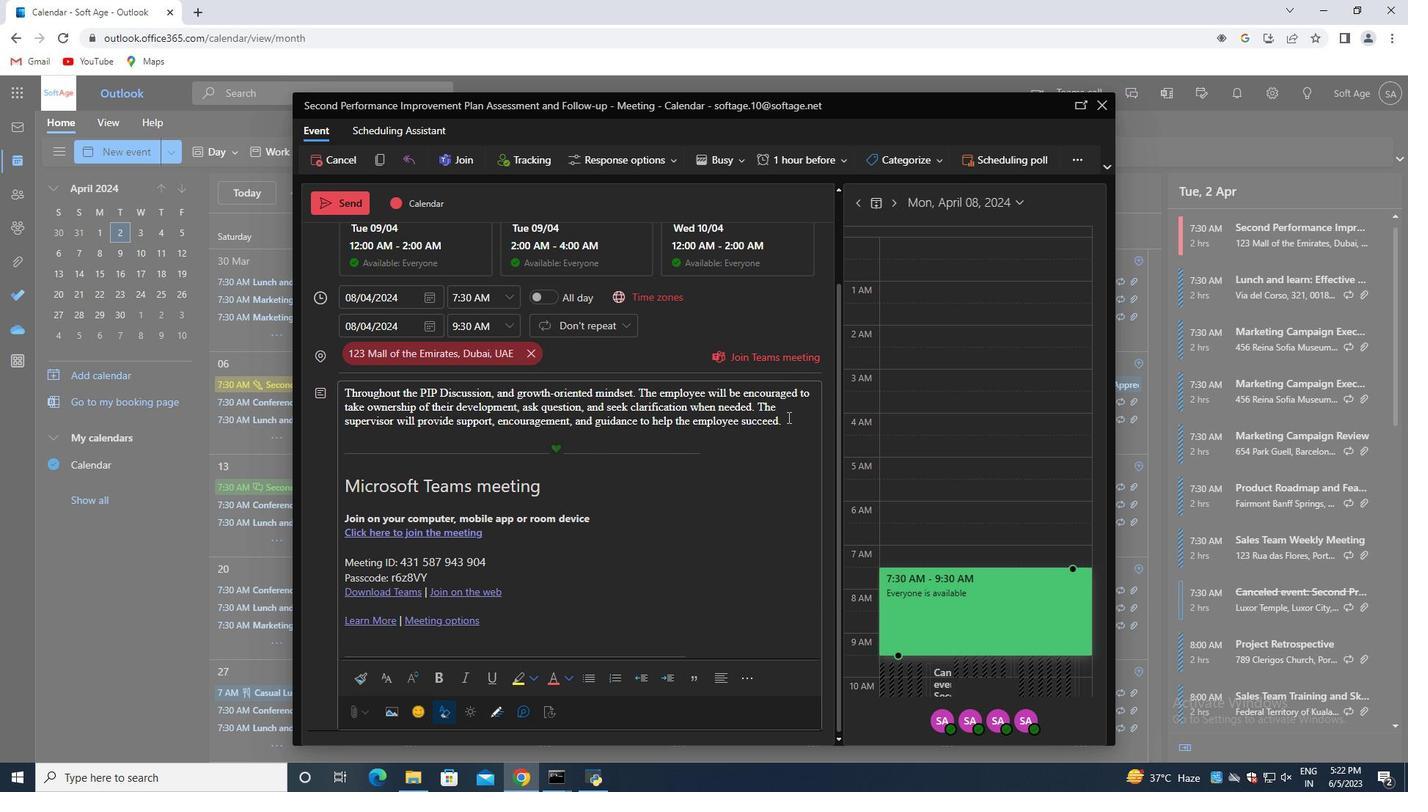 
Action: Mouse moved to (740, 676)
Screenshot: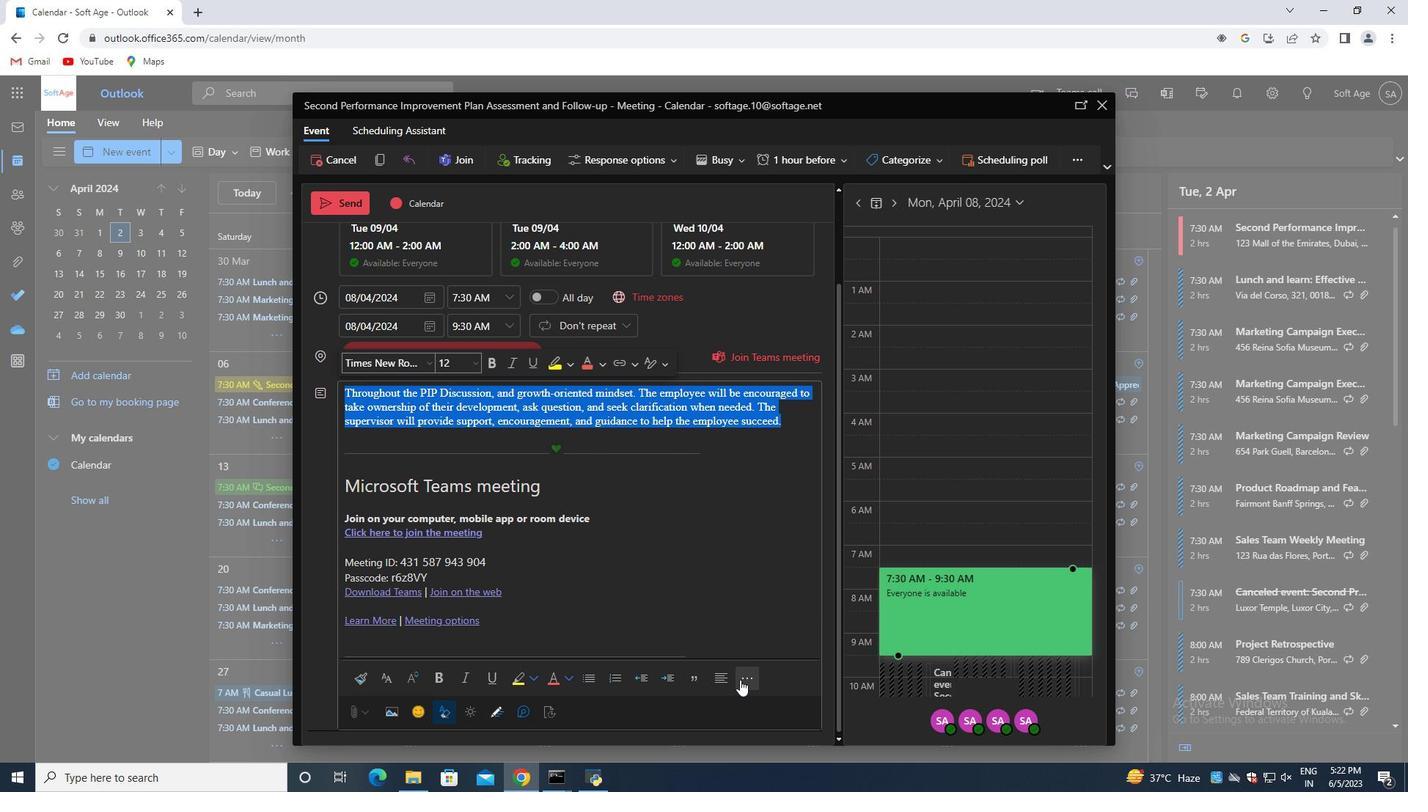 
Action: Mouse pressed left at (740, 676)
Screenshot: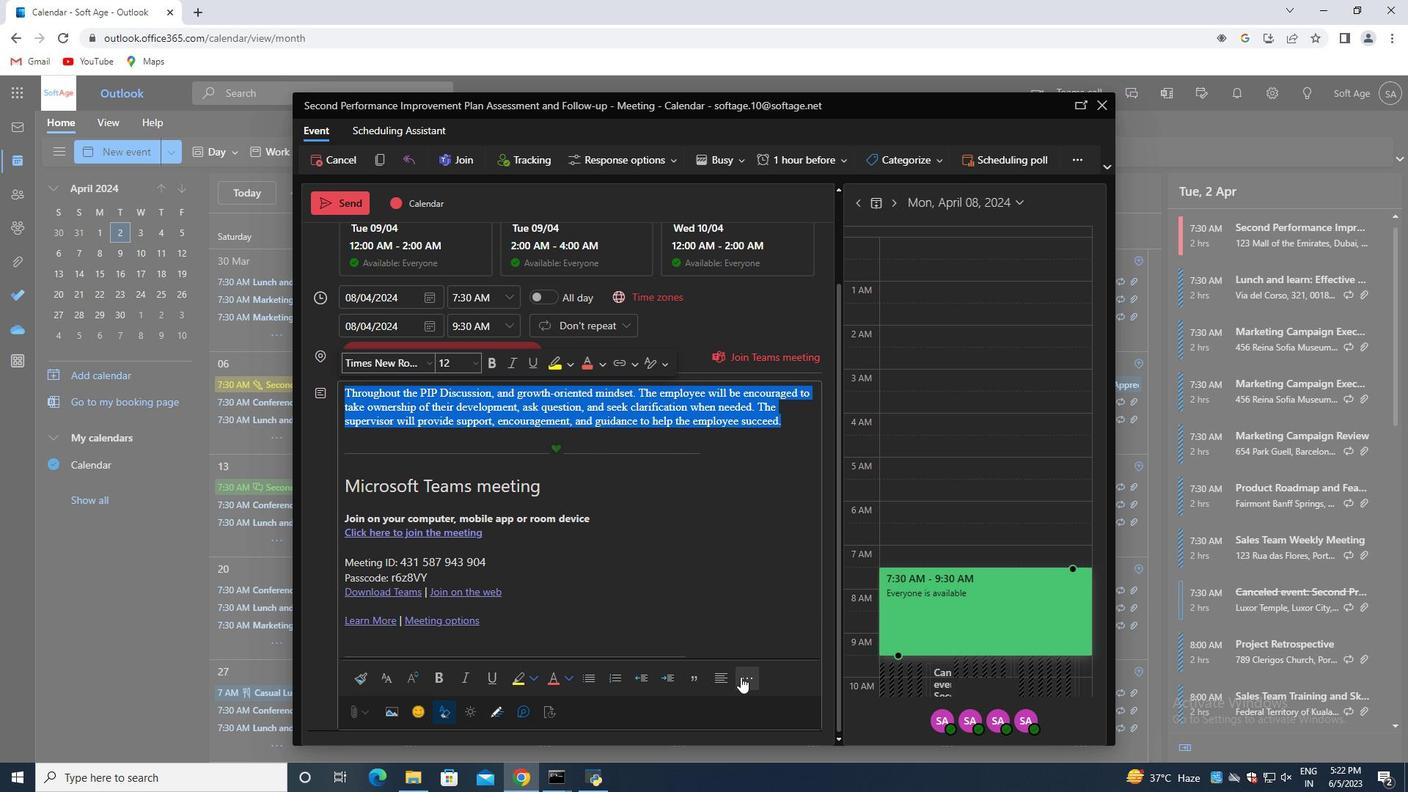 
Action: Mouse moved to (662, 605)
Screenshot: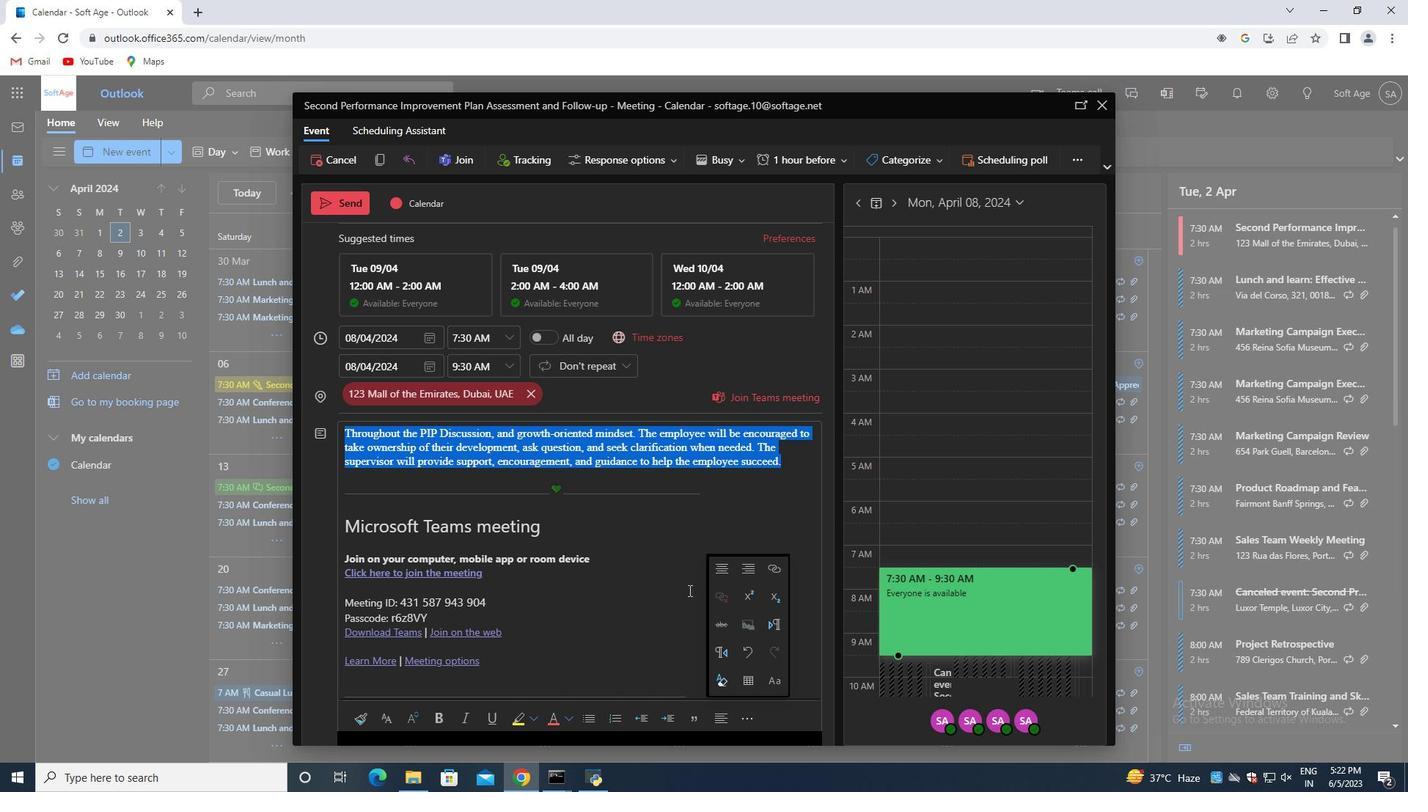 
Action: Mouse pressed left at (662, 605)
Screenshot: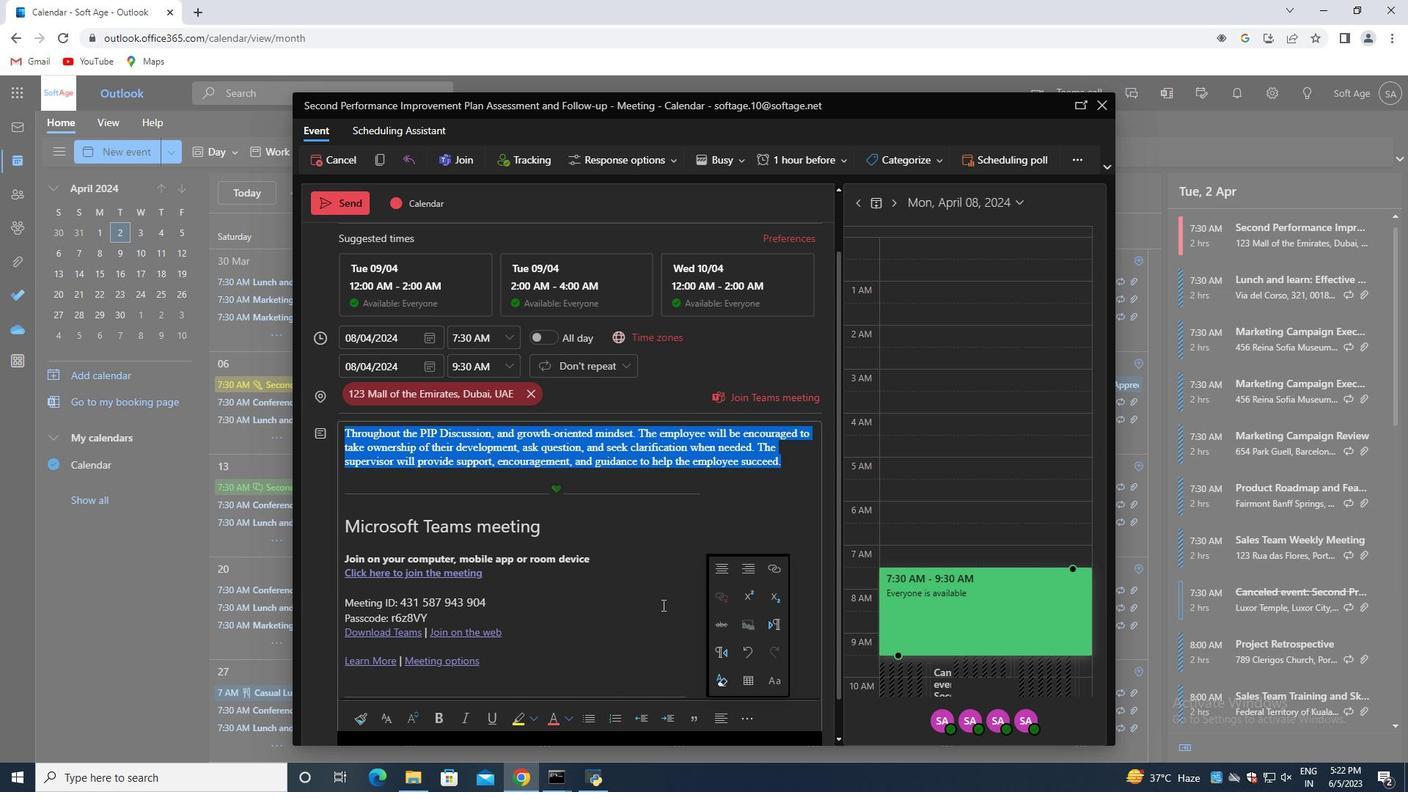 
Action: Mouse moved to (719, 717)
Screenshot: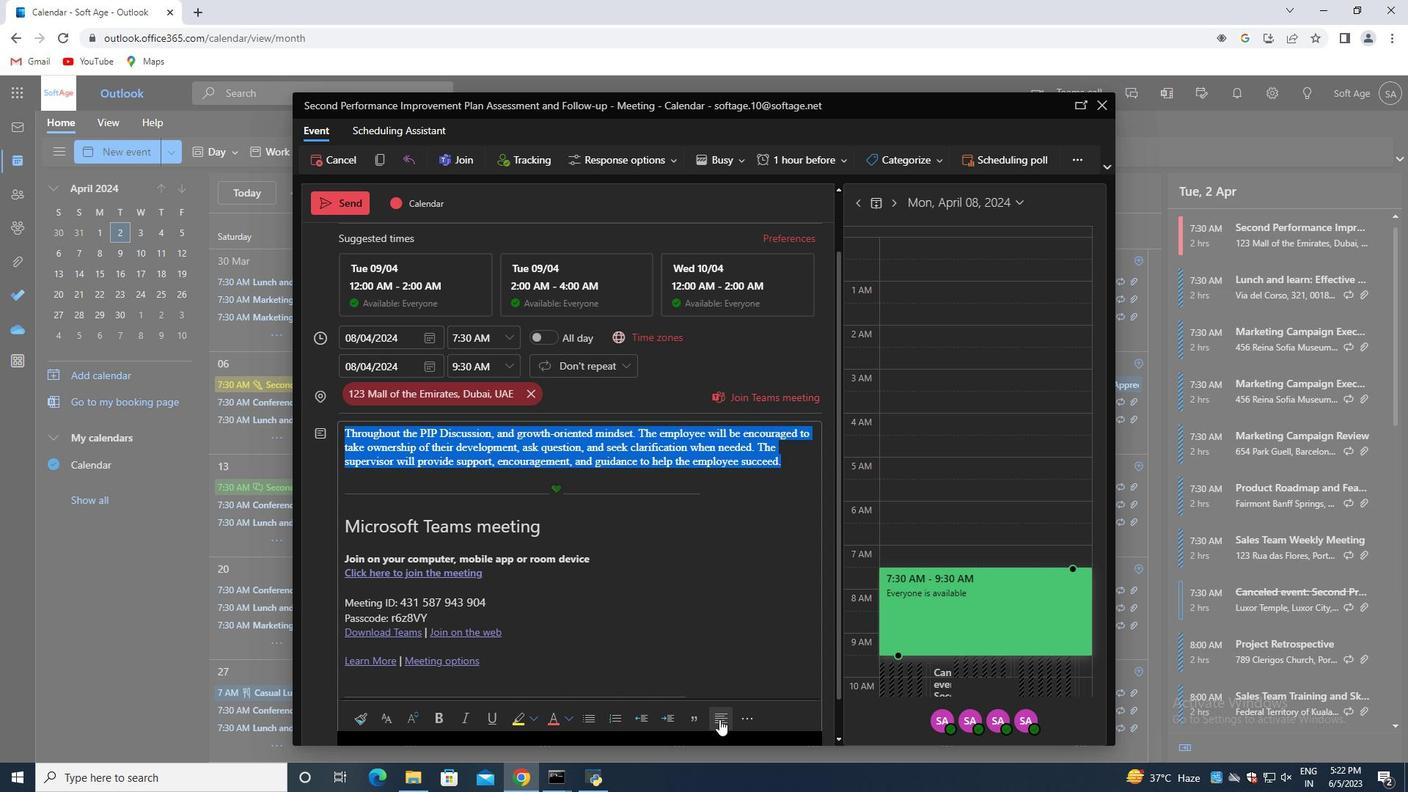 
Action: Mouse pressed left at (719, 717)
Screenshot: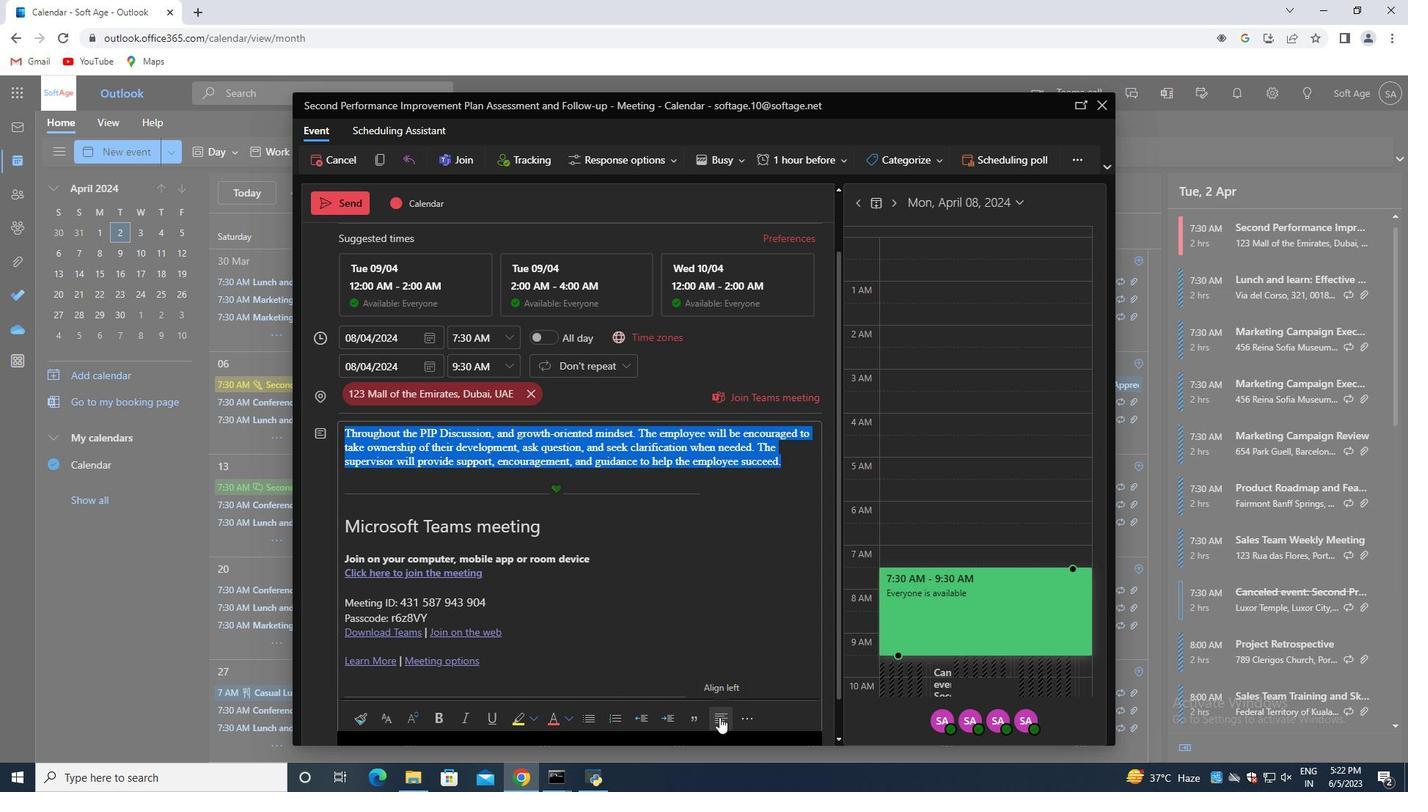 
Action: Mouse moved to (721, 712)
Screenshot: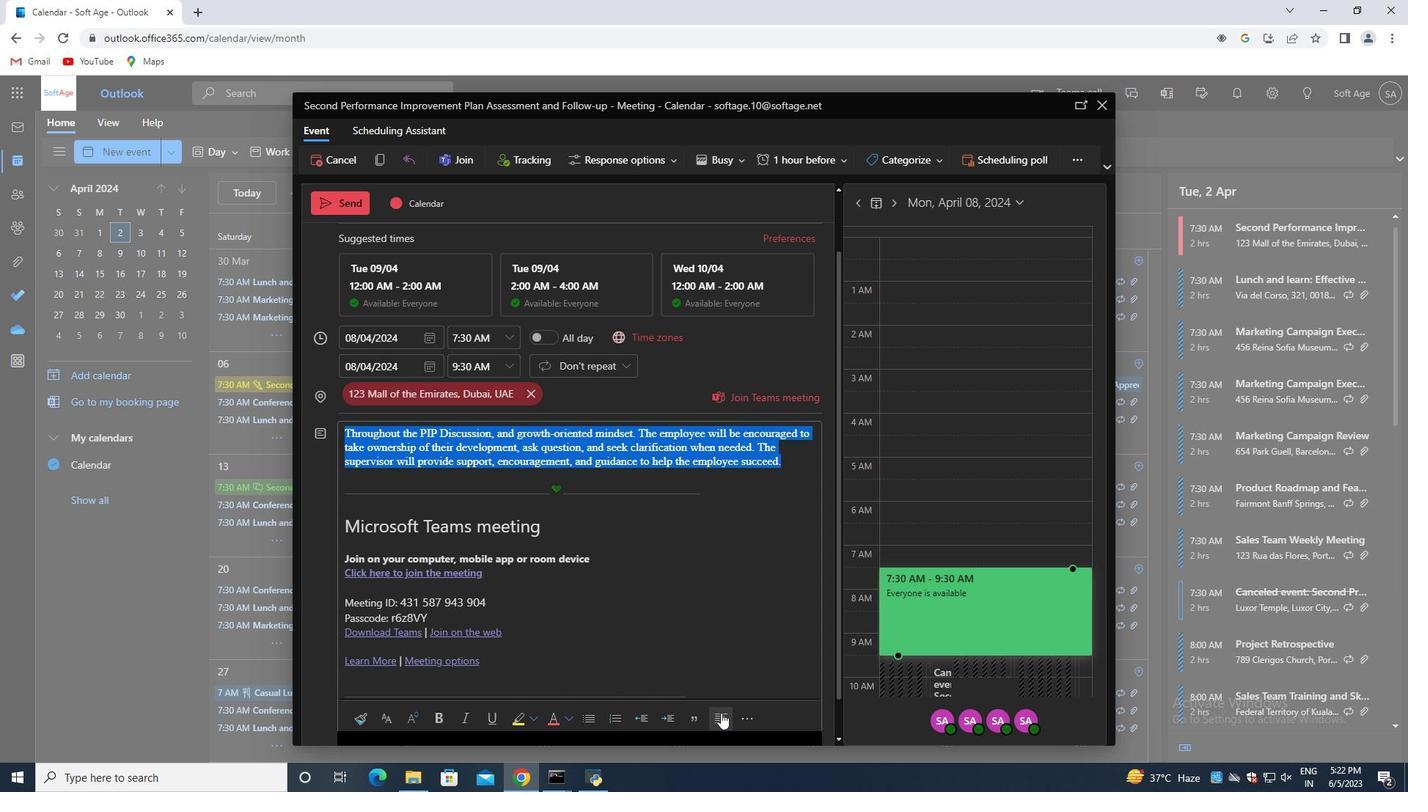 
Action: Mouse pressed left at (721, 712)
Screenshot: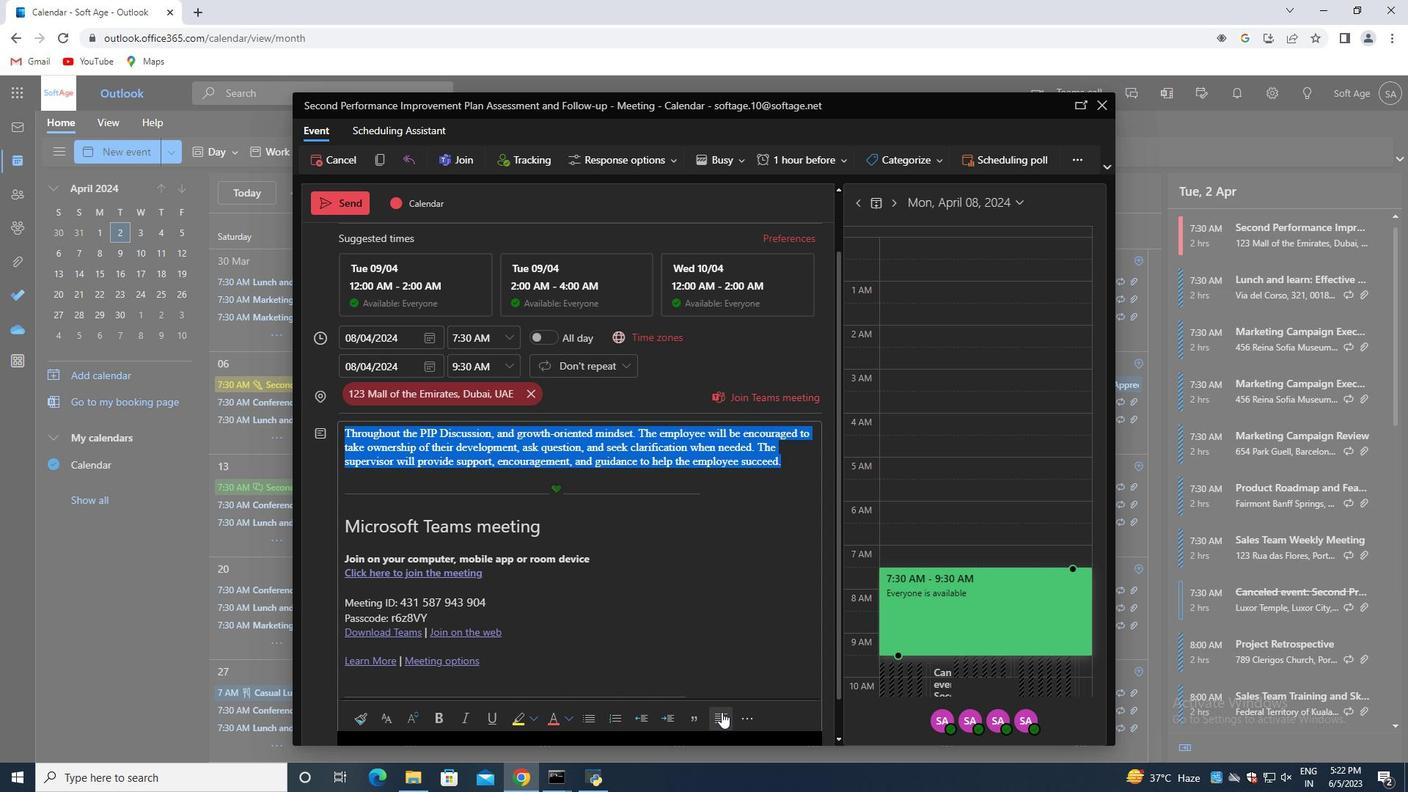 
Action: Mouse moved to (737, 494)
Screenshot: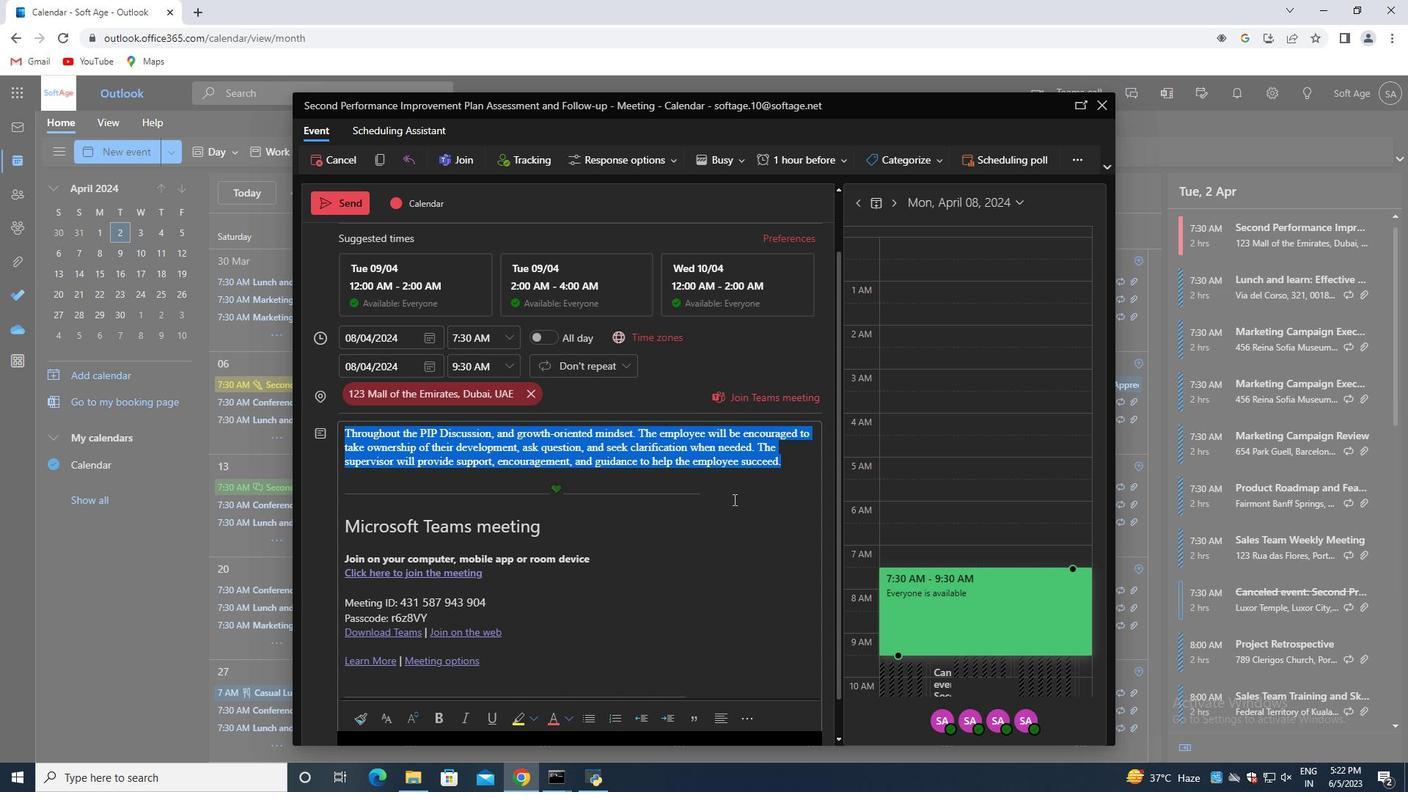 
Action: Mouse pressed left at (737, 494)
Screenshot: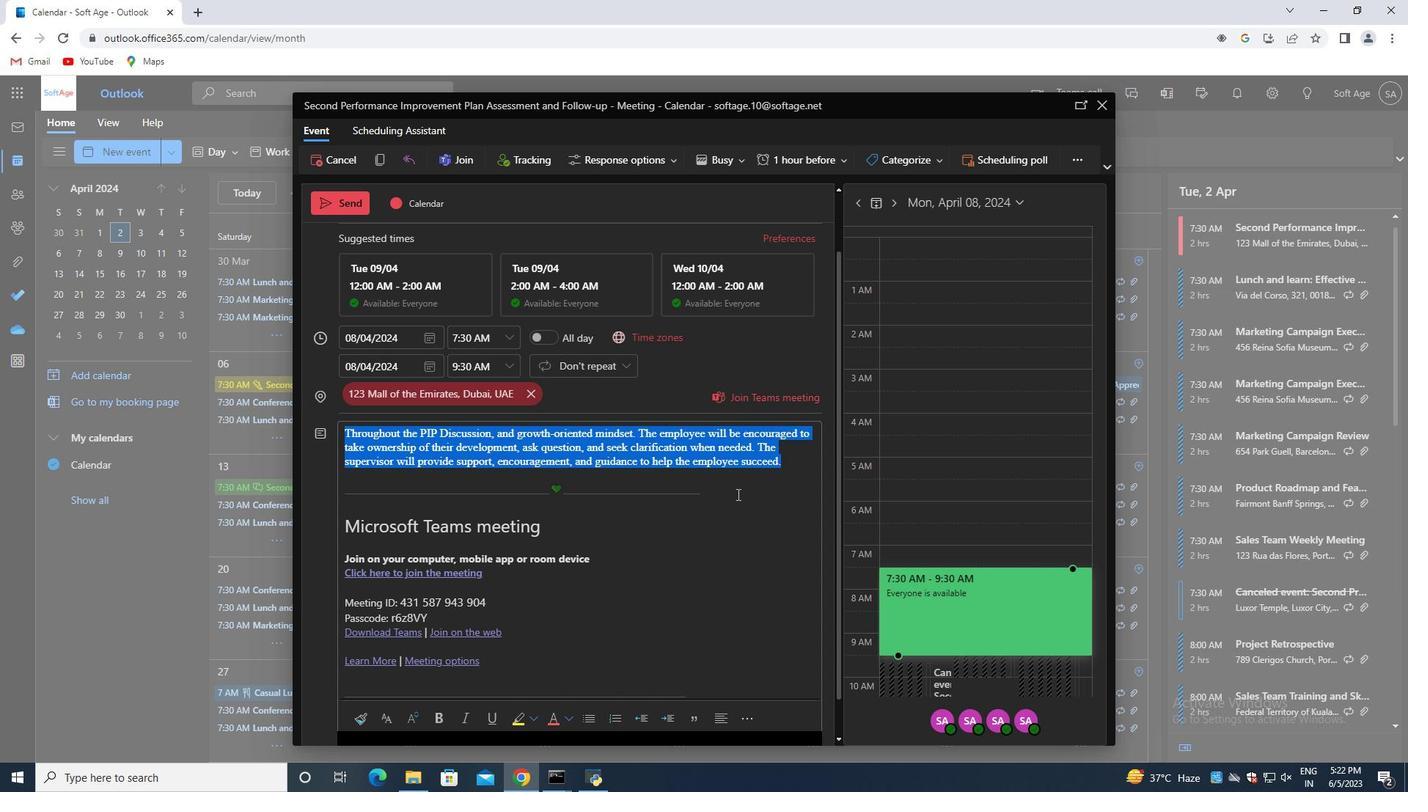 
Action: Mouse moved to (781, 460)
Screenshot: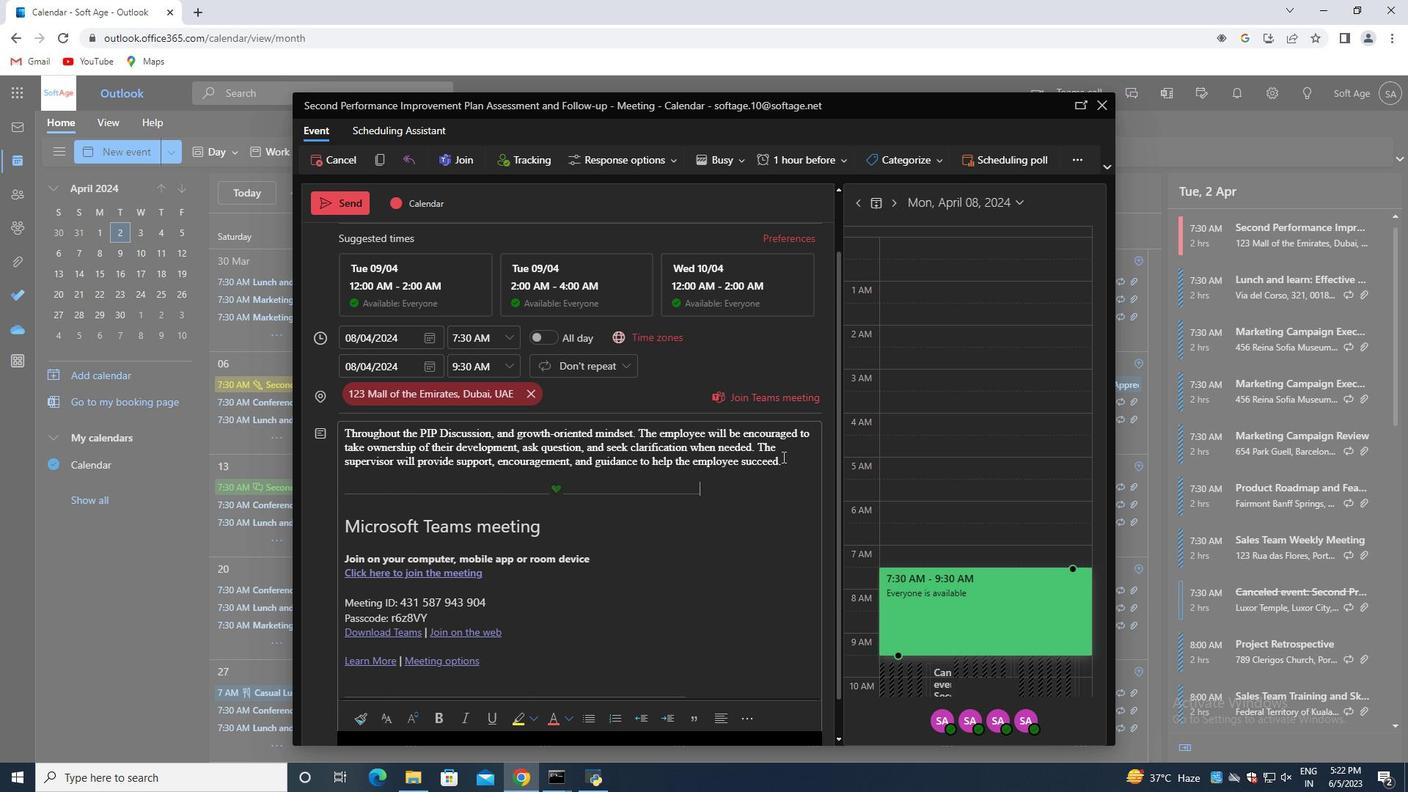 
Action: Mouse pressed left at (781, 460)
Screenshot: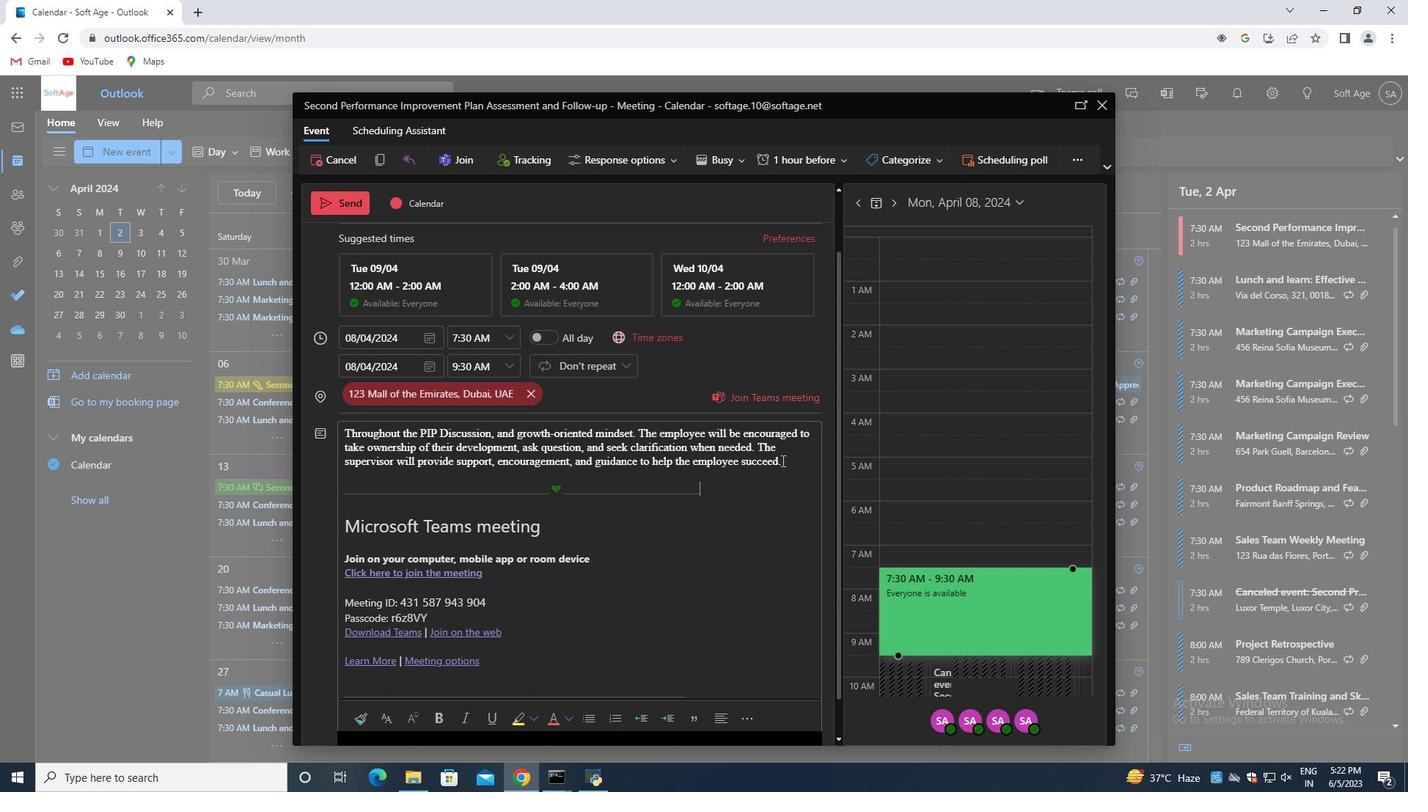 
Action: Mouse moved to (566, 720)
Screenshot: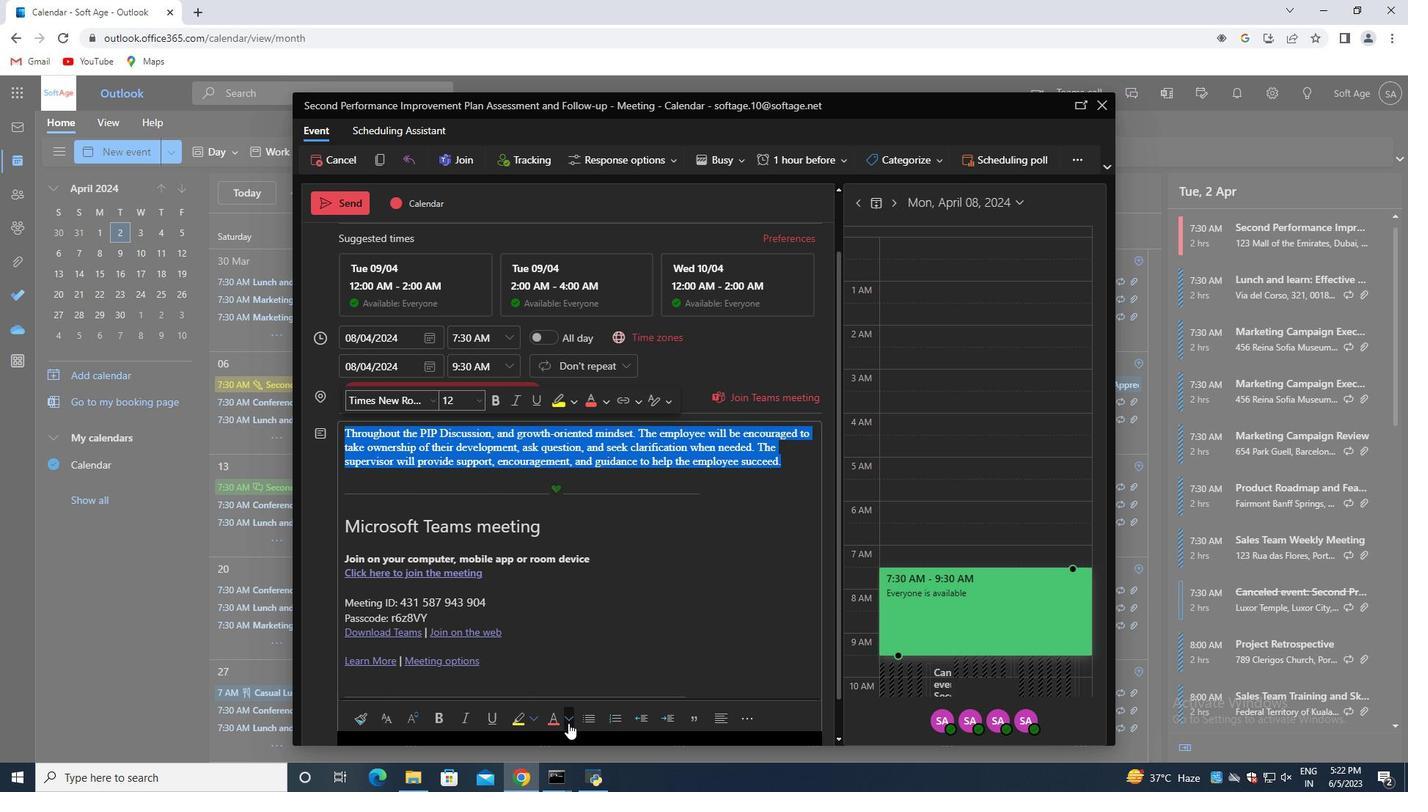 
Action: Mouse pressed left at (566, 720)
Screenshot: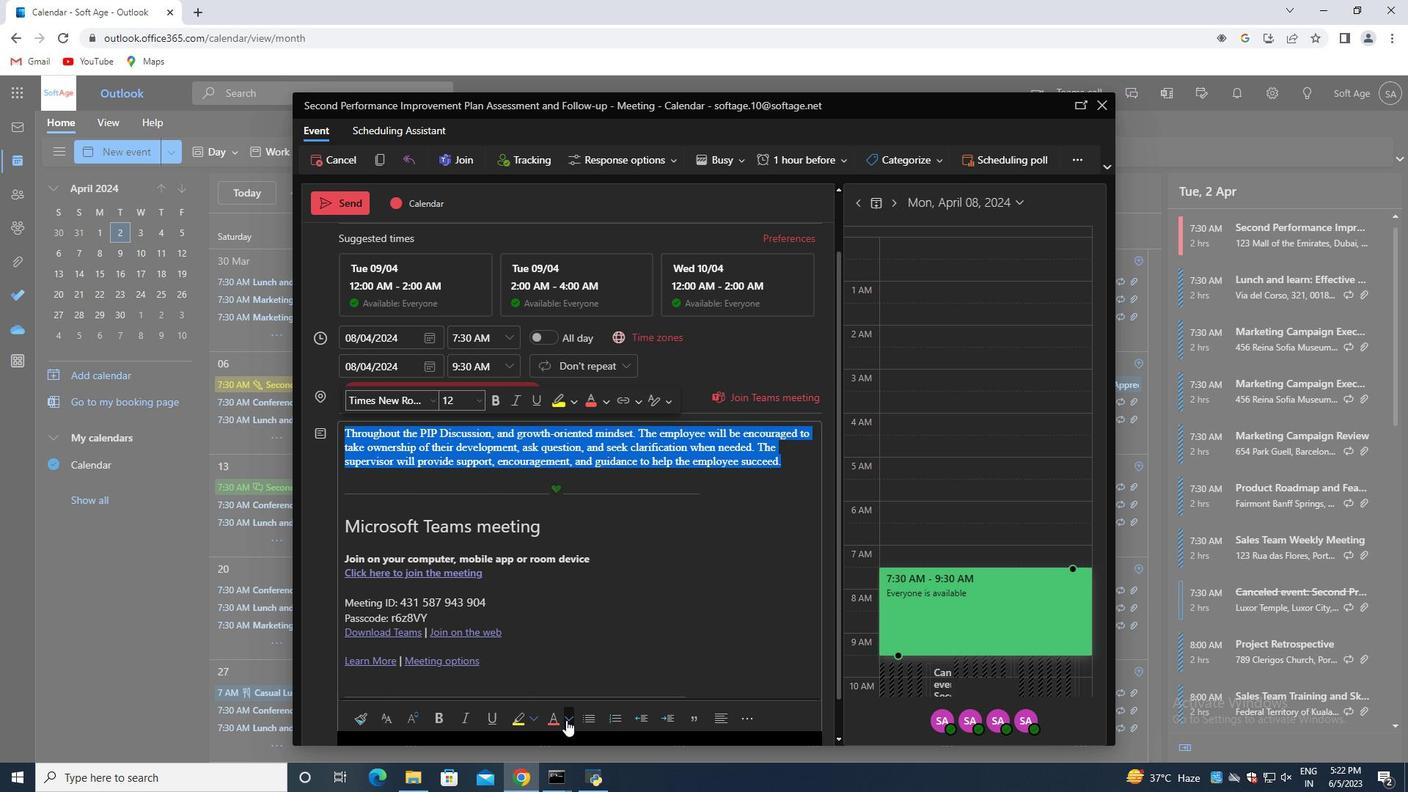 
Action: Mouse moved to (583, 655)
Screenshot: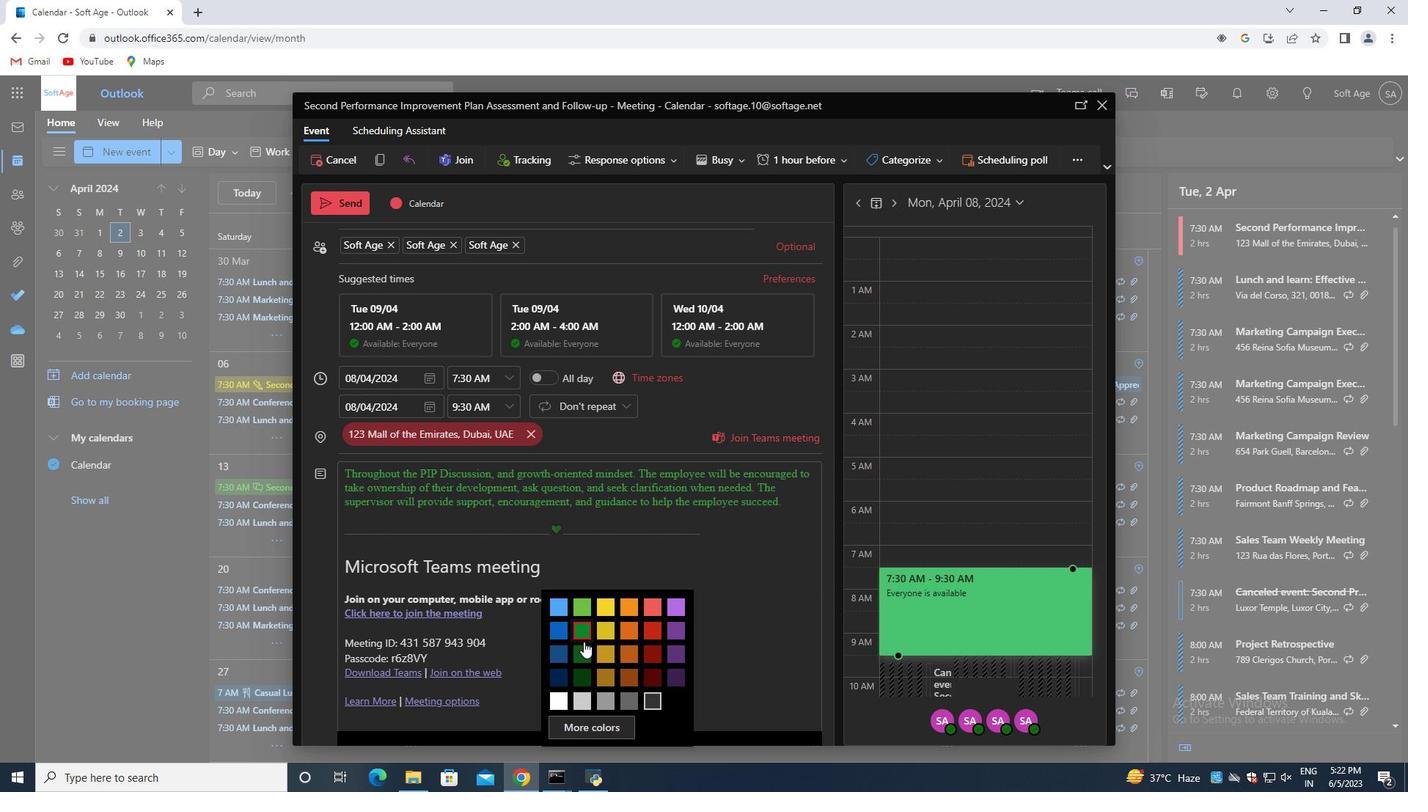 
Action: Mouse pressed left at (583, 655)
Screenshot: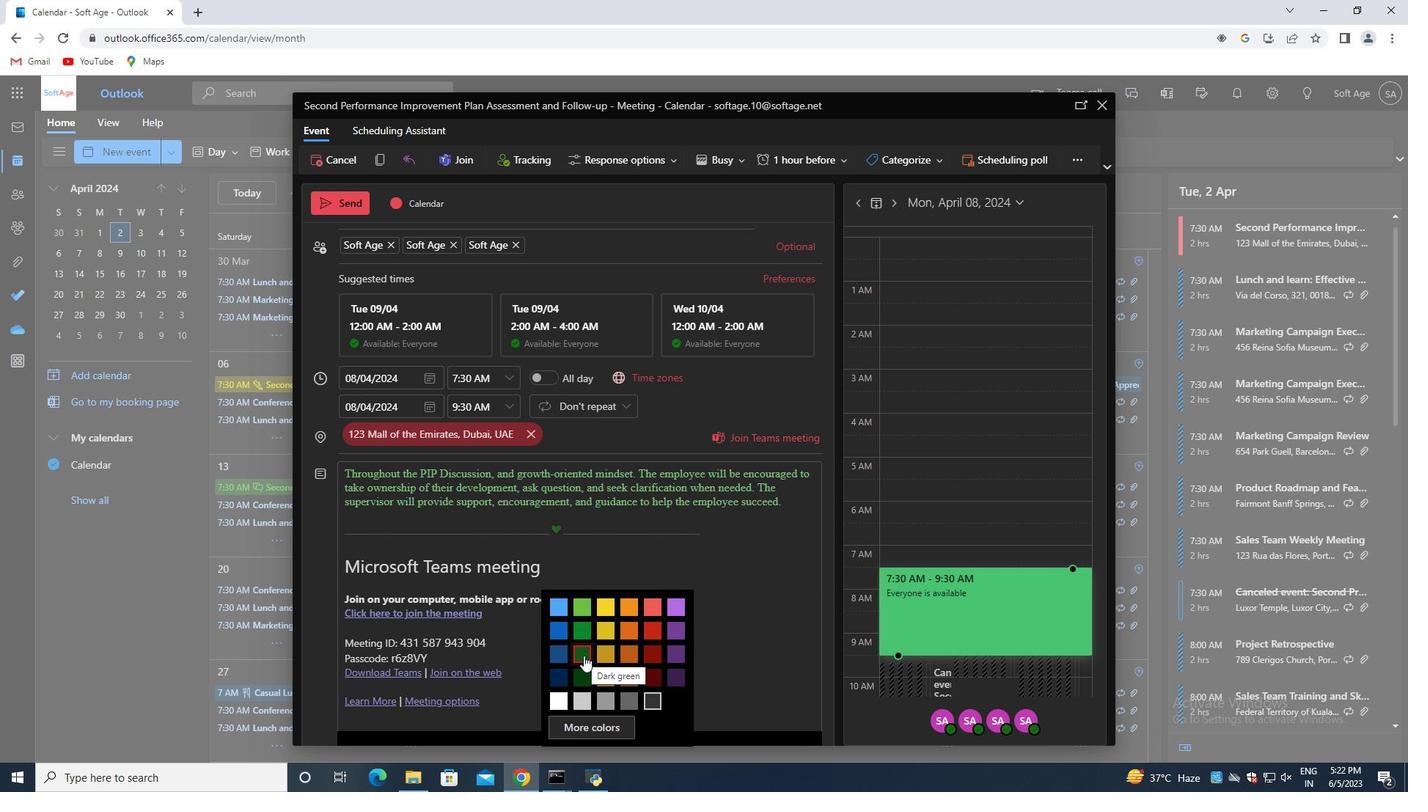 
Action: Mouse moved to (738, 543)
Screenshot: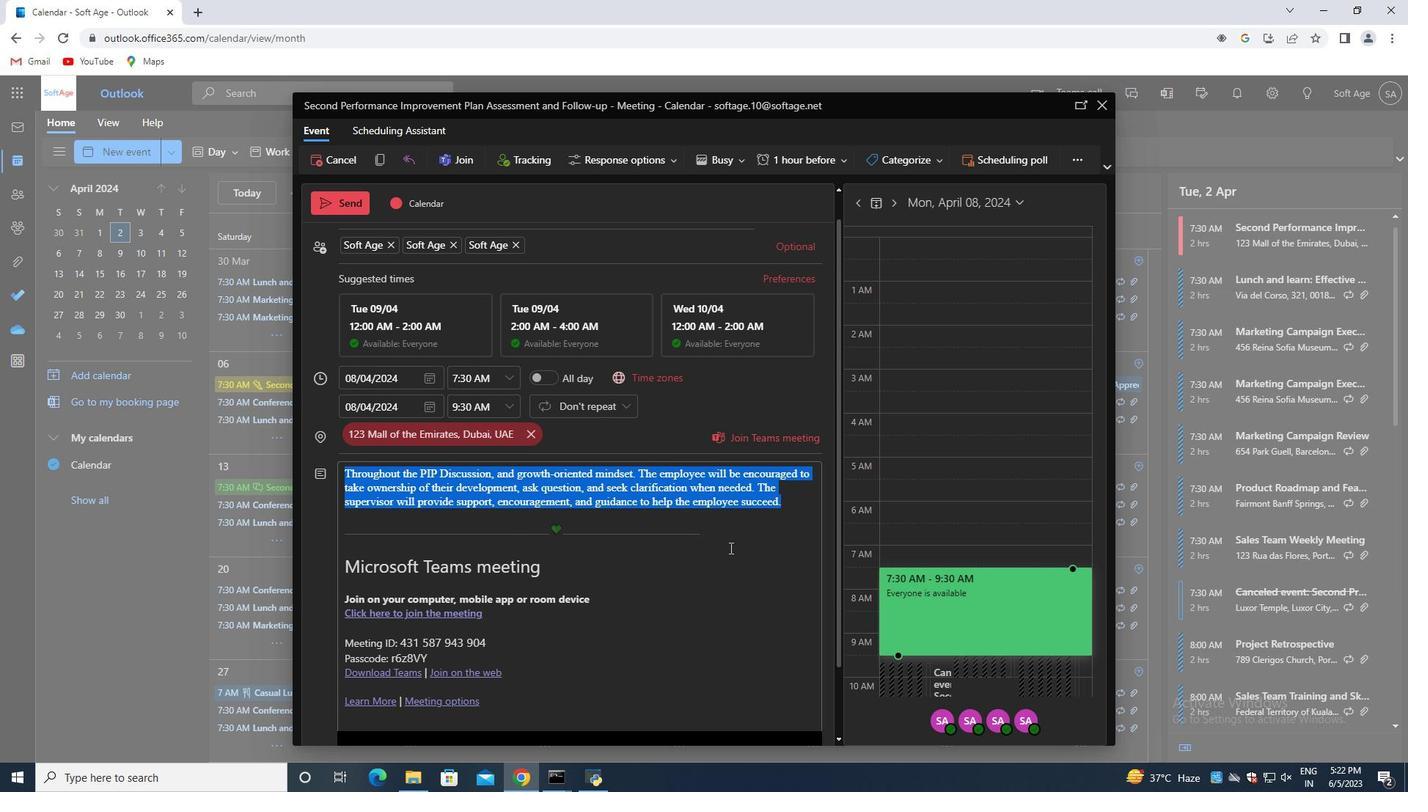 
Action: Mouse pressed left at (738, 543)
Screenshot: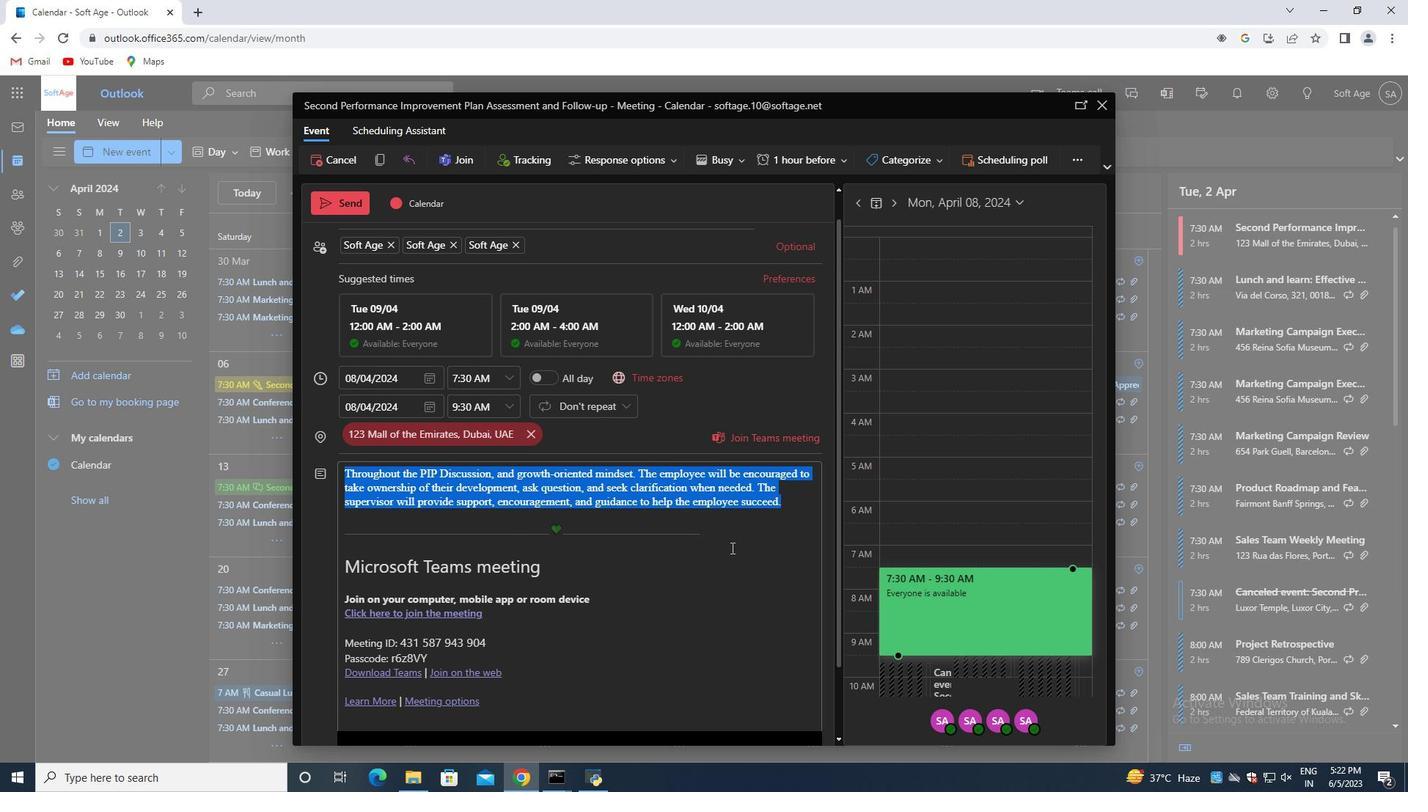 
Action: Mouse scrolled (738, 544) with delta (0, 0)
Screenshot: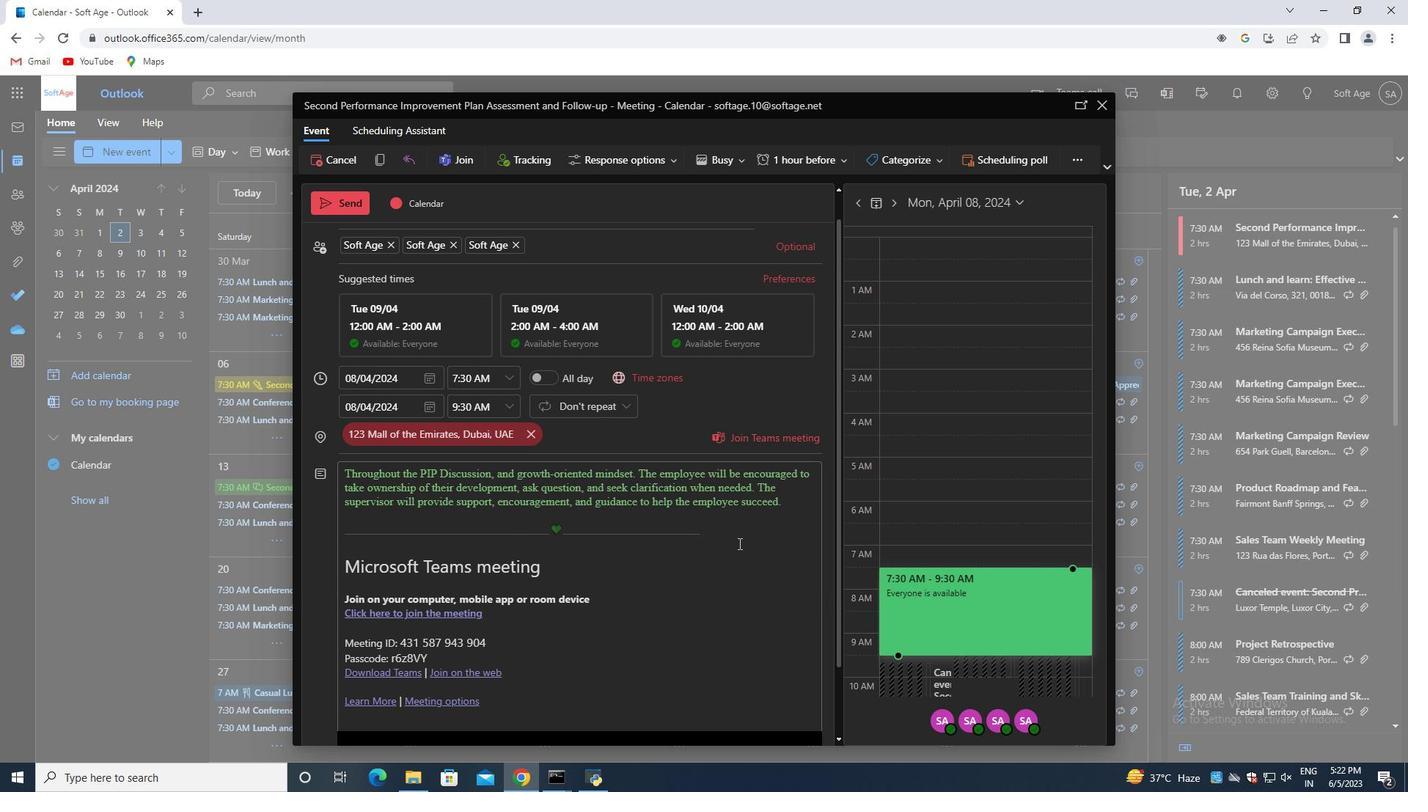 
Action: Mouse scrolled (738, 544) with delta (0, 0)
Screenshot: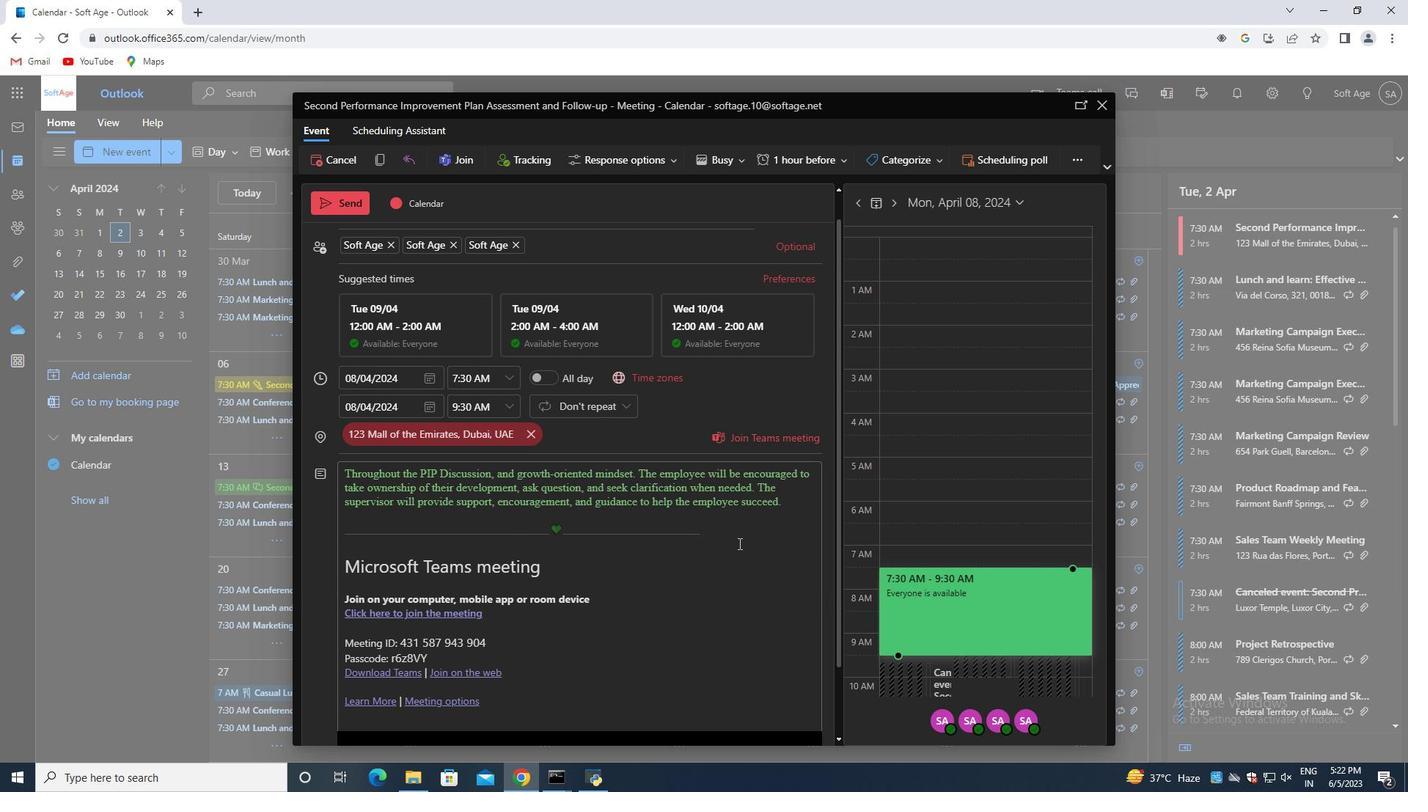 
Action: Mouse scrolled (738, 544) with delta (0, 0)
Screenshot: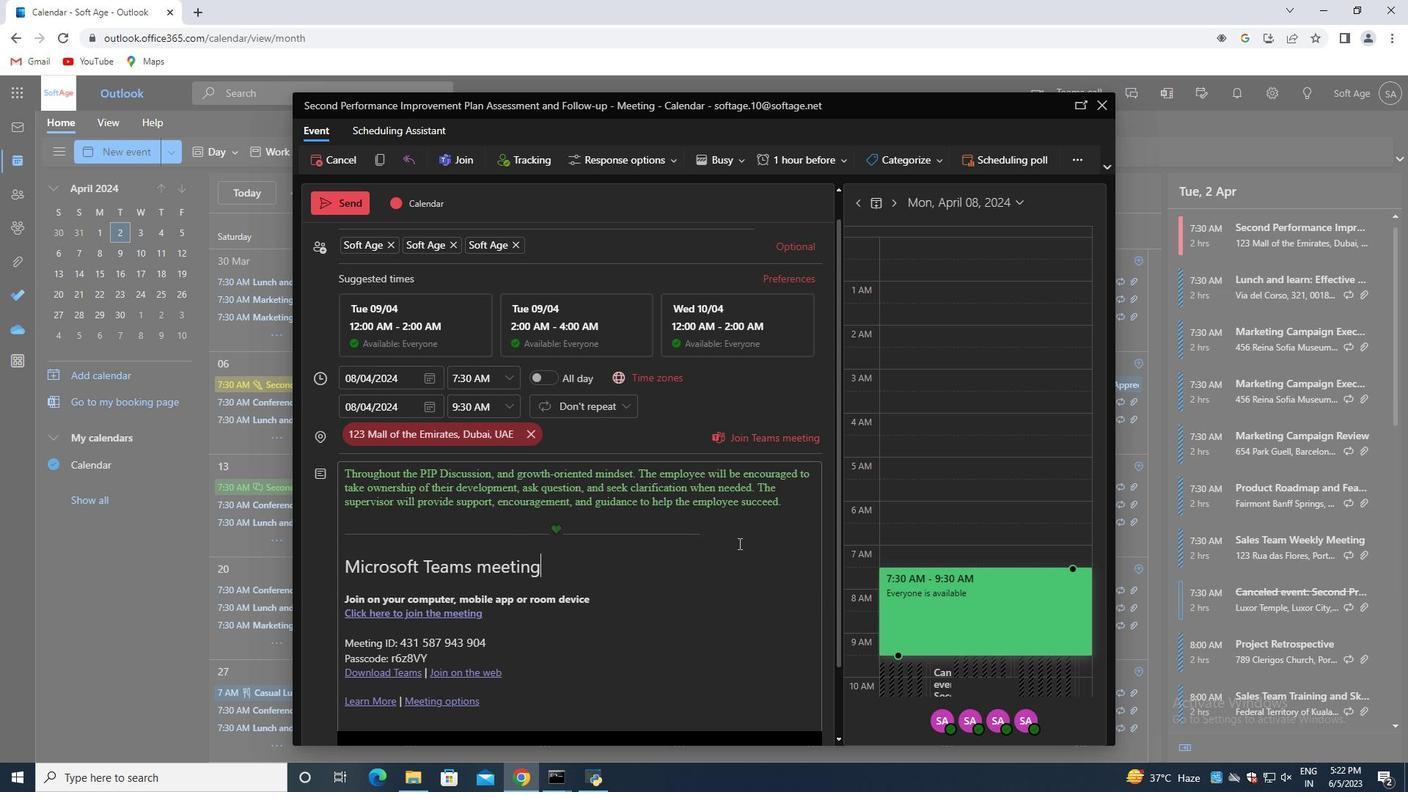 
Action: Mouse scrolled (738, 544) with delta (0, 0)
Screenshot: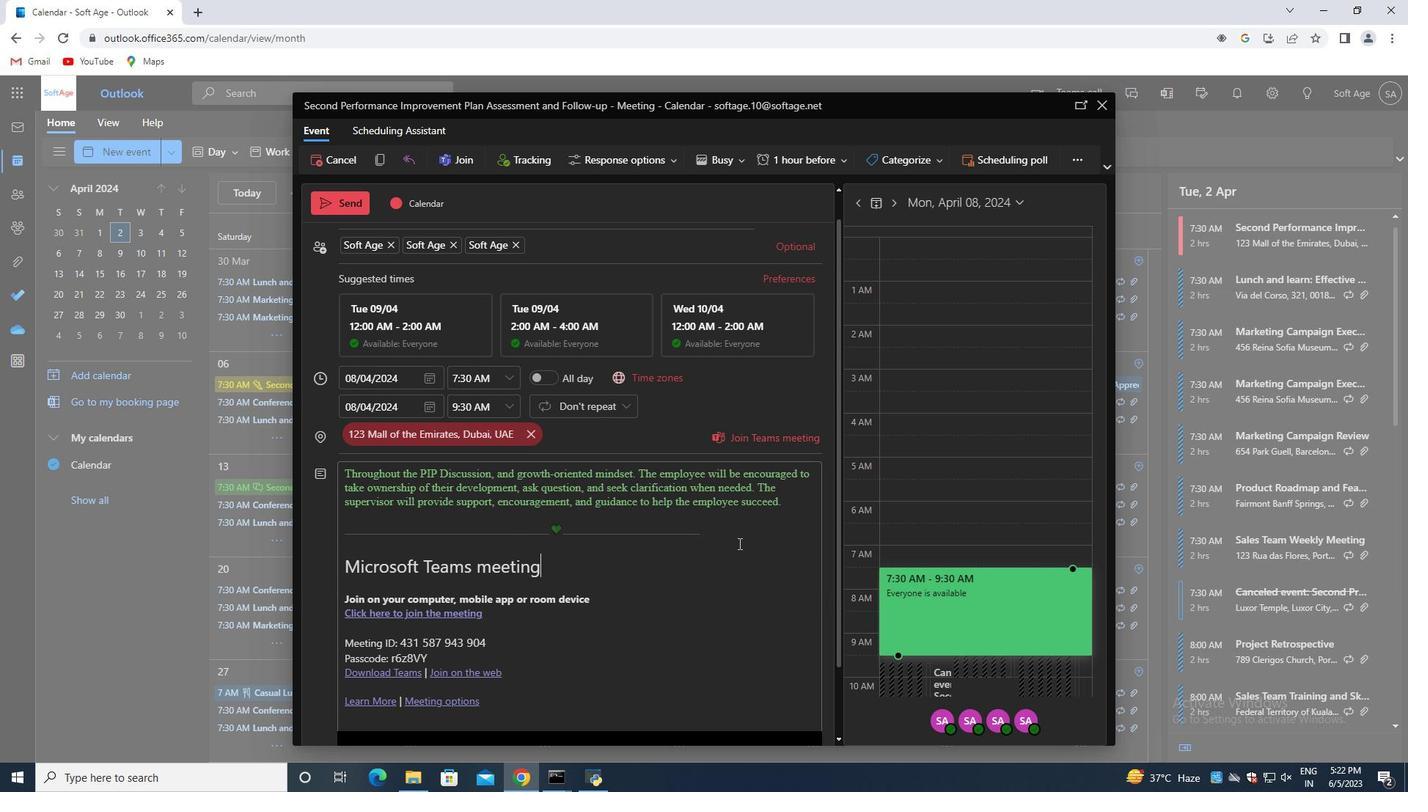 
Action: Mouse scrolled (738, 544) with delta (0, 0)
Screenshot: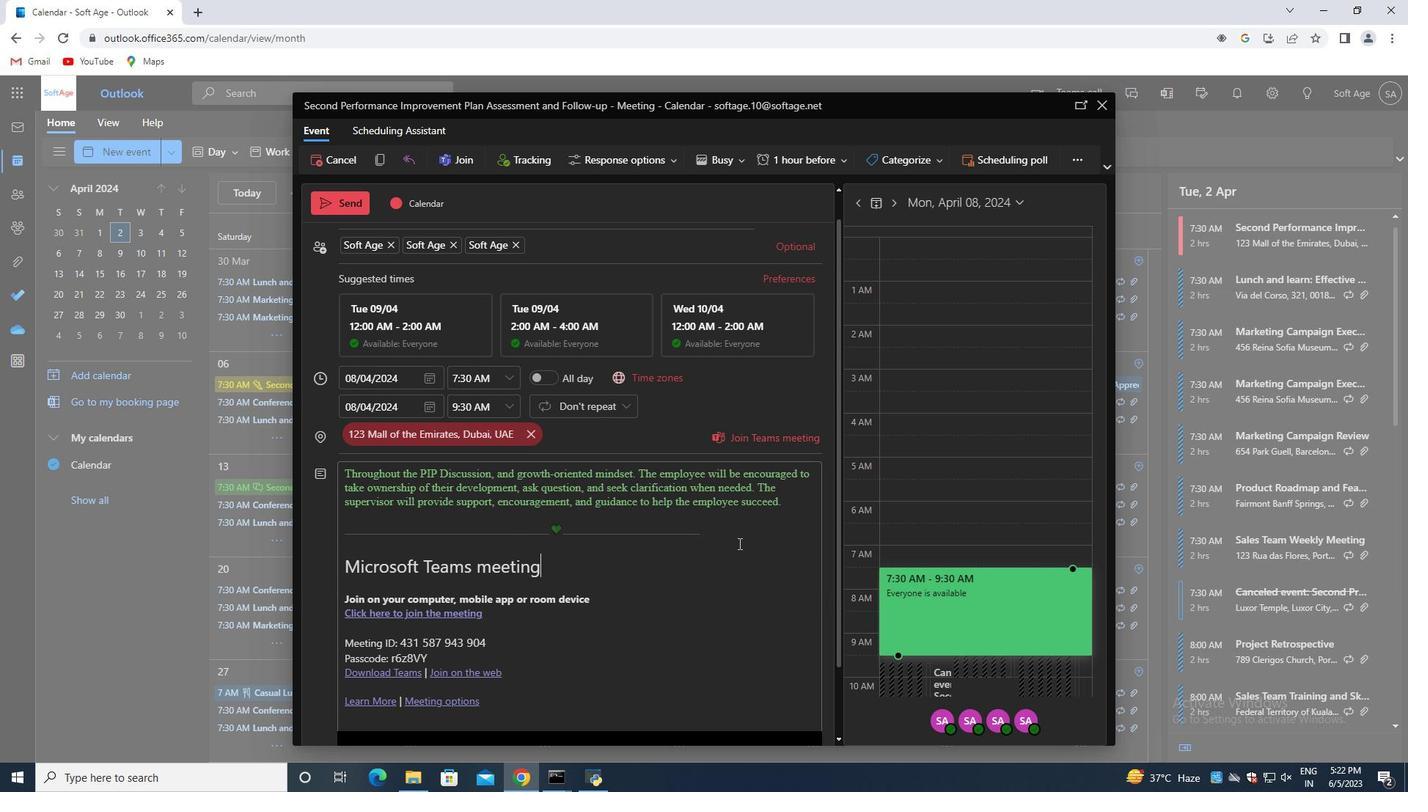 
Action: Mouse scrolled (738, 544) with delta (0, 0)
Screenshot: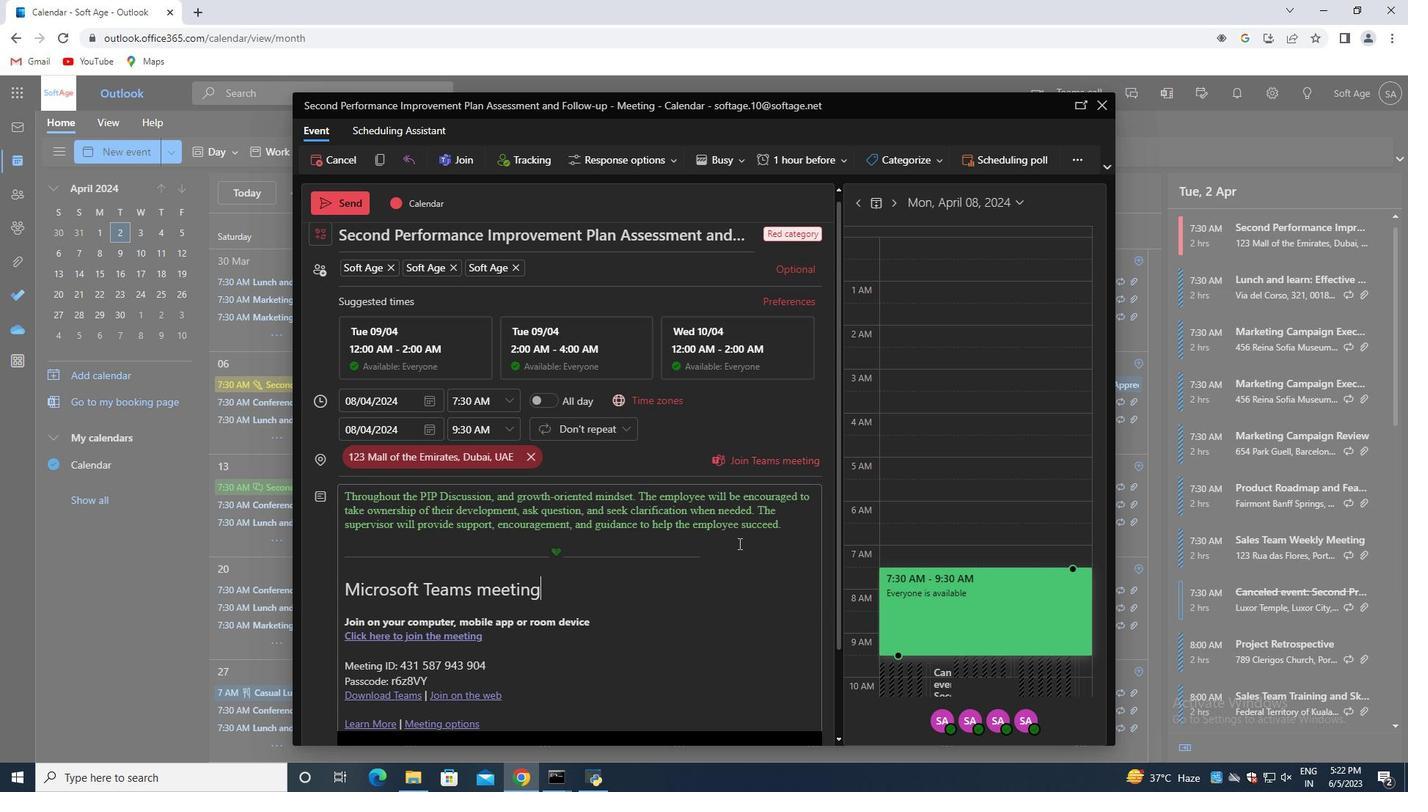
Action: Mouse scrolled (738, 544) with delta (0, 0)
Screenshot: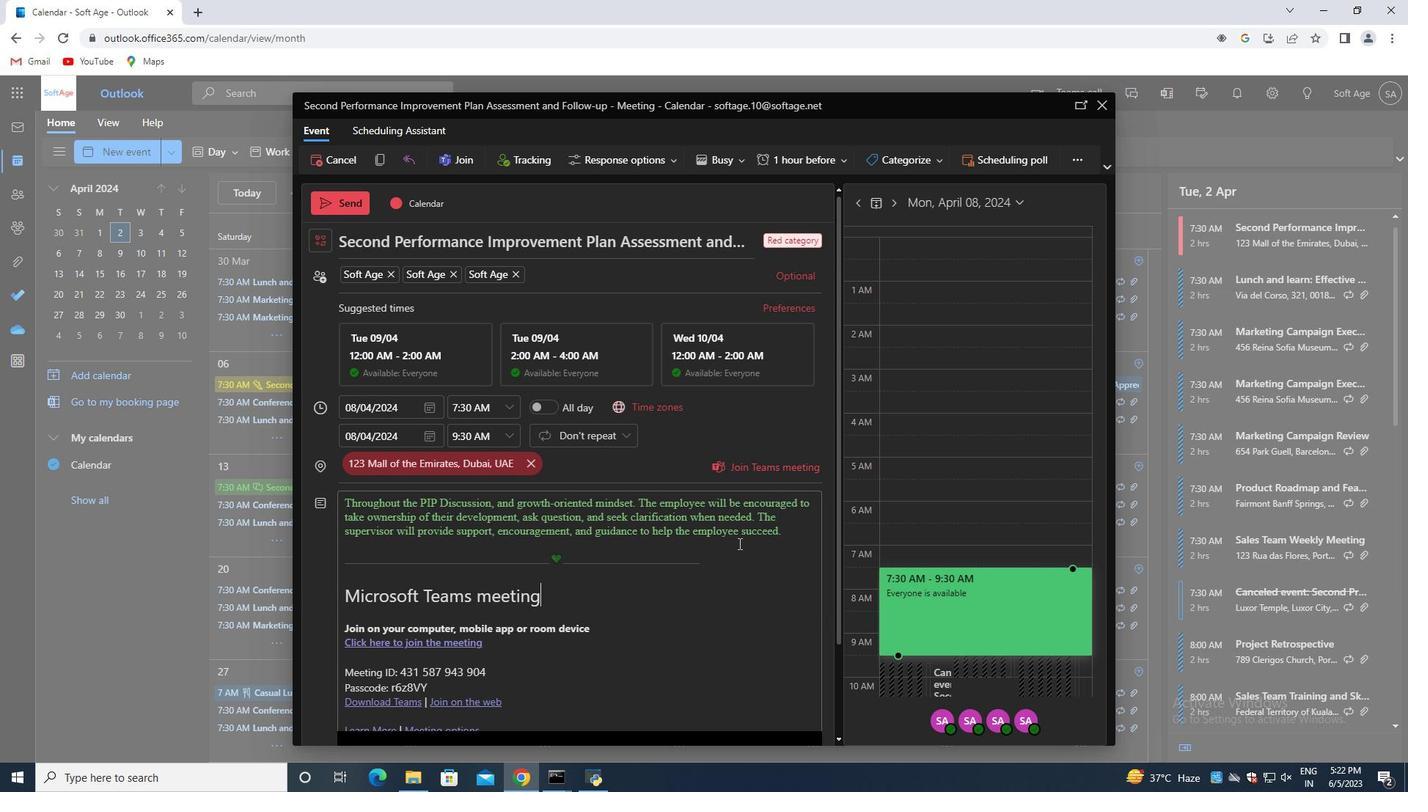 
Action: Mouse scrolled (738, 544) with delta (0, 0)
Screenshot: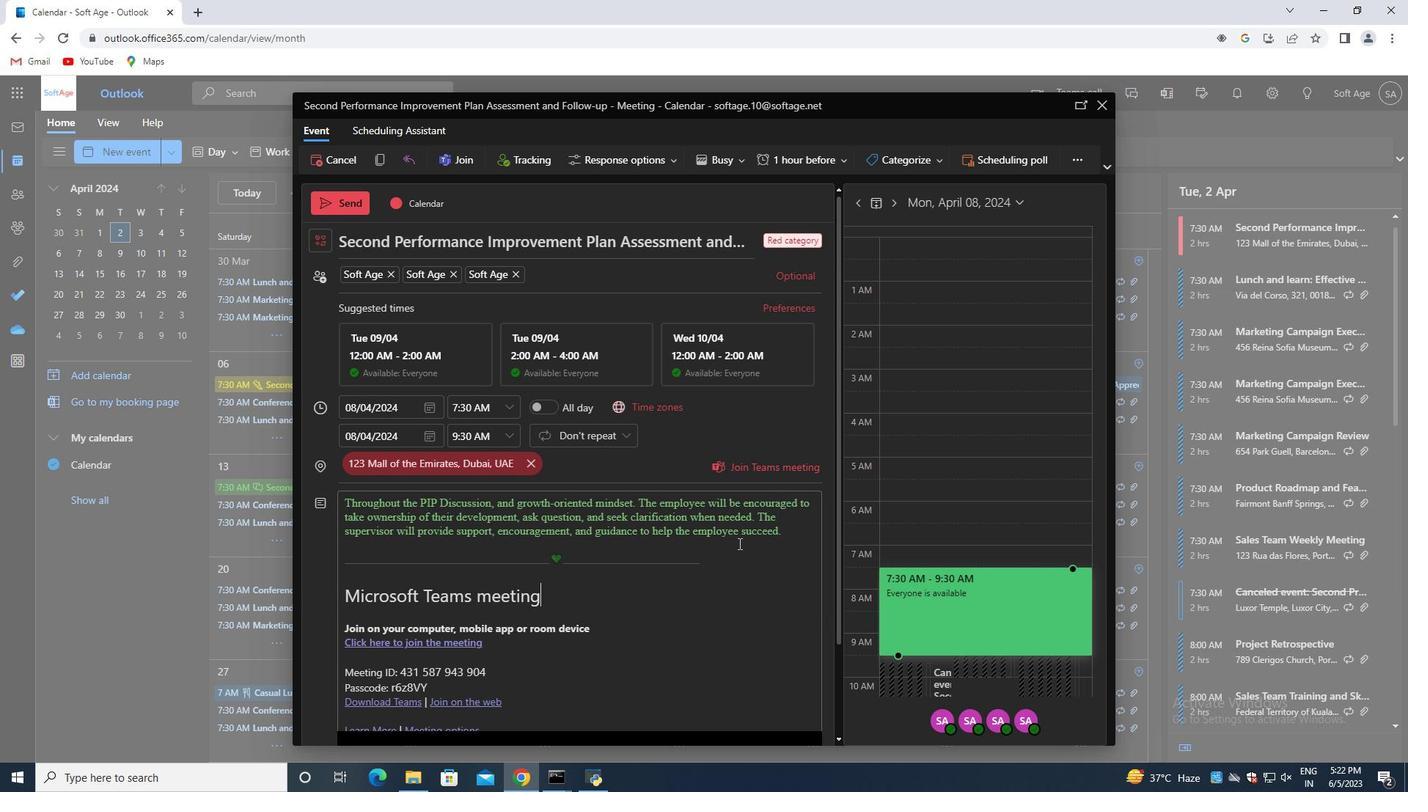 
Action: Mouse scrolled (738, 544) with delta (0, 0)
Screenshot: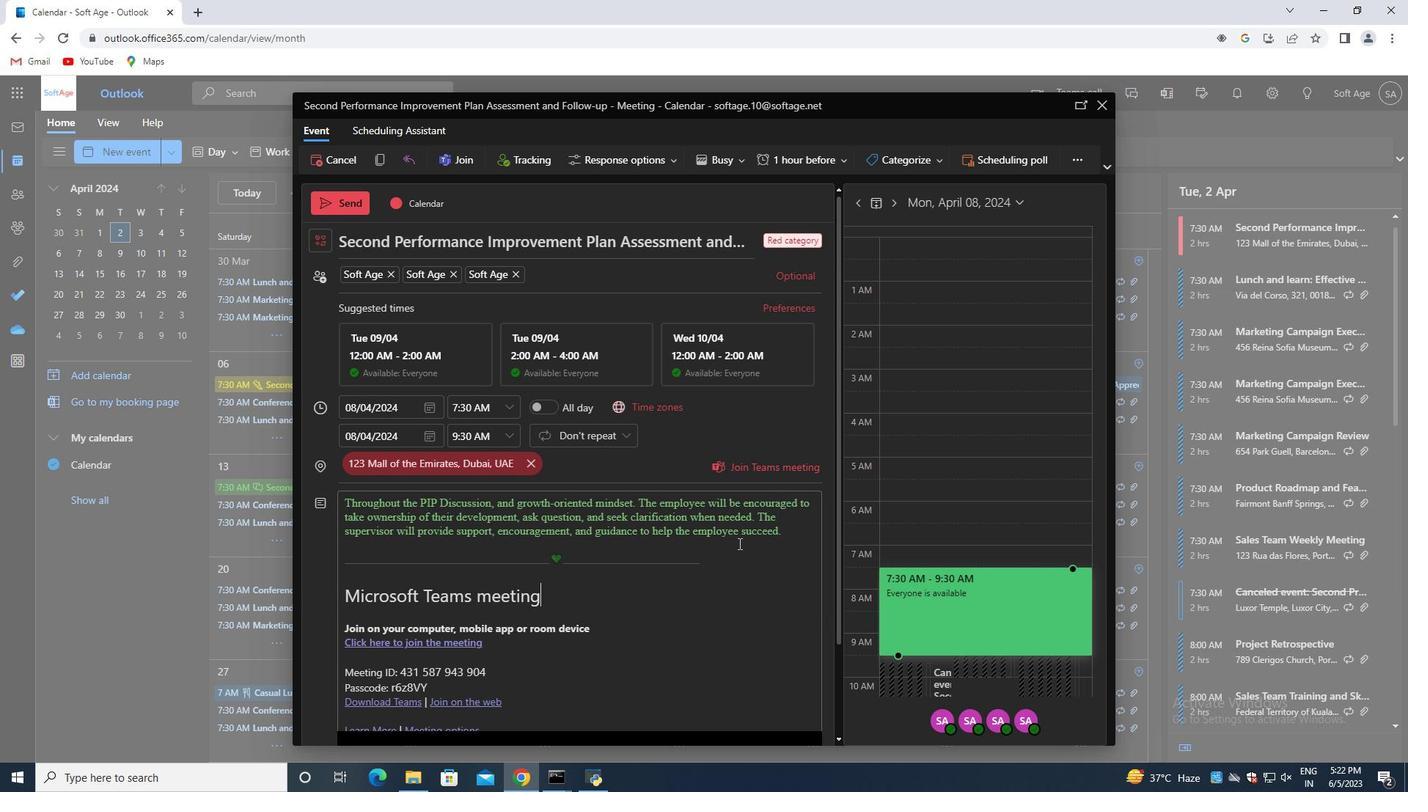 
Action: Mouse scrolled (738, 544) with delta (0, 0)
Screenshot: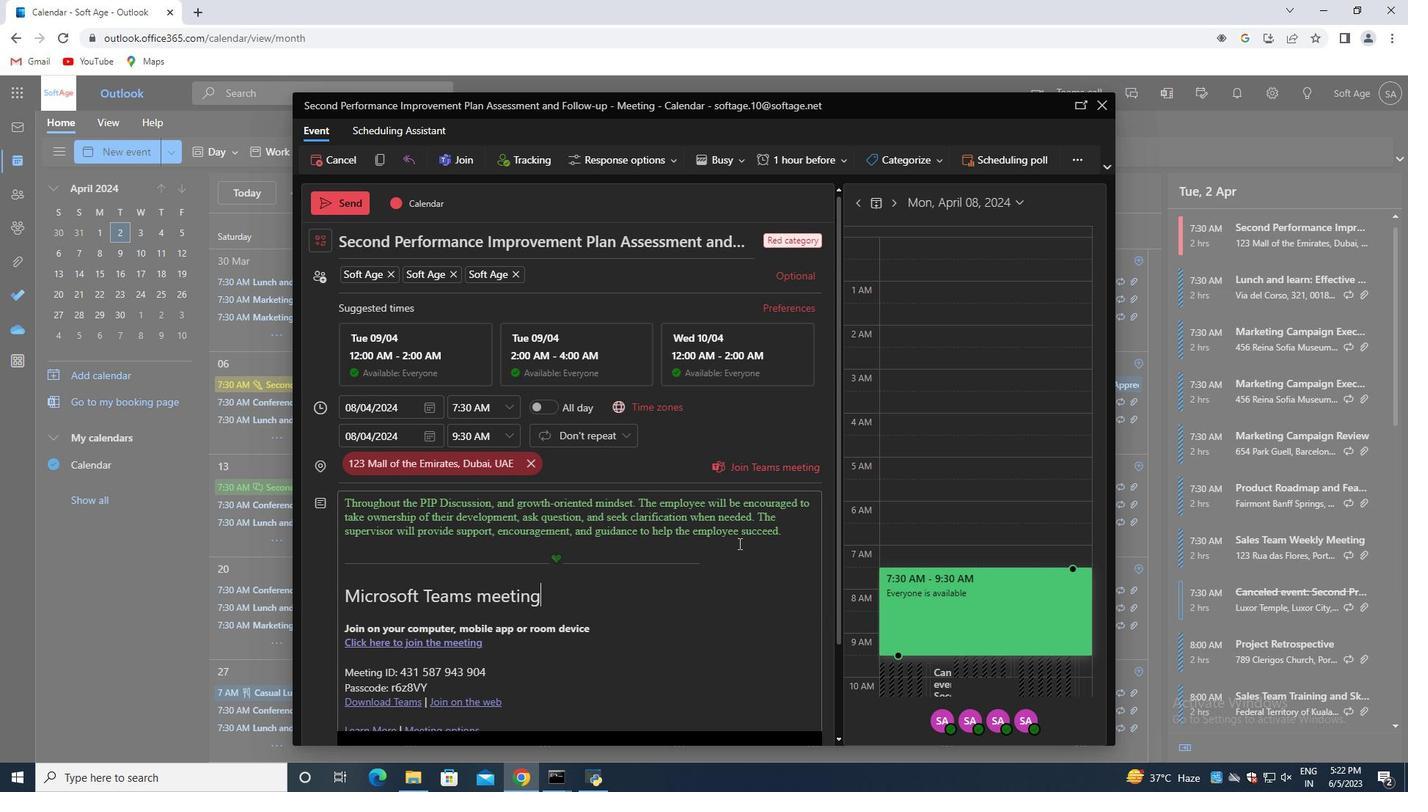 
Action: Mouse scrolled (738, 544) with delta (0, 0)
Screenshot: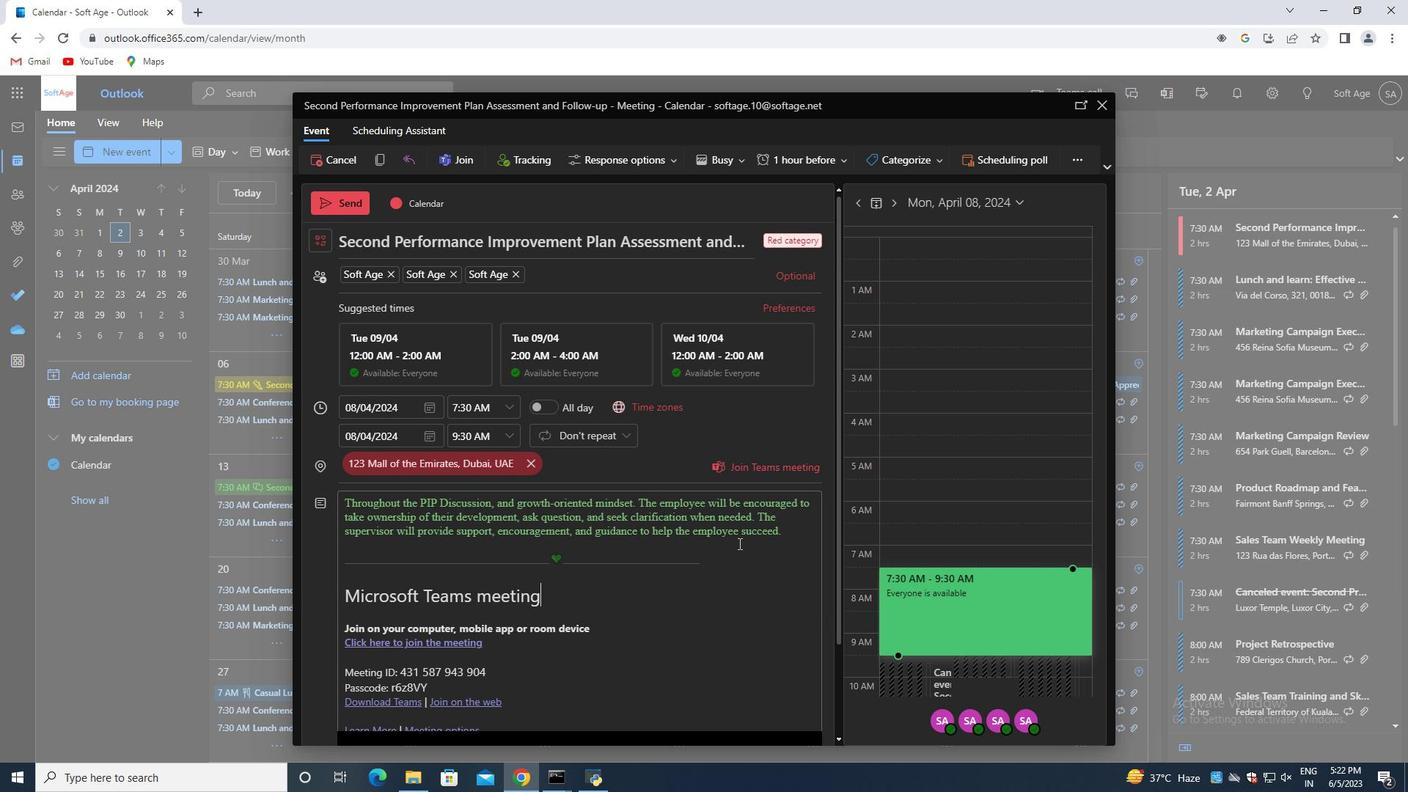
Action: Mouse moved to (327, 239)
Screenshot: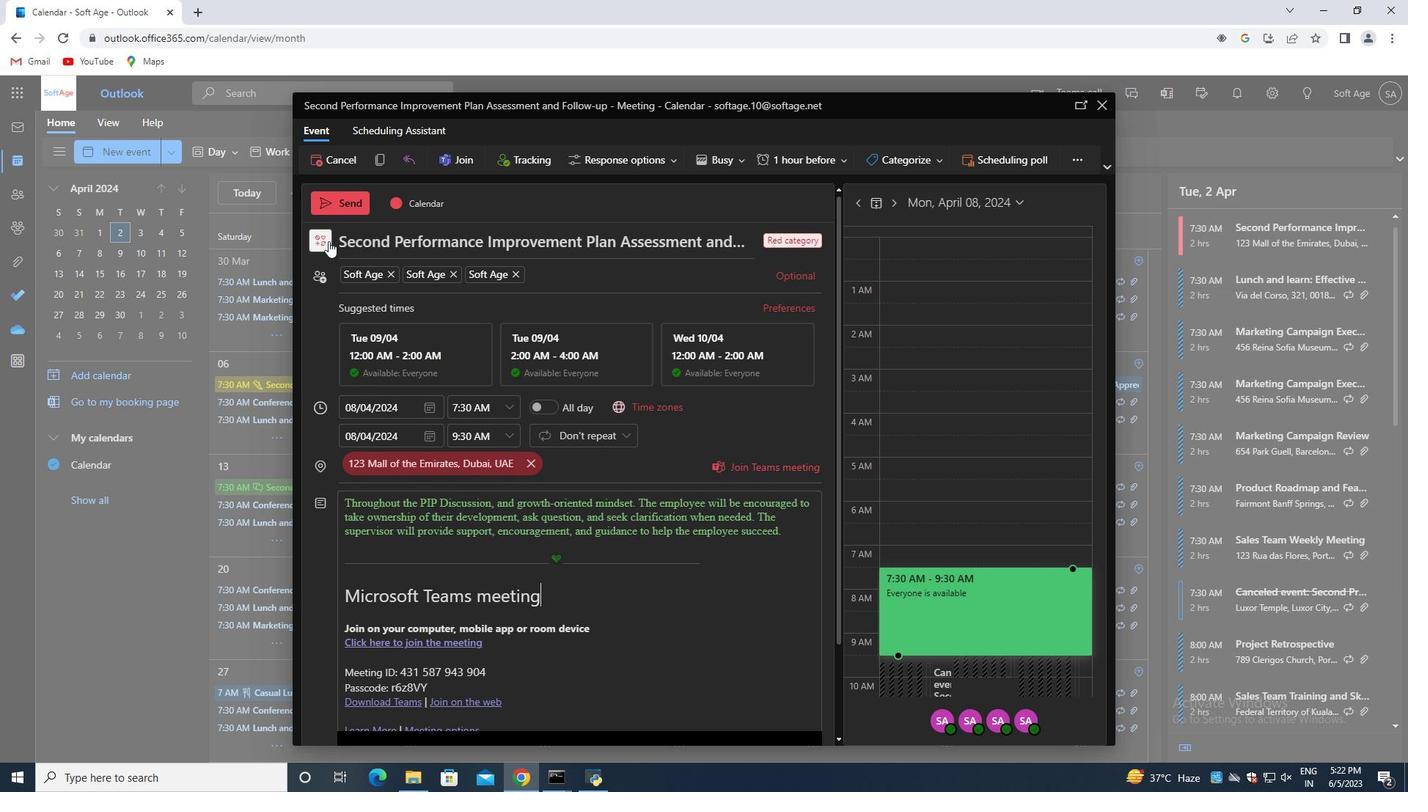 
Action: Mouse pressed left at (327, 239)
Screenshot: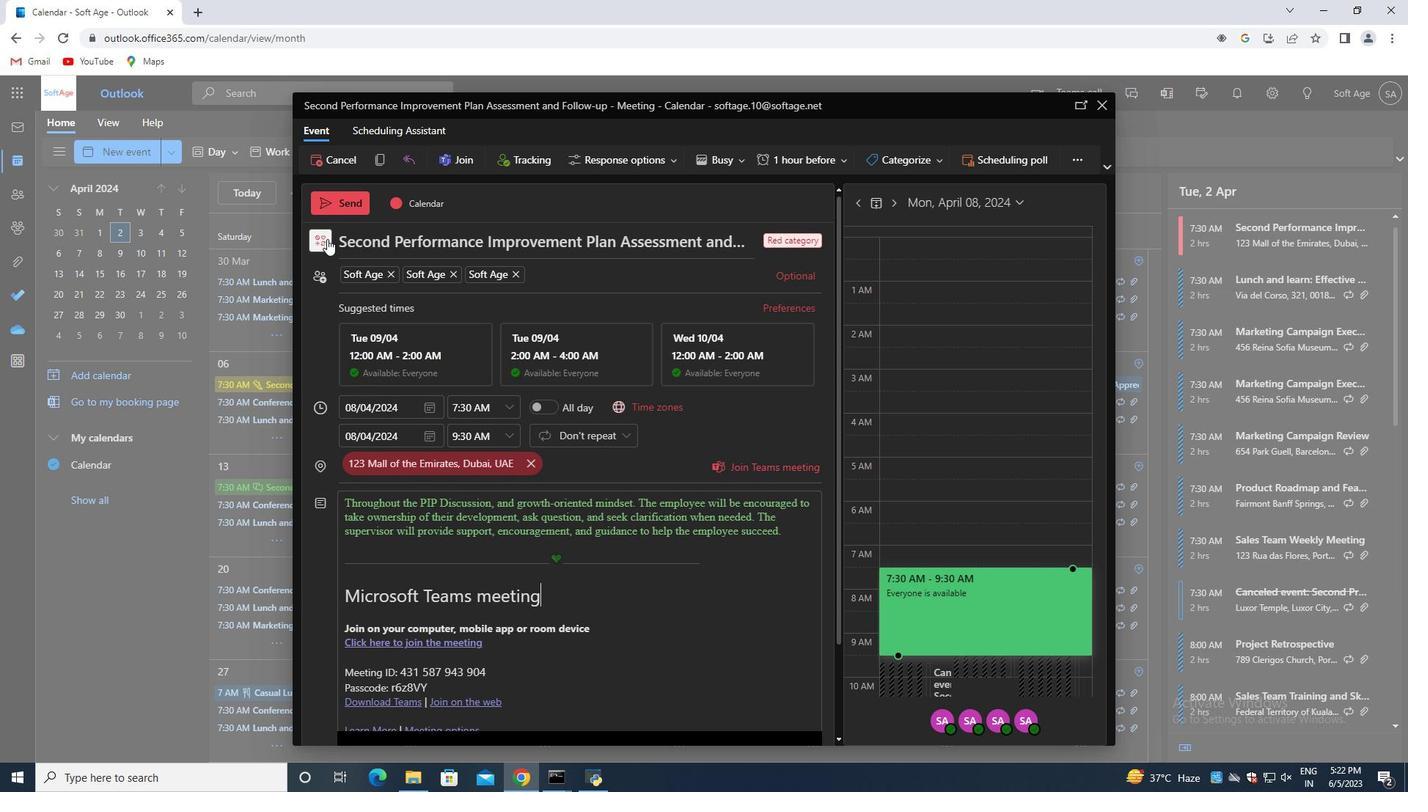 
Action: Mouse moved to (351, 275)
Screenshot: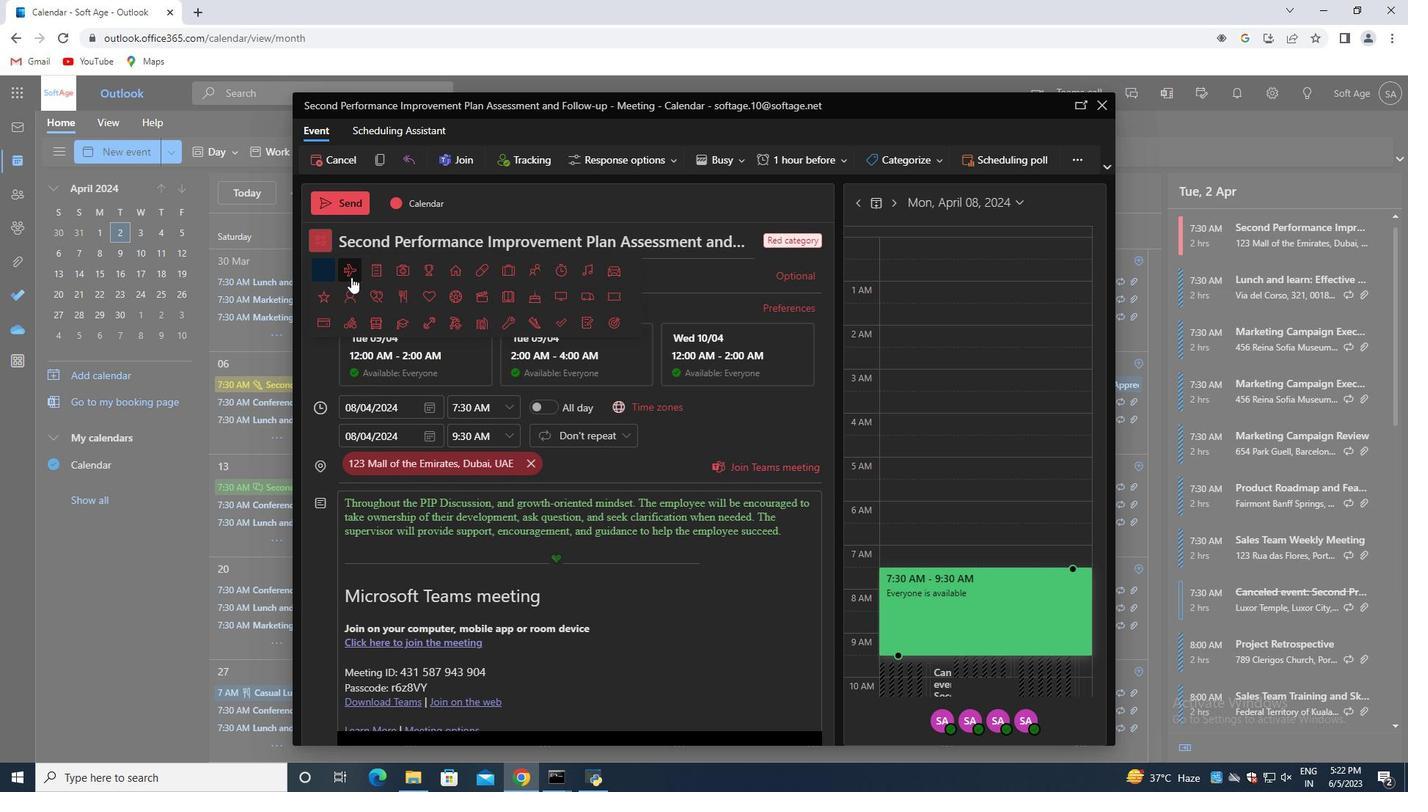 
Action: Mouse pressed left at (351, 275)
Screenshot: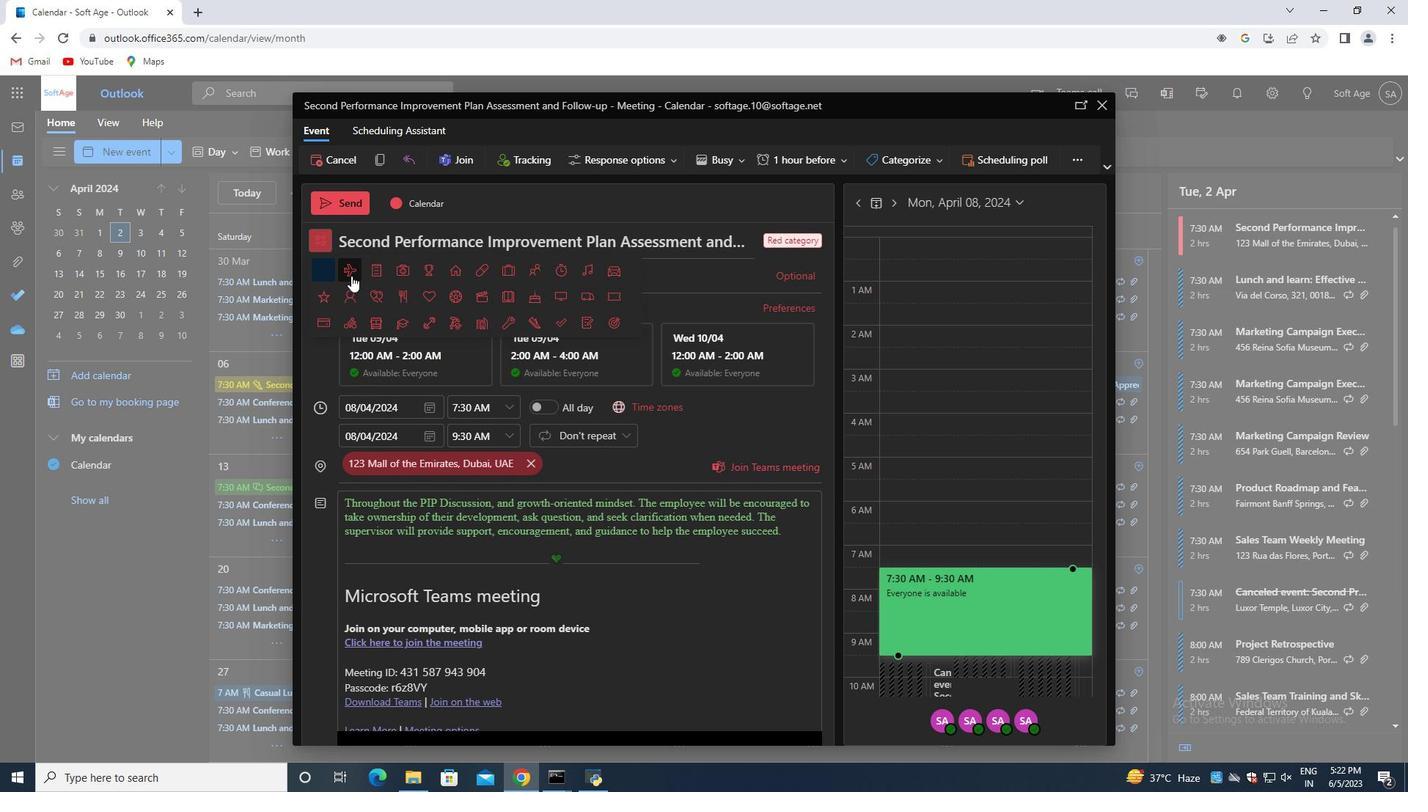 
Action: Mouse moved to (324, 242)
Screenshot: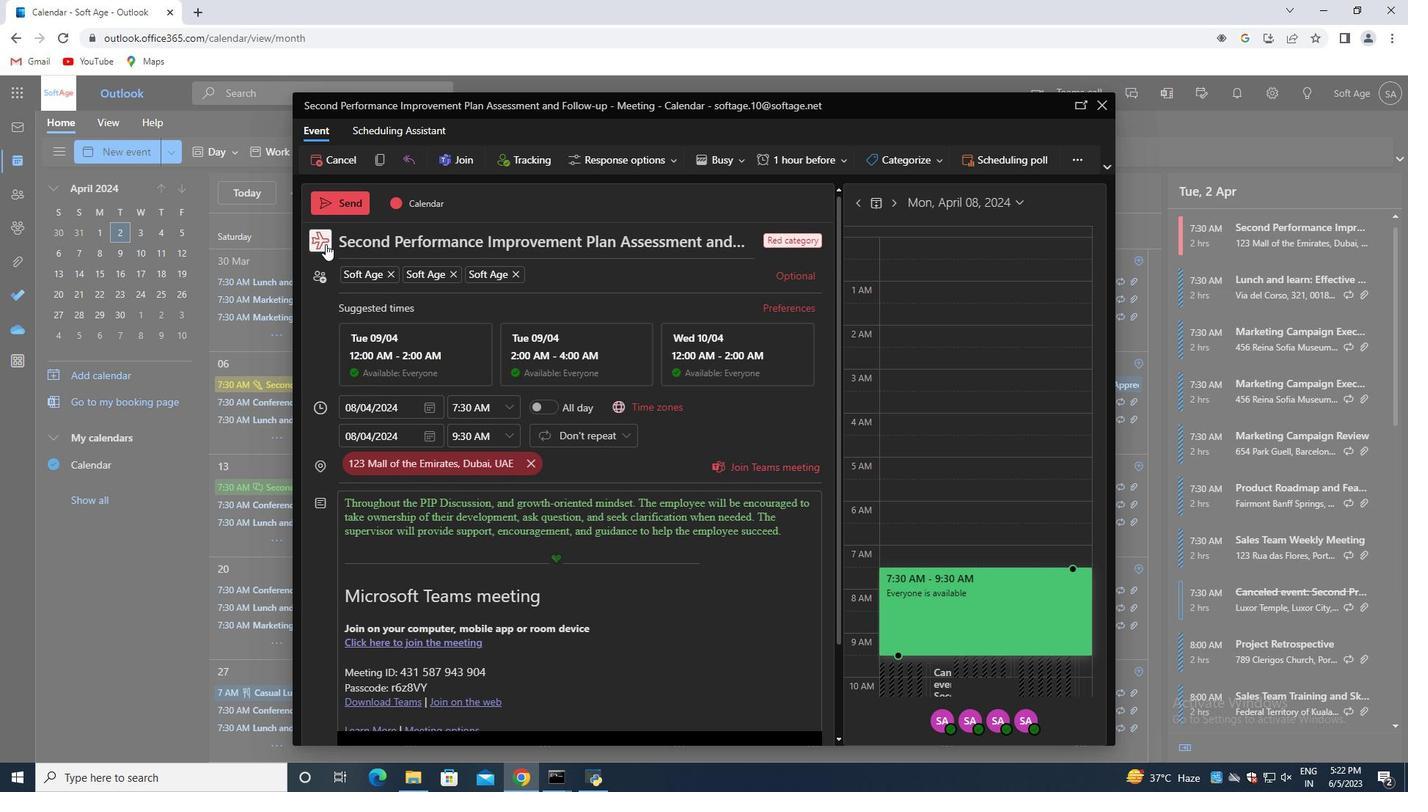 
Action: Mouse pressed left at (324, 242)
Screenshot: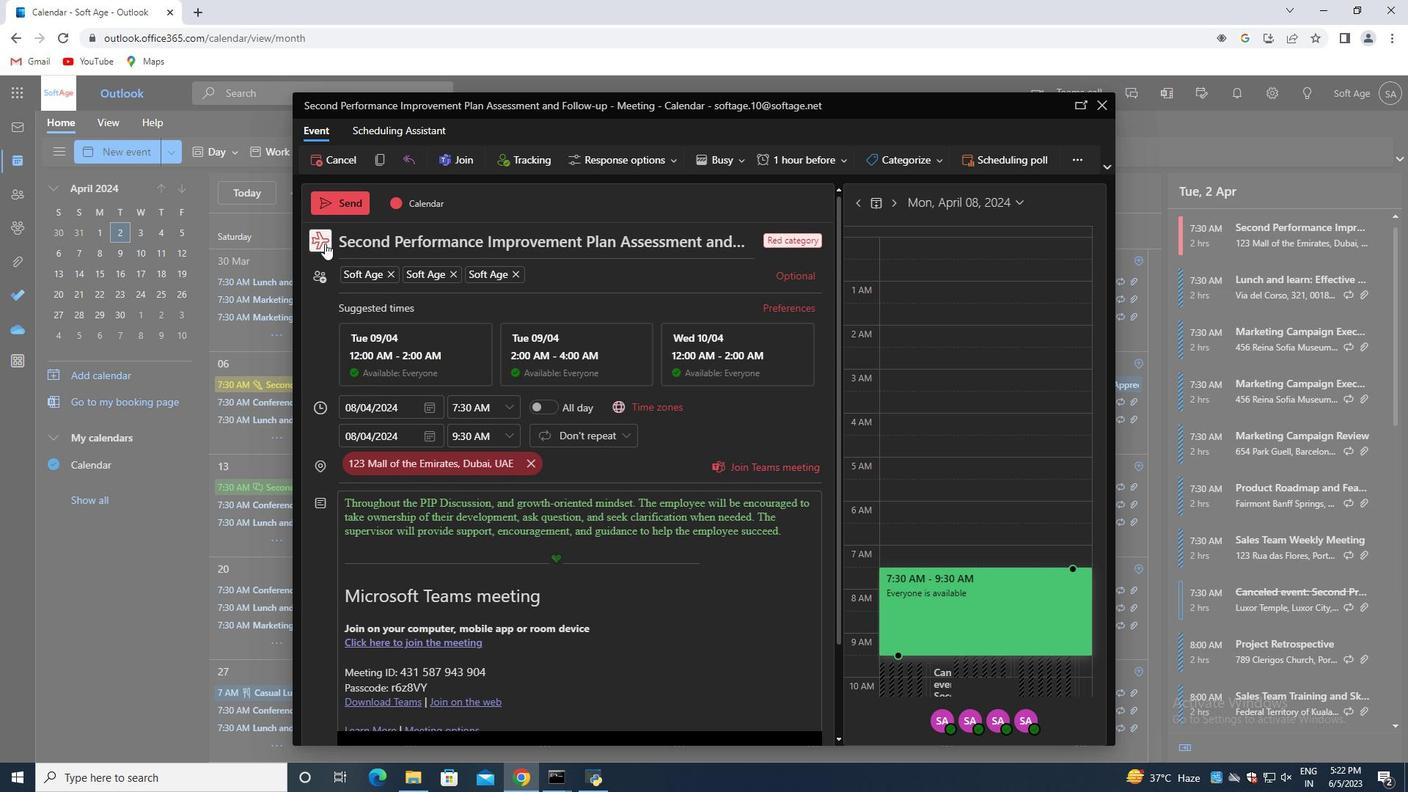 
Action: Mouse moved to (354, 270)
Screenshot: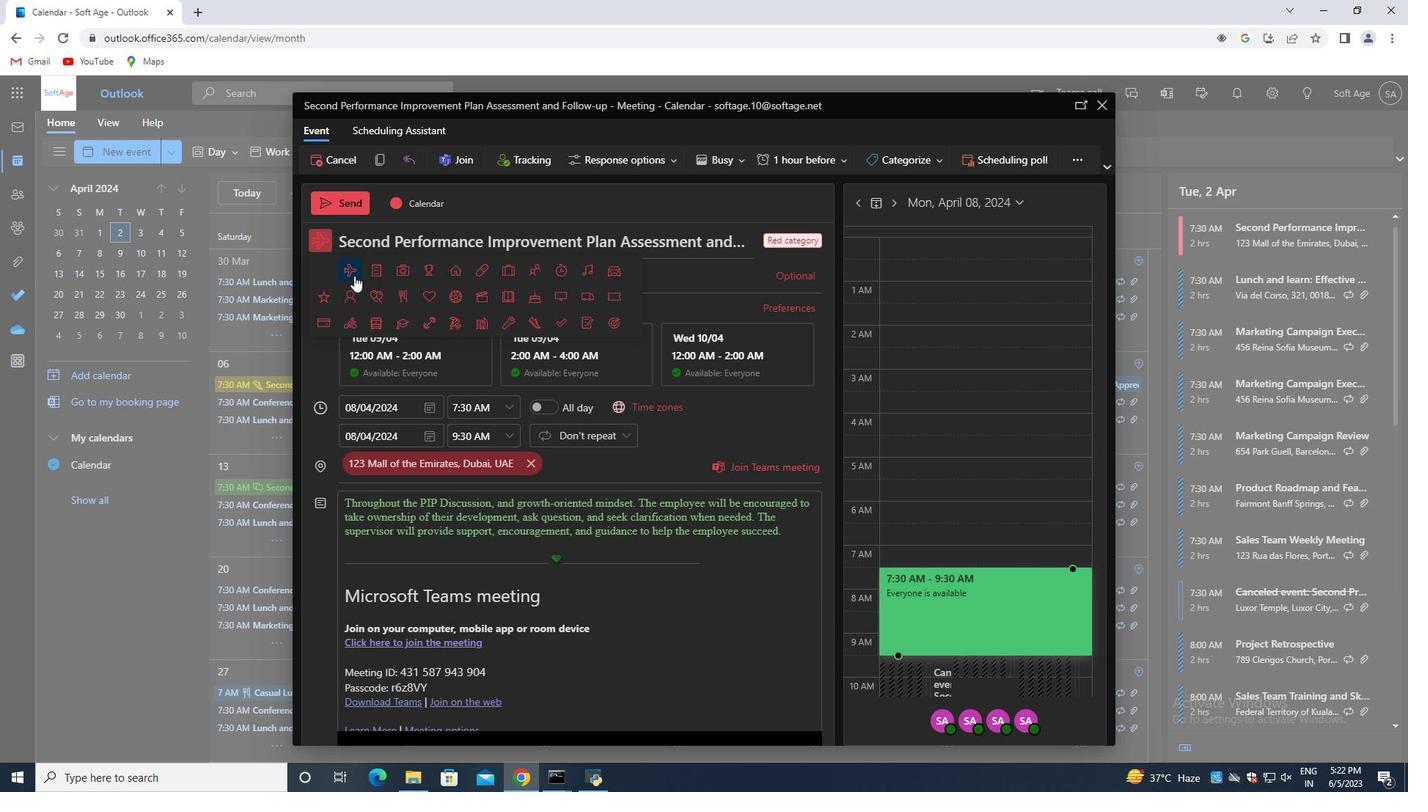 
Action: Mouse pressed left at (354, 270)
Screenshot: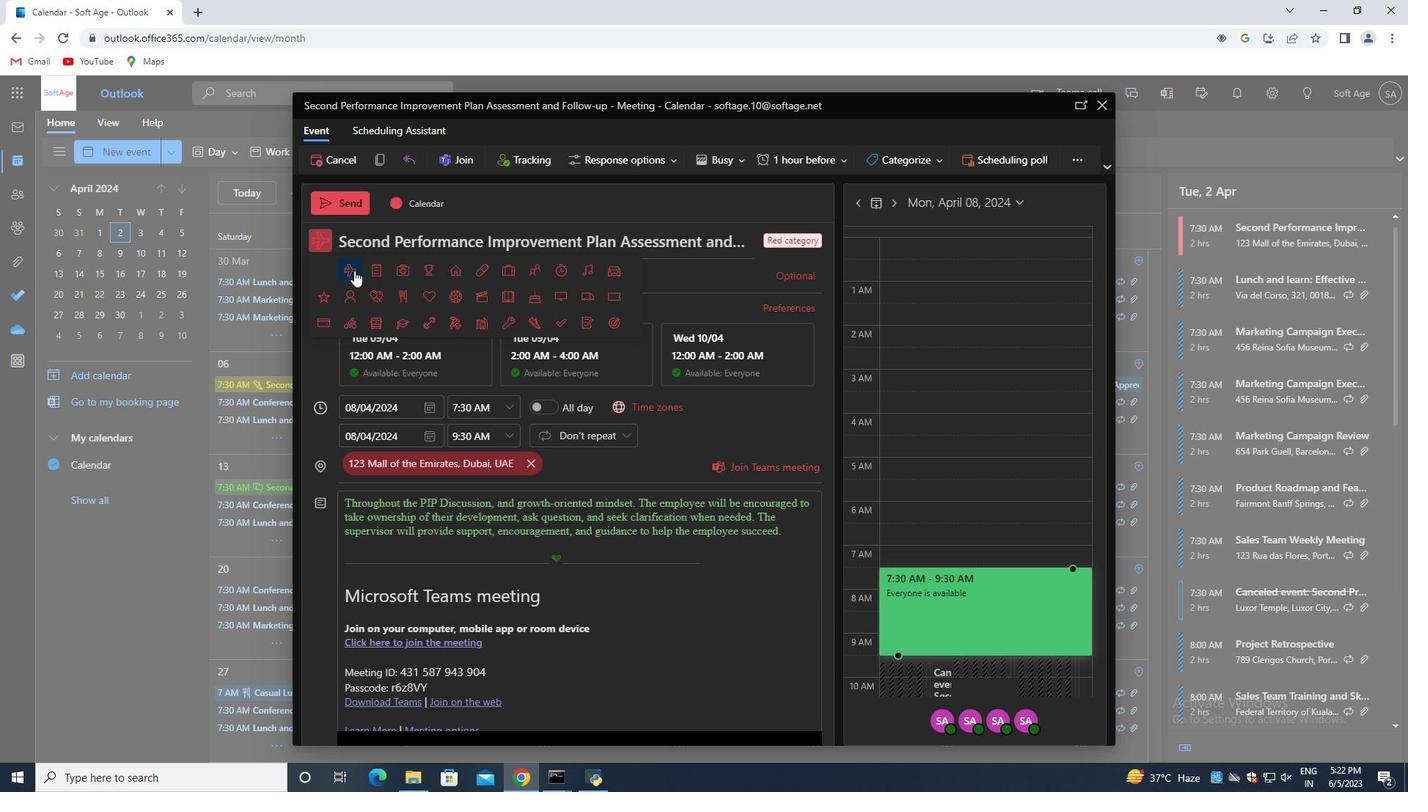 
Action: Mouse moved to (346, 204)
Screenshot: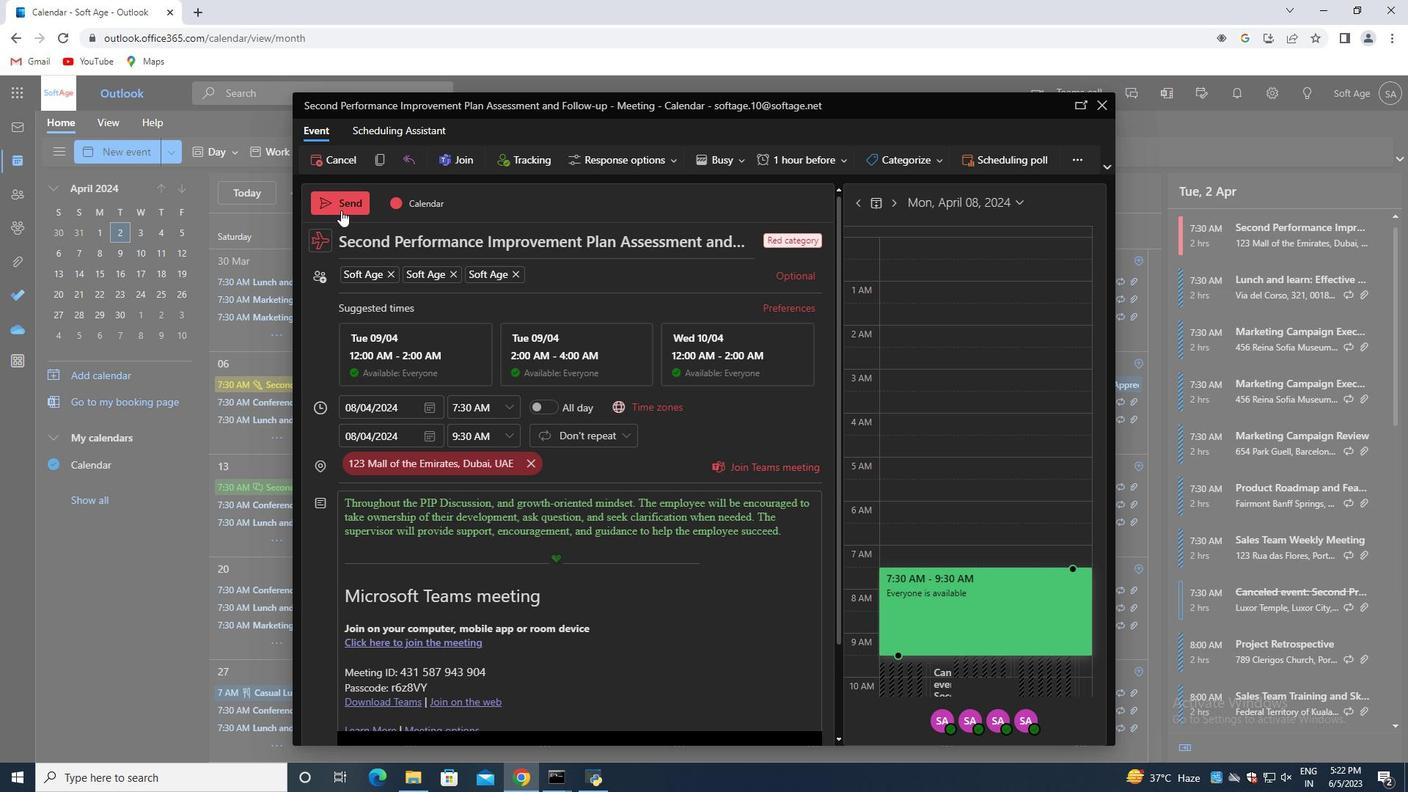 
Action: Mouse pressed left at (346, 204)
Screenshot: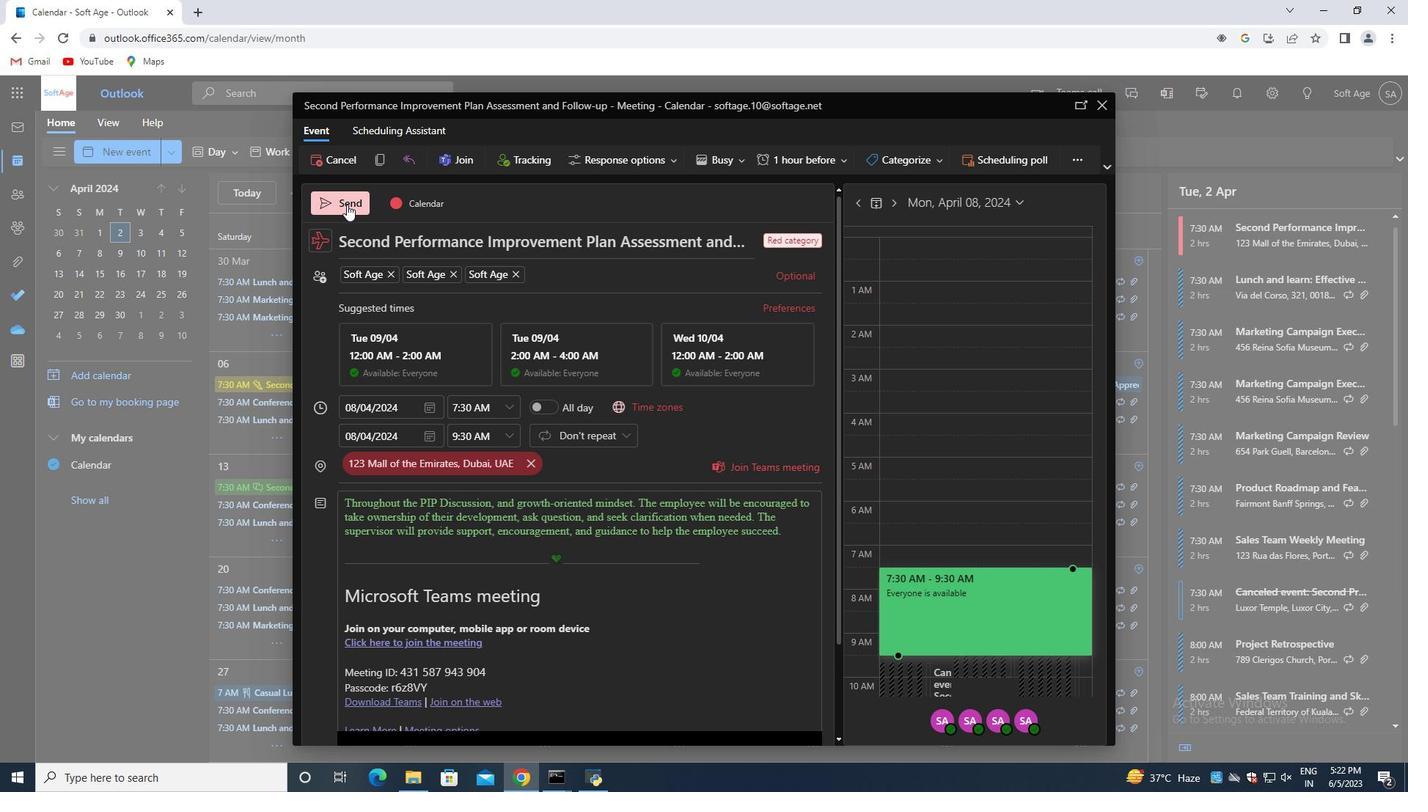 
Action: Mouse moved to (346, 204)
Screenshot: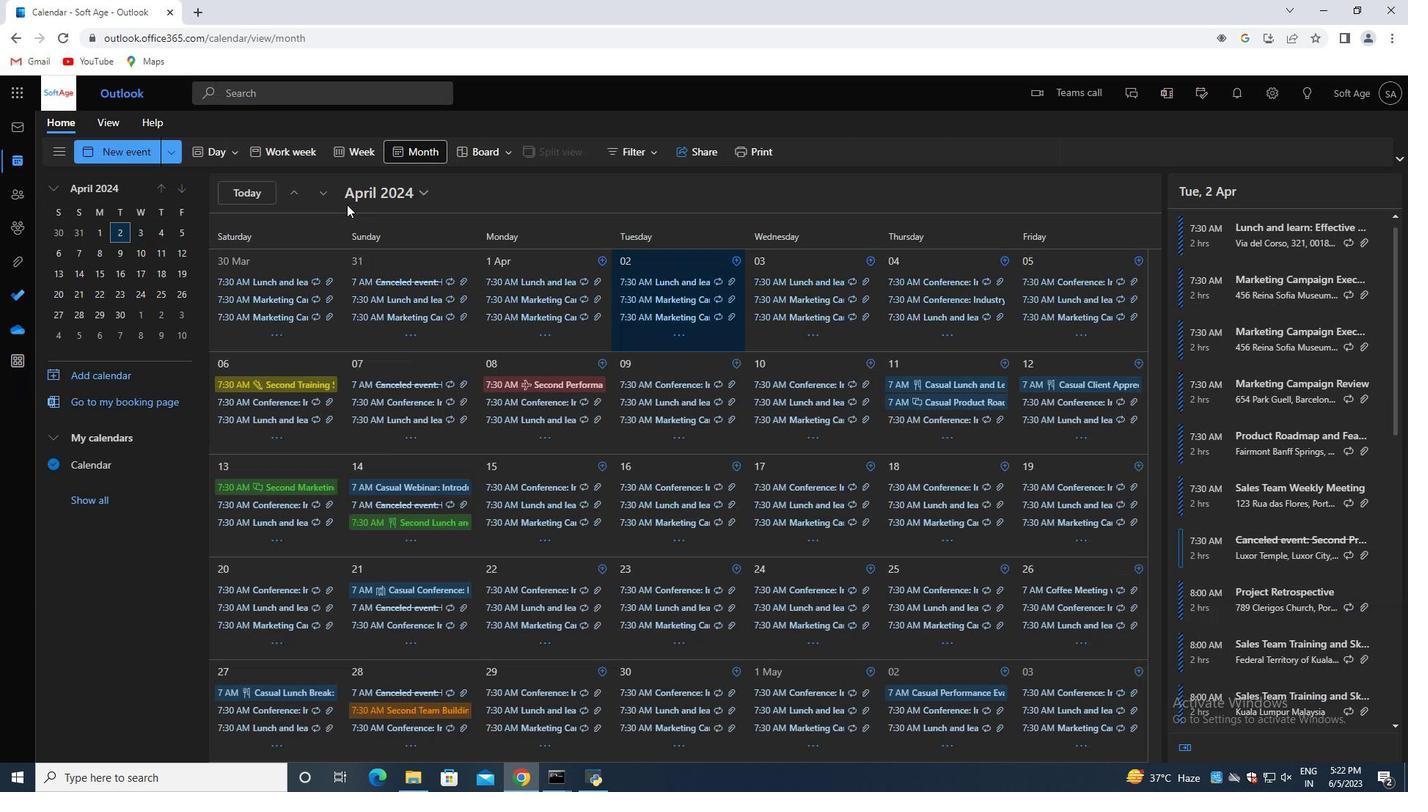 
